 Task: Create new invoice with Date Opened :15-Apr-23, Select Customer: The Bouqs Co., Terms: Payment Term 1. Make invoice entry for item-1 with Date: 15-Apr-23, Description: Happy Birthday Letter Birthday Candles 2.5 Gold (13 ct), Action: Material, Income Account: Income:Sales, Quantity: 1, Unit Price: 9.5, Discount %: 6. Make entry for item-2 with Date: 15-Apr-23, Description: 7-Select Grade A Large Eggs (12 ct), Action: Material, Income Account: Income:Sales, Quantity: 1, Unit Price: 8.6, Discount %: 9. Make entry for item-3 with Date: 15-Apr-23, Description: Mountain Dew Soda Can (12 oz x 12 ct)_x000D_
, Action: Material, Income Account: Income:Sales, Quantity: 1, Unit Price: 9.6, Discount %: 11. Write Notes: 'Looking forward to serving you again.'. Post Invoice with Post Date: 15-Apr-23, Post to Accounts: Assets:Accounts Receivable. Pay / Process Payment with Transaction Date: 15-May-23, Amount: 25.3, Transfer Account: Checking Account. Print Invoice, display notes by going to Option, then go to Display Tab and check 'Invoice Notes'.
Action: Mouse moved to (165, 49)
Screenshot: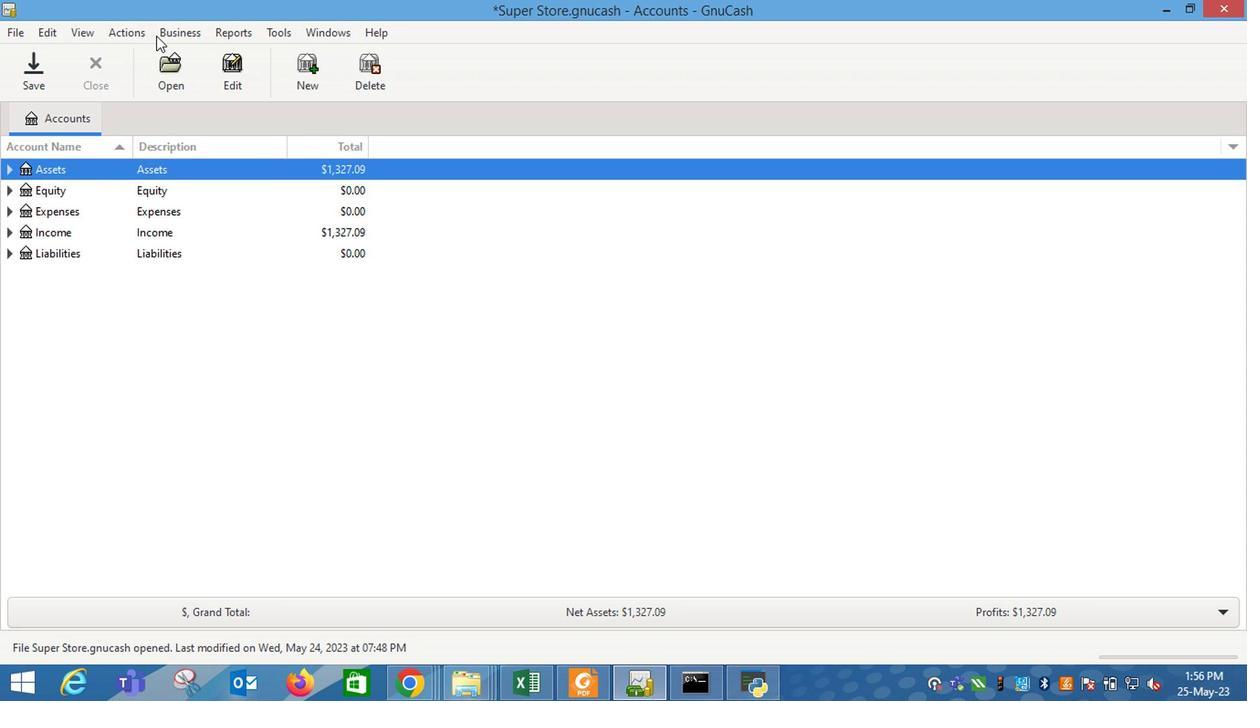 
Action: Mouse pressed left at (165, 49)
Screenshot: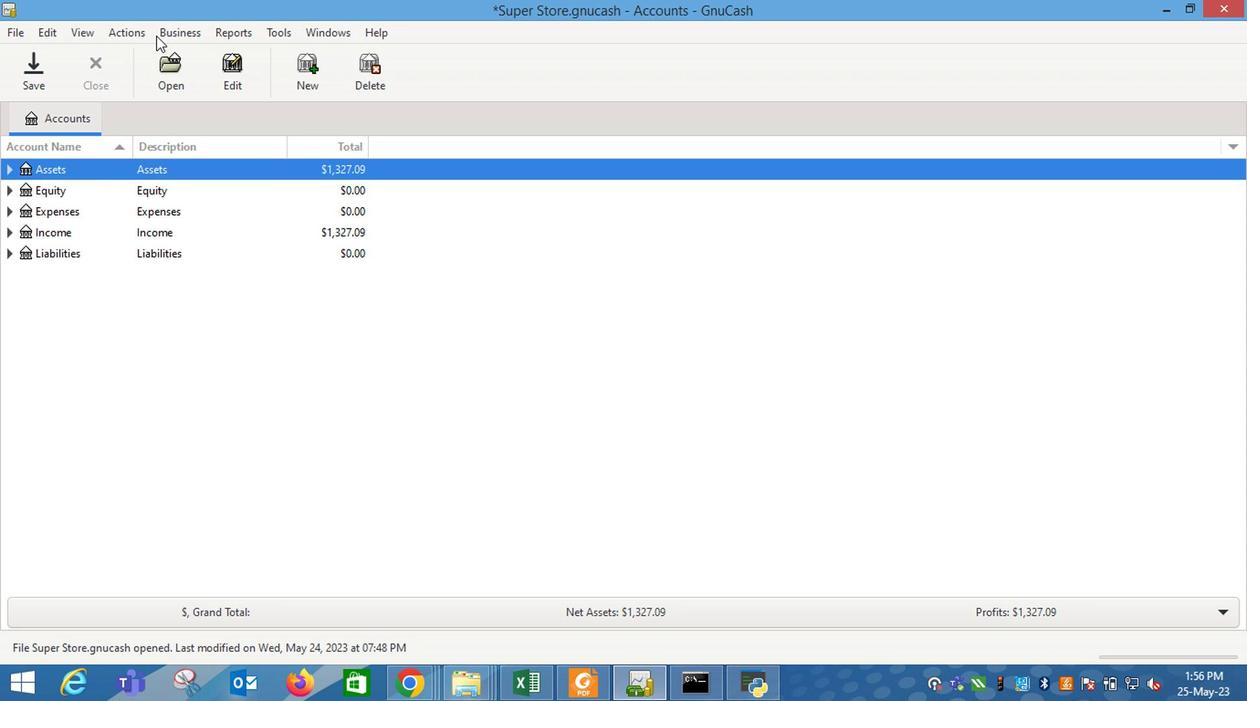 
Action: Mouse moved to (392, 139)
Screenshot: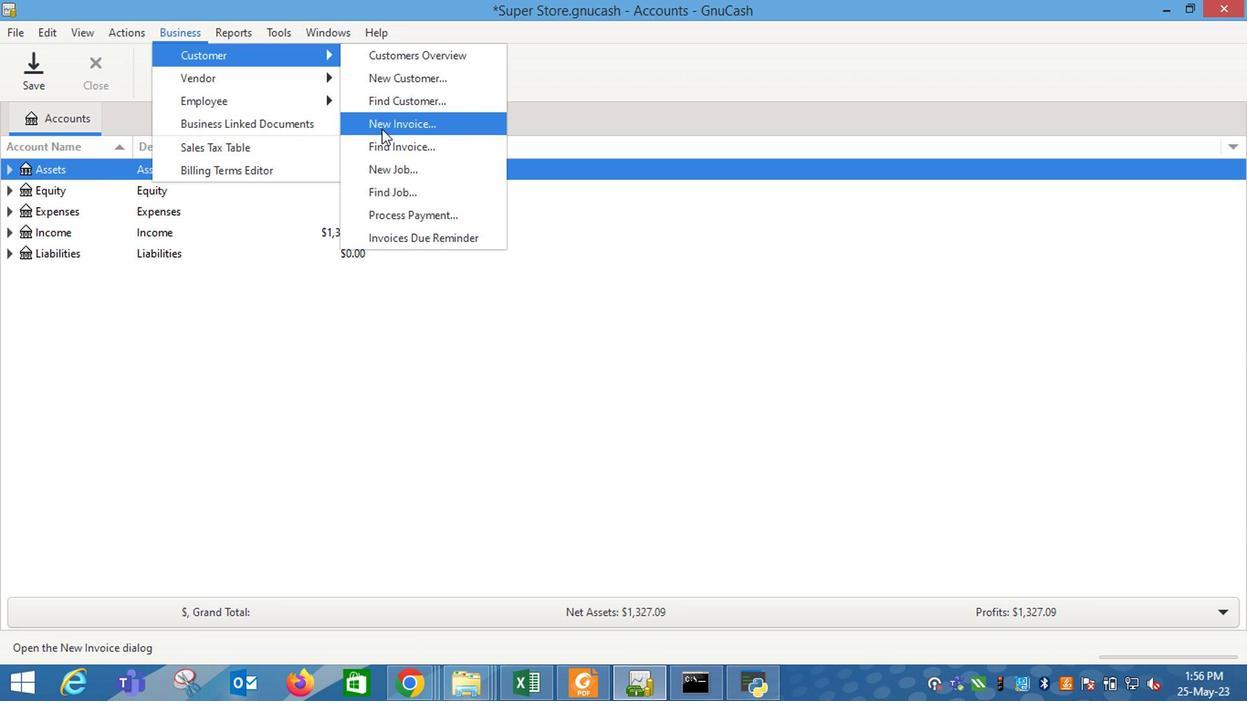 
Action: Mouse pressed left at (392, 139)
Screenshot: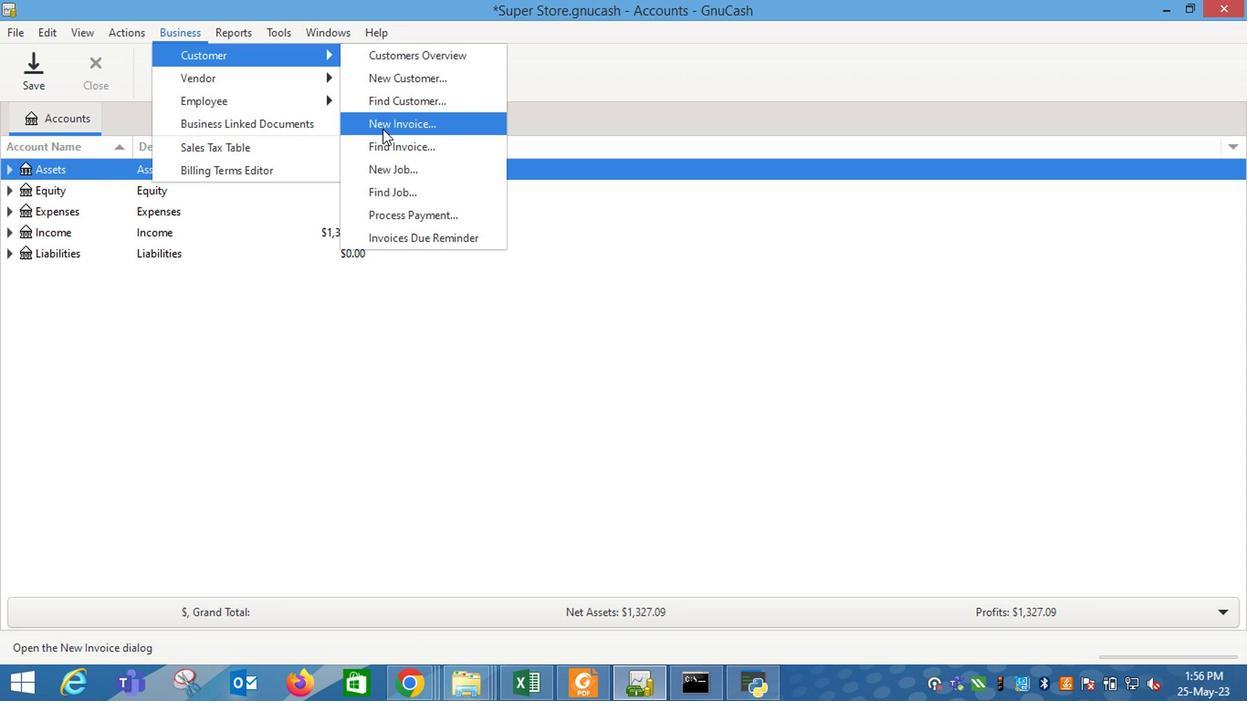 
Action: Mouse moved to (768, 267)
Screenshot: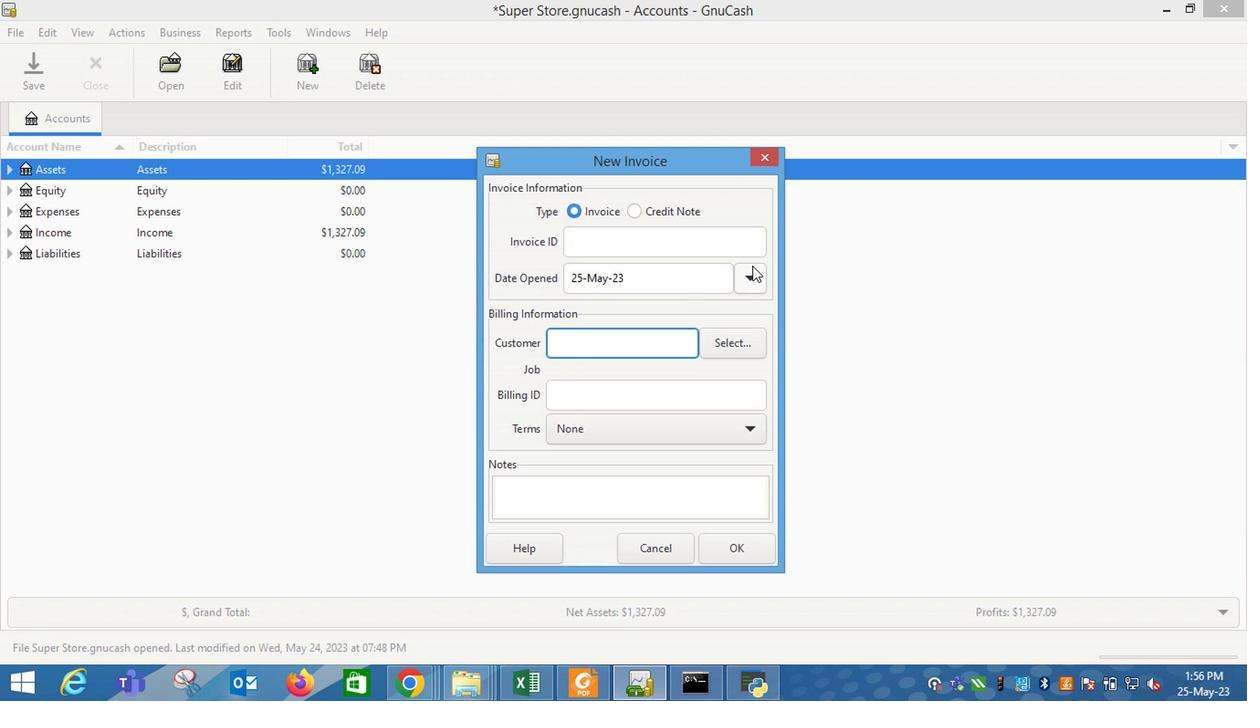 
Action: Mouse pressed left at (768, 267)
Screenshot: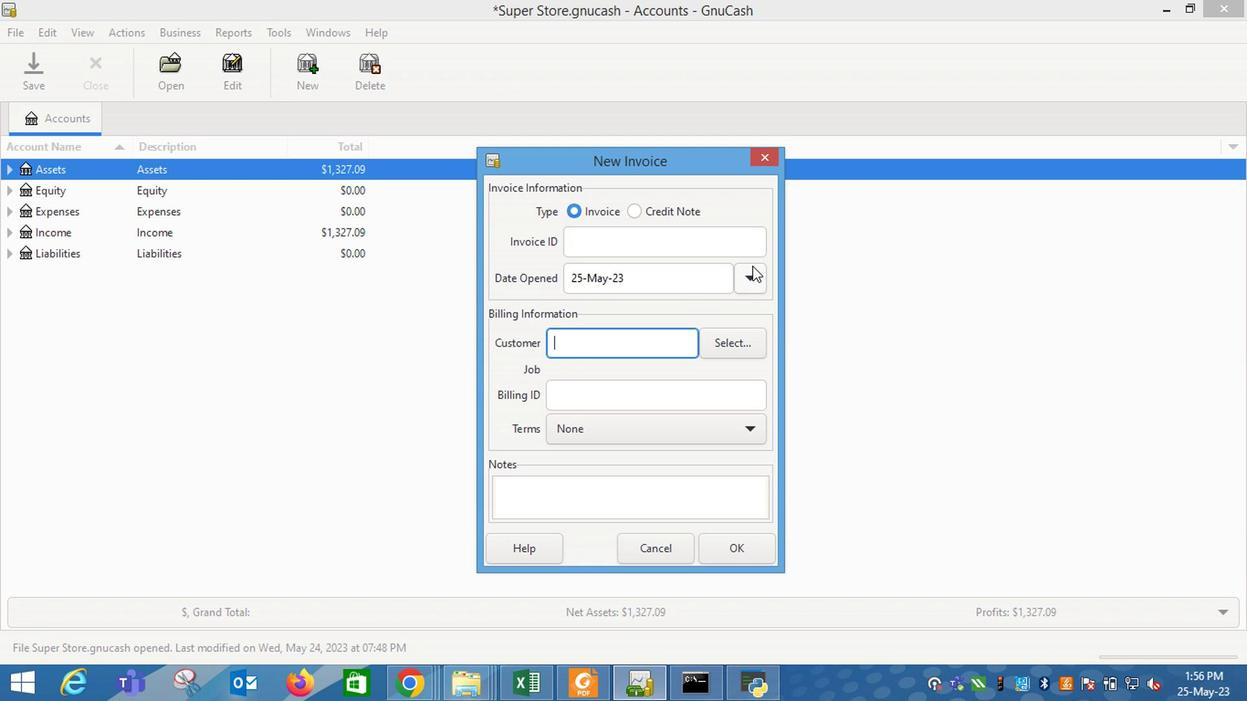 
Action: Mouse moved to (617, 303)
Screenshot: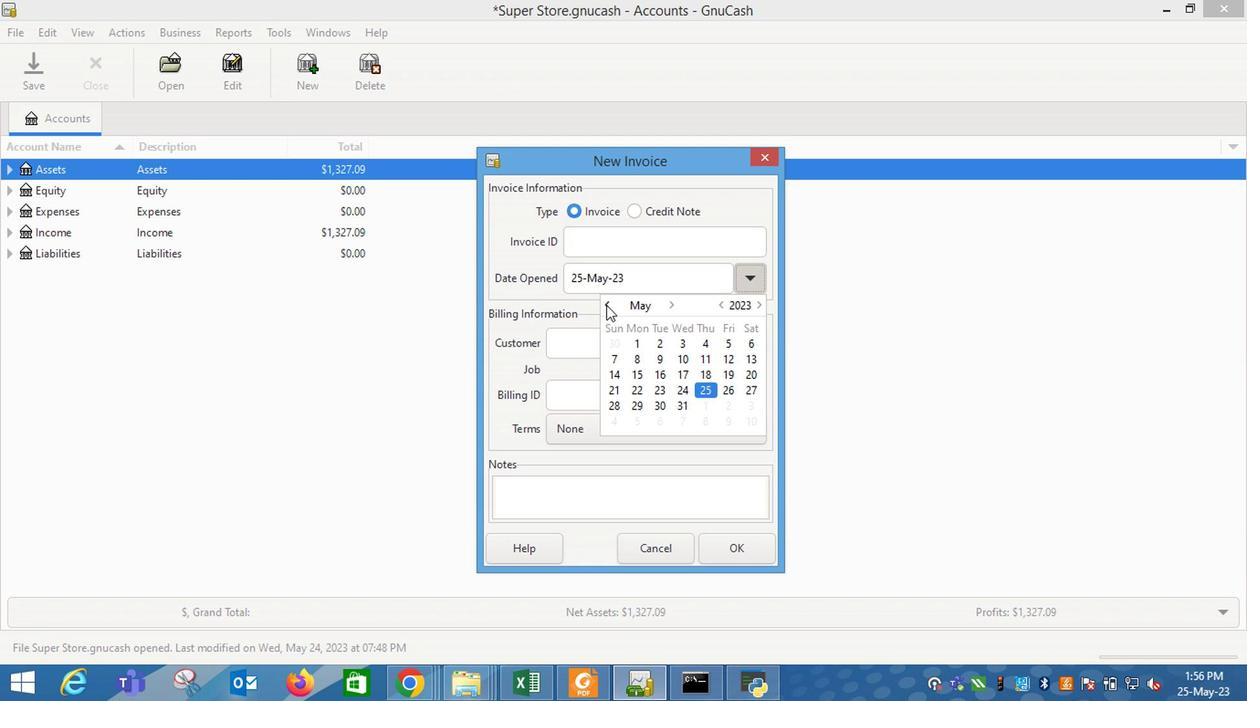 
Action: Mouse pressed left at (617, 303)
Screenshot: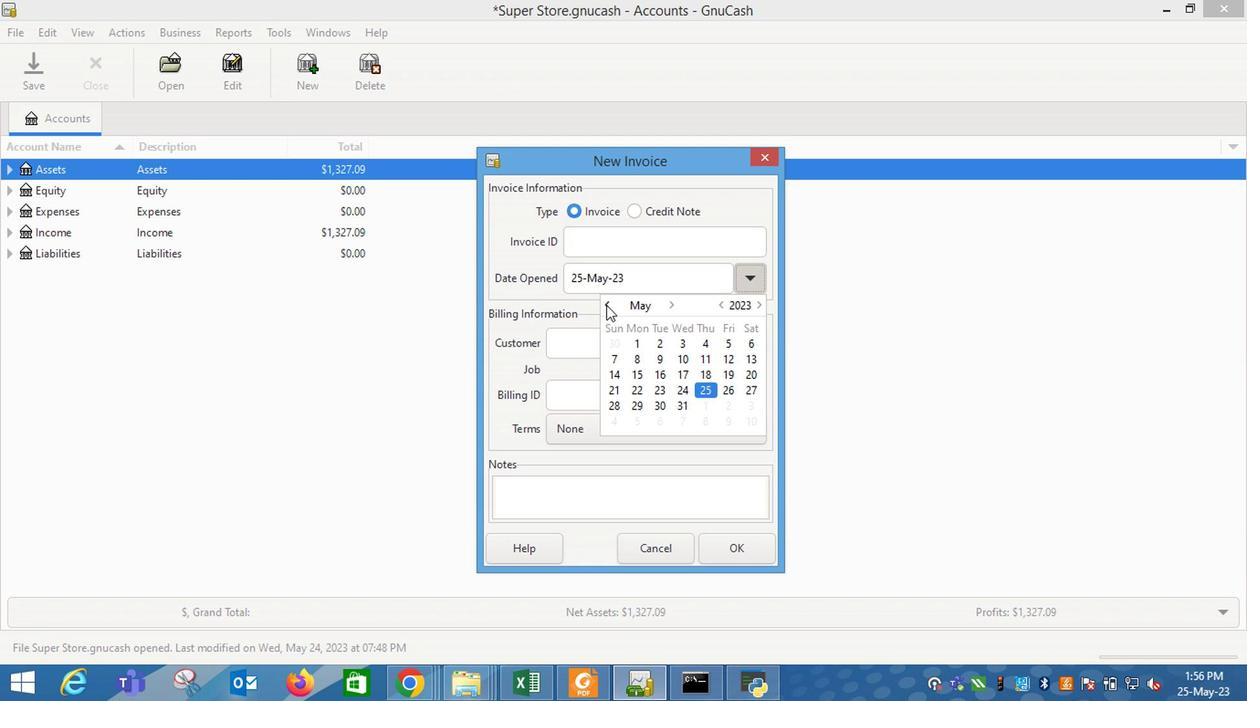 
Action: Mouse moved to (765, 365)
Screenshot: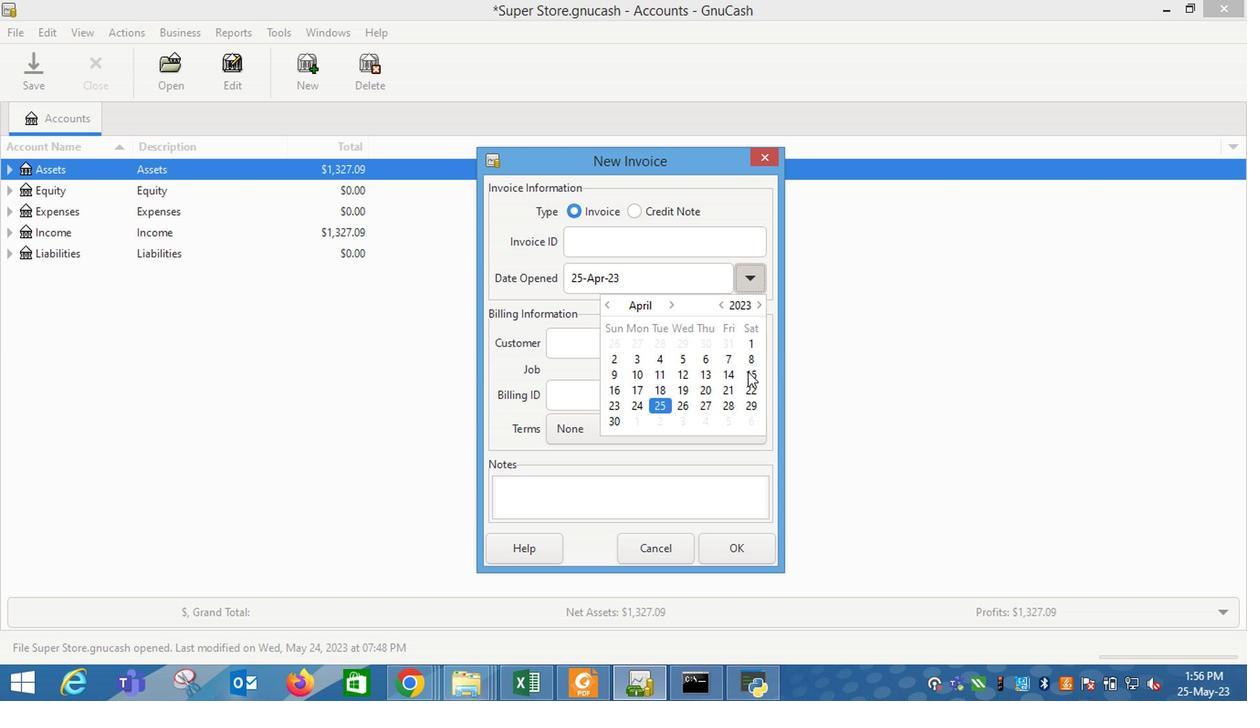 
Action: Mouse pressed left at (765, 365)
Screenshot: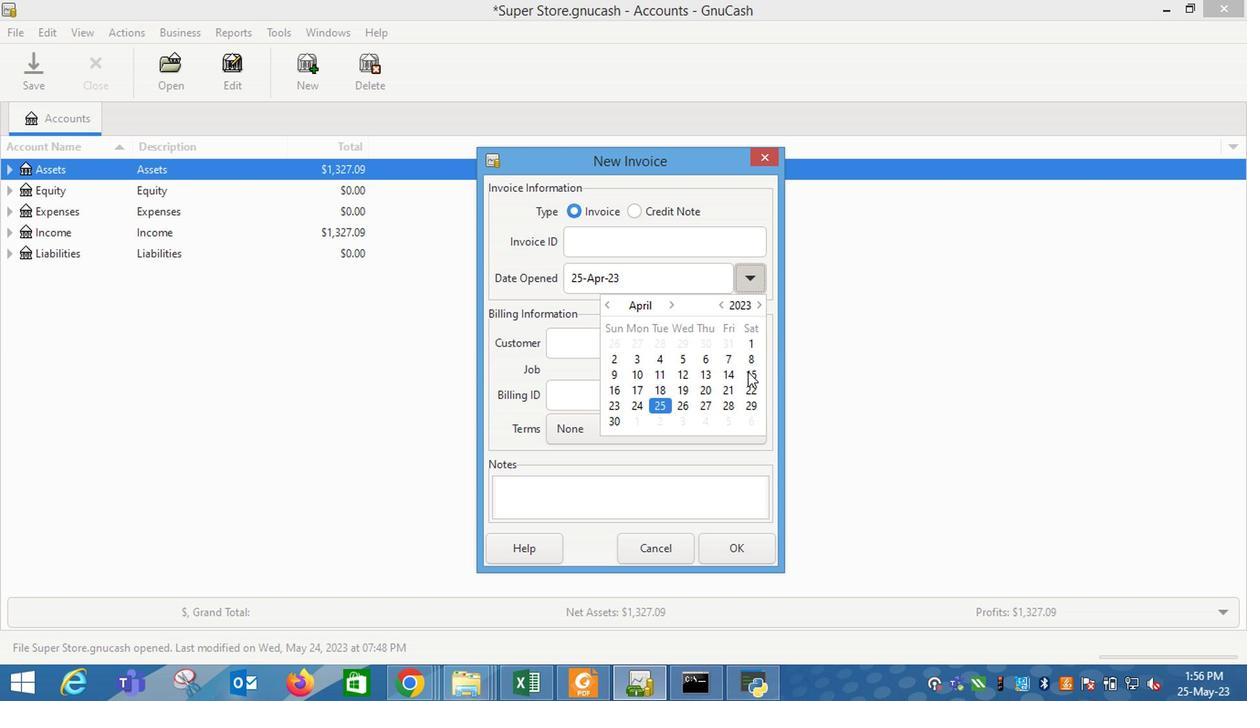 
Action: Mouse moved to (602, 371)
Screenshot: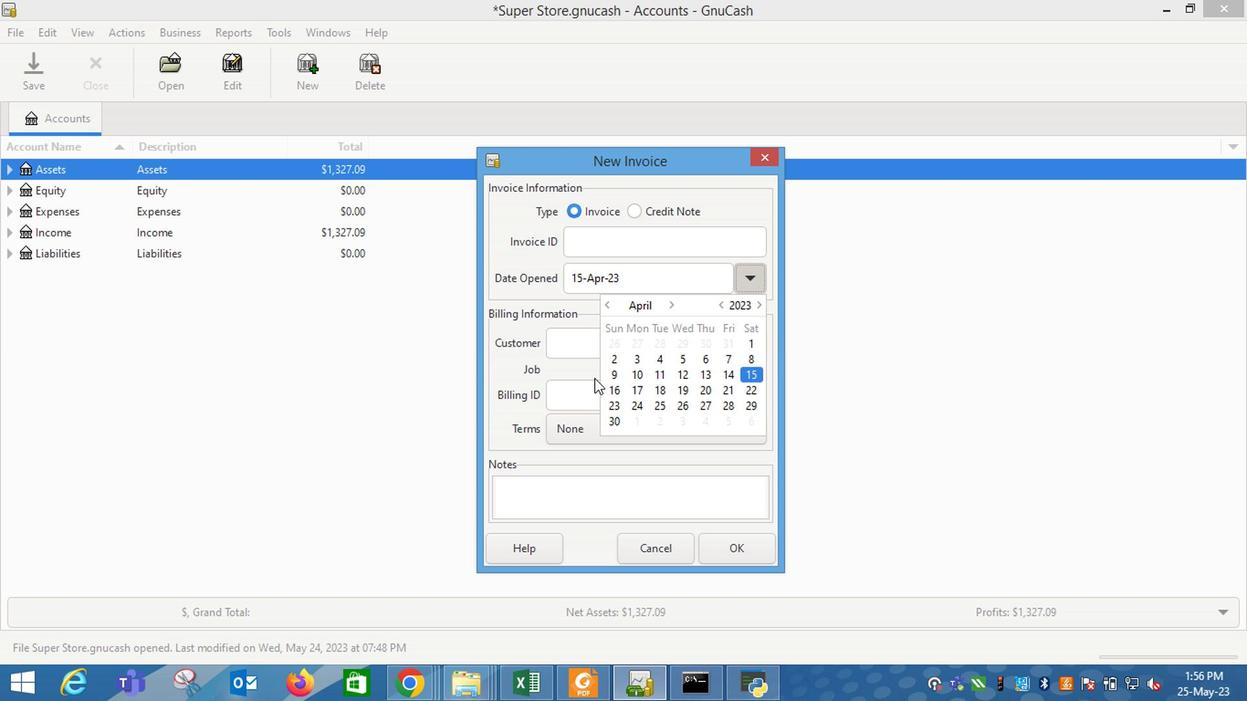 
Action: Mouse pressed left at (602, 371)
Screenshot: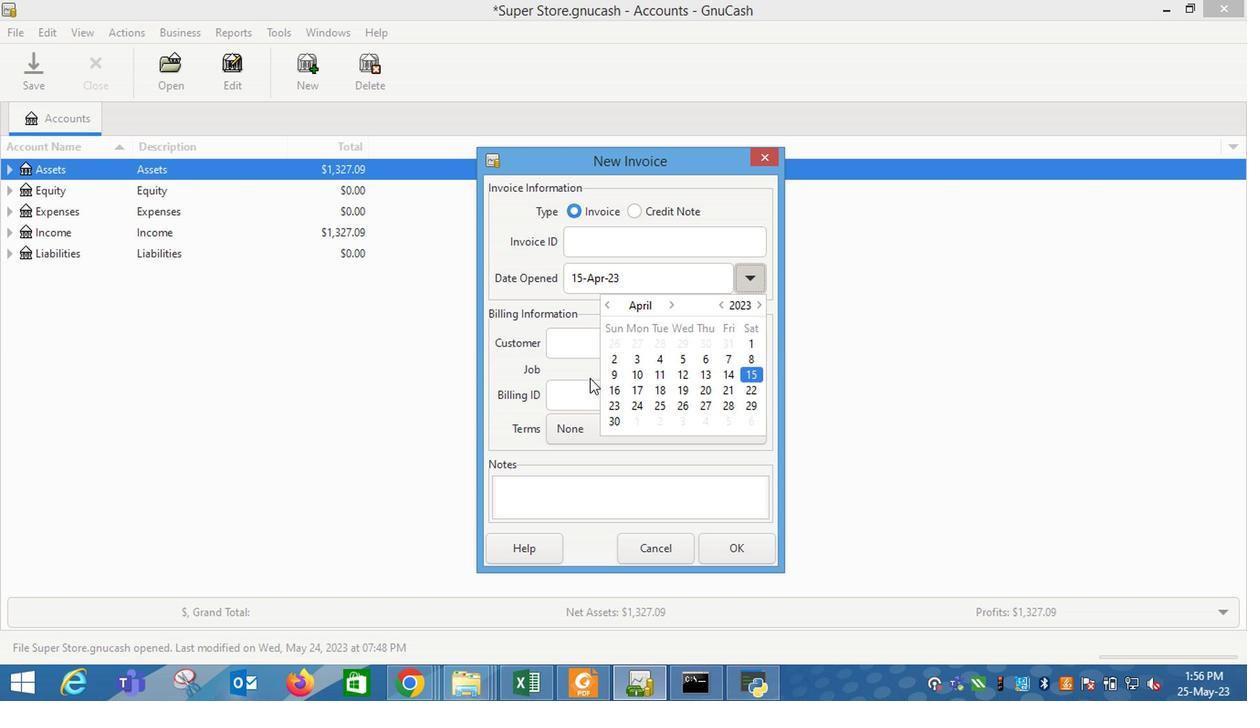 
Action: Mouse moved to (587, 343)
Screenshot: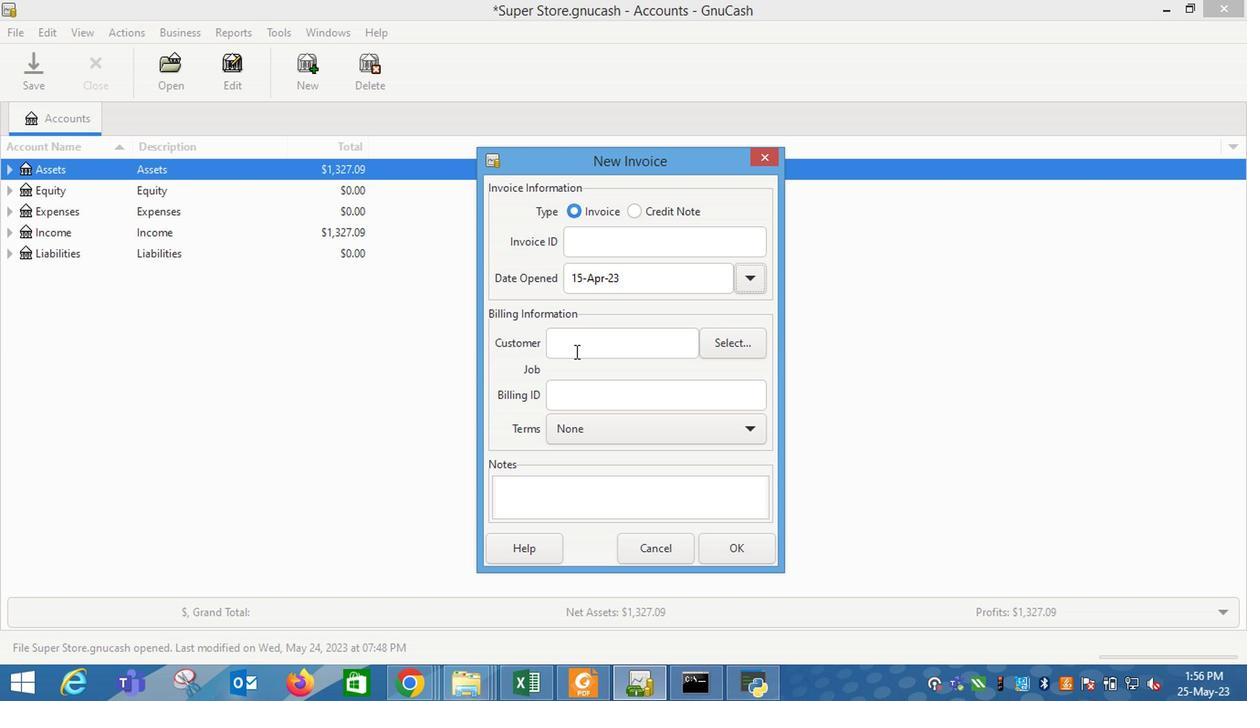 
Action: Mouse pressed left at (587, 343)
Screenshot: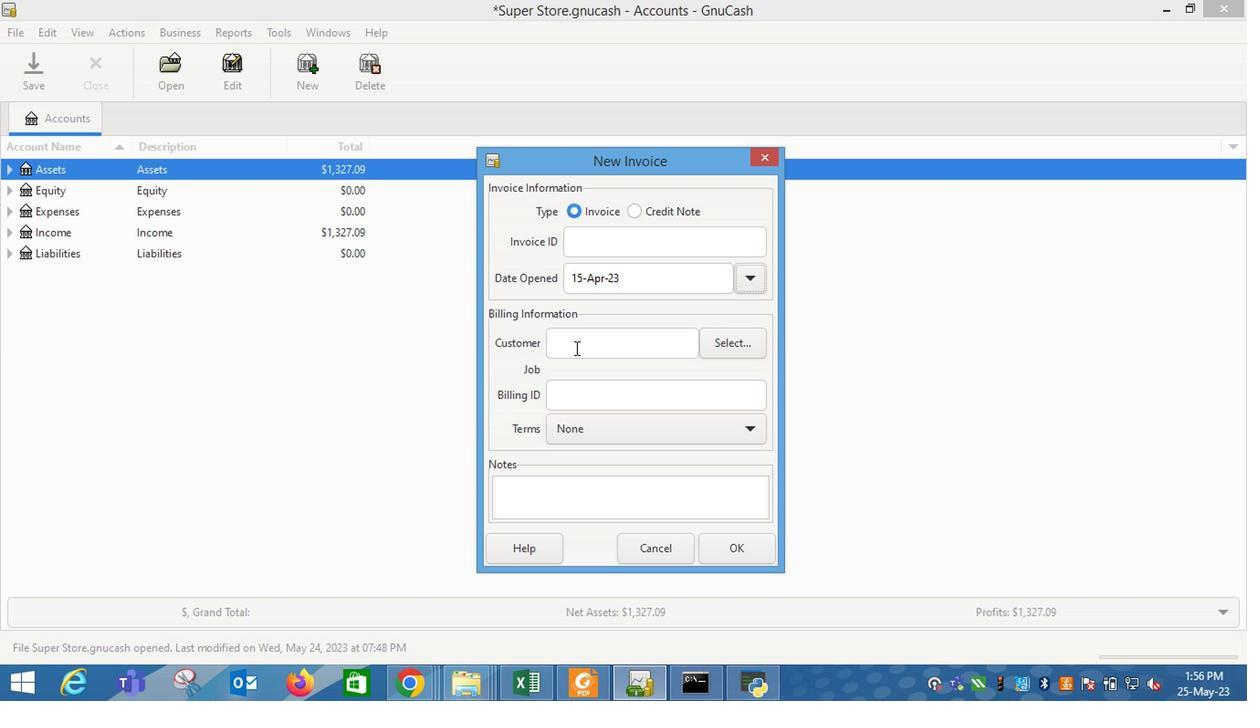 
Action: Key pressed the<Key.space>bou
Screenshot: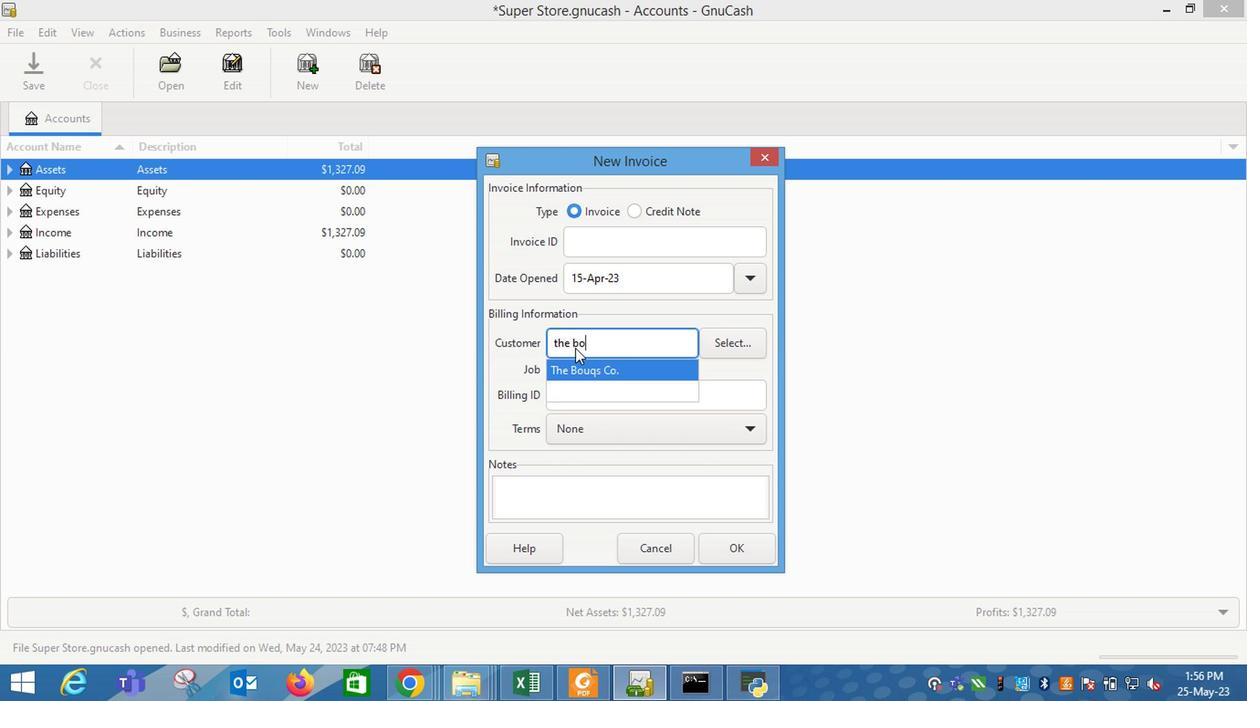 
Action: Mouse moved to (604, 358)
Screenshot: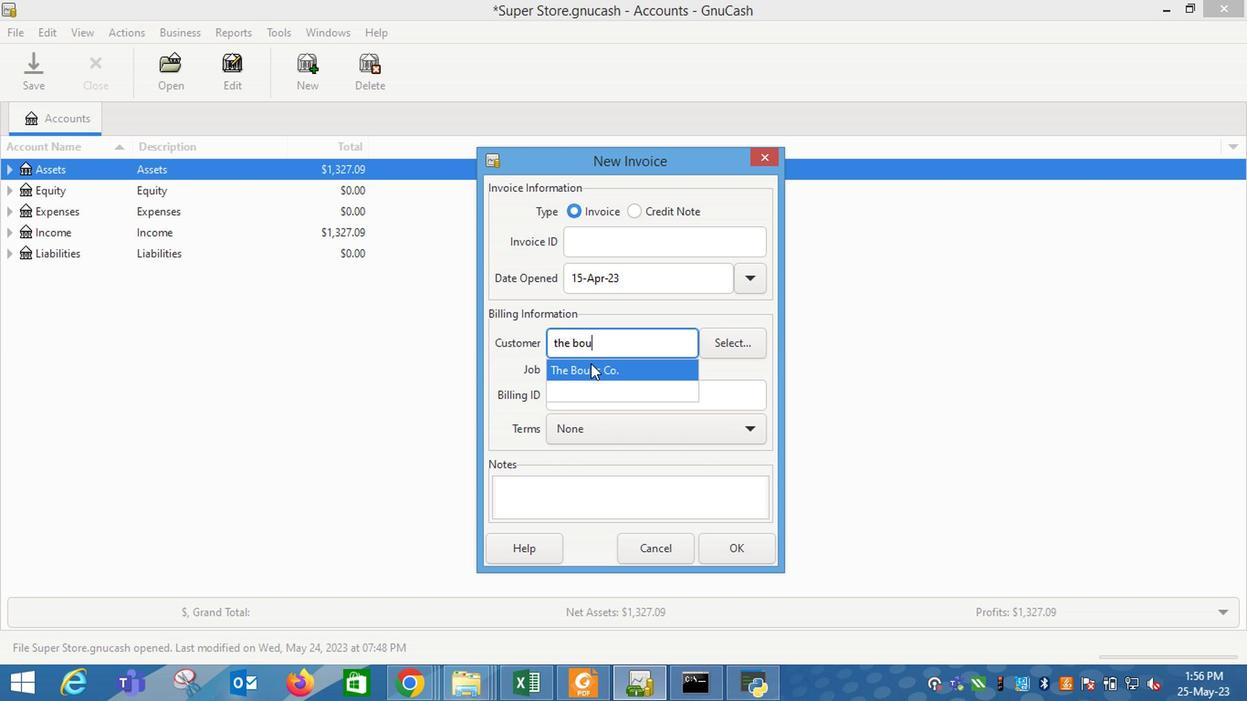 
Action: Mouse pressed left at (604, 358)
Screenshot: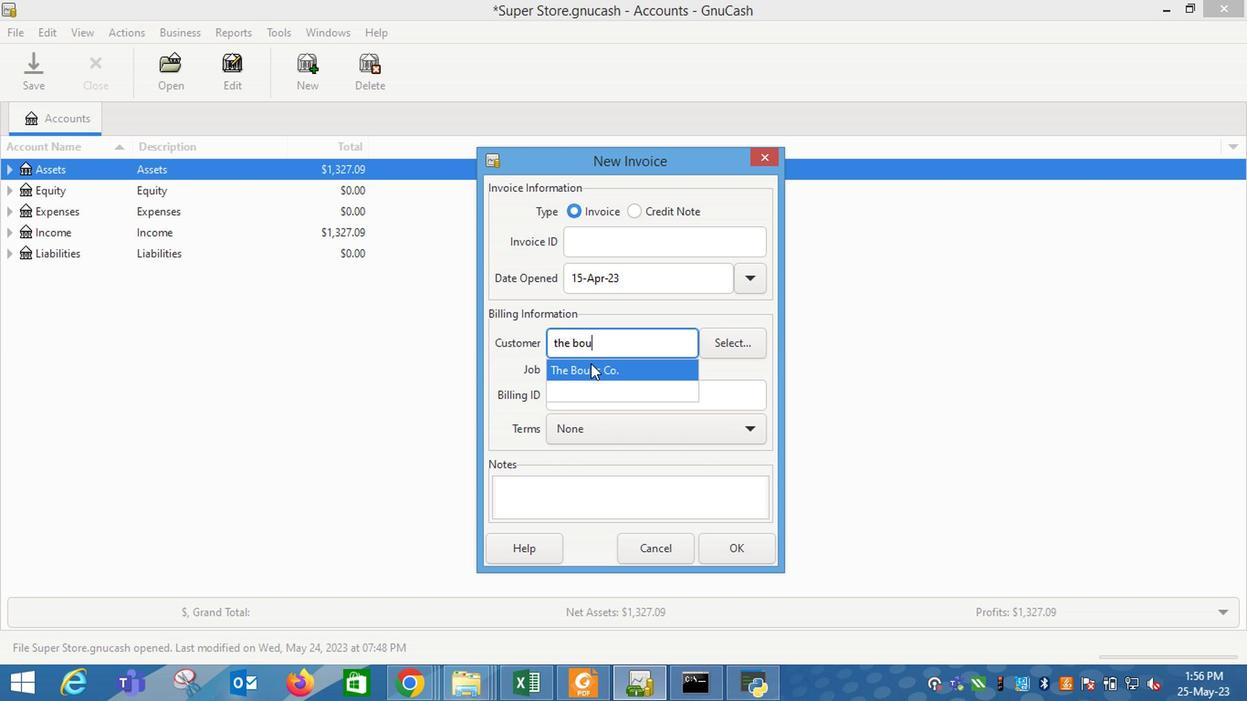 
Action: Mouse moved to (685, 436)
Screenshot: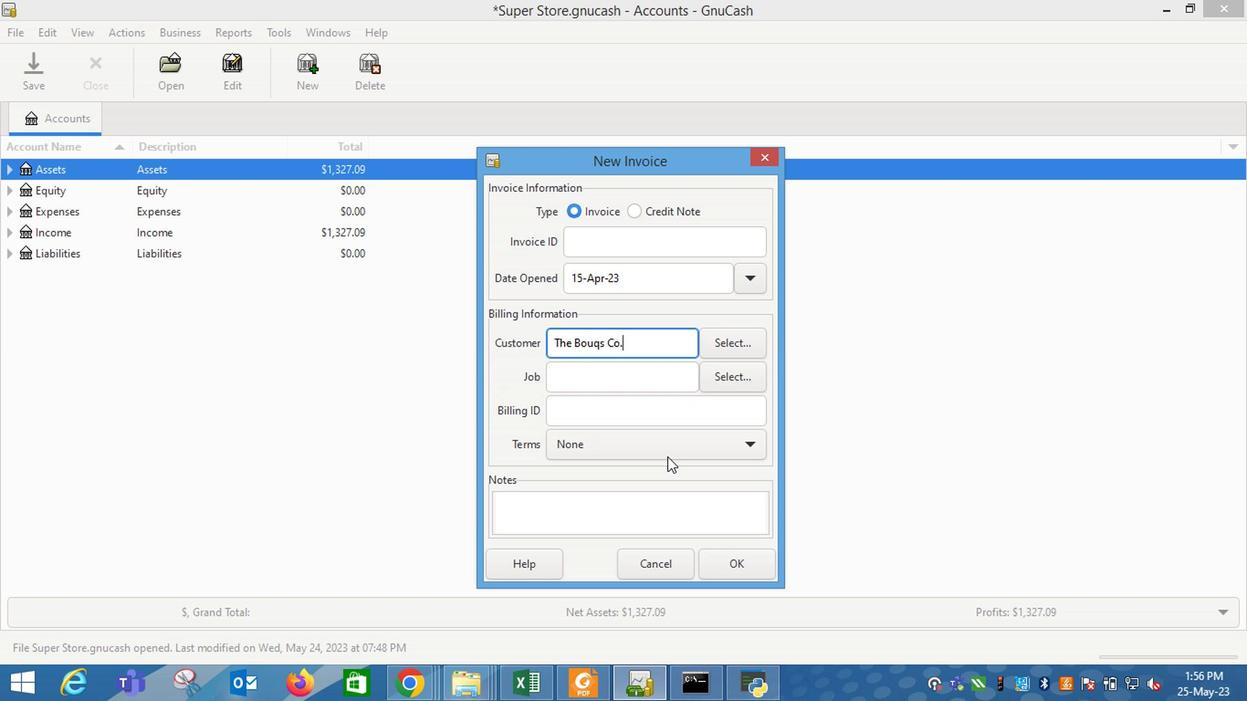 
Action: Mouse pressed left at (685, 436)
Screenshot: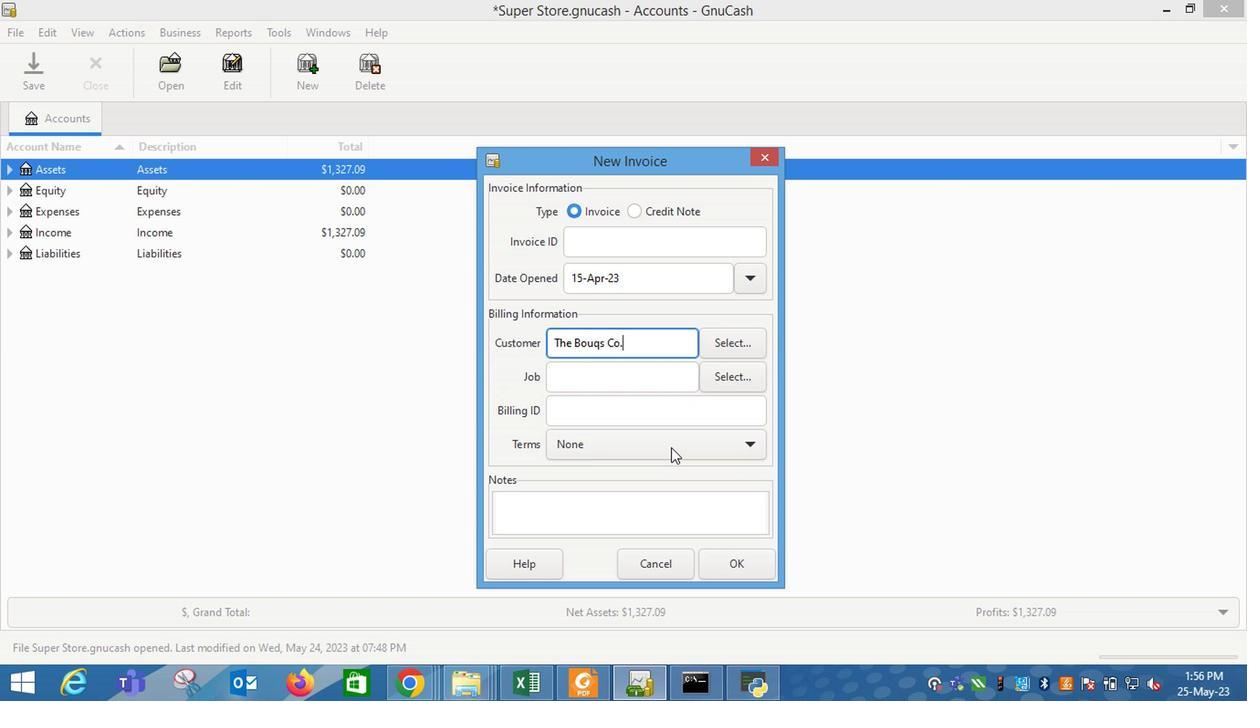 
Action: Mouse moved to (652, 455)
Screenshot: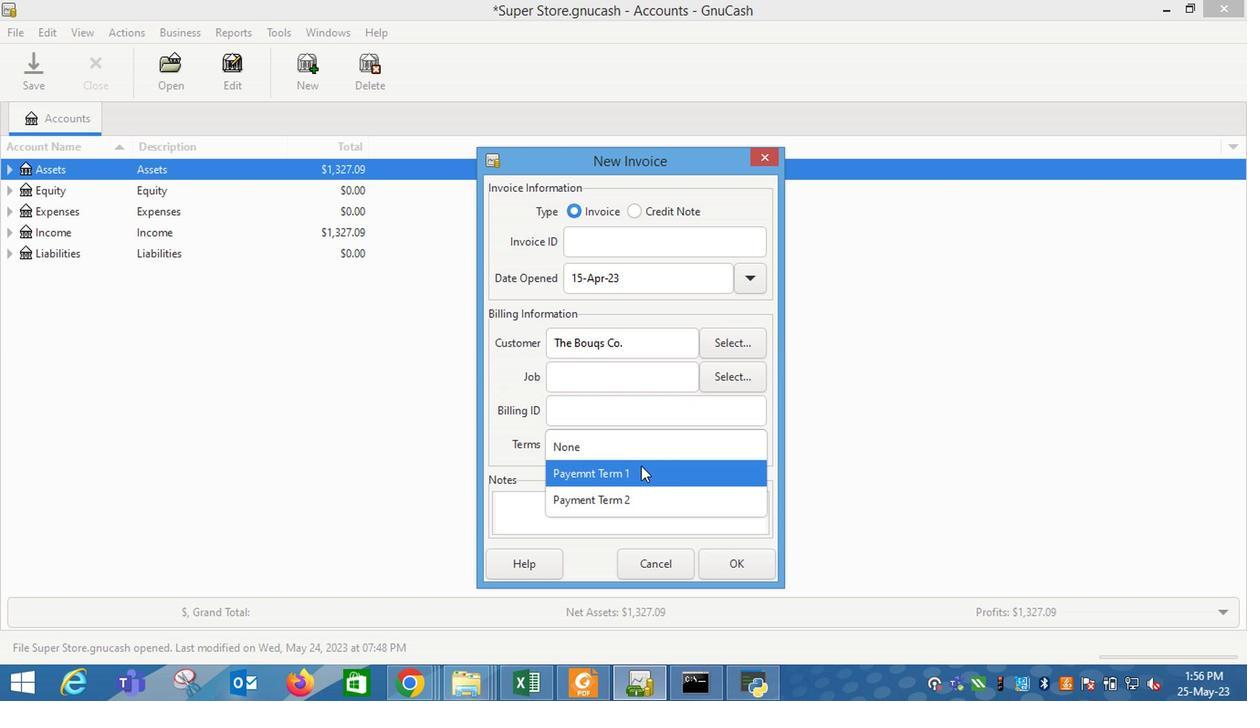
Action: Mouse pressed left at (652, 455)
Screenshot: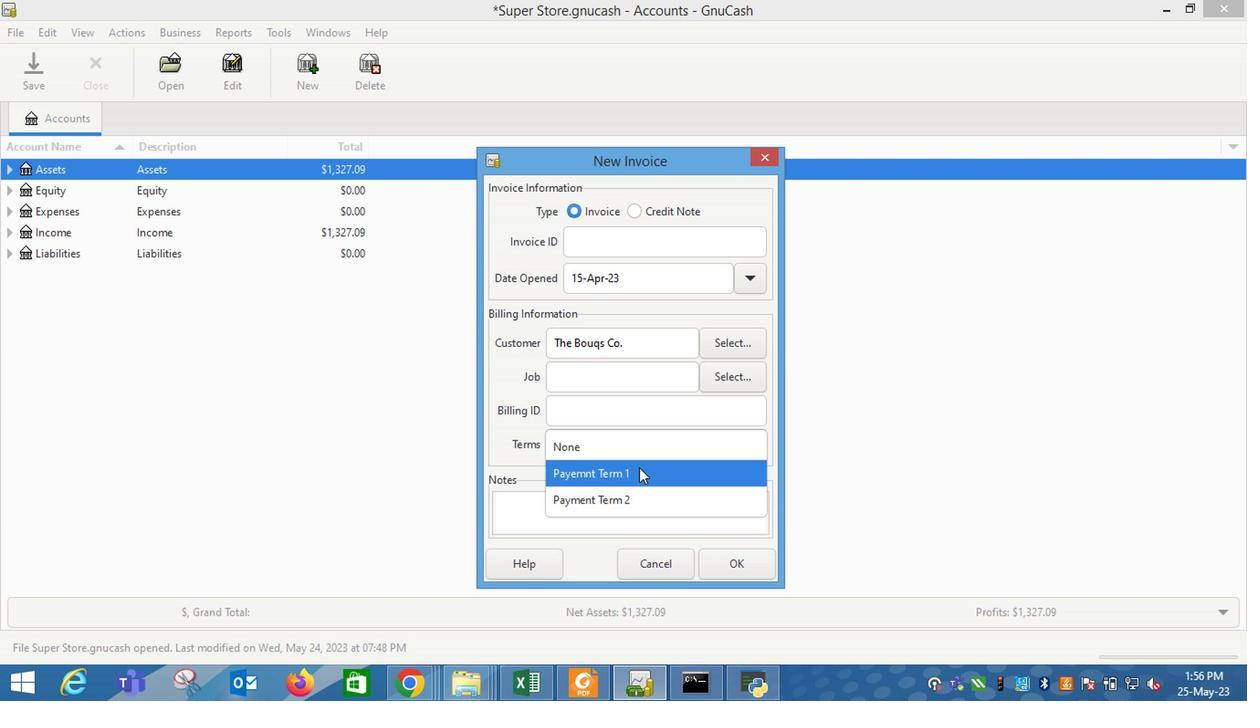 
Action: Mouse moved to (754, 541)
Screenshot: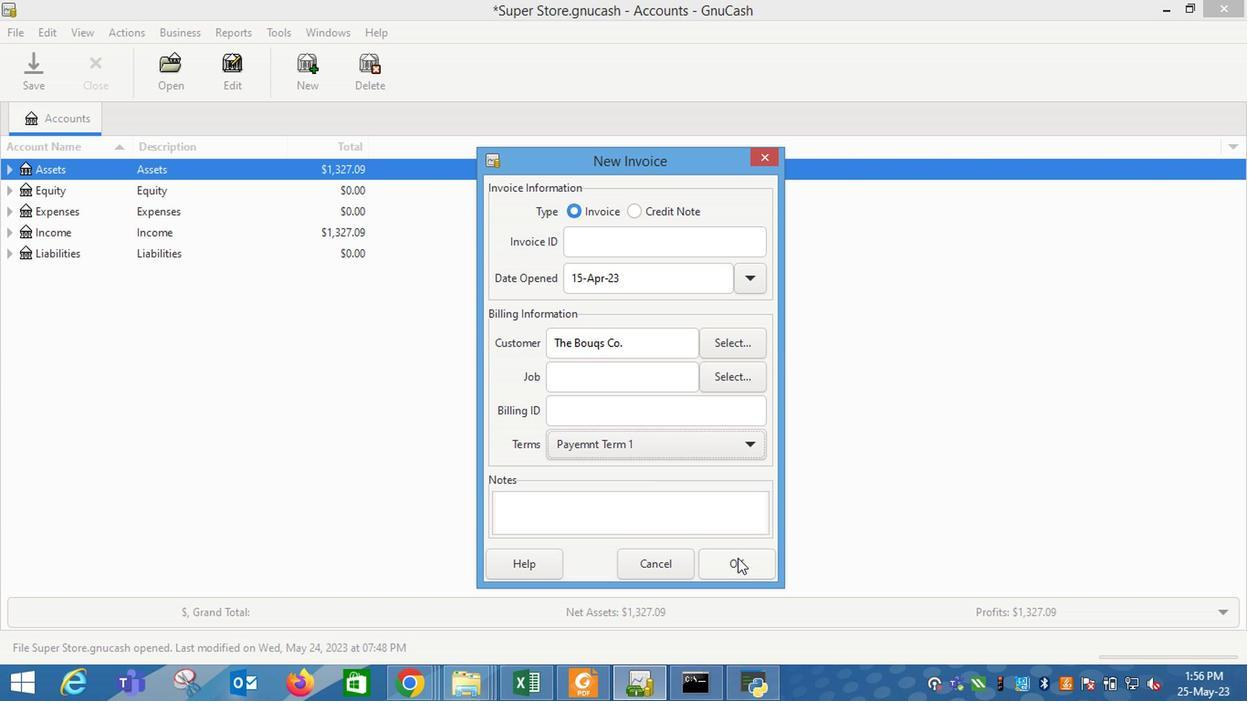 
Action: Mouse pressed left at (754, 541)
Screenshot: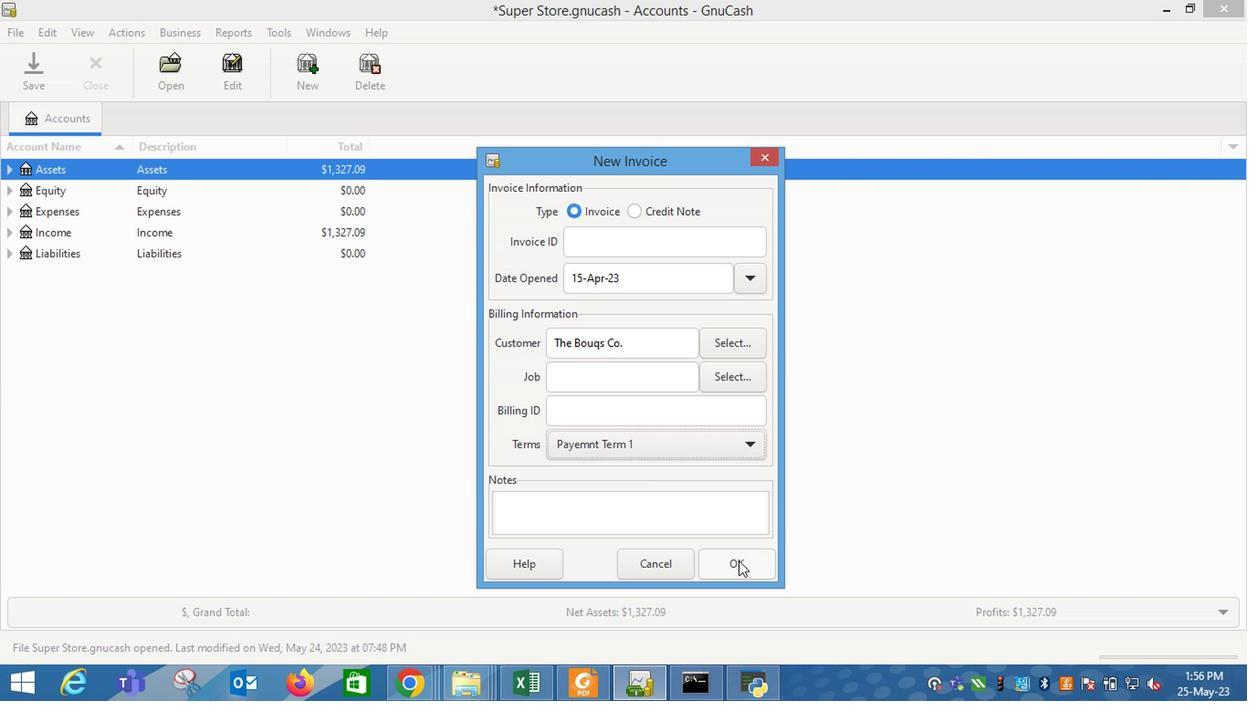
Action: Mouse moved to (87, 349)
Screenshot: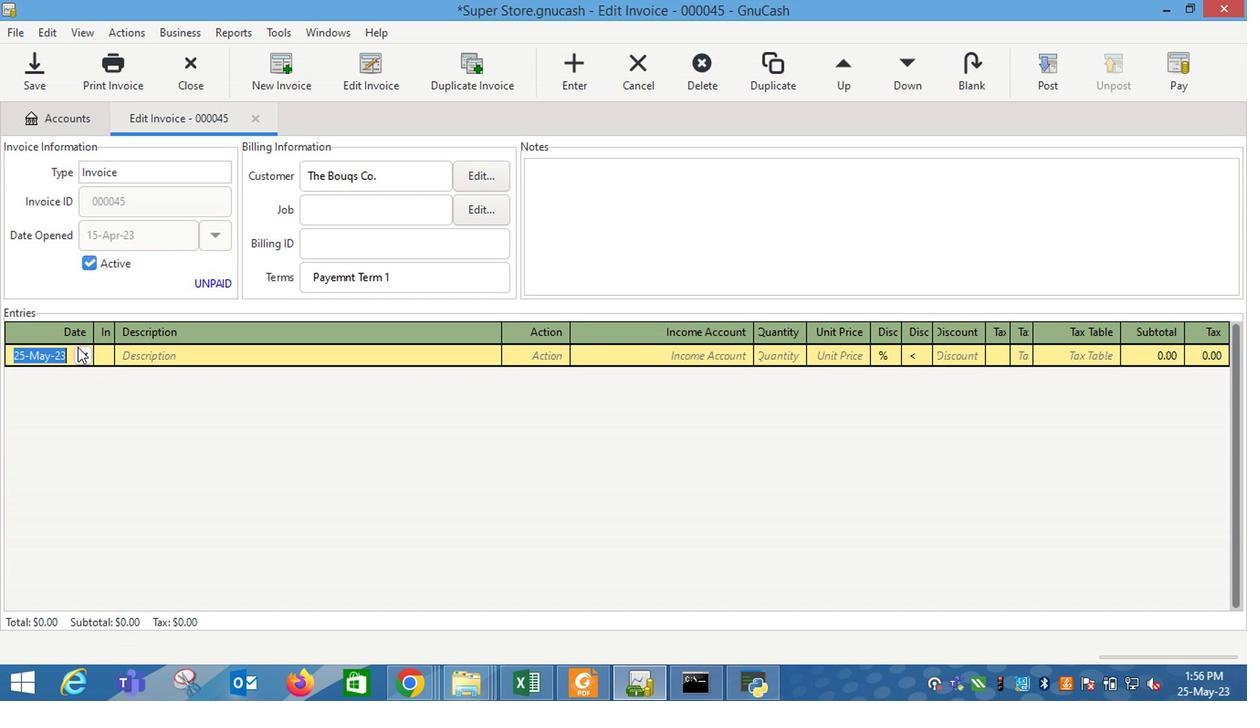 
Action: Mouse pressed left at (87, 349)
Screenshot: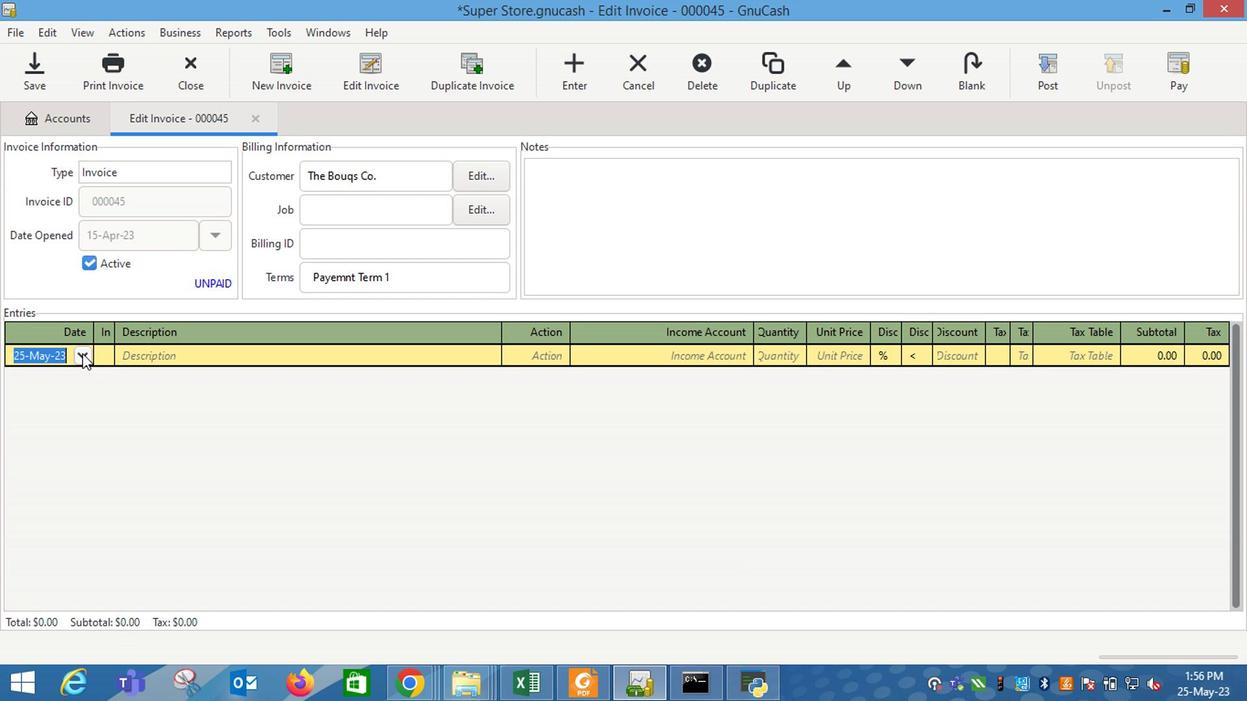 
Action: Mouse moved to (18, 377)
Screenshot: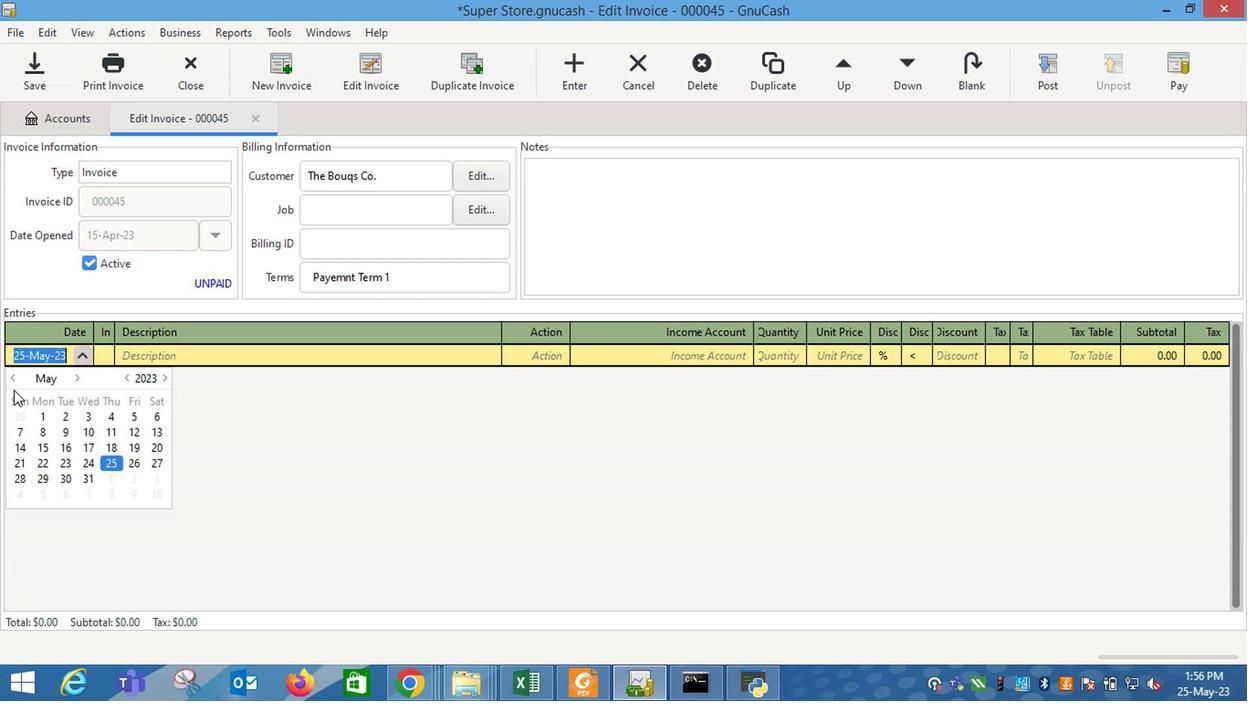 
Action: Mouse pressed left at (18, 377)
Screenshot: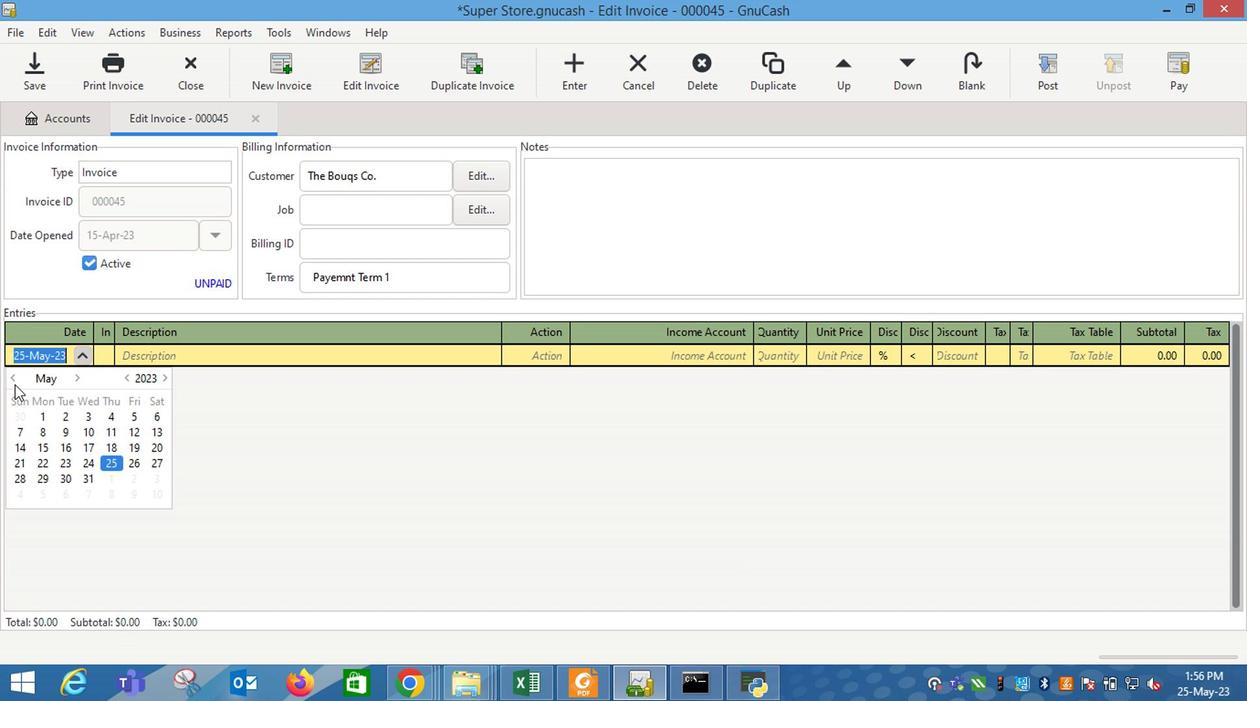 
Action: Mouse moved to (161, 432)
Screenshot: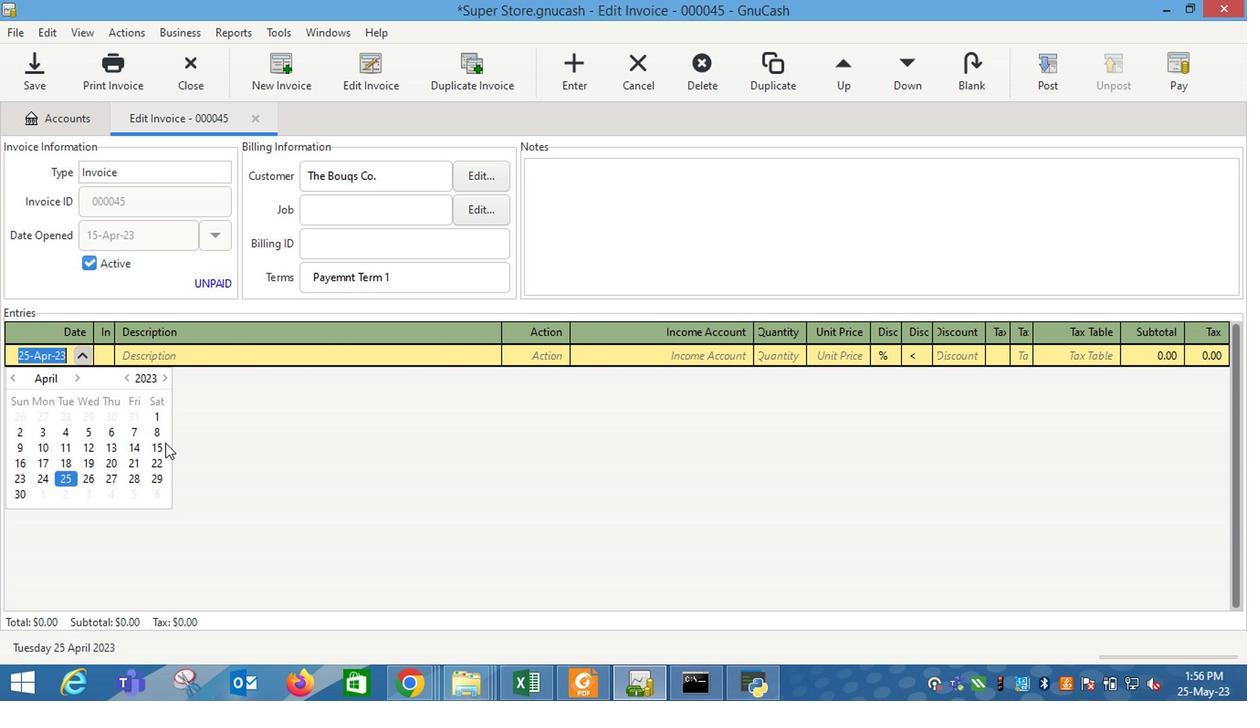 
Action: Mouse pressed left at (161, 432)
Screenshot: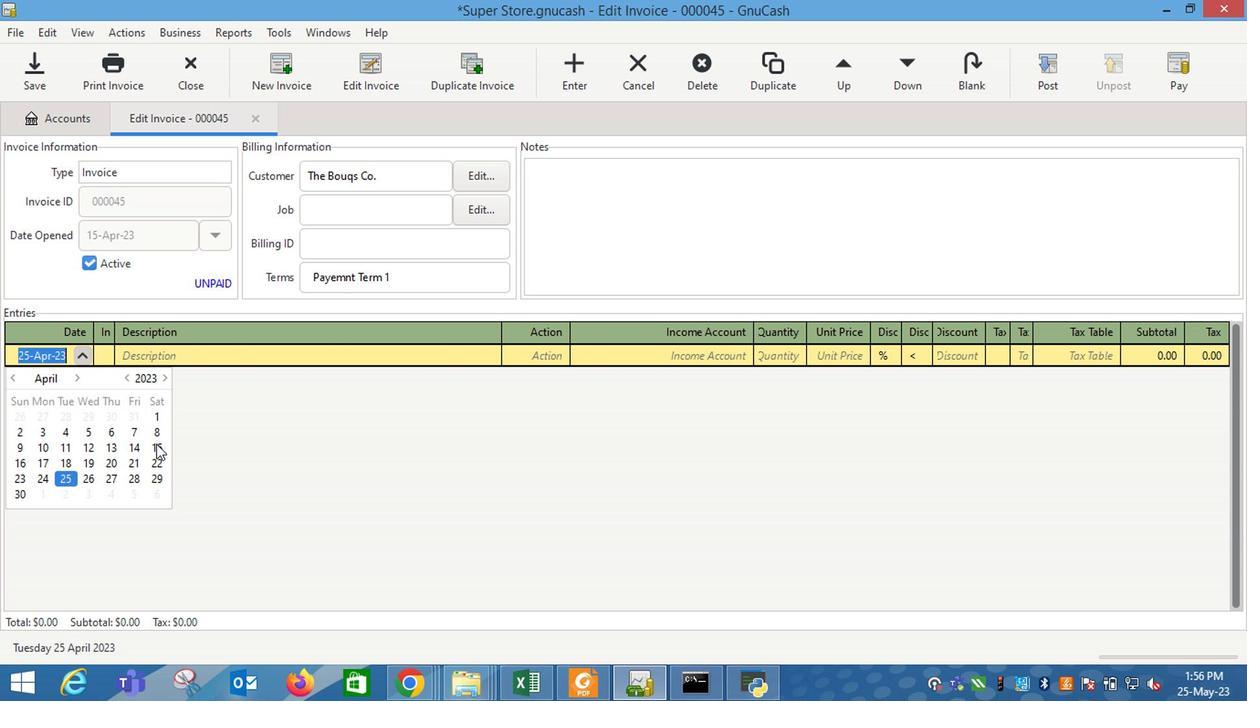 
Action: Mouse moved to (243, 352)
Screenshot: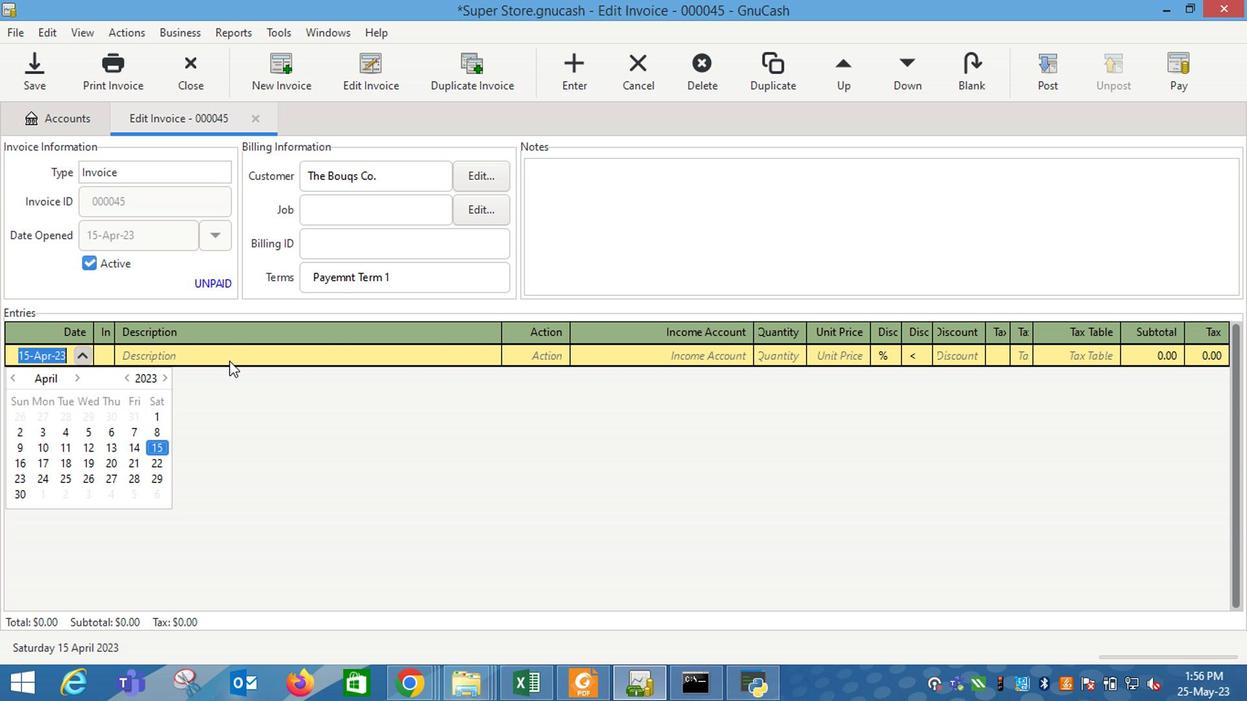 
Action: Mouse pressed left at (243, 352)
Screenshot: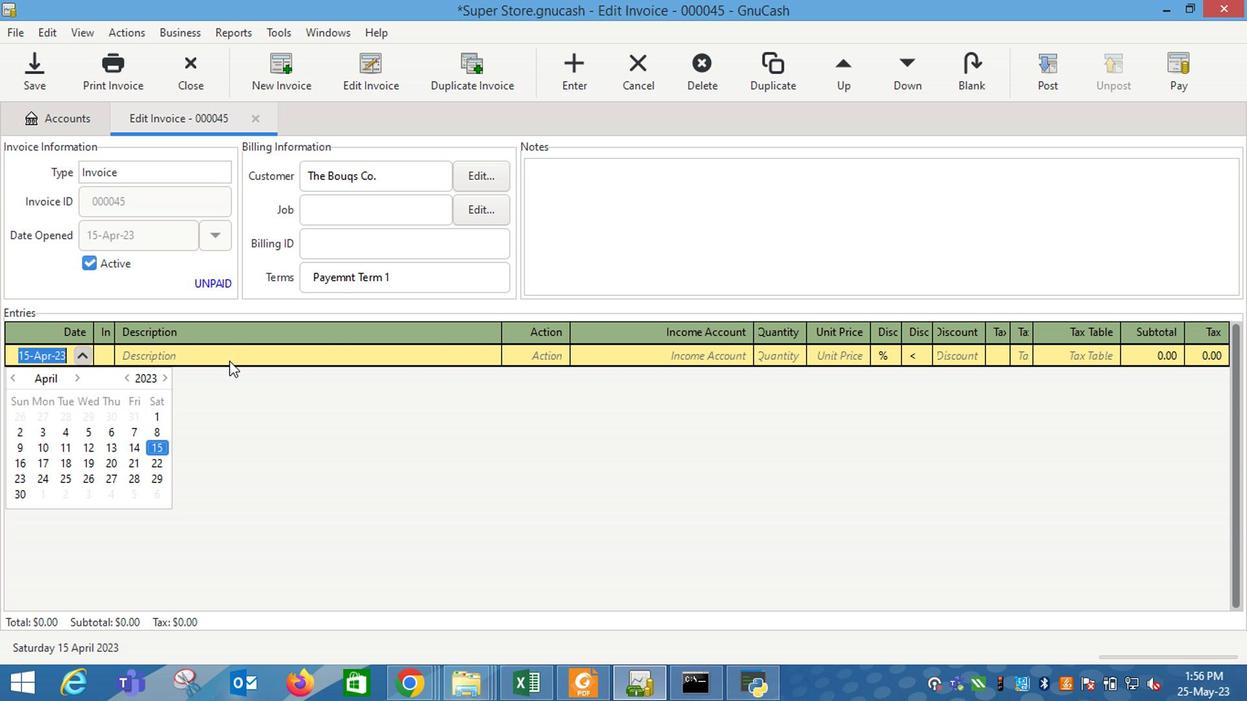 
Action: Key pressed <Key.shift_r>Happy<Key.space><Key.shift_r>Birthdy<Key.backspace>ay<Key.space><Key.shift_r>Letter<Key.space><Key.shift_r>Birthday<Key.space><Key.shift_r>Candles<Key.space>2.5<Key.space><Key.shift_r>Gold<Key.space><Key.shift_r>(13<Key.space>ct<Key.shift_r>)
Screenshot: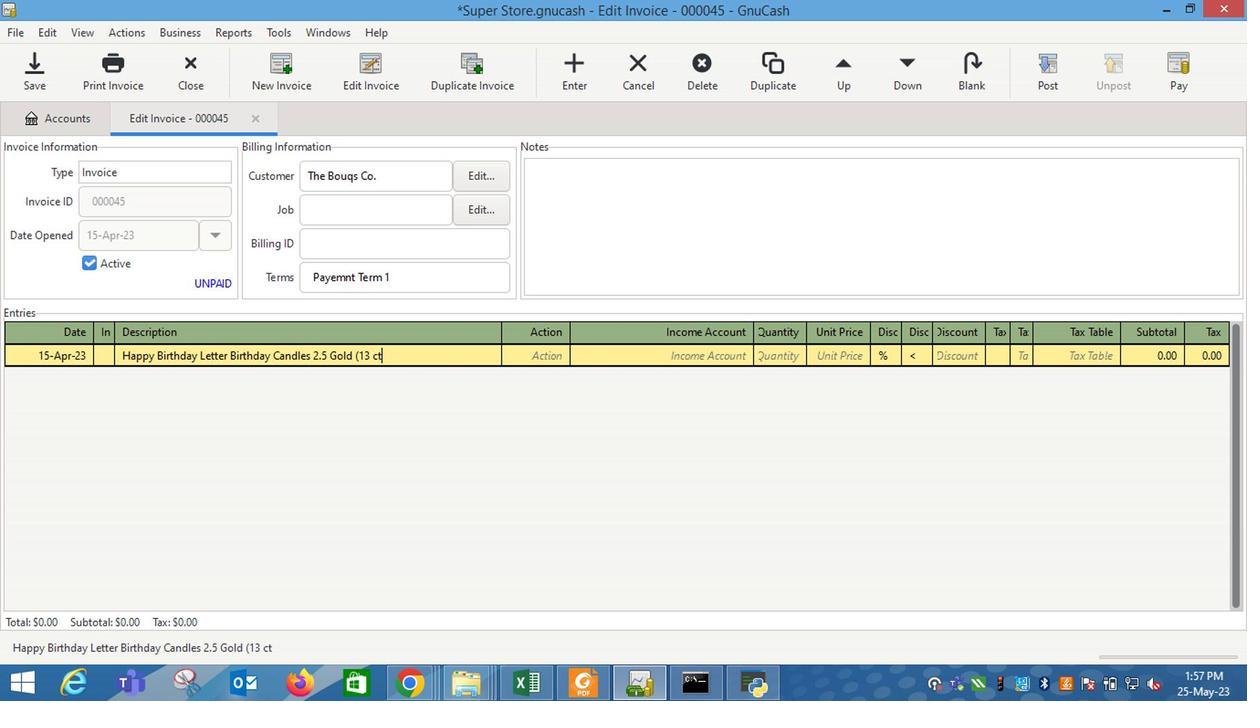 
Action: Mouse moved to (566, 358)
Screenshot: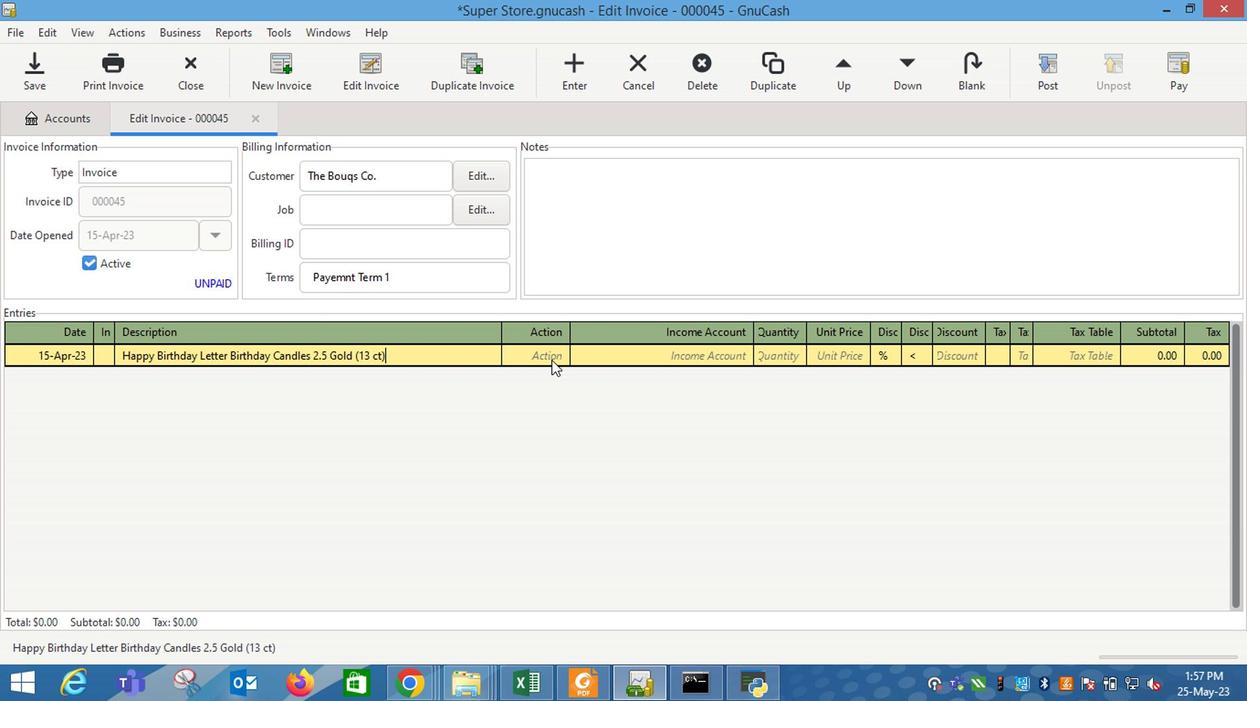 
Action: Mouse pressed left at (566, 358)
Screenshot: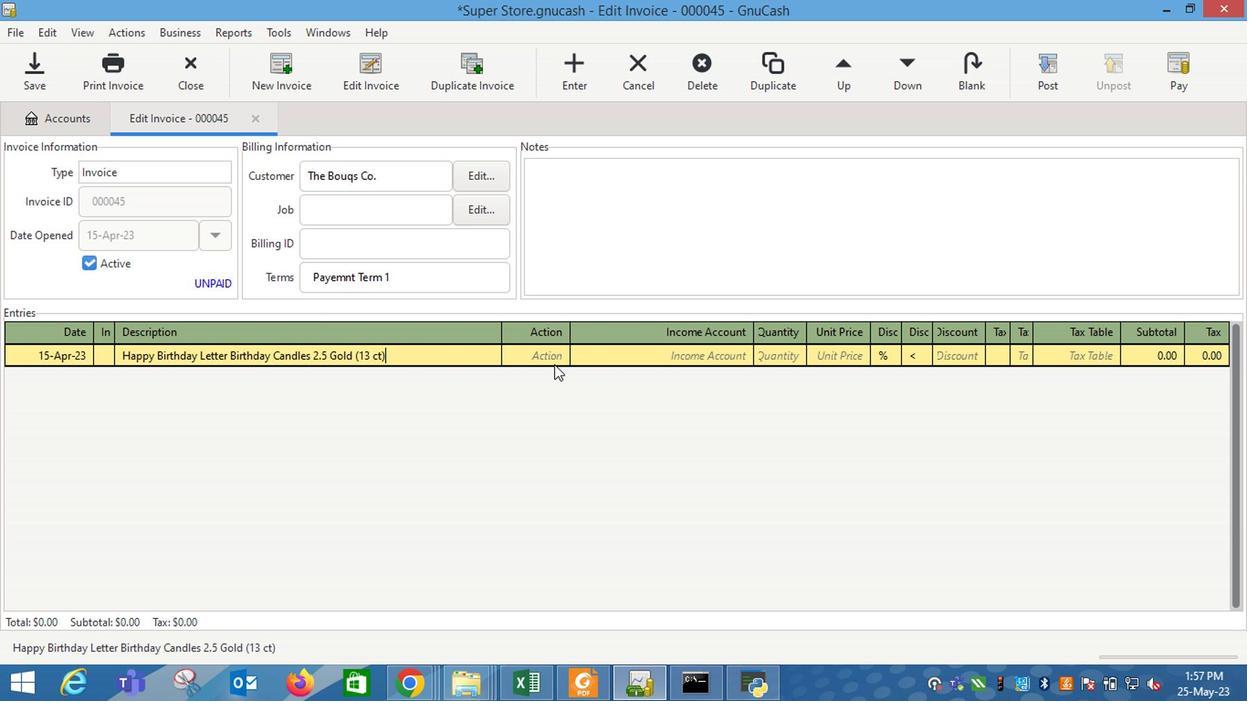 
Action: Mouse moved to (574, 357)
Screenshot: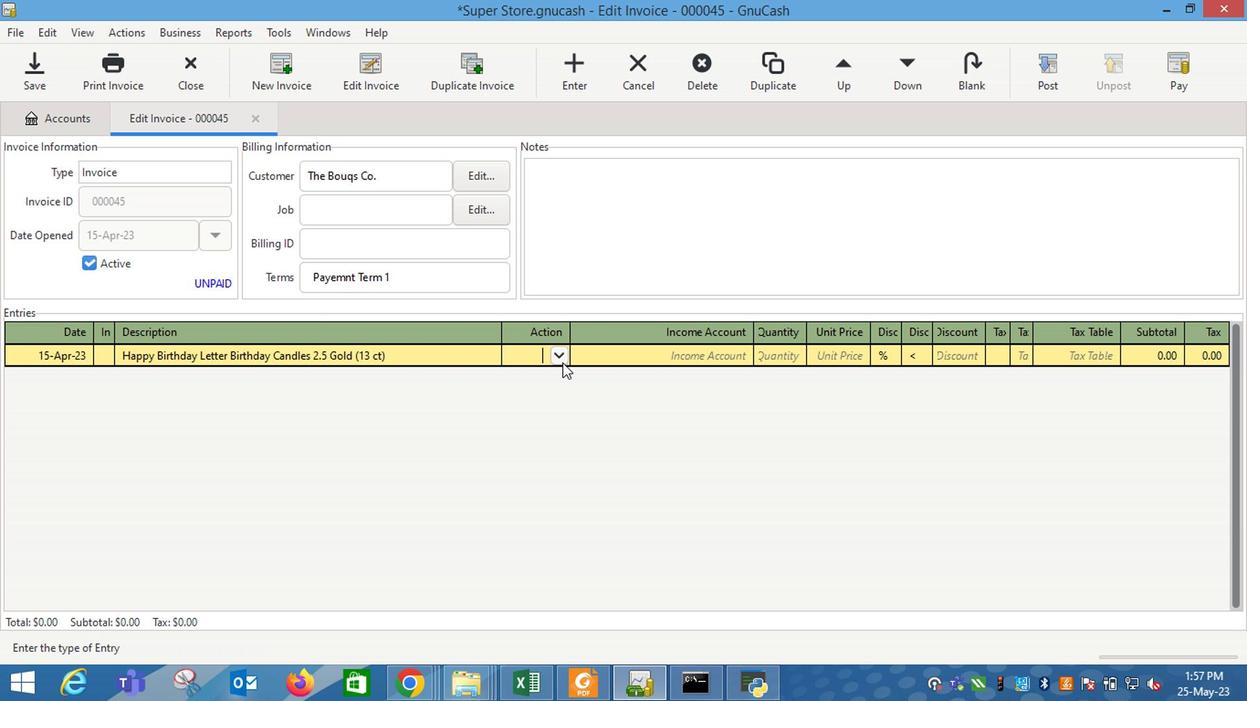 
Action: Mouse pressed left at (574, 357)
Screenshot: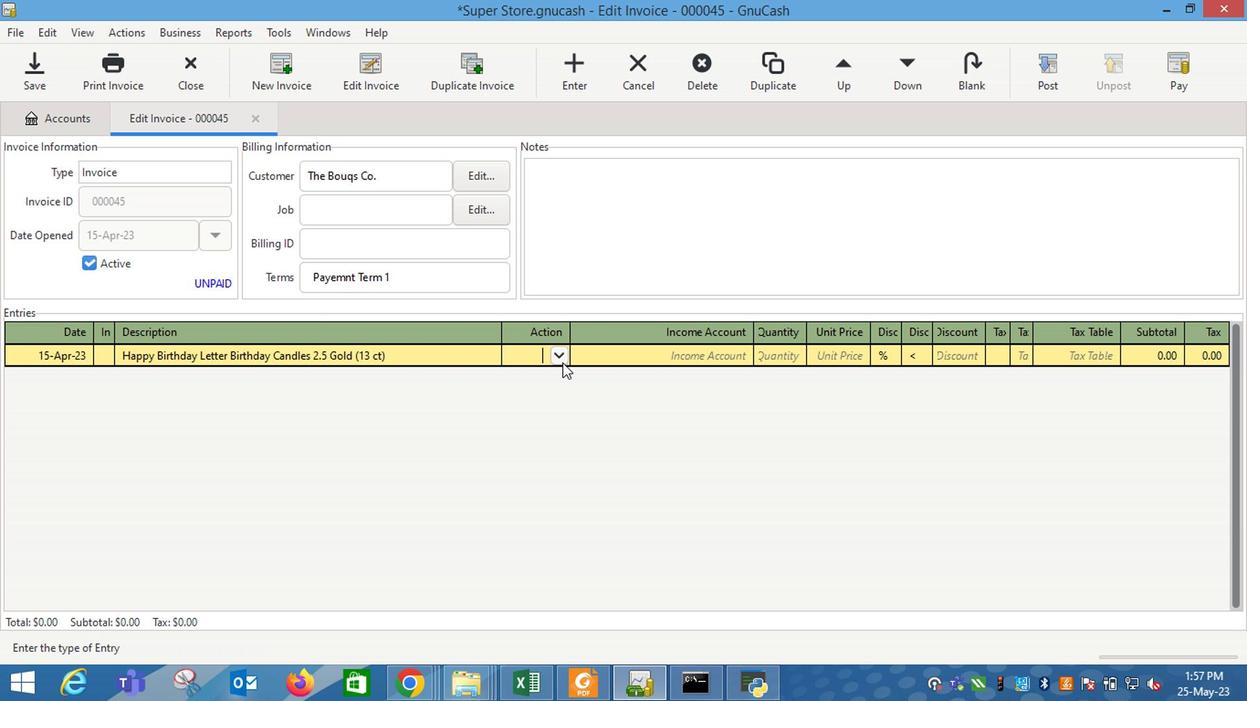 
Action: Mouse moved to (558, 404)
Screenshot: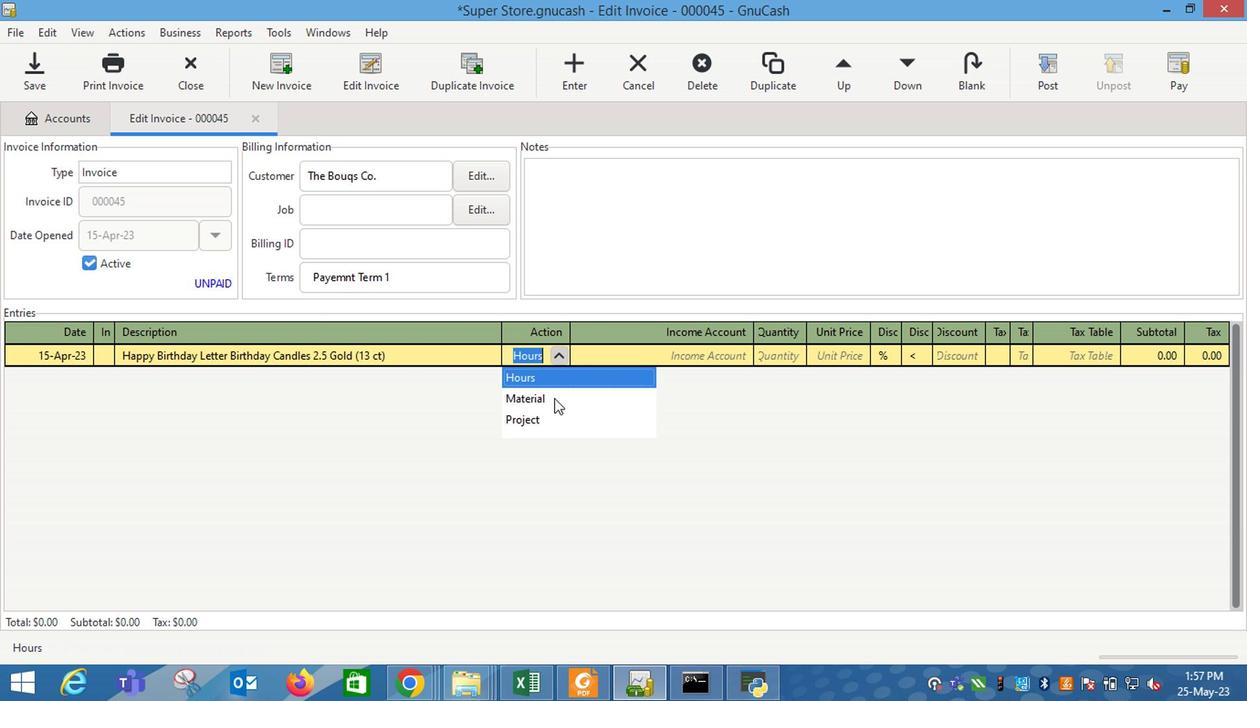 
Action: Mouse pressed left at (558, 404)
Screenshot: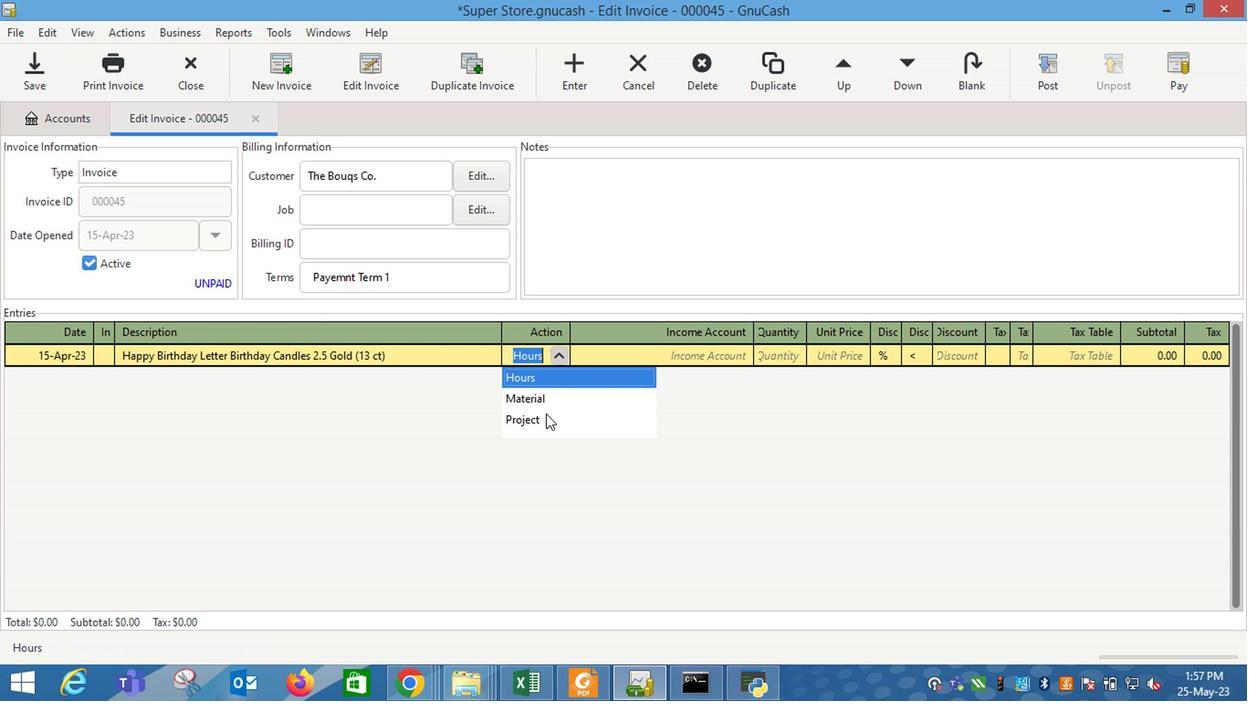 
Action: Mouse moved to (578, 349)
Screenshot: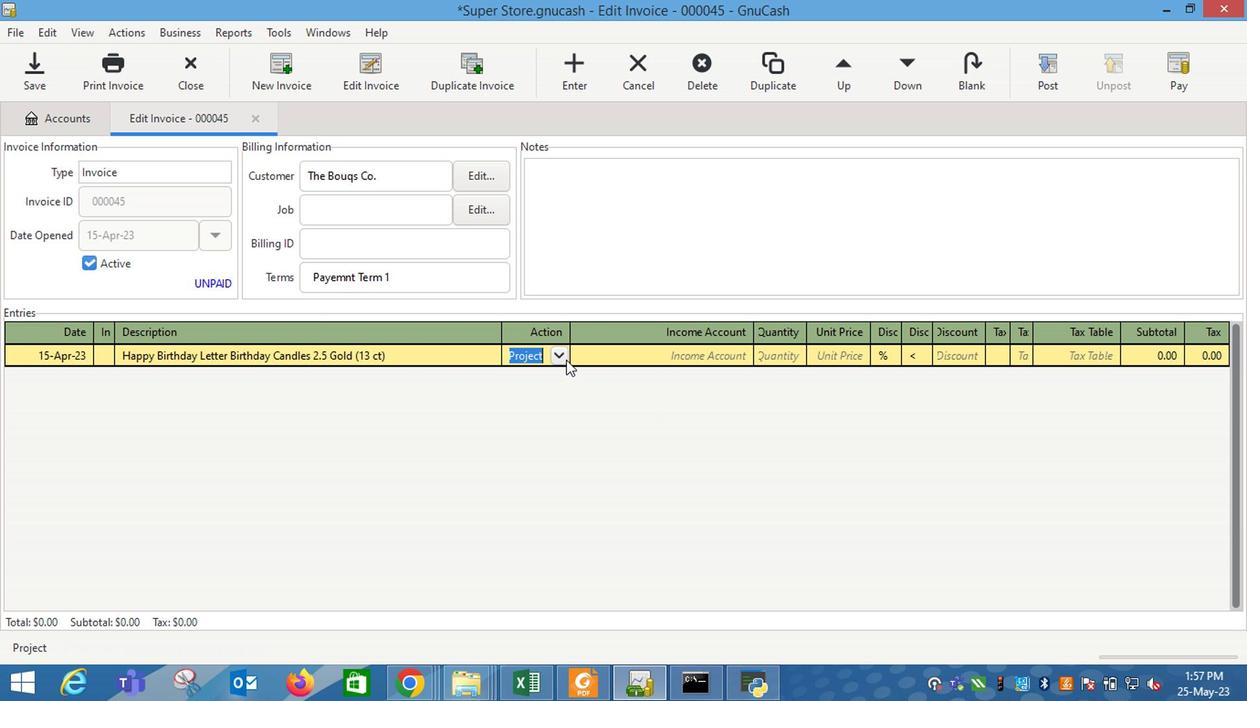 
Action: Mouse pressed left at (578, 349)
Screenshot: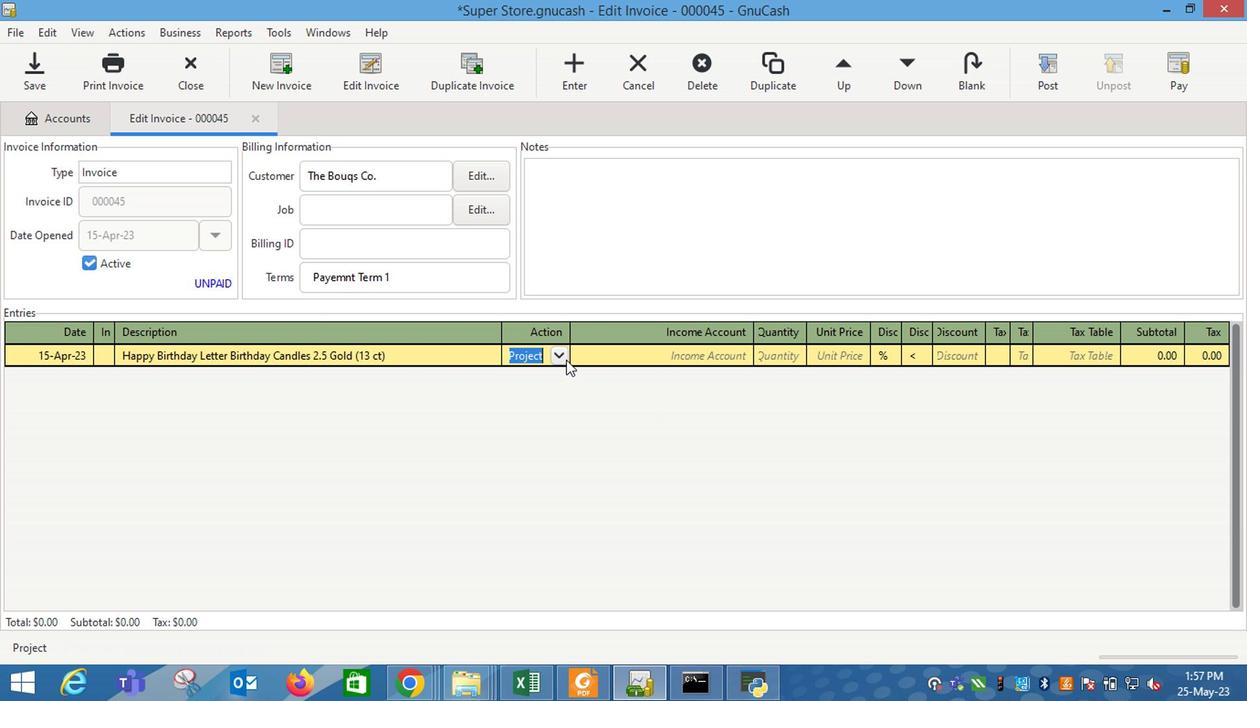 
Action: Mouse moved to (556, 392)
Screenshot: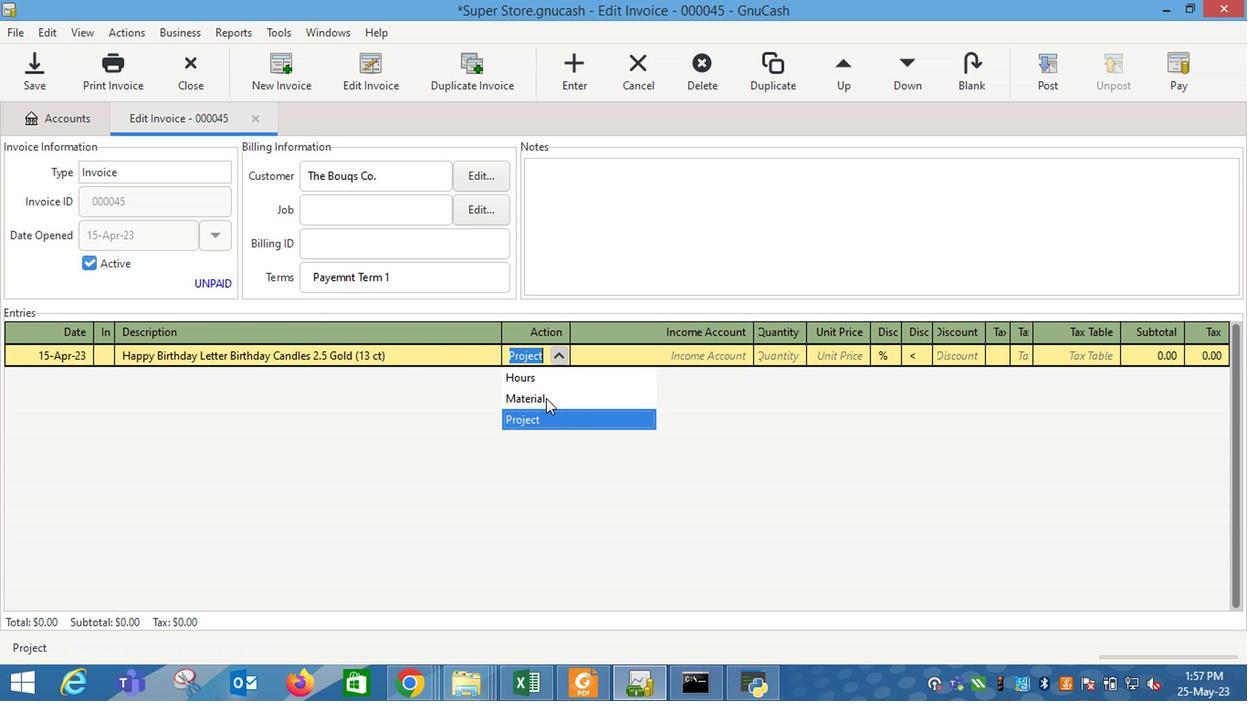 
Action: Mouse pressed left at (556, 392)
Screenshot: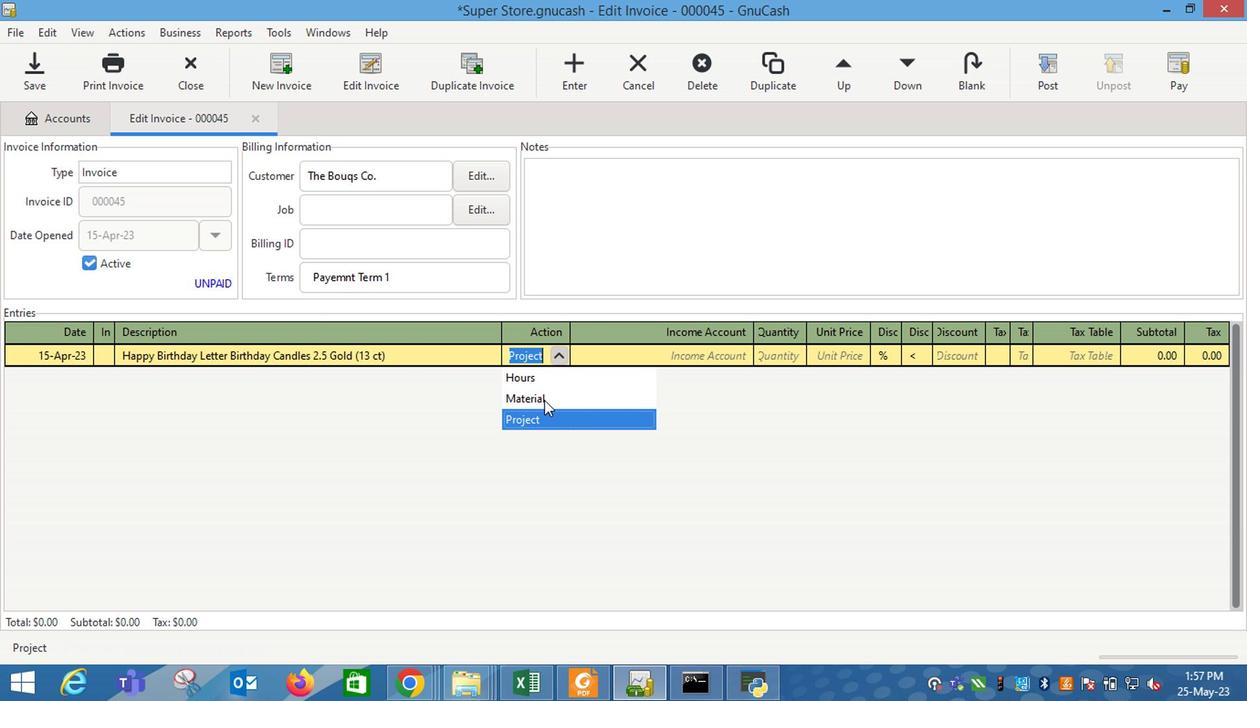 
Action: Mouse moved to (717, 352)
Screenshot: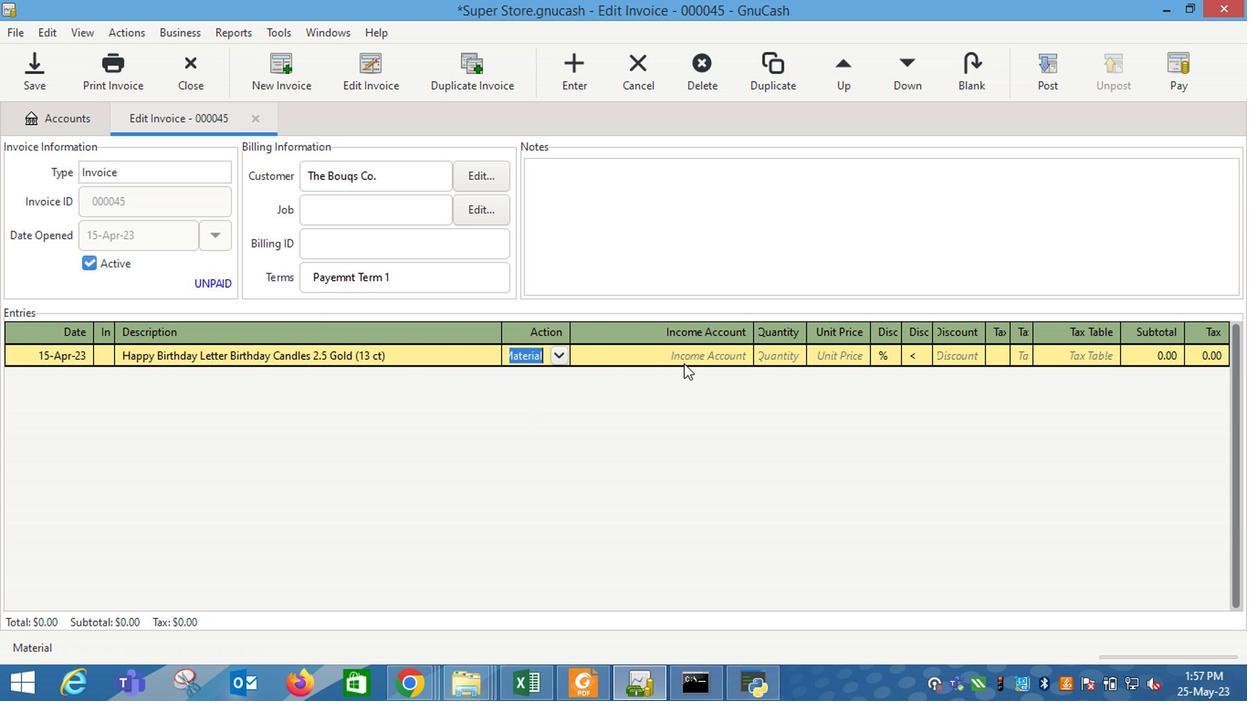 
Action: Mouse pressed left at (717, 352)
Screenshot: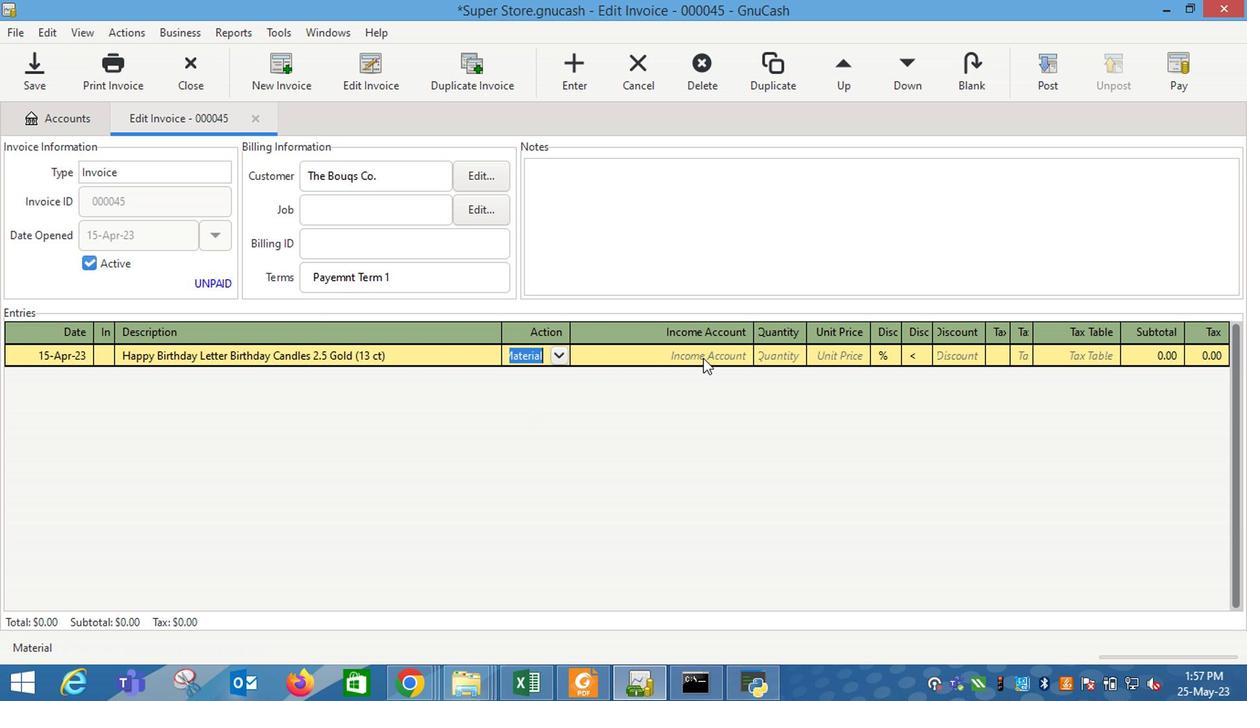 
Action: Mouse moved to (756, 352)
Screenshot: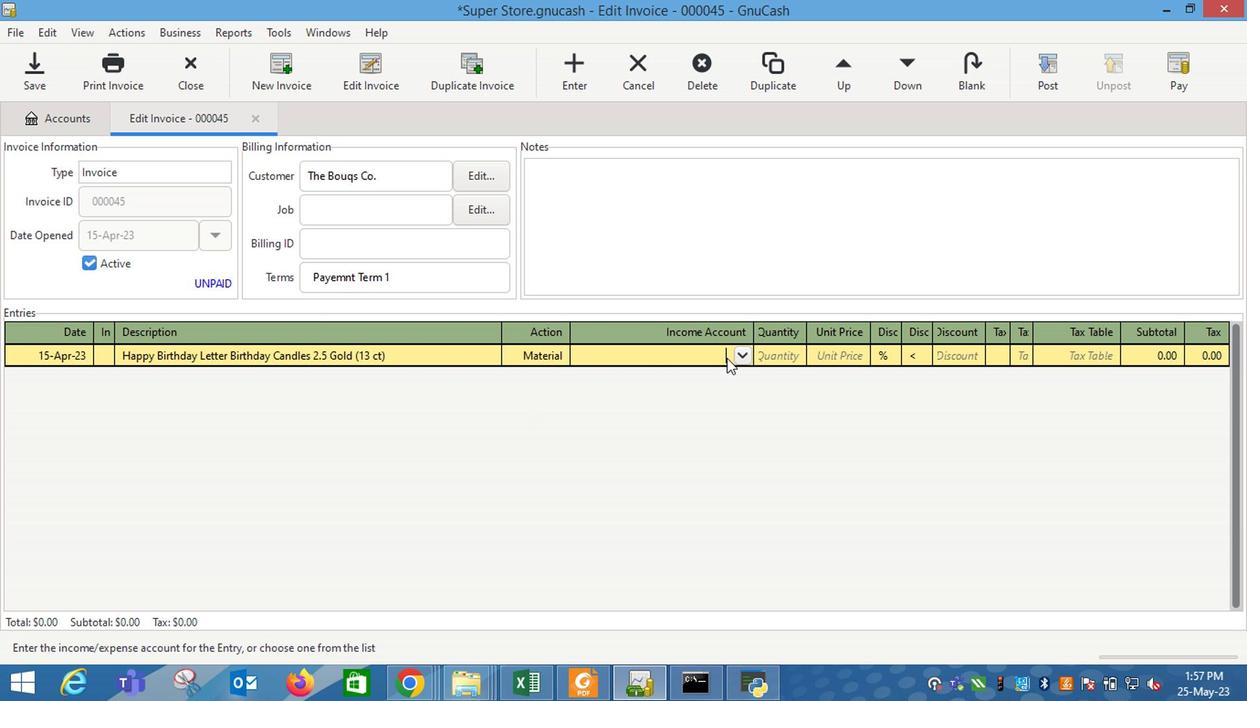 
Action: Mouse pressed left at (756, 352)
Screenshot: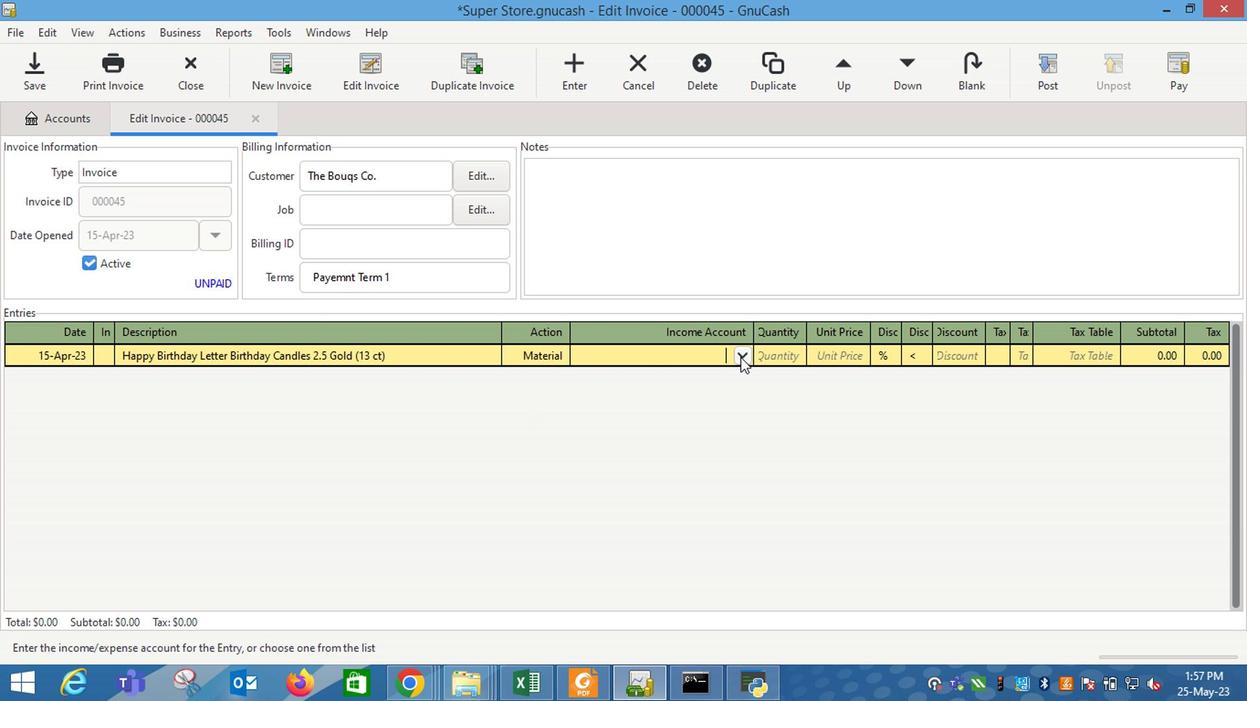 
Action: Mouse moved to (672, 432)
Screenshot: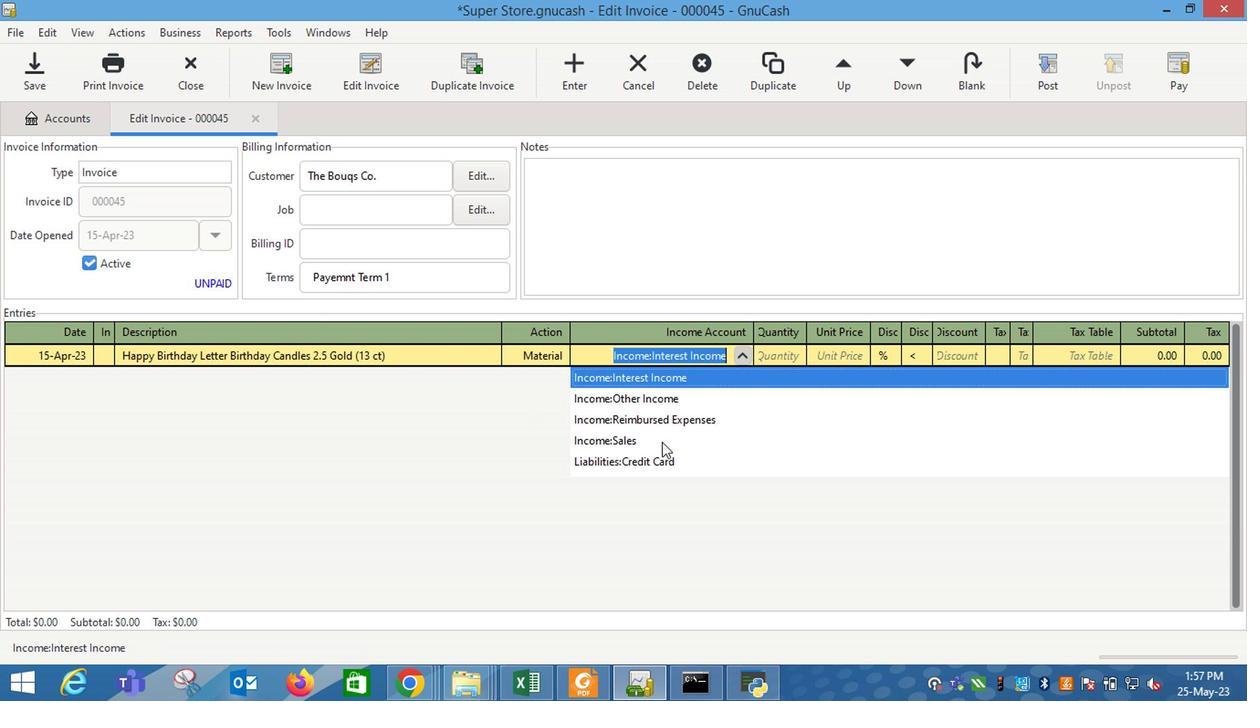 
Action: Mouse pressed left at (672, 432)
Screenshot: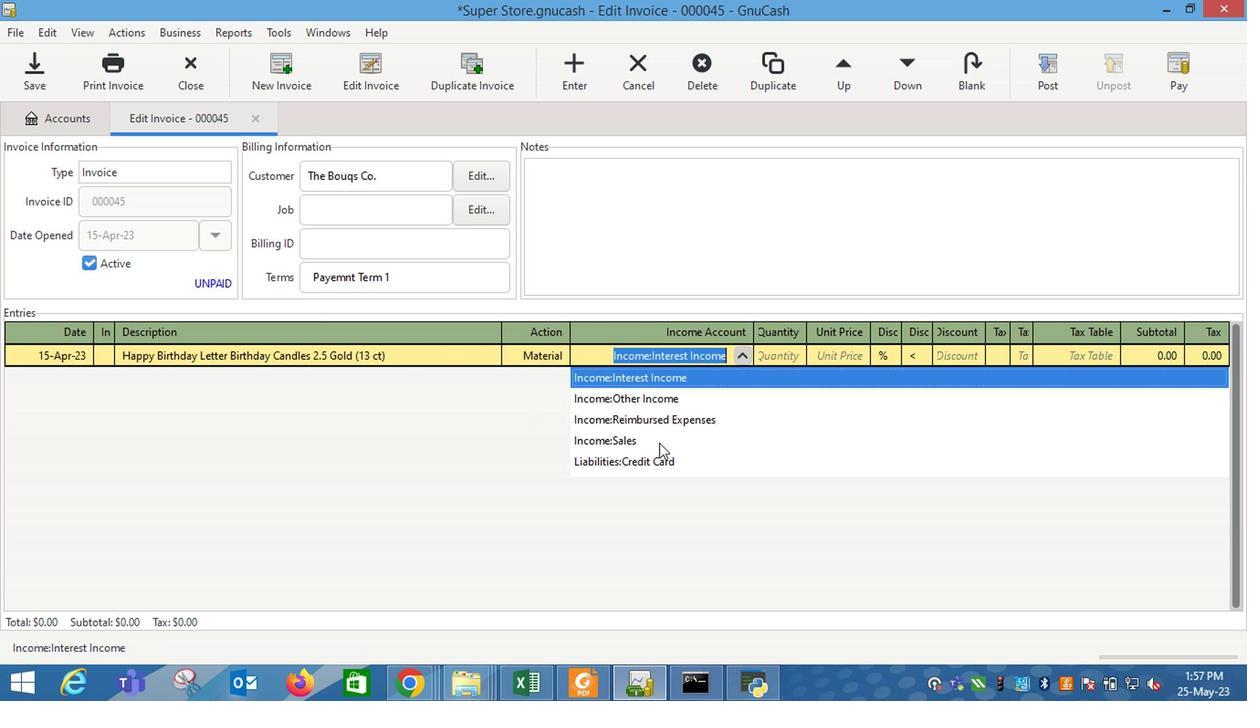 
Action: Mouse moved to (794, 354)
Screenshot: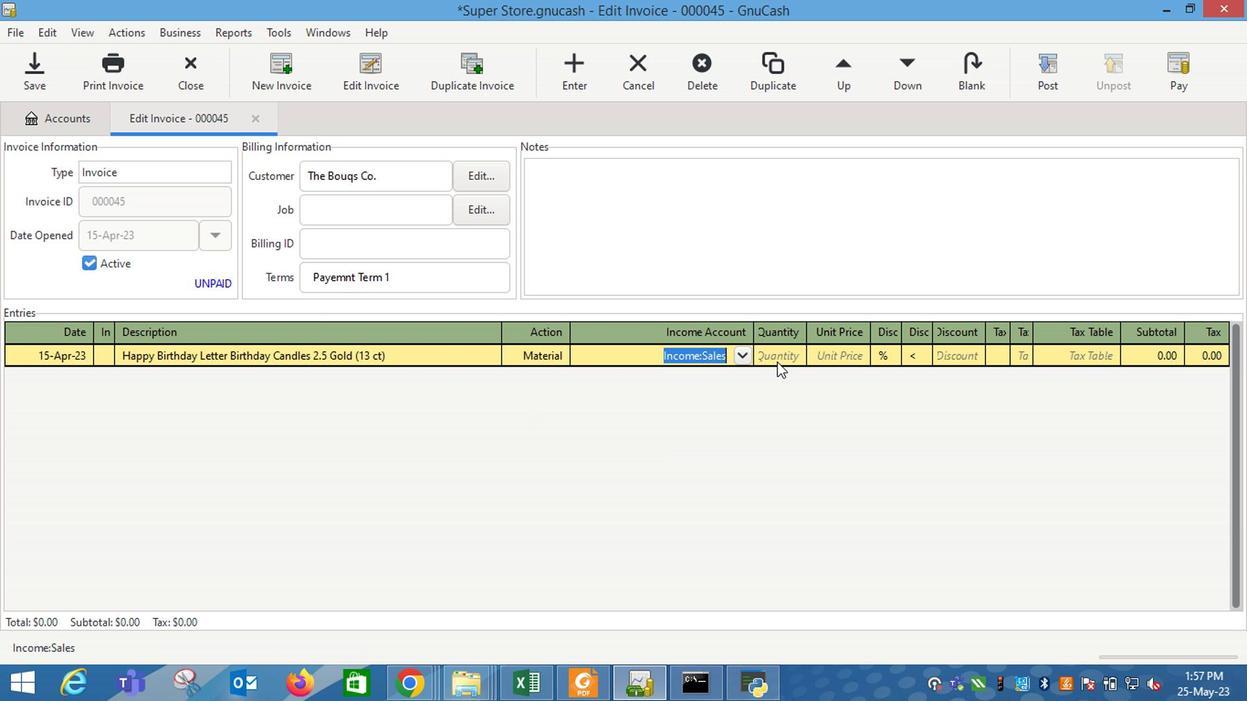 
Action: Mouse pressed left at (794, 354)
Screenshot: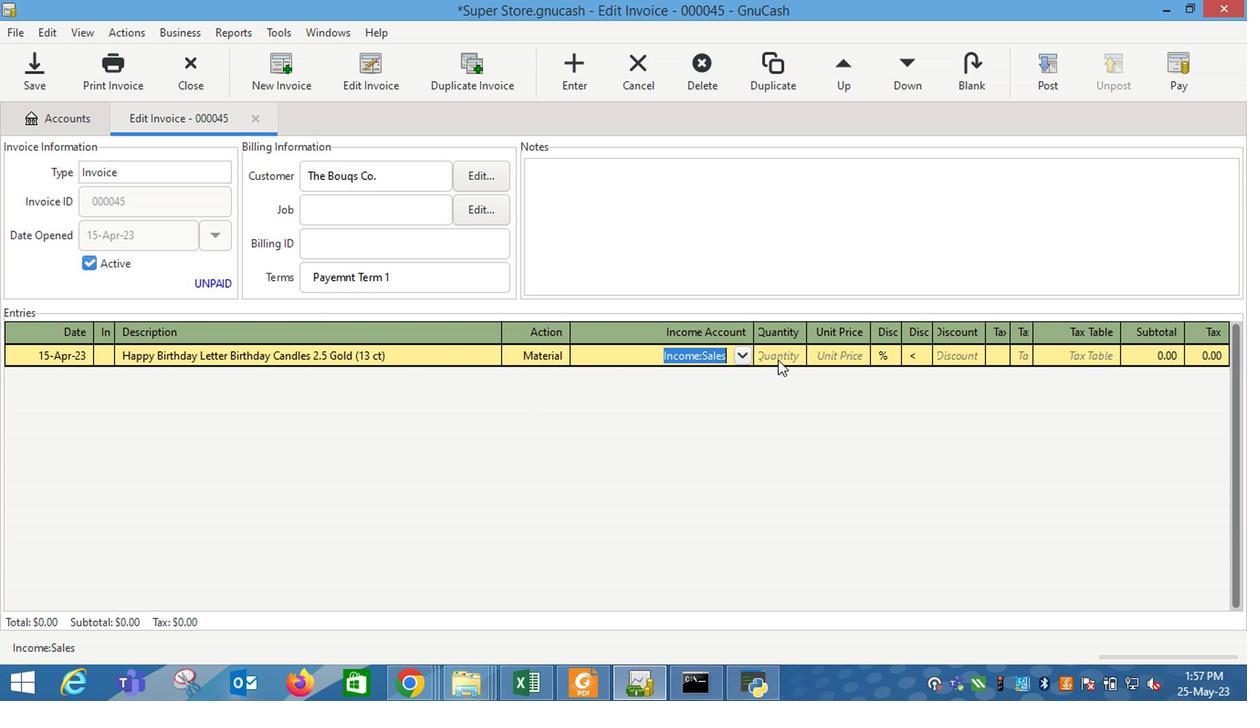 
Action: Key pressed 1
Screenshot: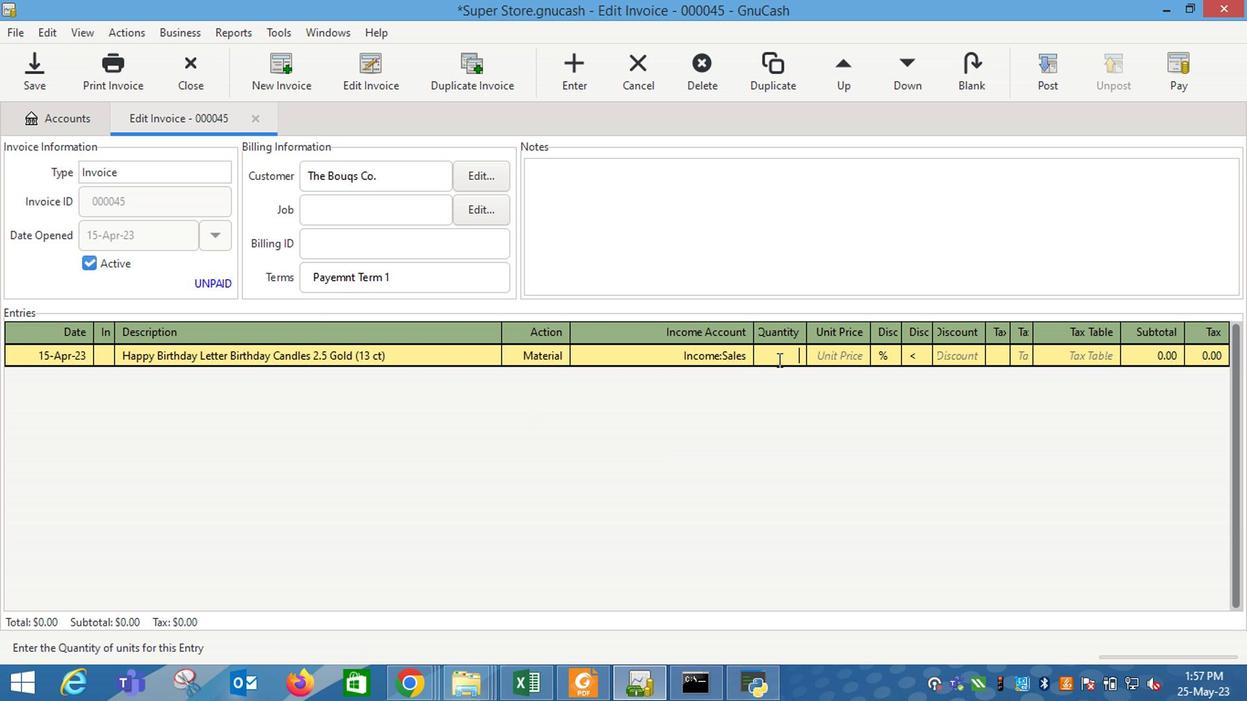 
Action: Mouse moved to (853, 356)
Screenshot: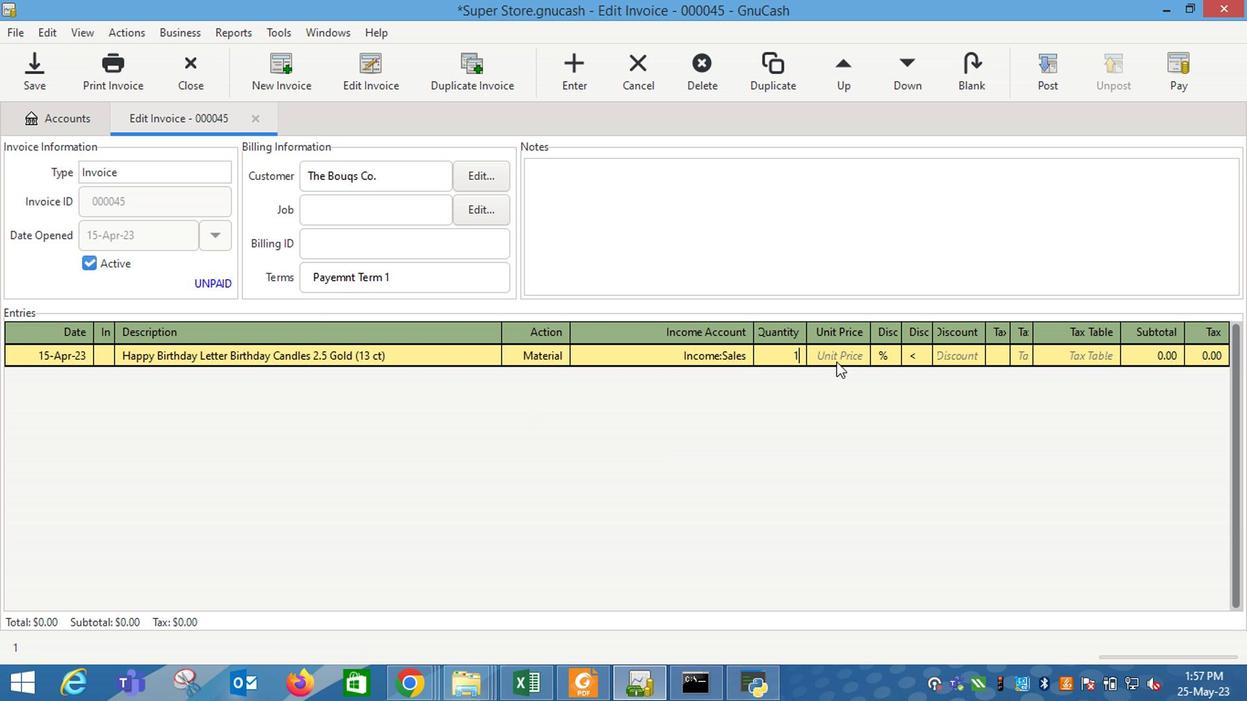 
Action: Mouse pressed left at (853, 356)
Screenshot: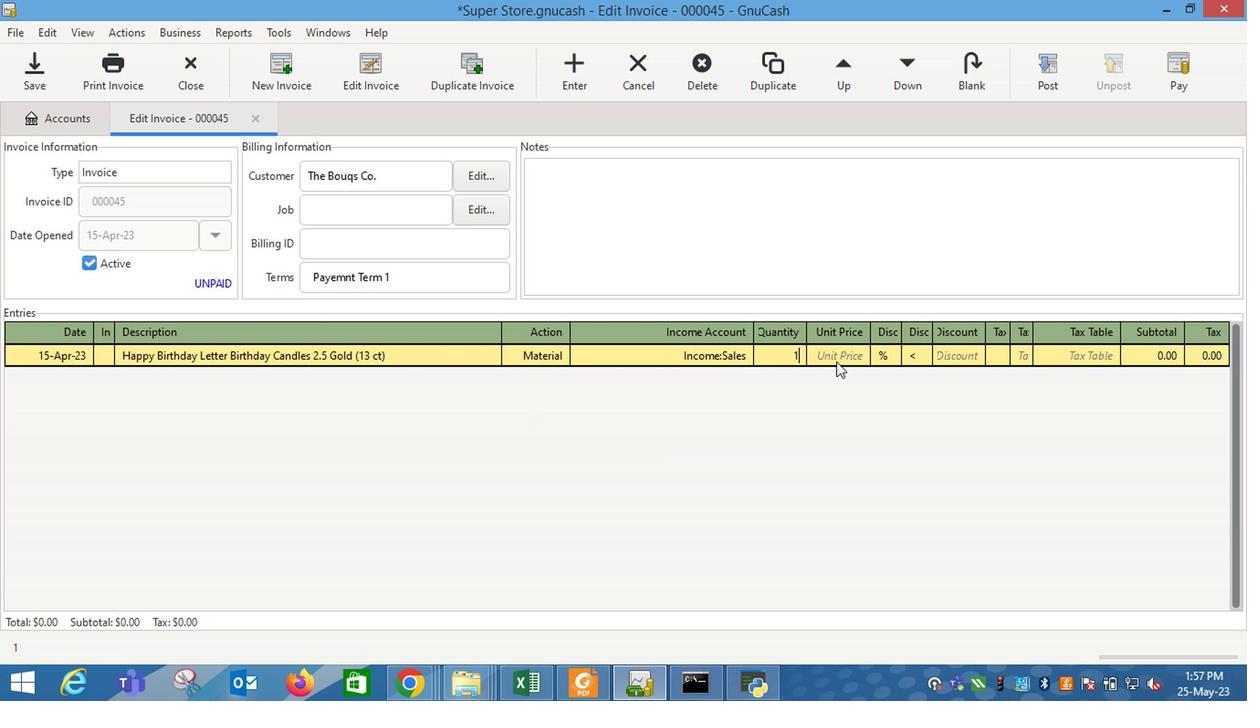 
Action: Key pressed 9.5
Screenshot: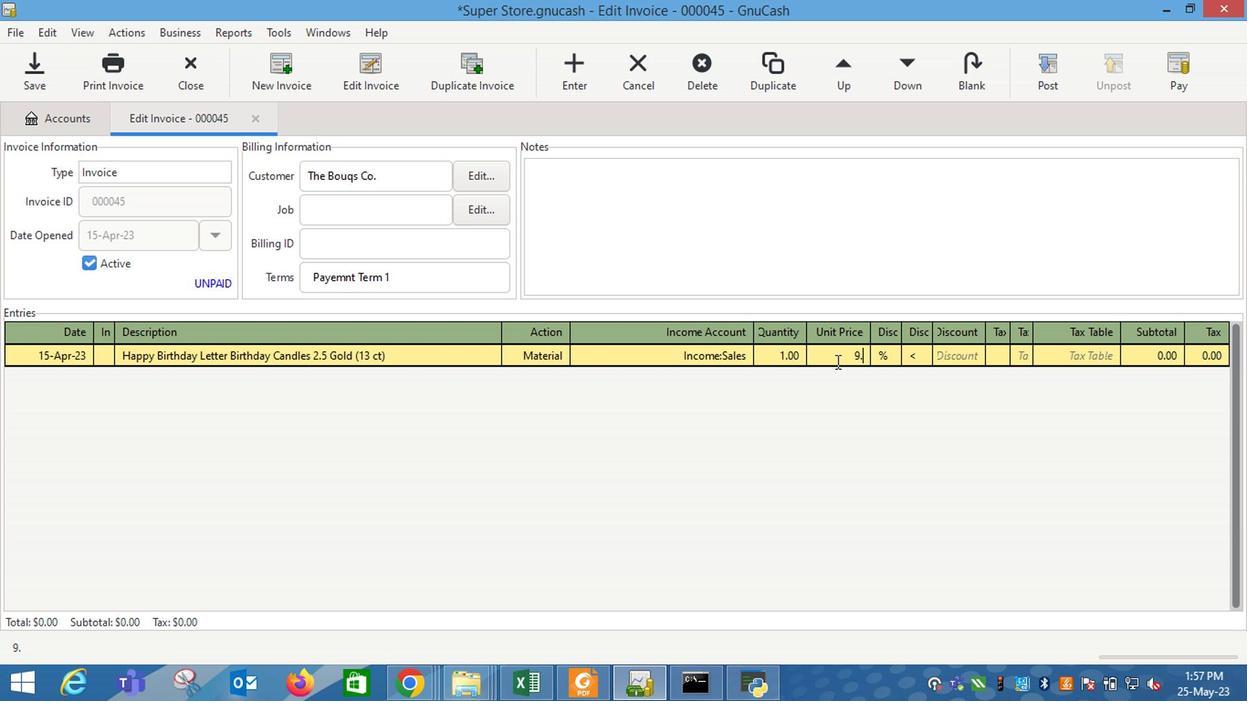 
Action: Mouse moved to (945, 355)
Screenshot: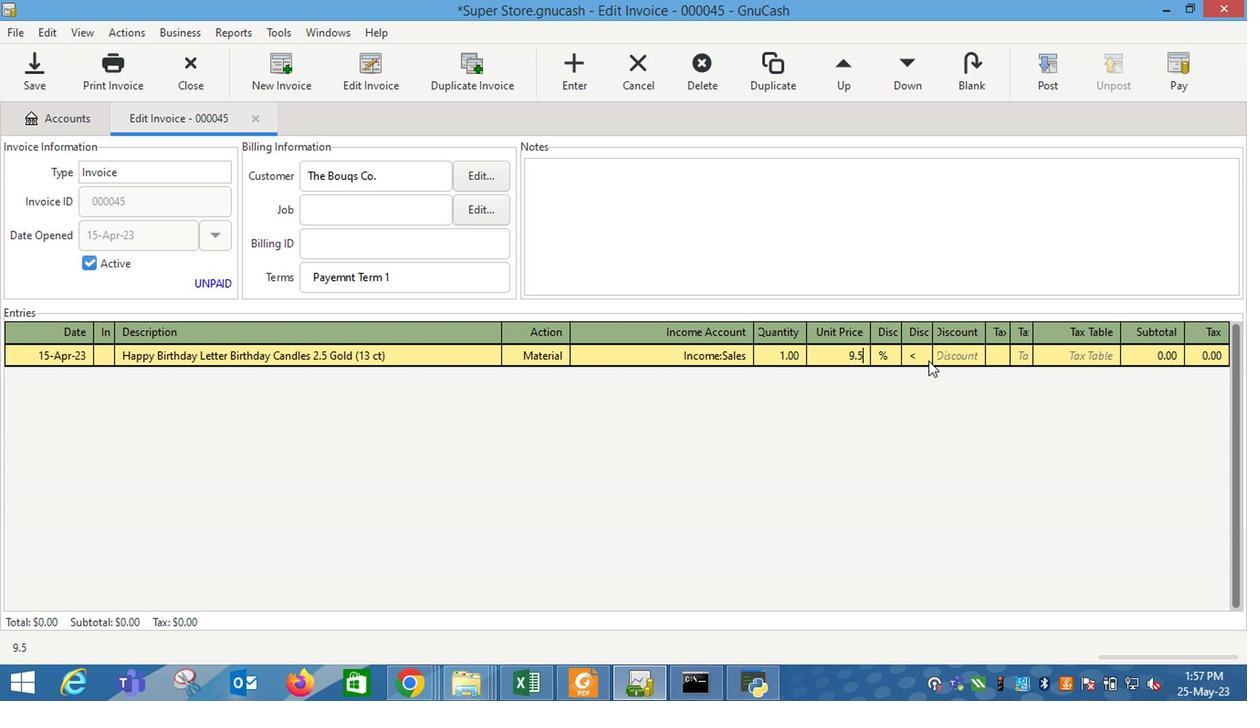 
Action: Mouse pressed left at (945, 355)
Screenshot: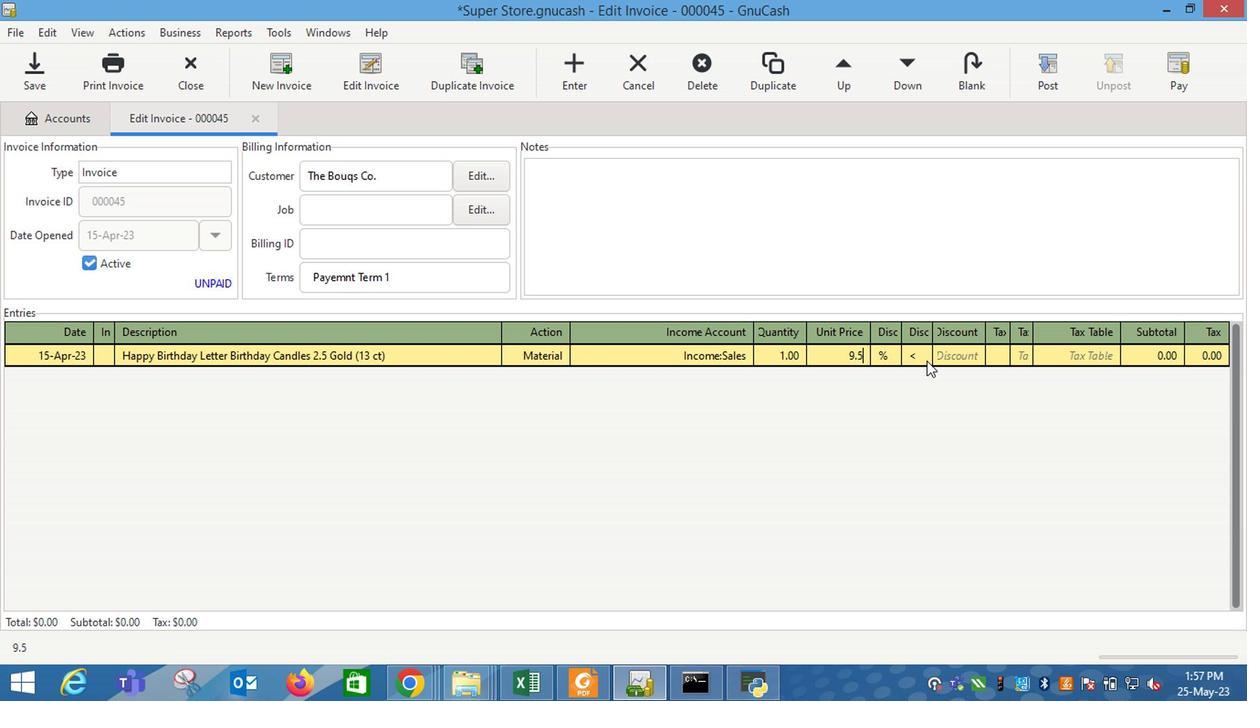 
Action: Mouse moved to (974, 352)
Screenshot: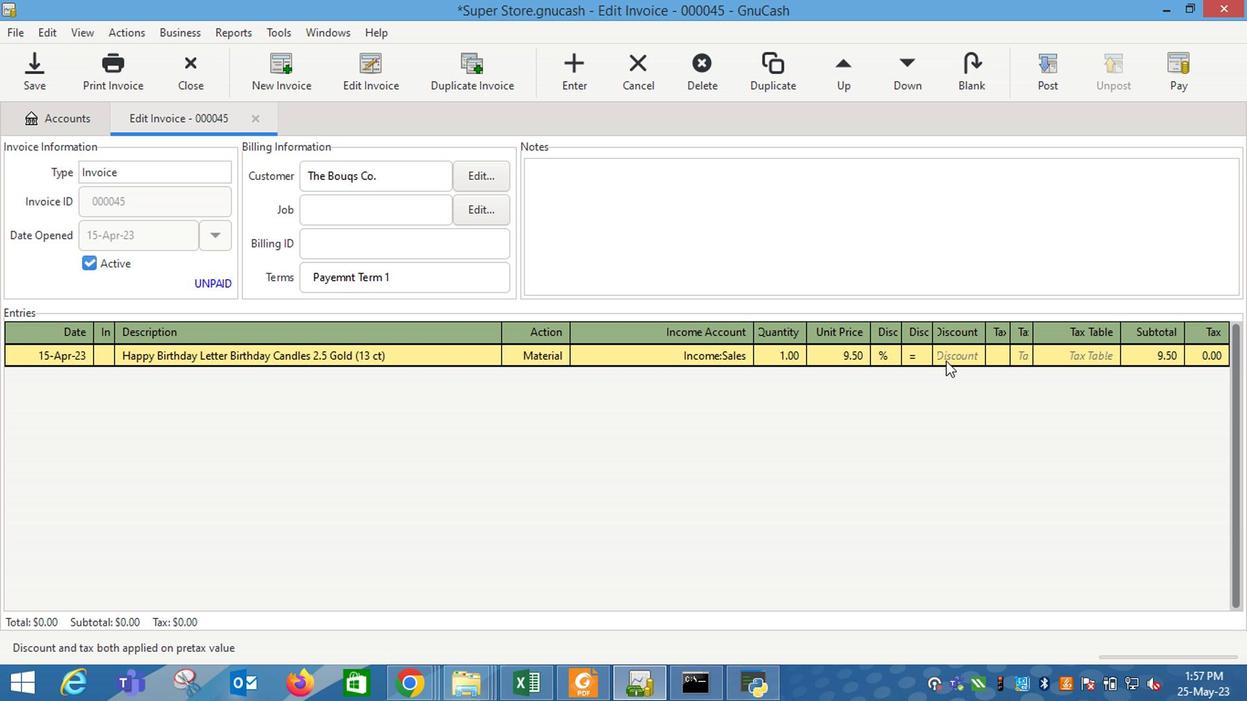 
Action: Mouse pressed left at (974, 352)
Screenshot: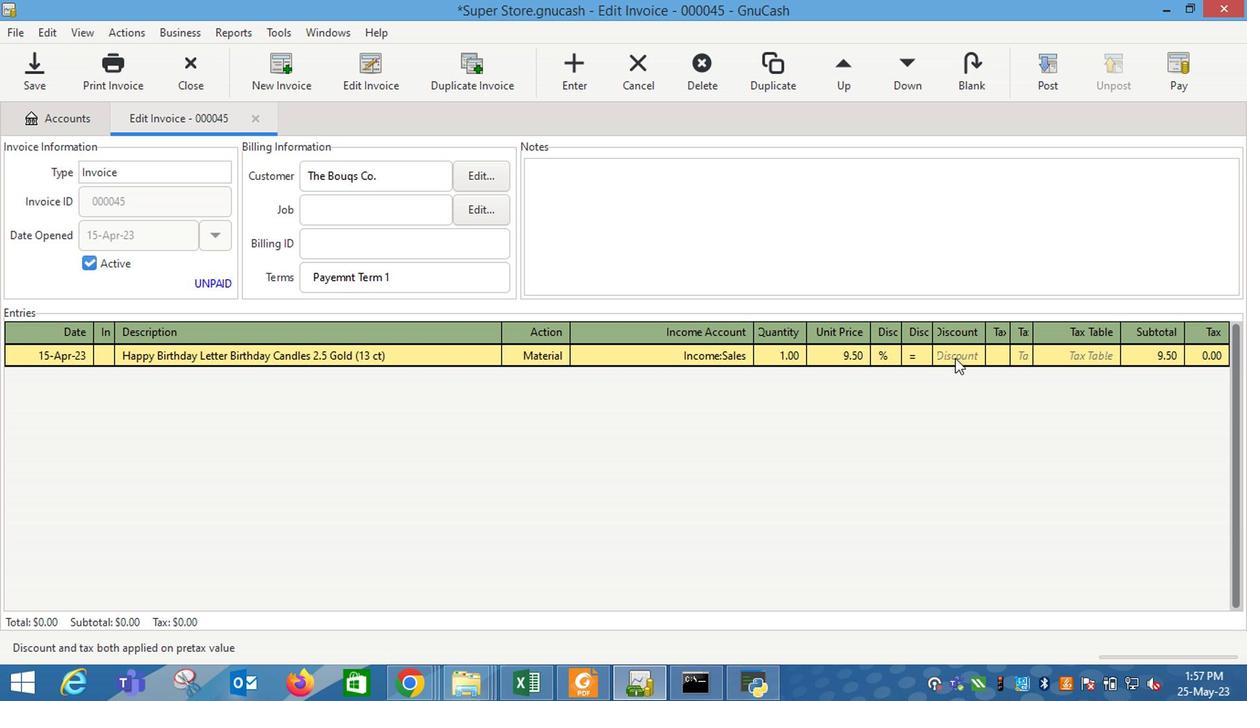 
Action: Key pressed 6<Key.enter>
Screenshot: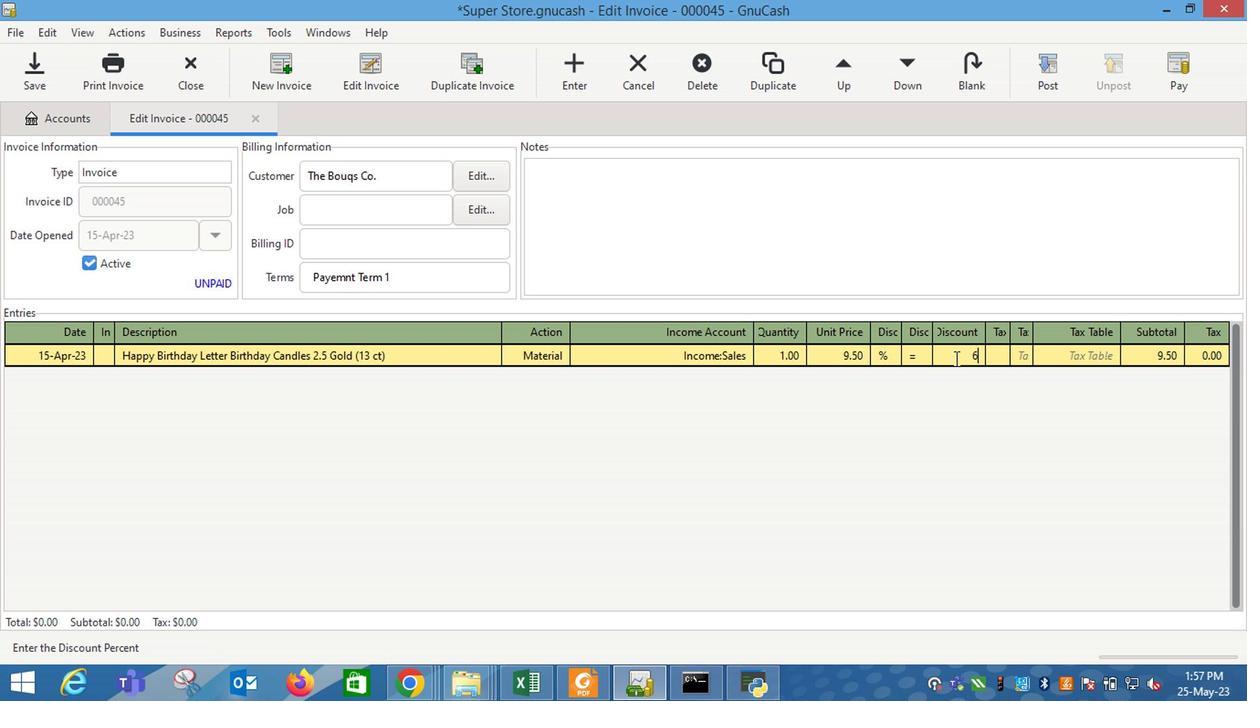 
Action: Mouse moved to (178, 363)
Screenshot: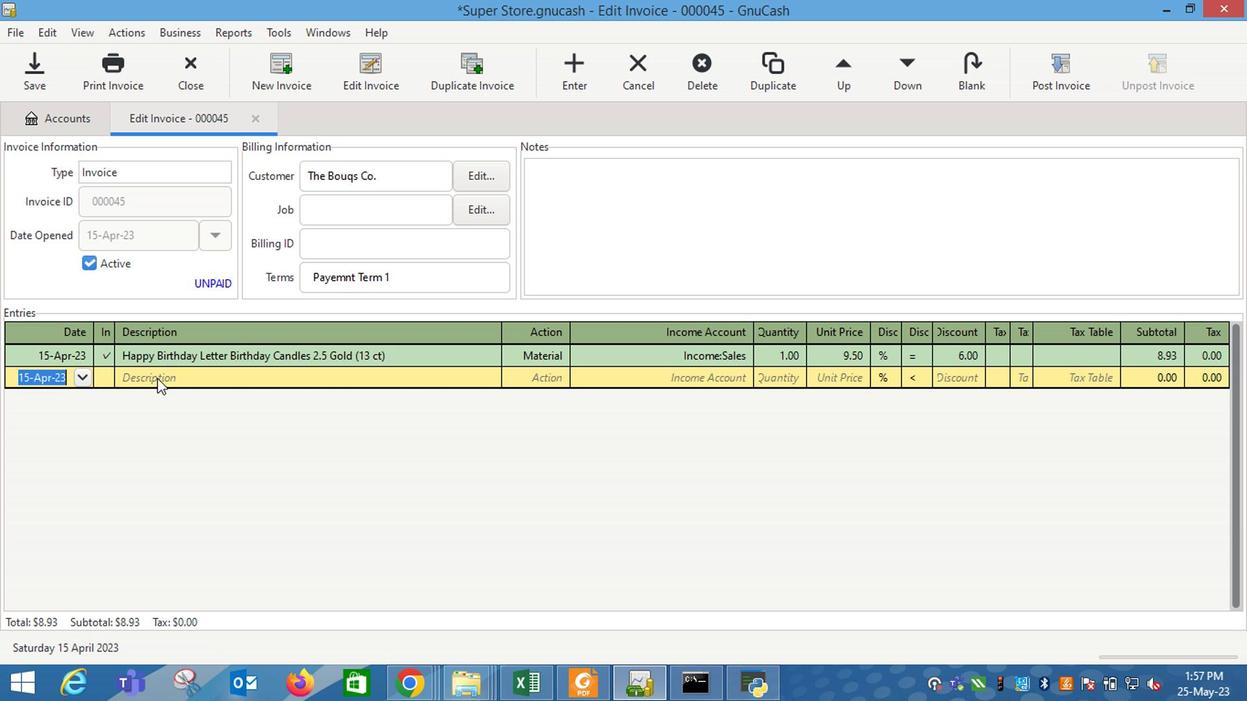 
Action: Mouse pressed left at (178, 363)
Screenshot: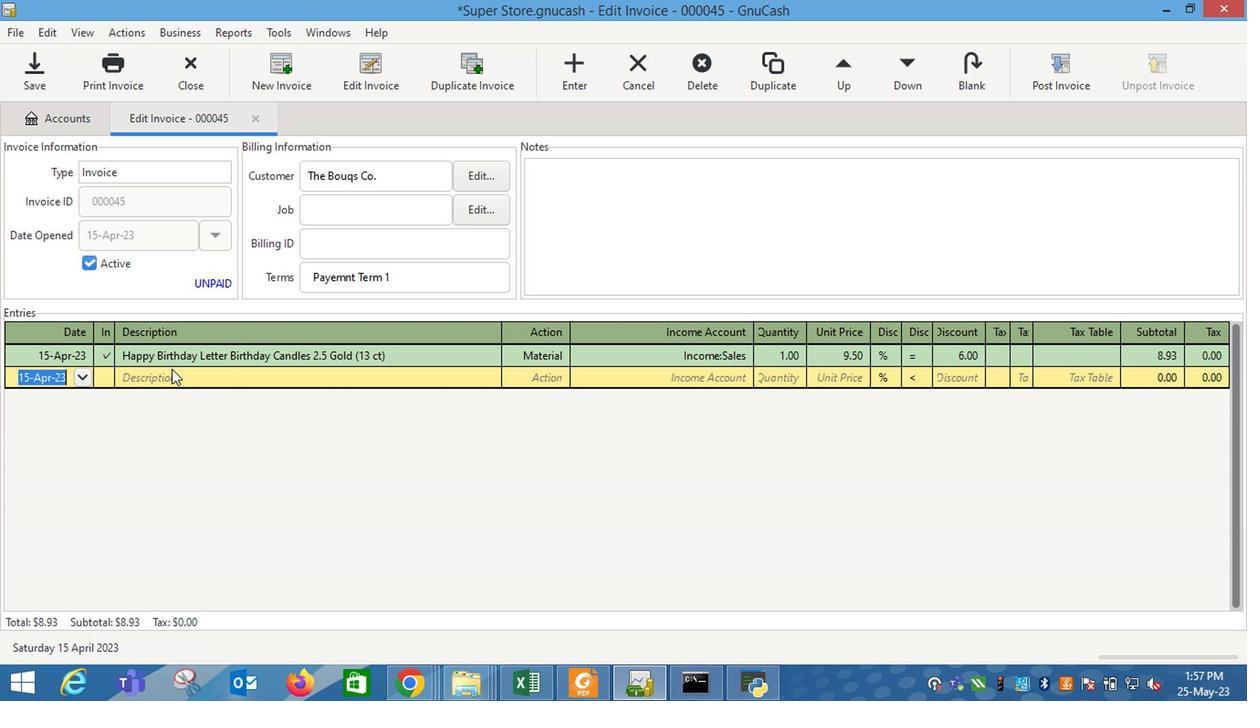 
Action: Mouse moved to (340, 439)
Screenshot: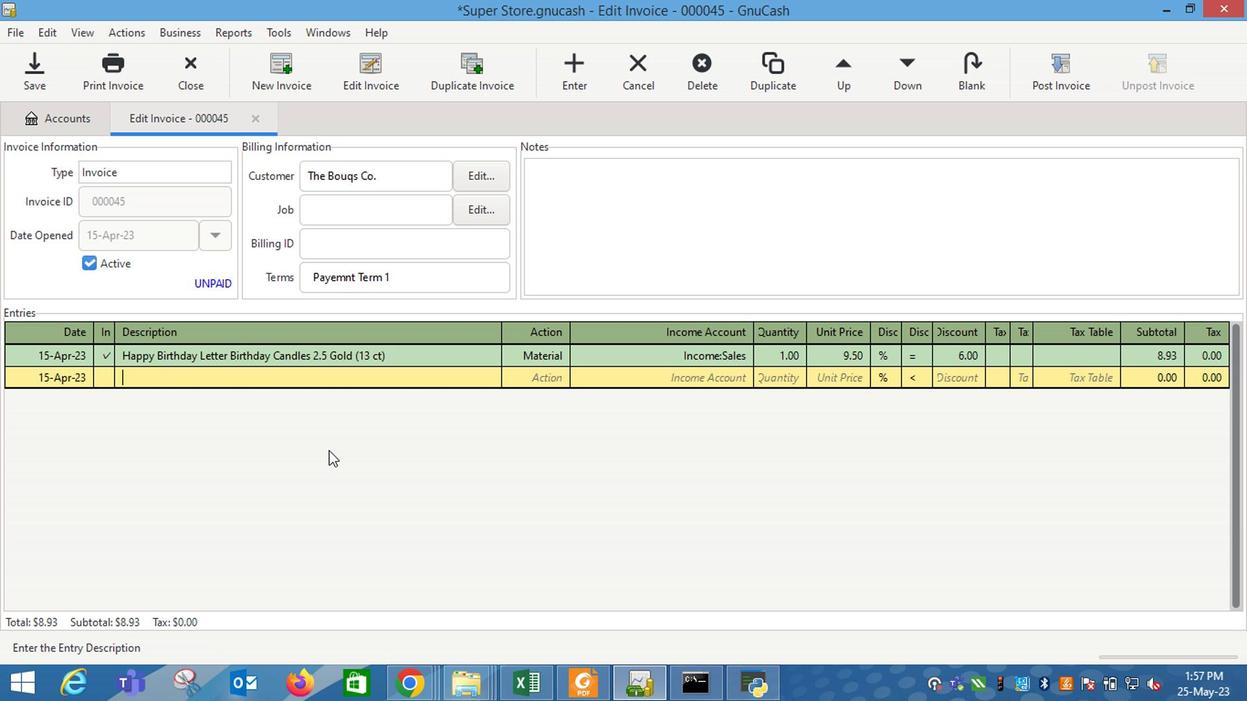 
Action: Key pressed 7<Key.shift_r>Select<Key.backspace><Key.backspace><Key.backspace><Key.backspace><Key.backspace><Key.backspace>-<Key.shift_r>Select<Key.space><Key.shift_r><Key.shift_r>Grade<Key.space><Key.shift_r>A<Key.space><Key.shift_r>Large<Key.space><Key.shift_r>Eggs<Key.space><Key.shift_r>(12<Key.space>ct<Key.shift_r>)<Key.tab>
Screenshot: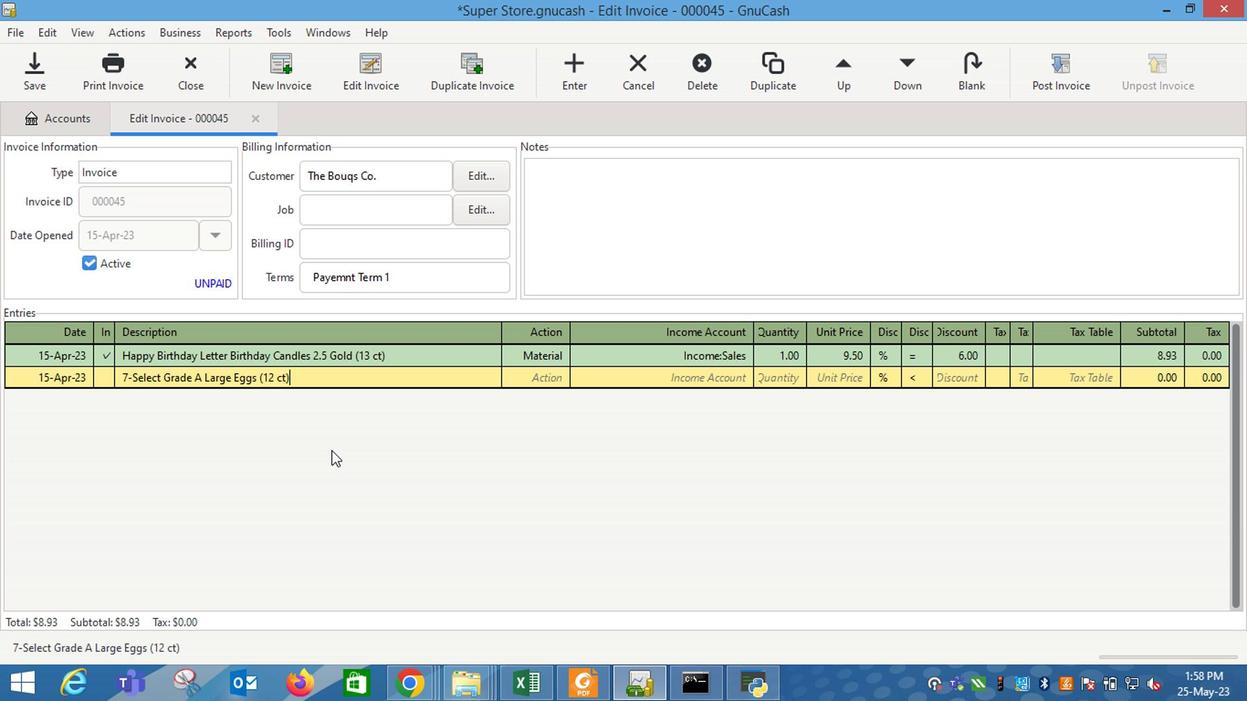 
Action: Mouse moved to (563, 368)
Screenshot: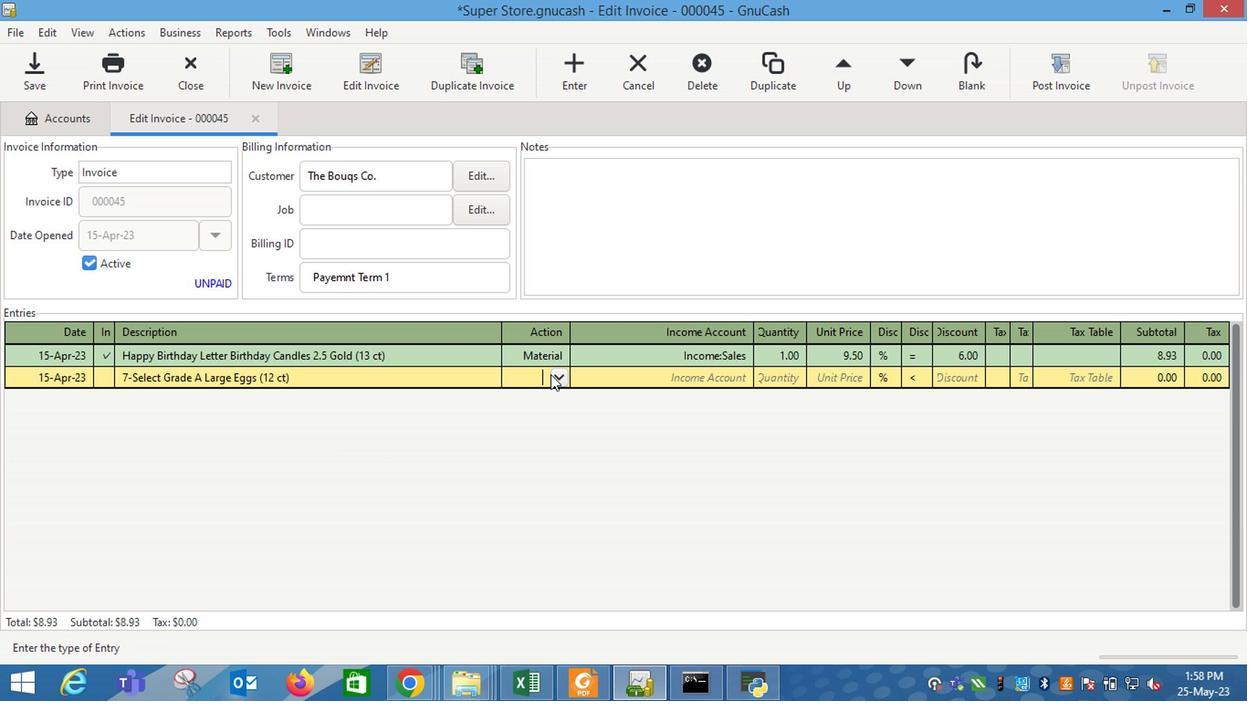 
Action: Mouse pressed left at (563, 368)
Screenshot: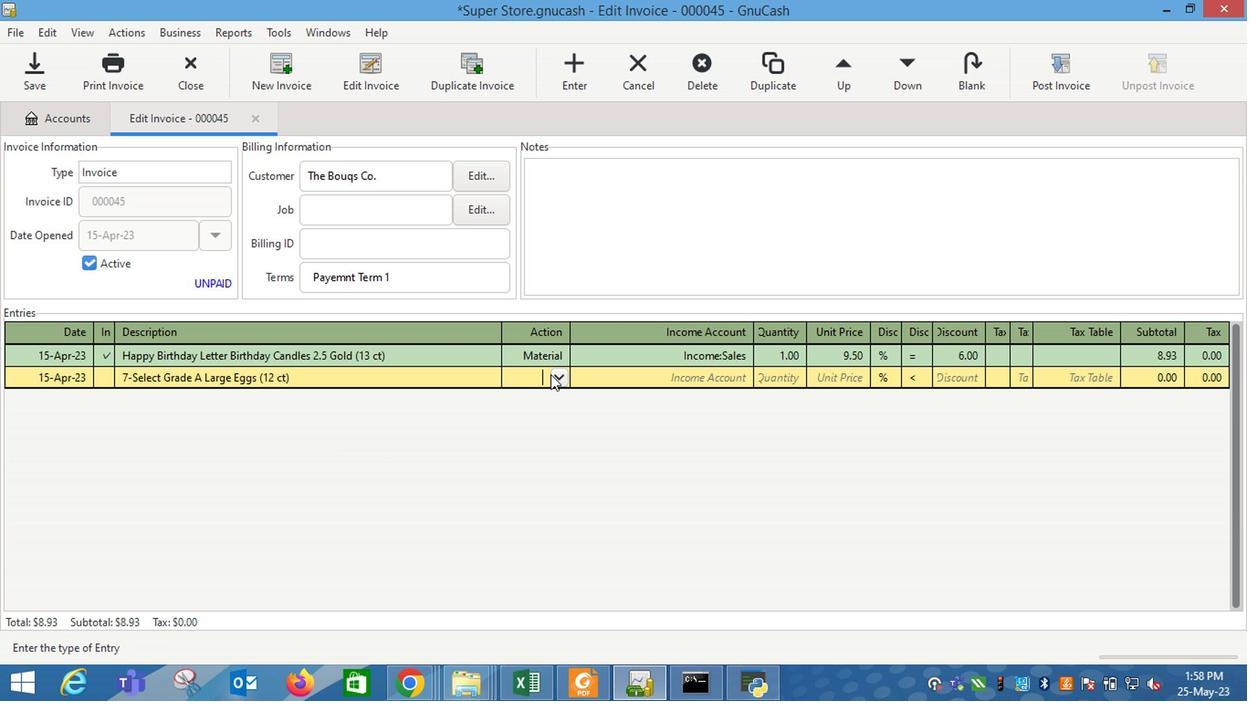 
Action: Mouse moved to (540, 410)
Screenshot: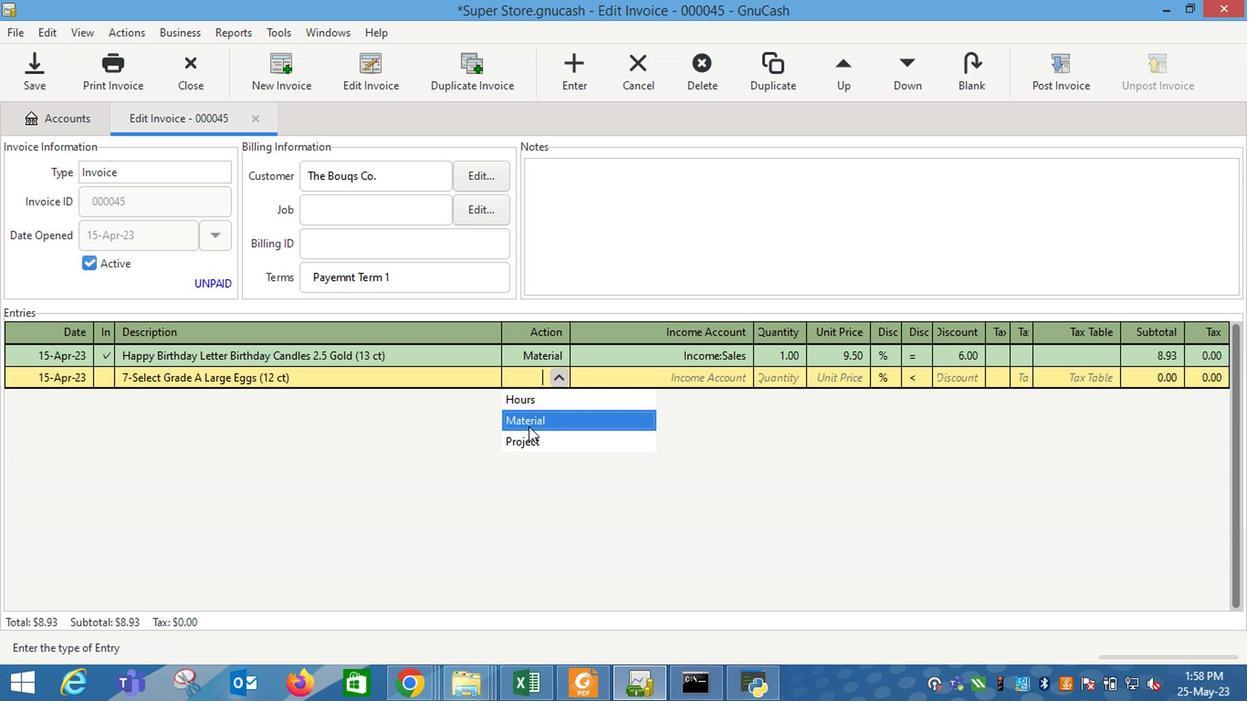 
Action: Mouse pressed left at (540, 410)
Screenshot: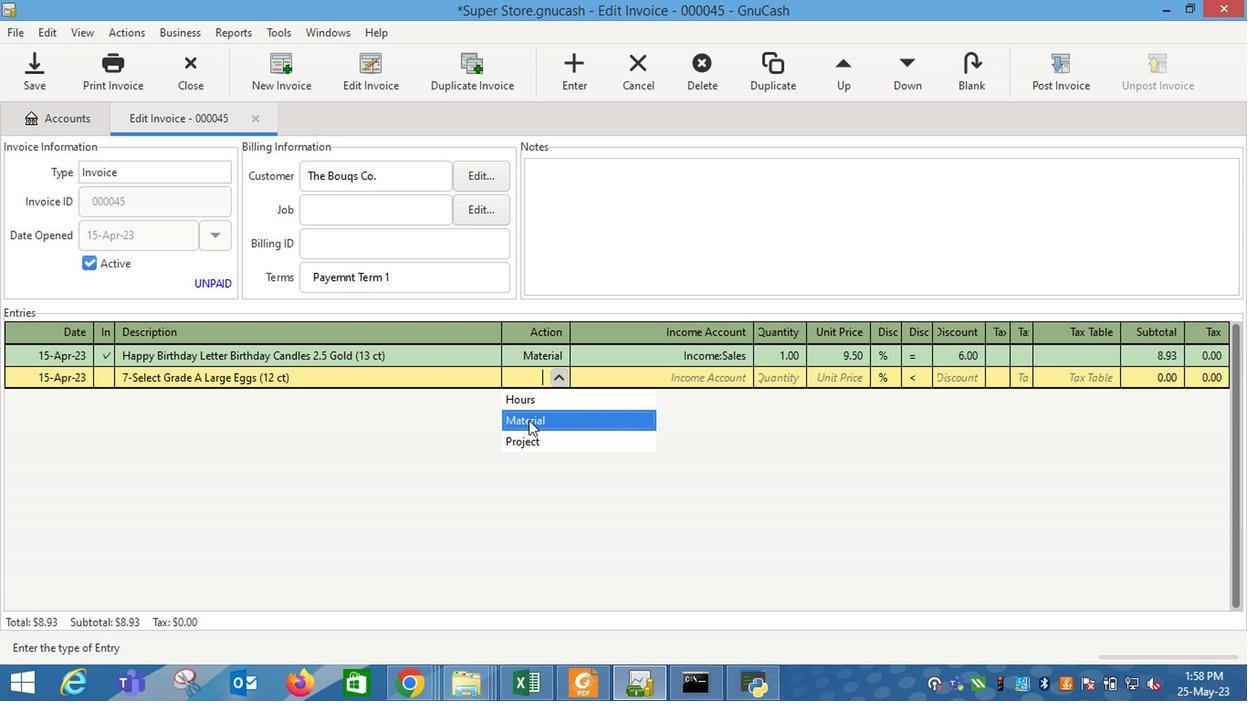 
Action: Mouse moved to (665, 379)
Screenshot: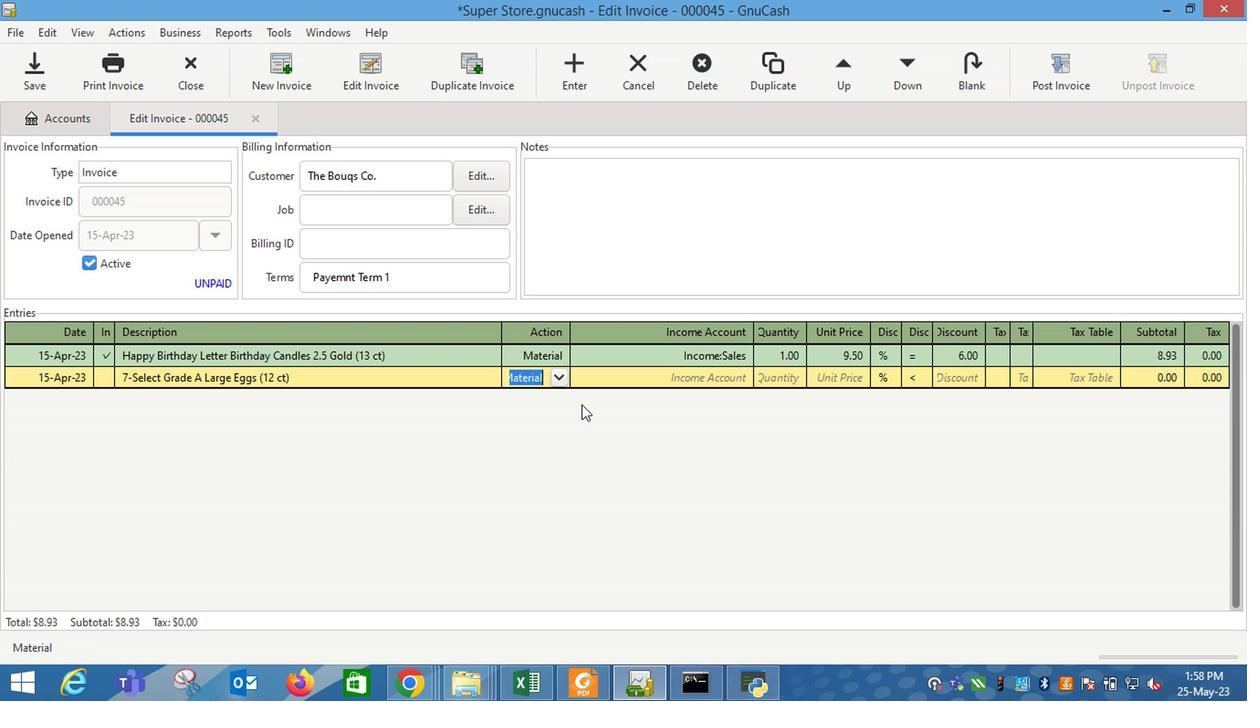 
Action: Key pressed <Key.tab>
Screenshot: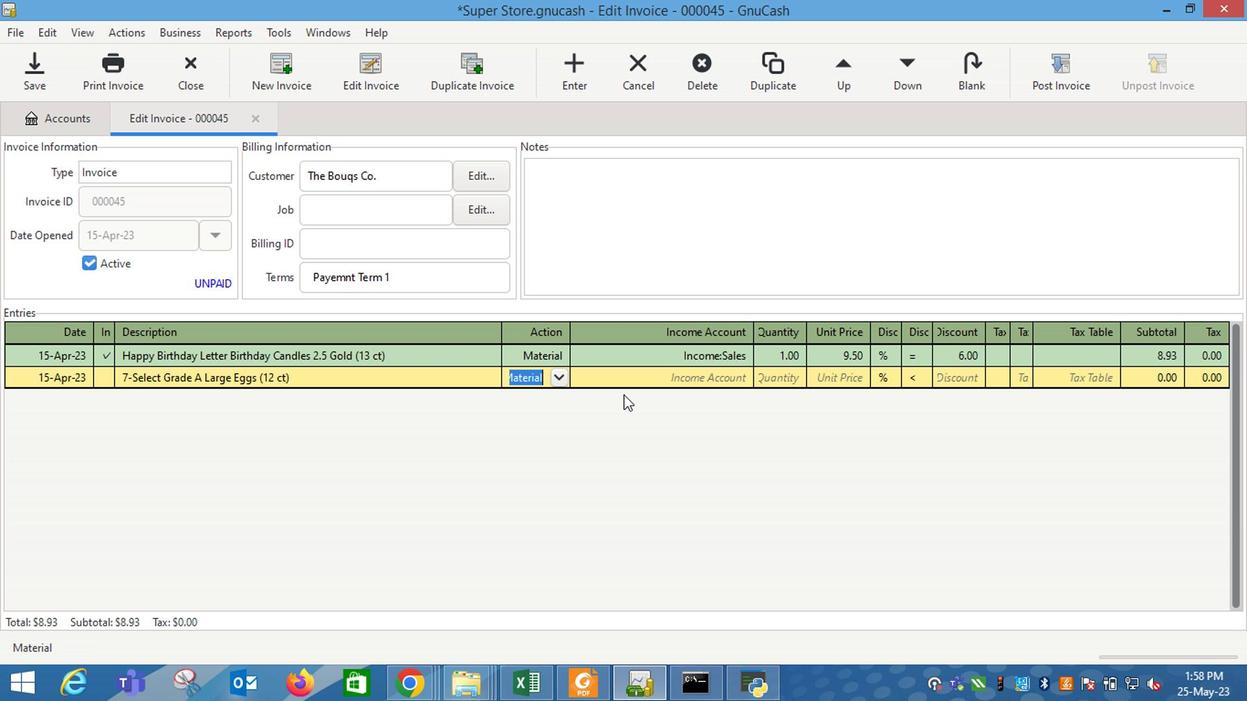 
Action: Mouse moved to (756, 369)
Screenshot: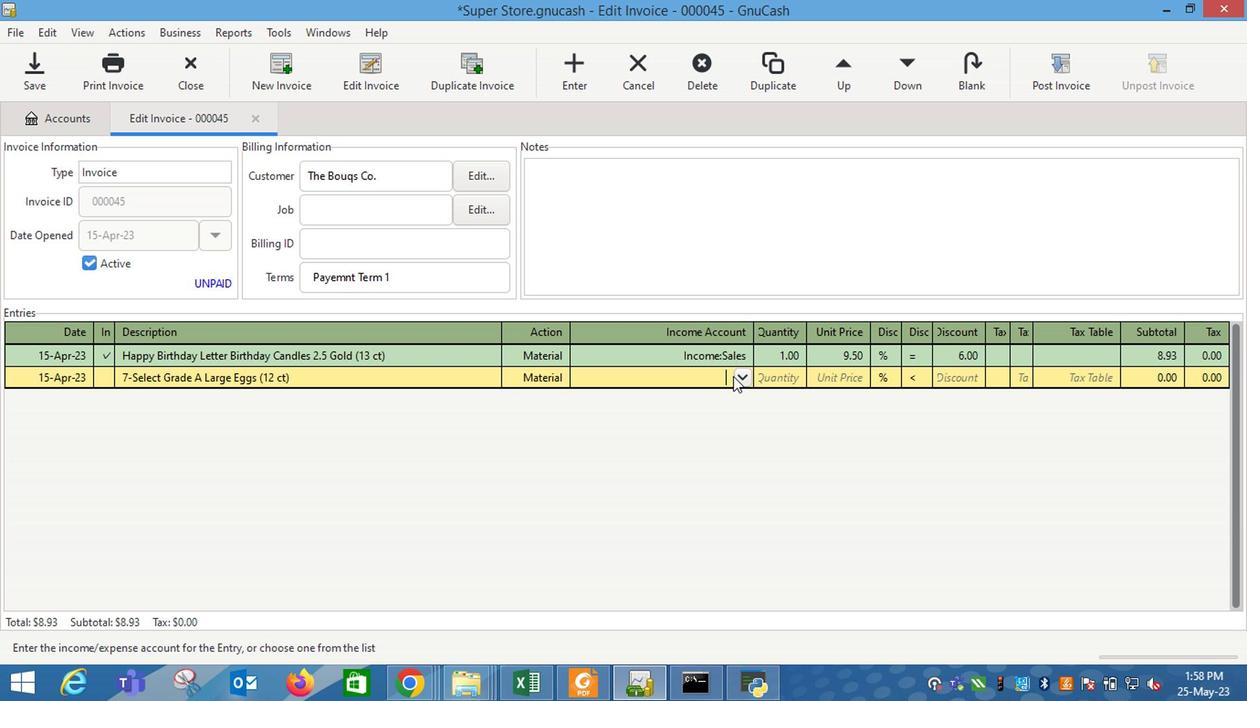
Action: Mouse pressed left at (756, 369)
Screenshot: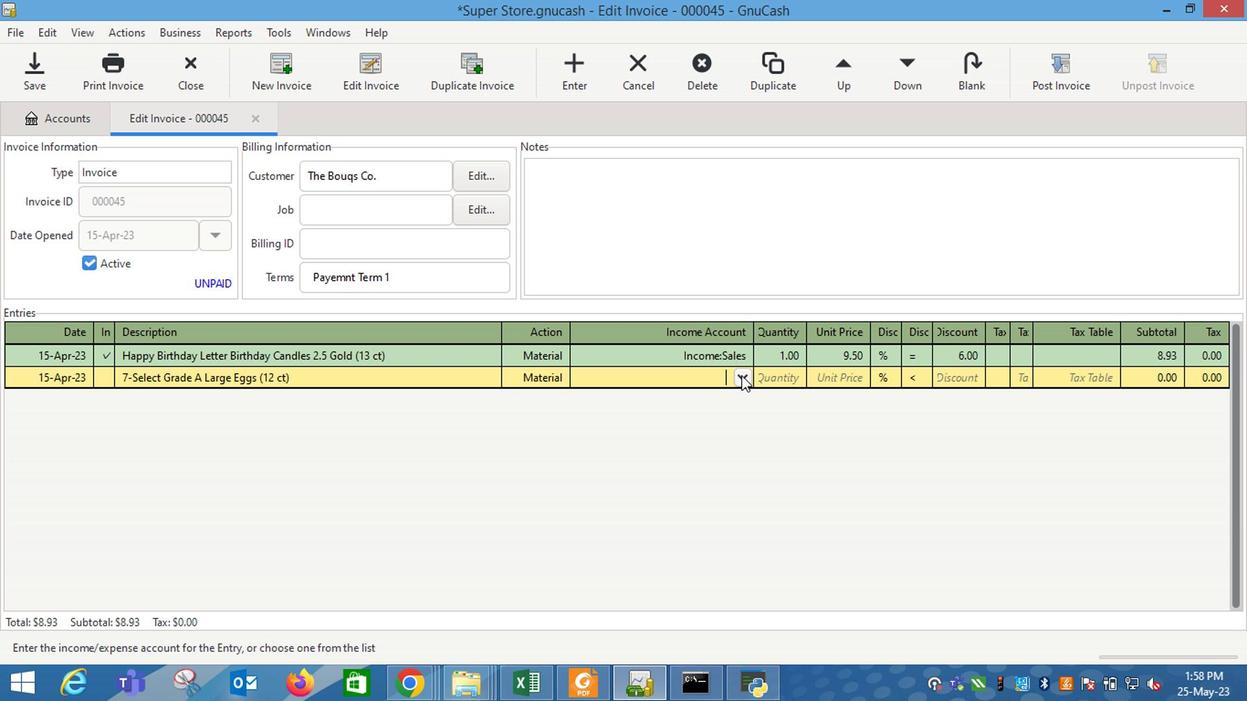 
Action: Mouse moved to (654, 448)
Screenshot: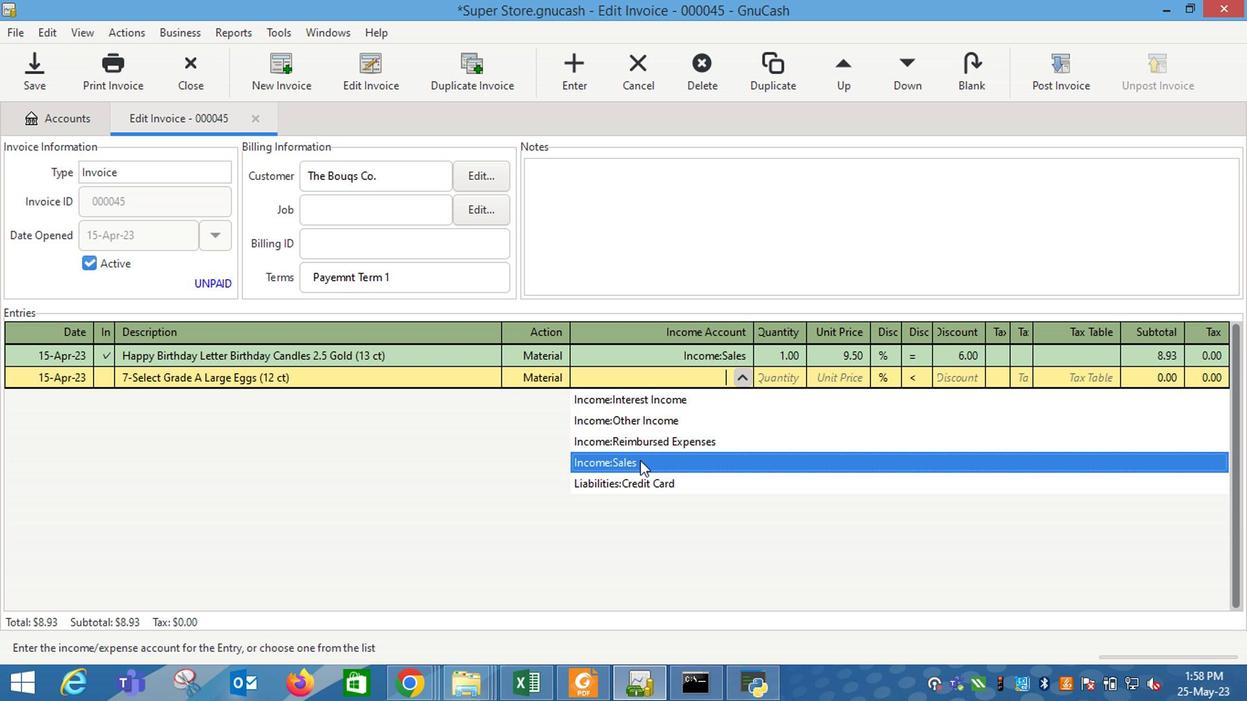 
Action: Mouse pressed left at (654, 448)
Screenshot: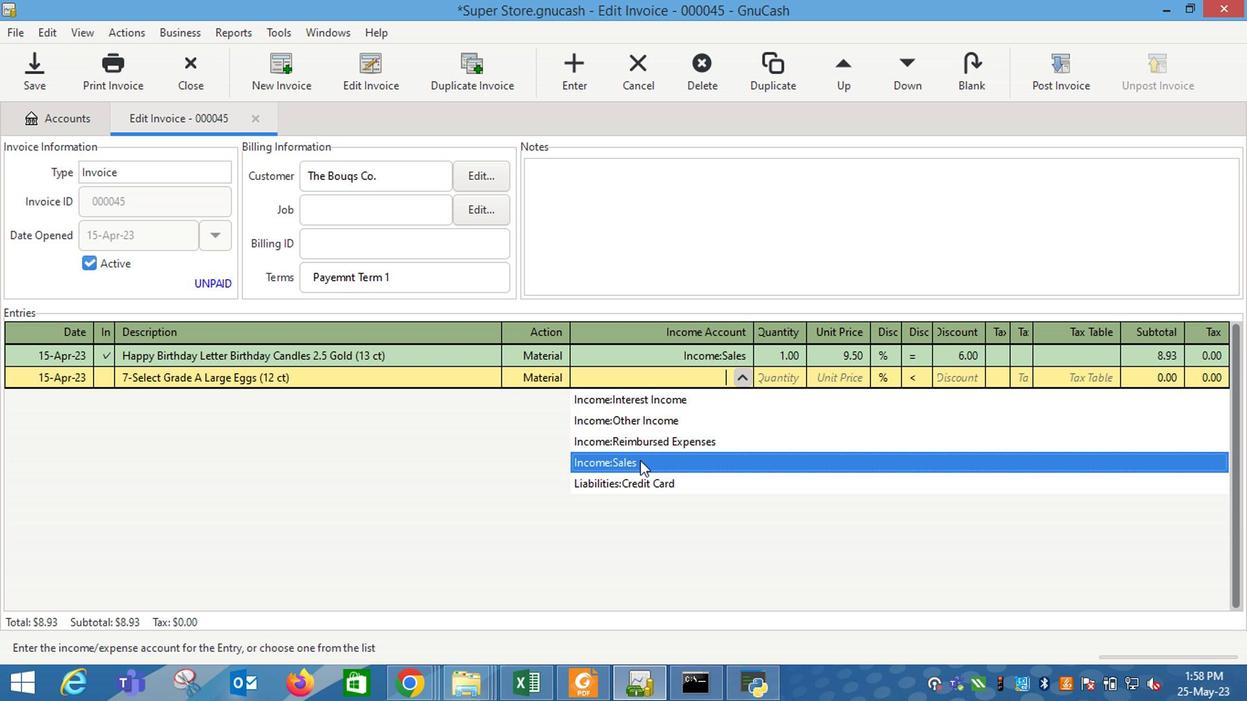 
Action: Mouse moved to (747, 406)
Screenshot: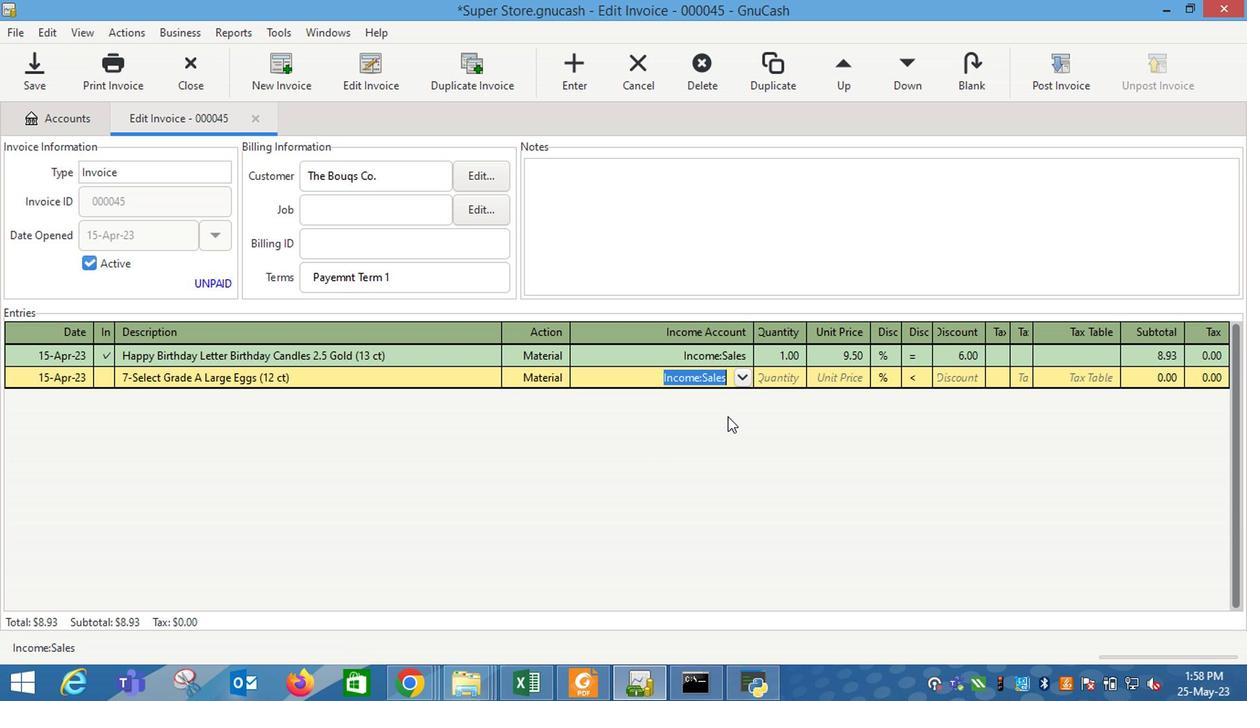
Action: Key pressed <Key.tab>
Screenshot: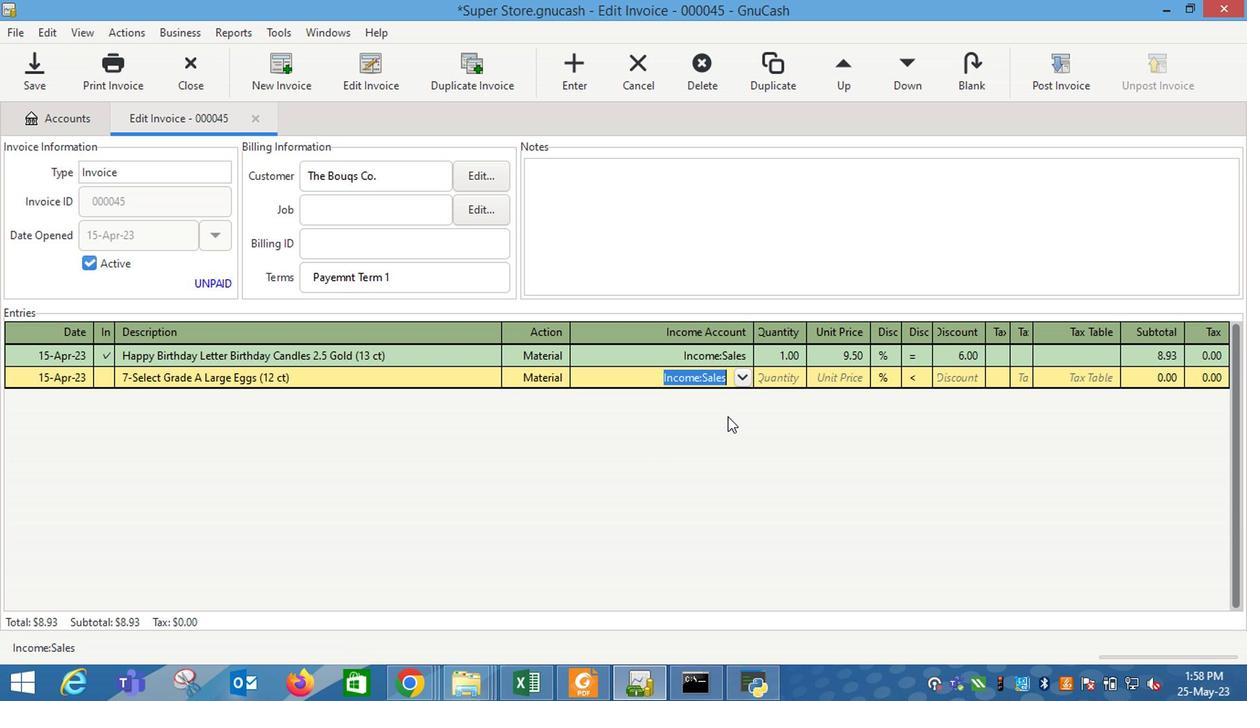 
Action: Mouse moved to (741, 404)
Screenshot: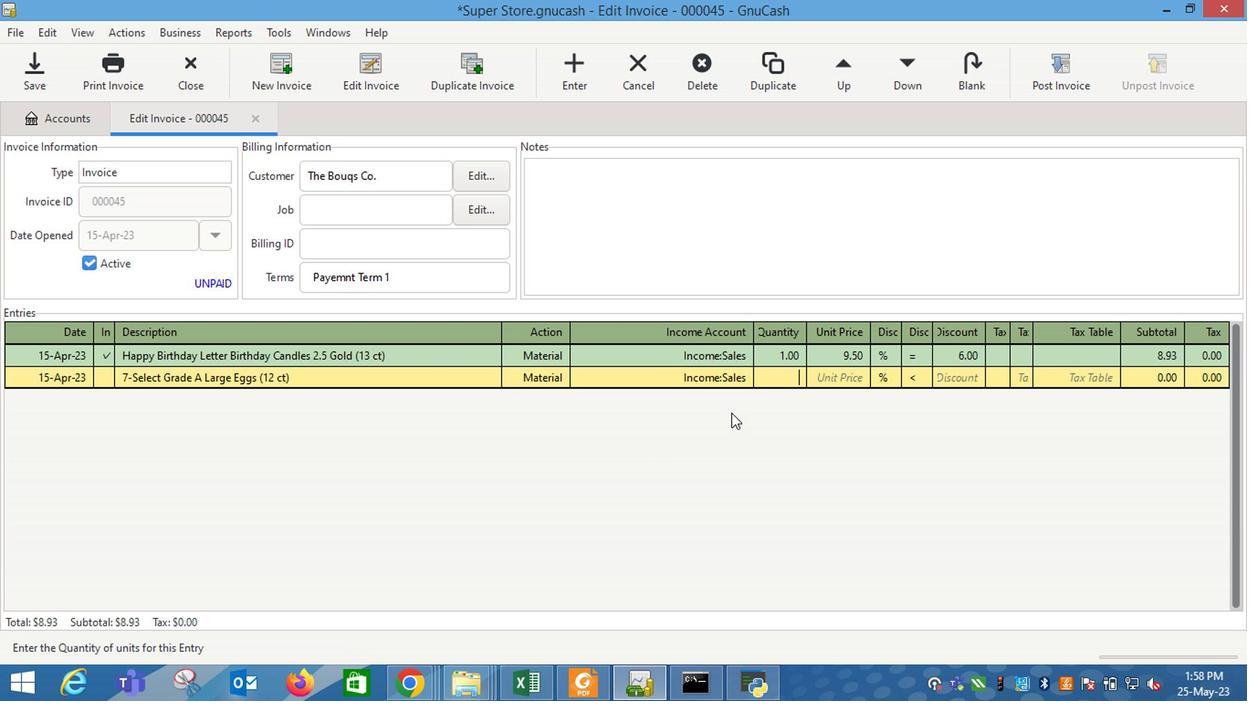 
Action: Key pressed 1<Key.tab>8.6
Screenshot: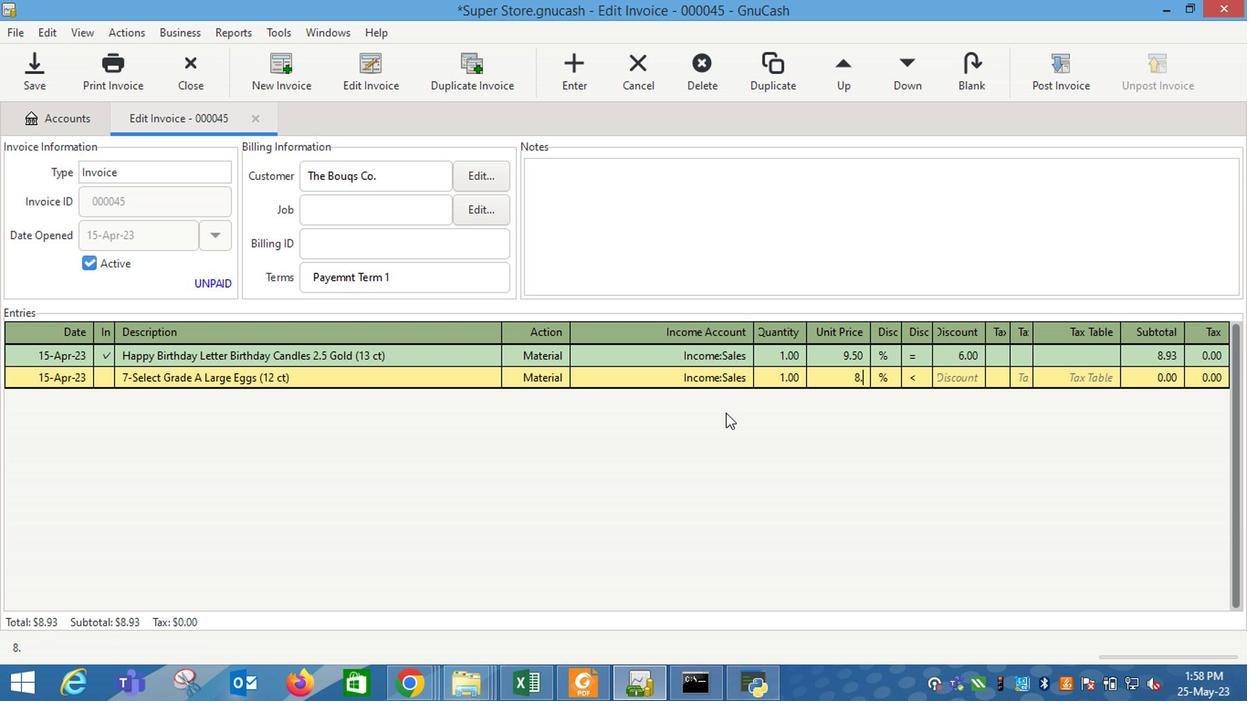 
Action: Mouse moved to (913, 376)
Screenshot: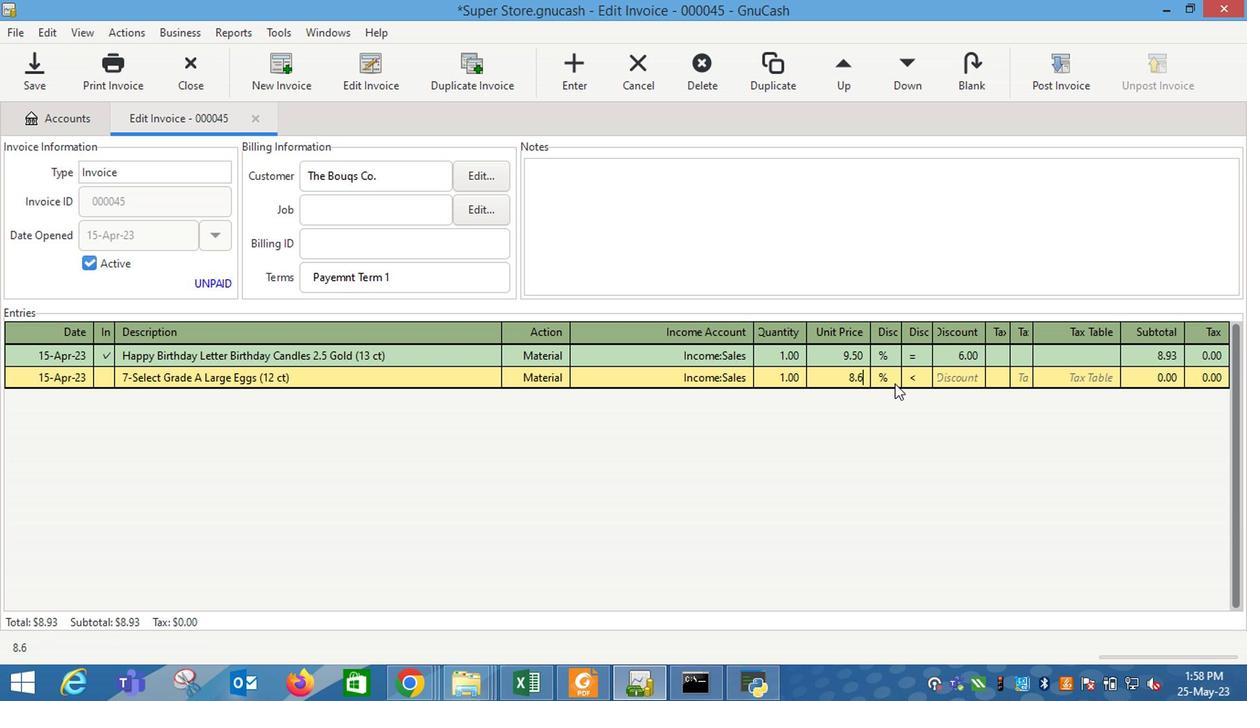 
Action: Key pressed <Key.tab>
Screenshot: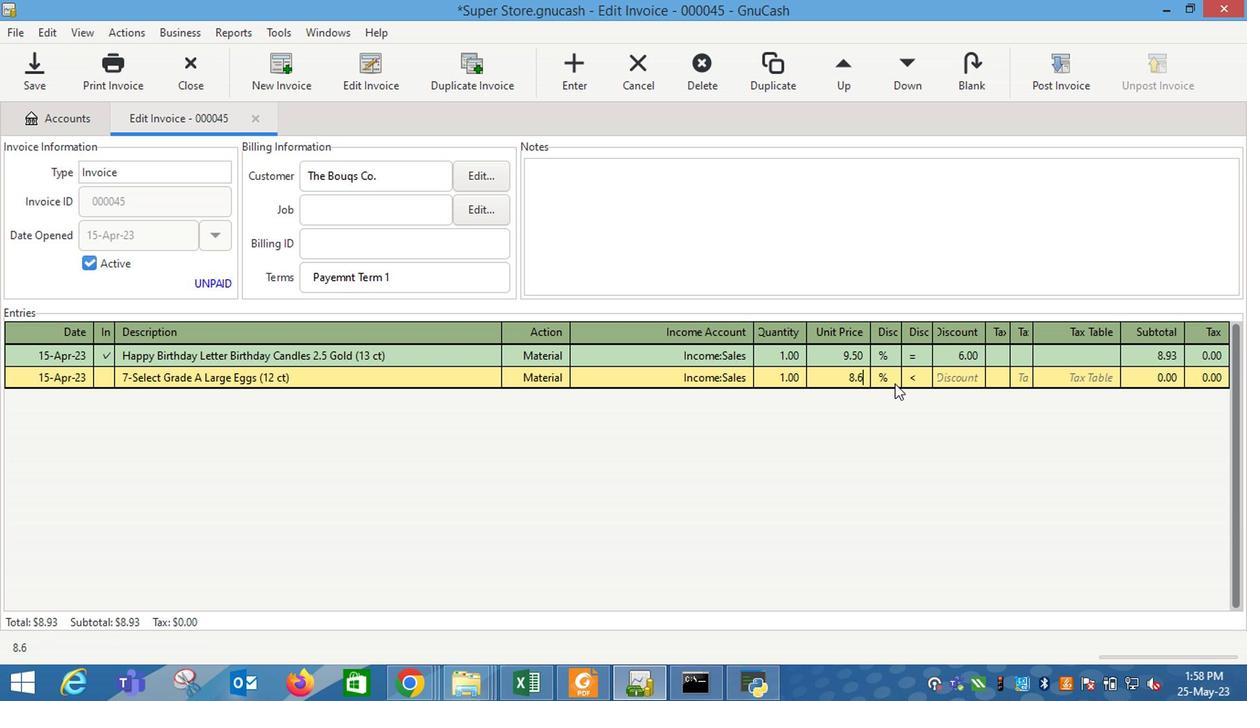 
Action: Mouse moved to (932, 370)
Screenshot: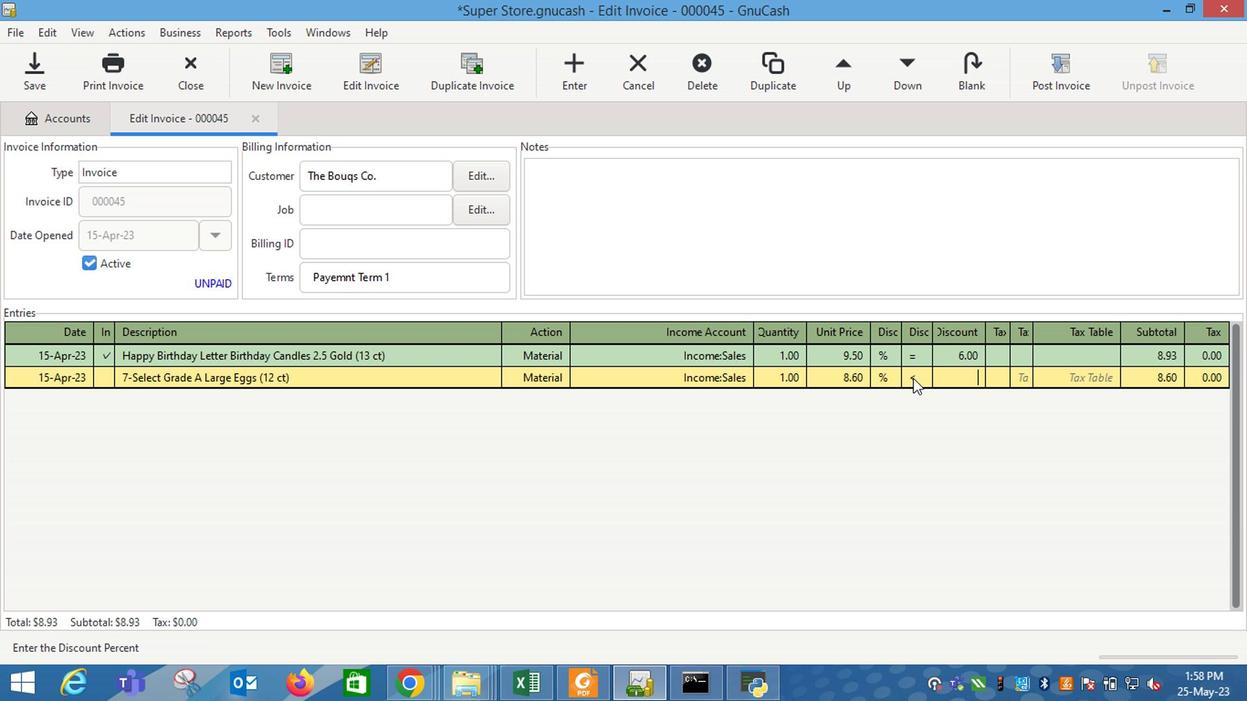 
Action: Mouse pressed left at (932, 370)
Screenshot: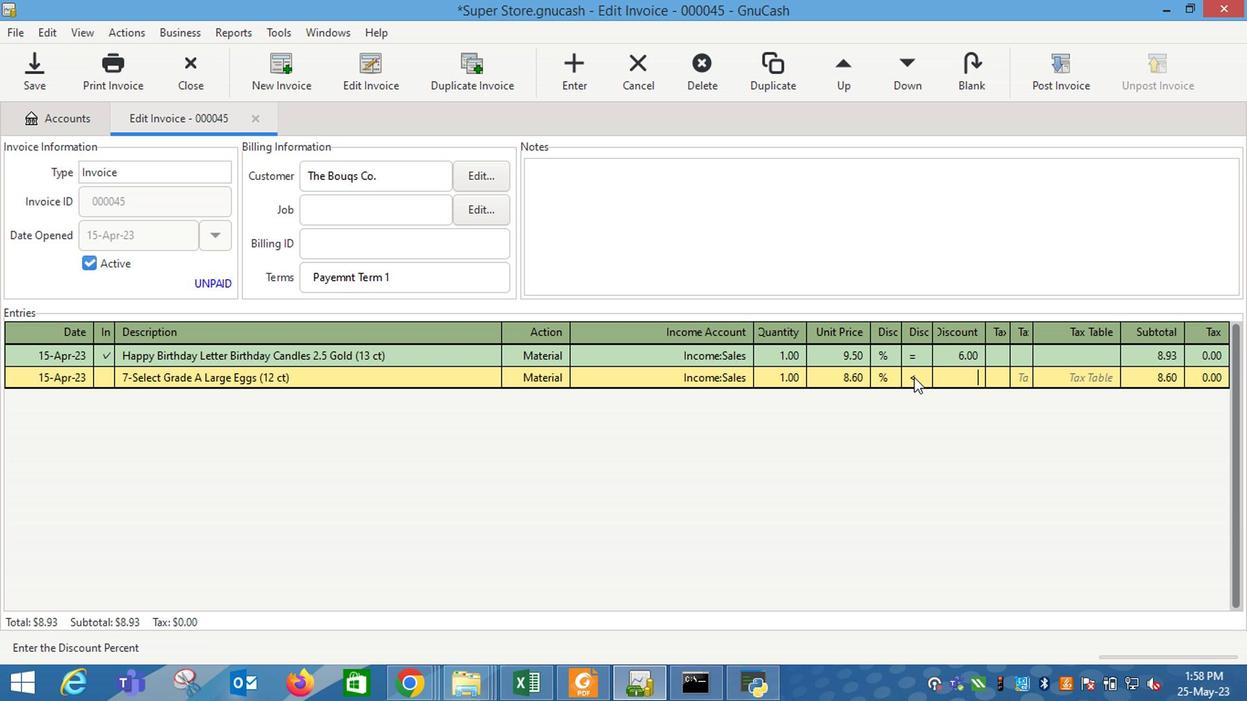 
Action: Mouse moved to (973, 370)
Screenshot: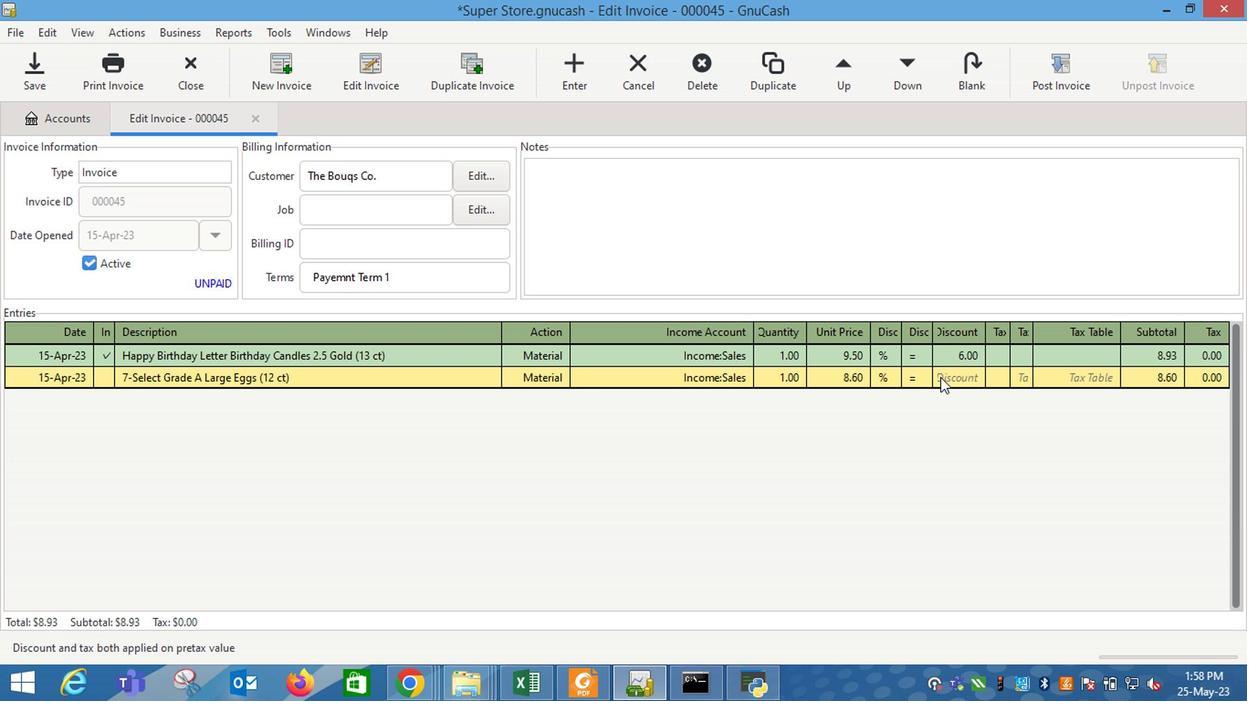 
Action: Mouse pressed left at (973, 370)
Screenshot: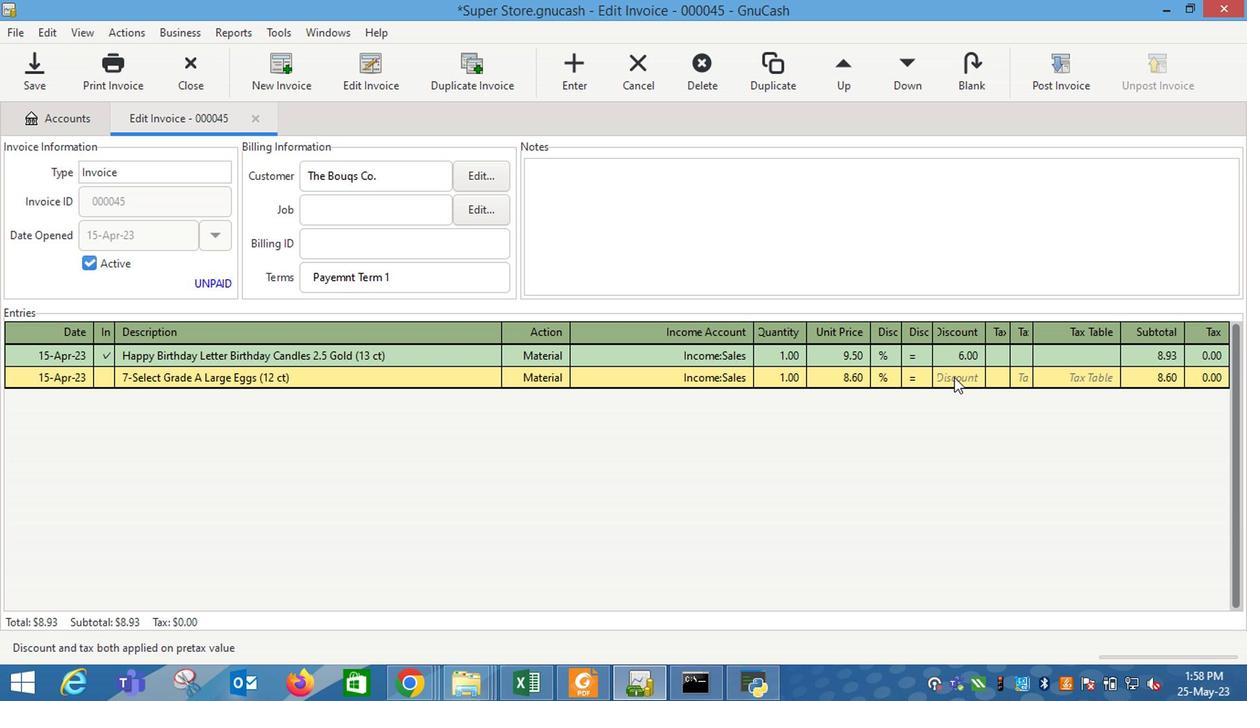 
Action: Mouse moved to (849, 406)
Screenshot: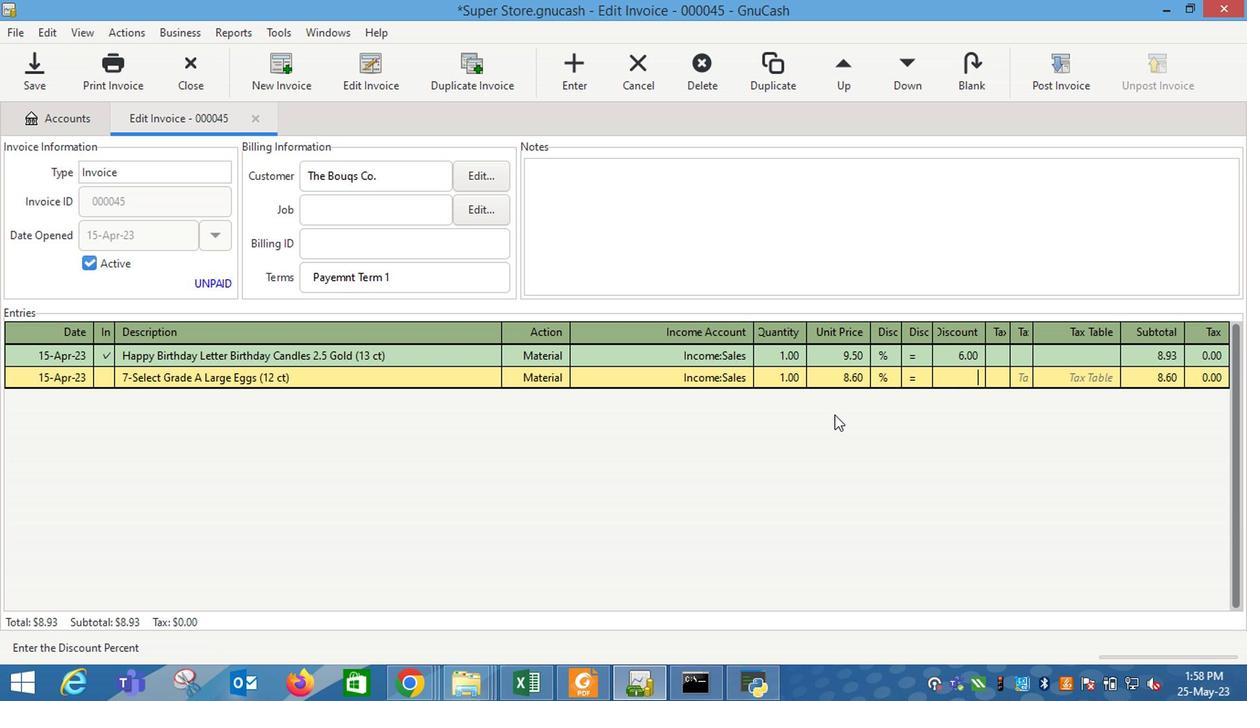 
Action: Key pressed 9<Key.enter>
Screenshot: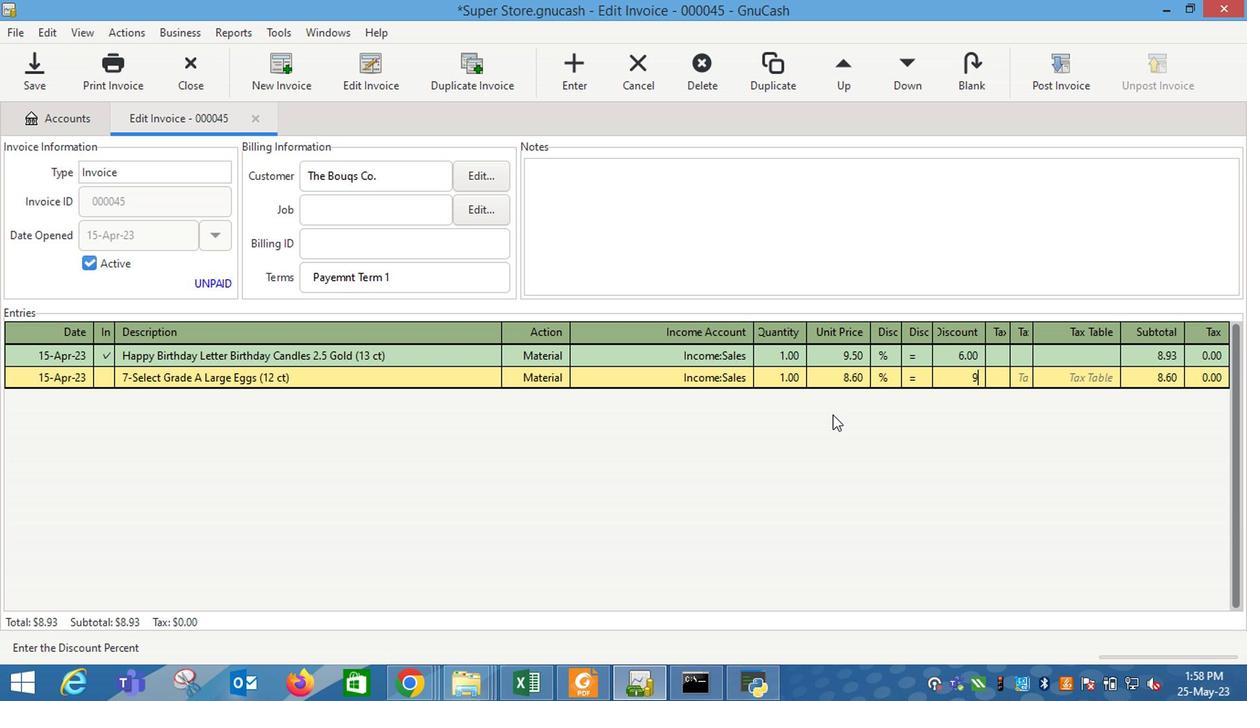 
Action: Mouse moved to (143, 392)
Screenshot: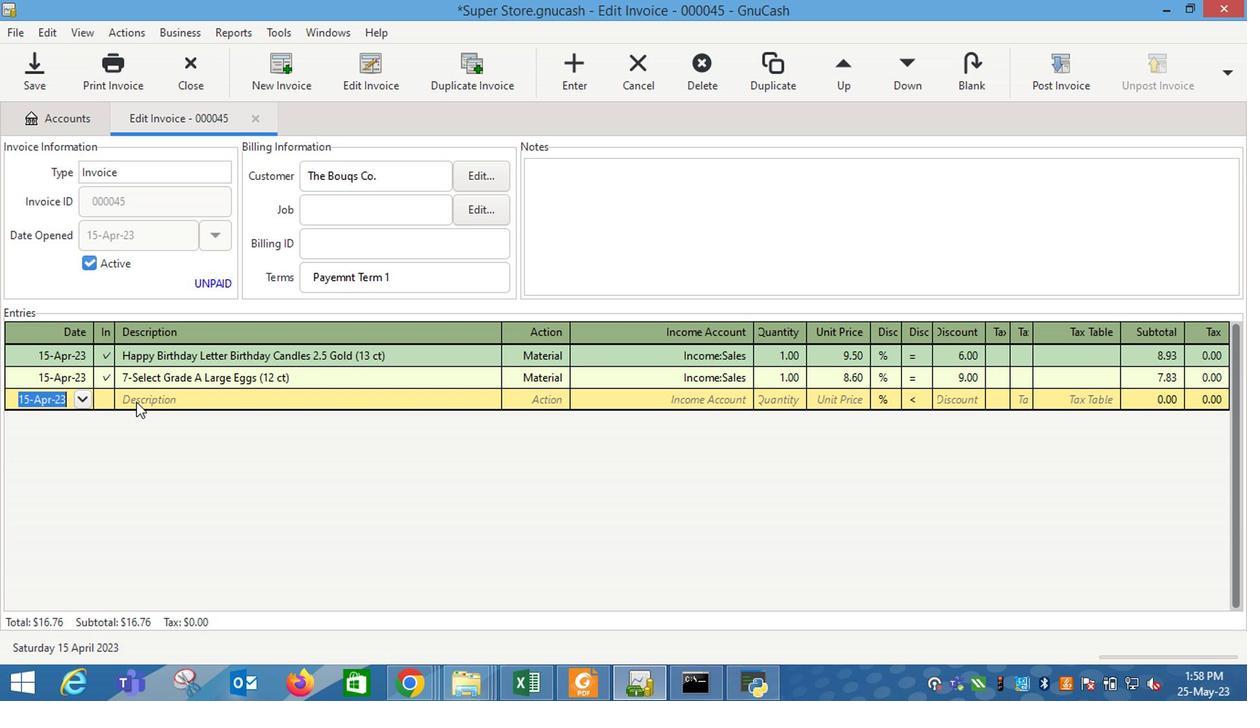 
Action: Mouse pressed left at (143, 392)
Screenshot: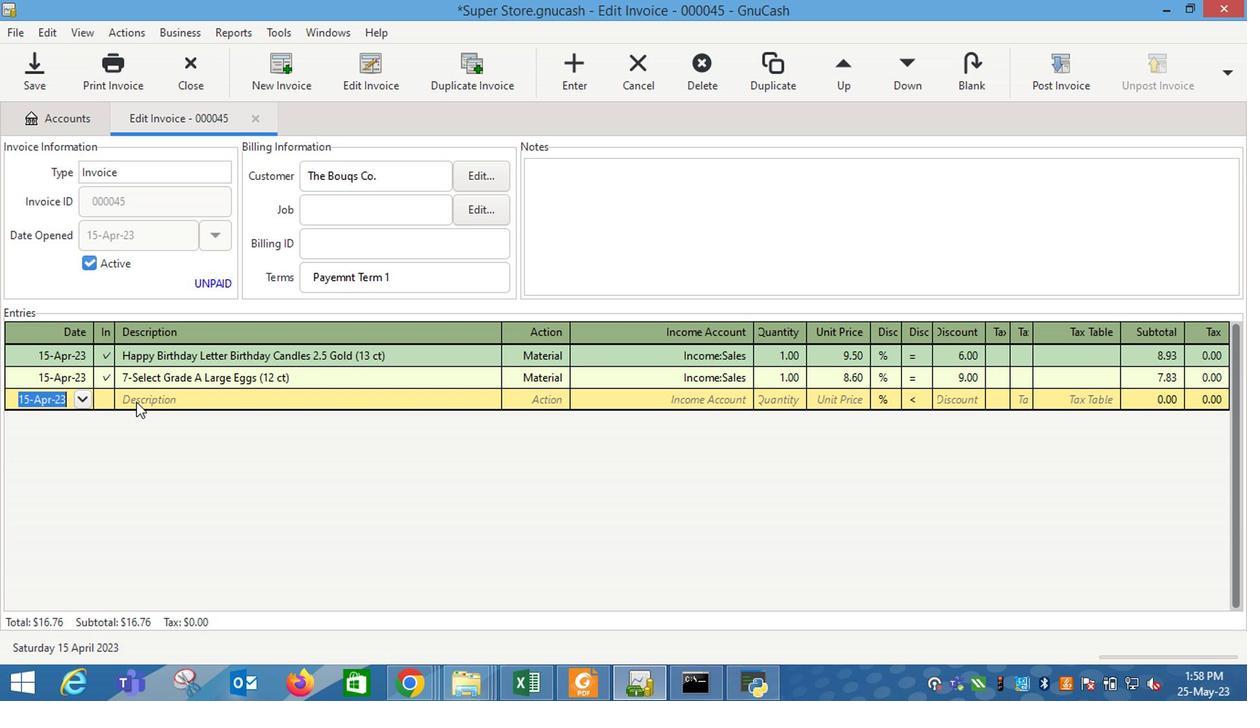 
Action: Mouse moved to (143, 391)
Screenshot: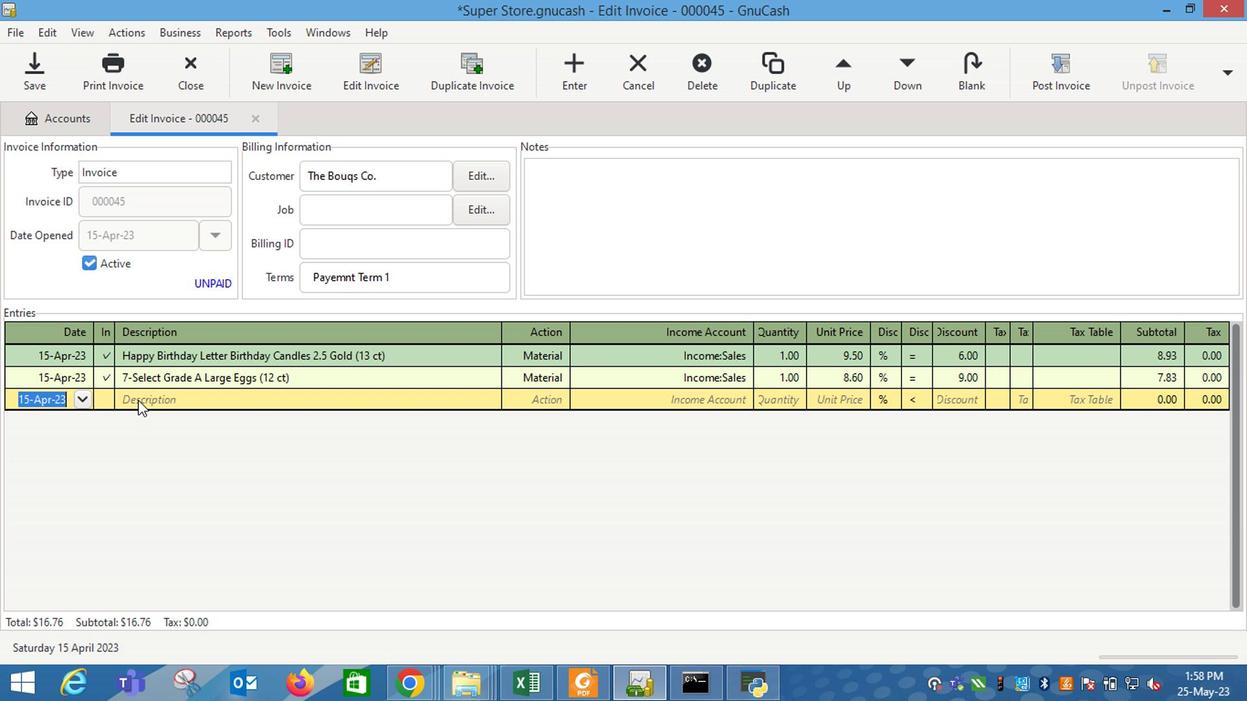 
Action: Key pressed <Key.shift_r>Mount
Screenshot: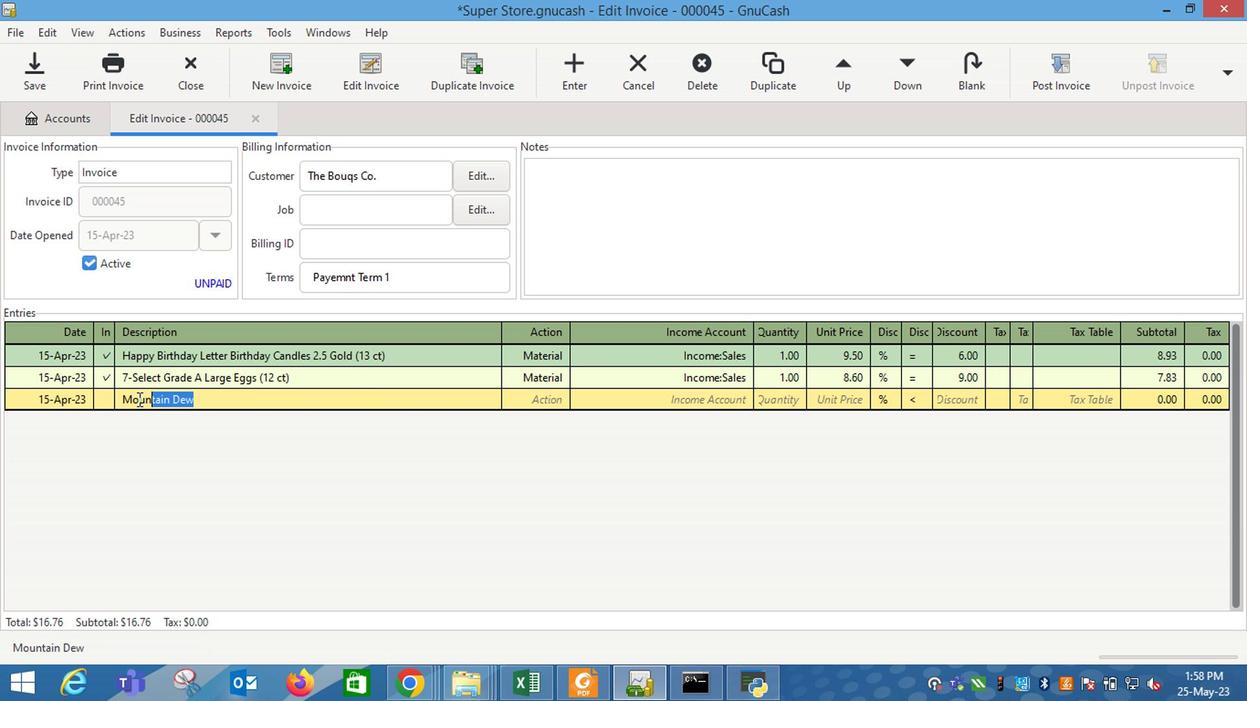 
Action: Mouse moved to (145, 395)
Screenshot: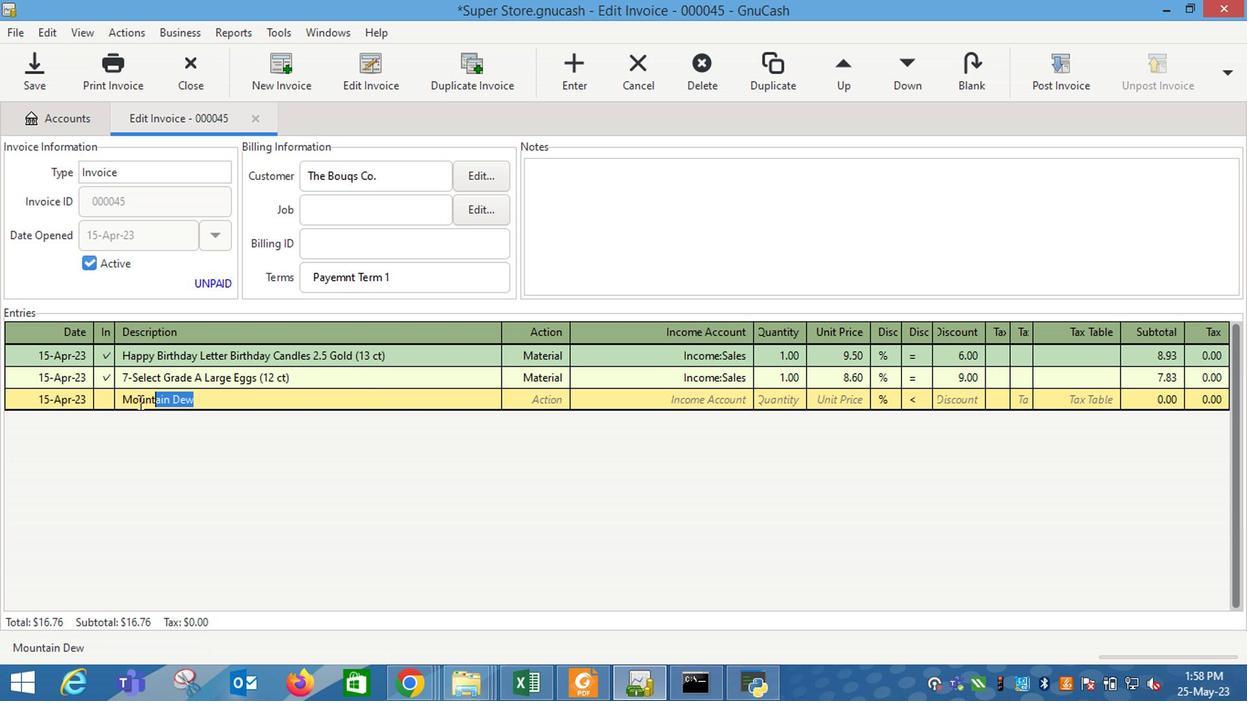 
Action: Key pressed ai
Screenshot: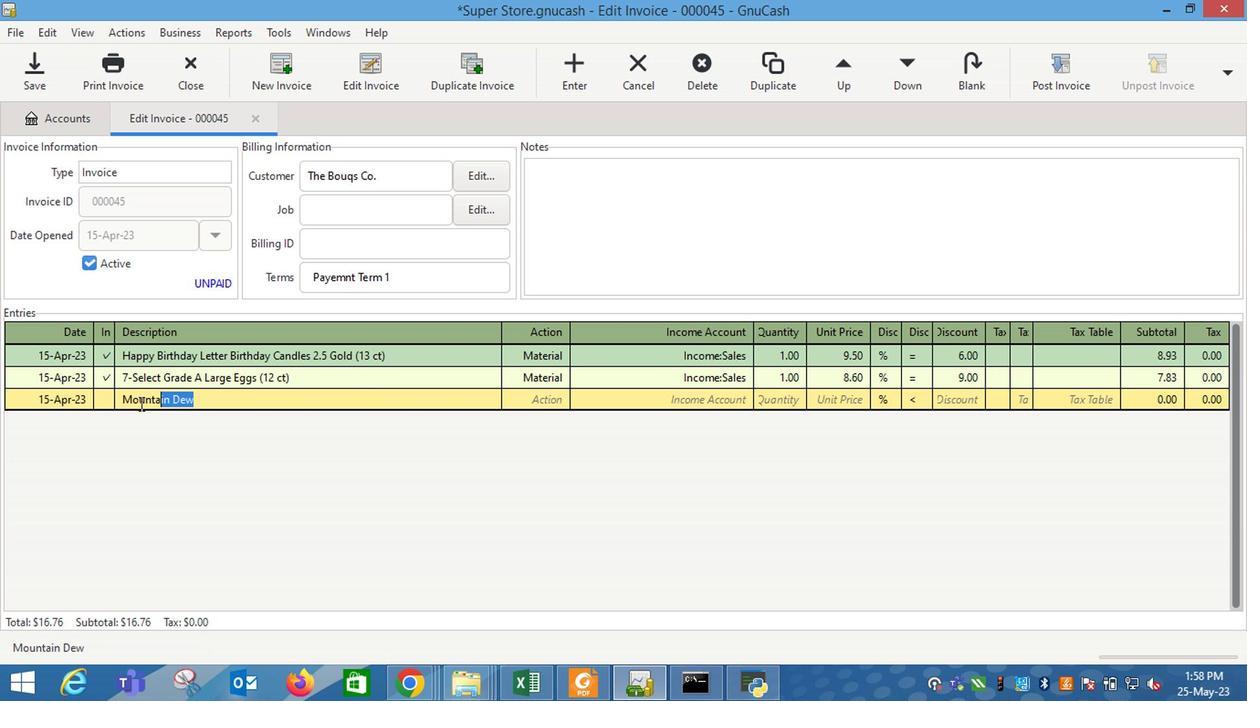 
Action: Mouse moved to (142, 391)
Screenshot: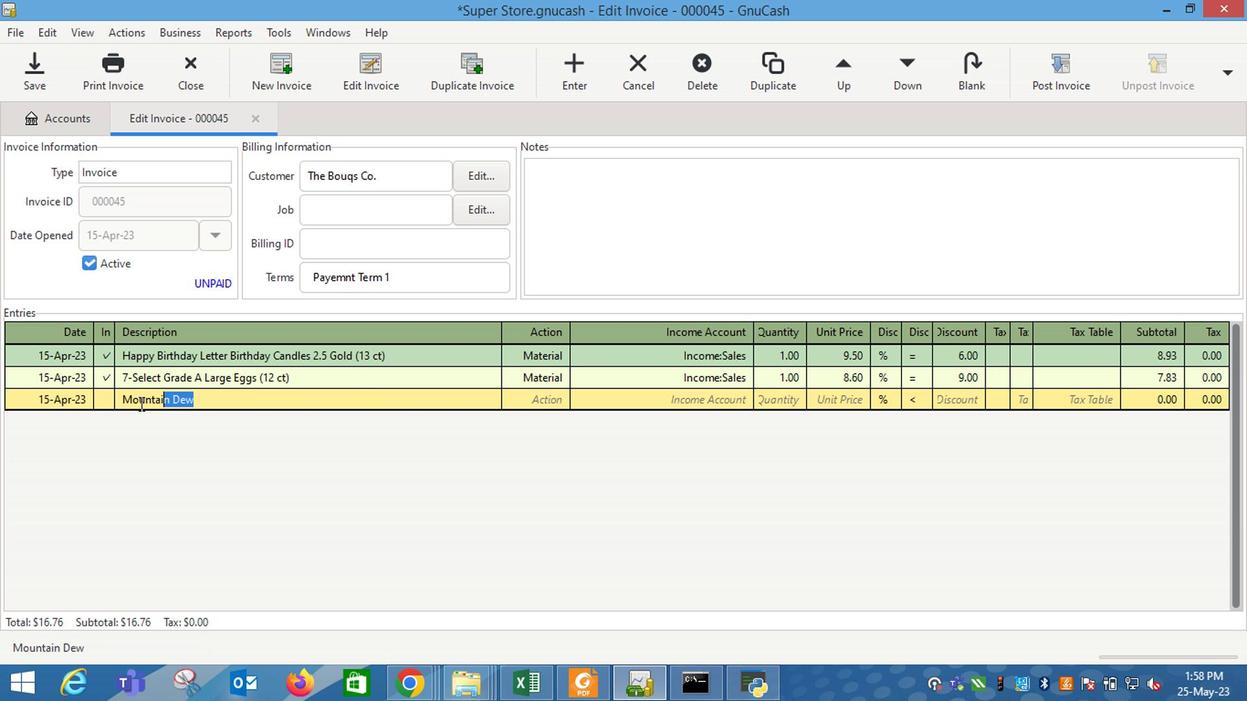
Action: Key pressed n
Screenshot: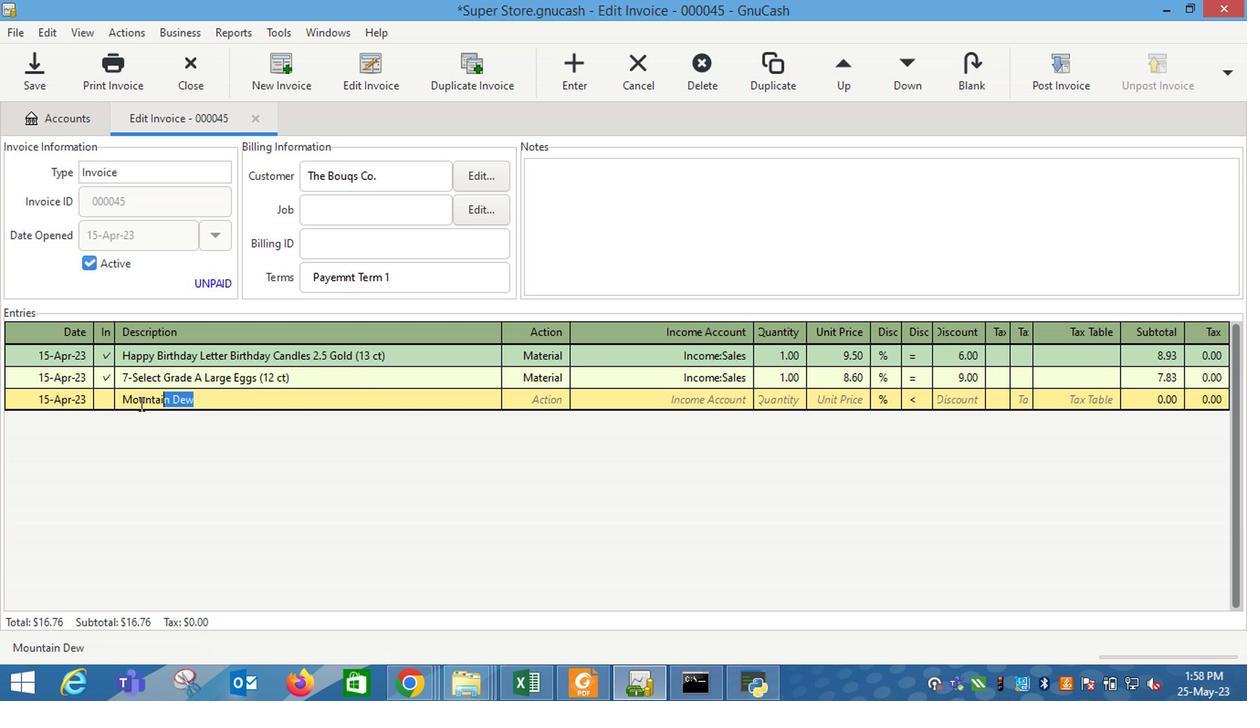 
Action: Mouse moved to (143, 392)
Screenshot: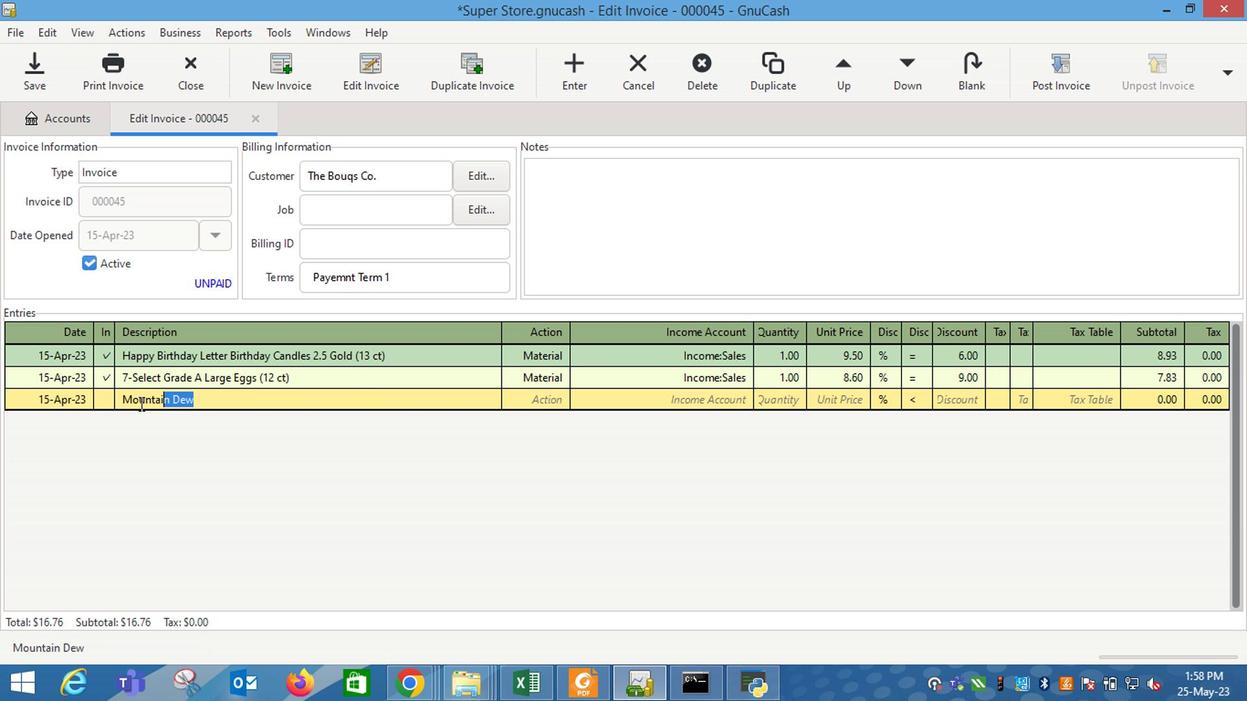 
Action: Key pressed <Key.space><Key.shift_r>Dew<Key.space><Key.shift_r>Soda<Key.space><Key.shift_r>Ca
Screenshot: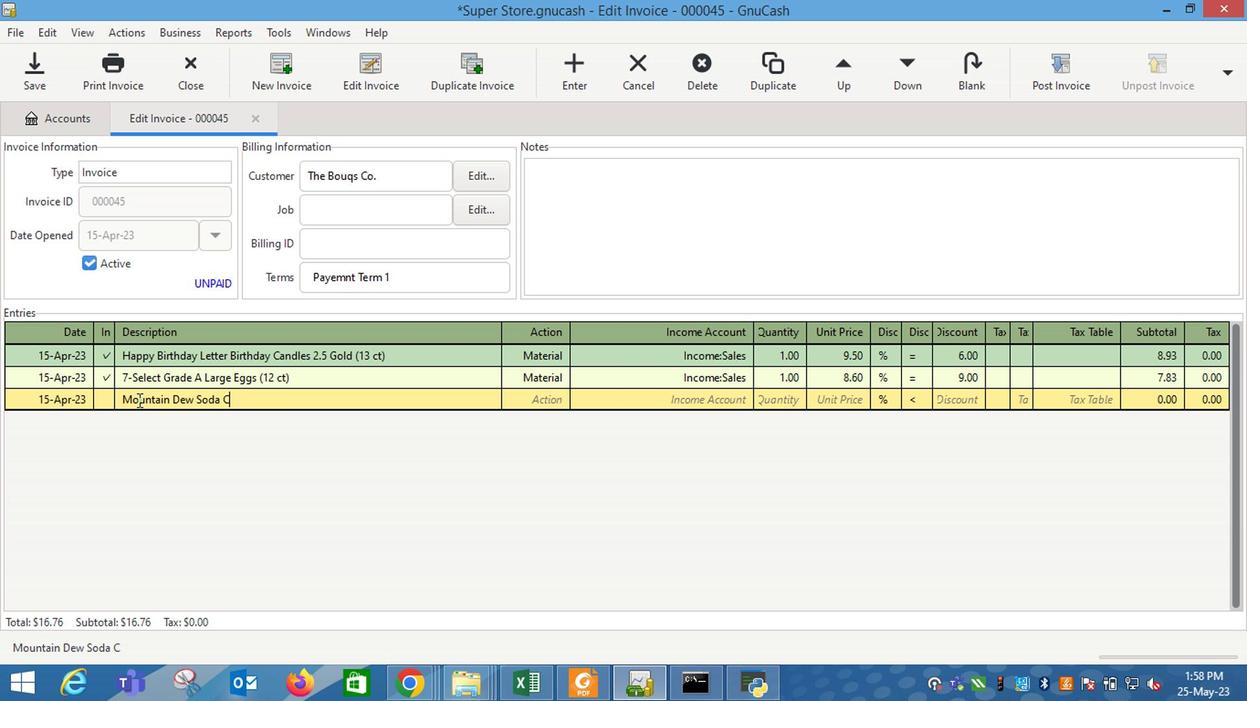 
Action: Mouse moved to (143, 393)
Screenshot: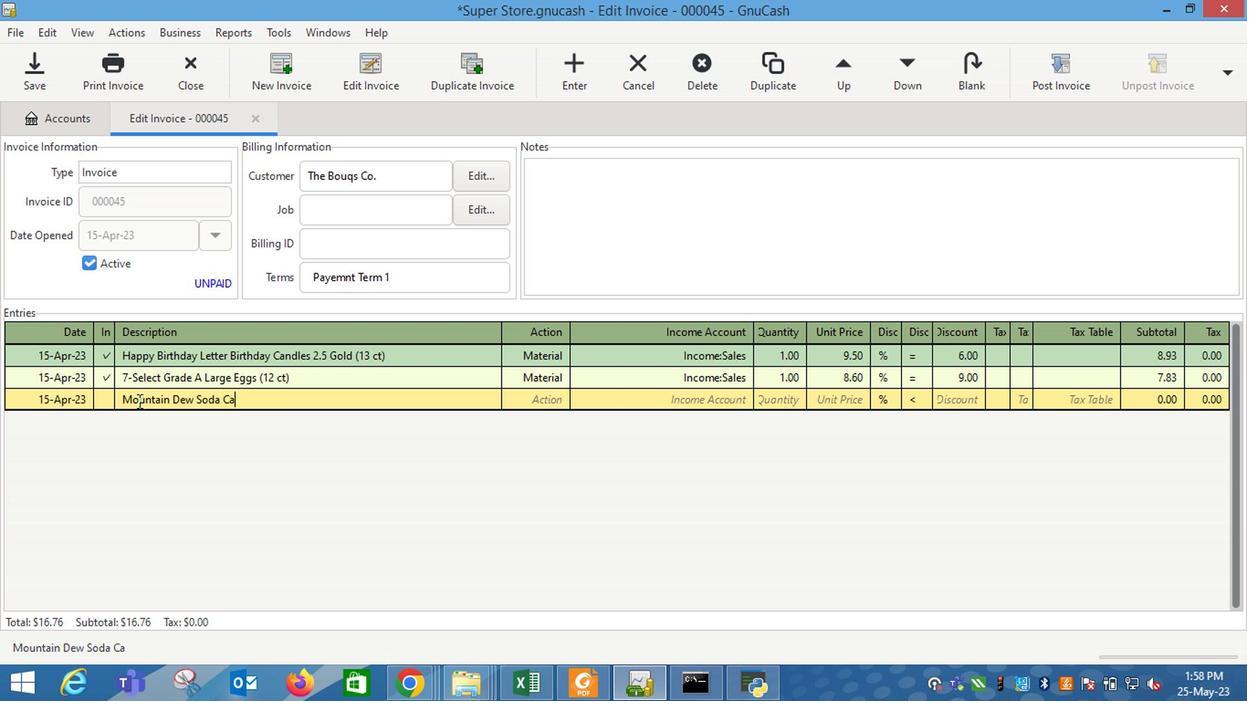 
Action: Key pressed n
Screenshot: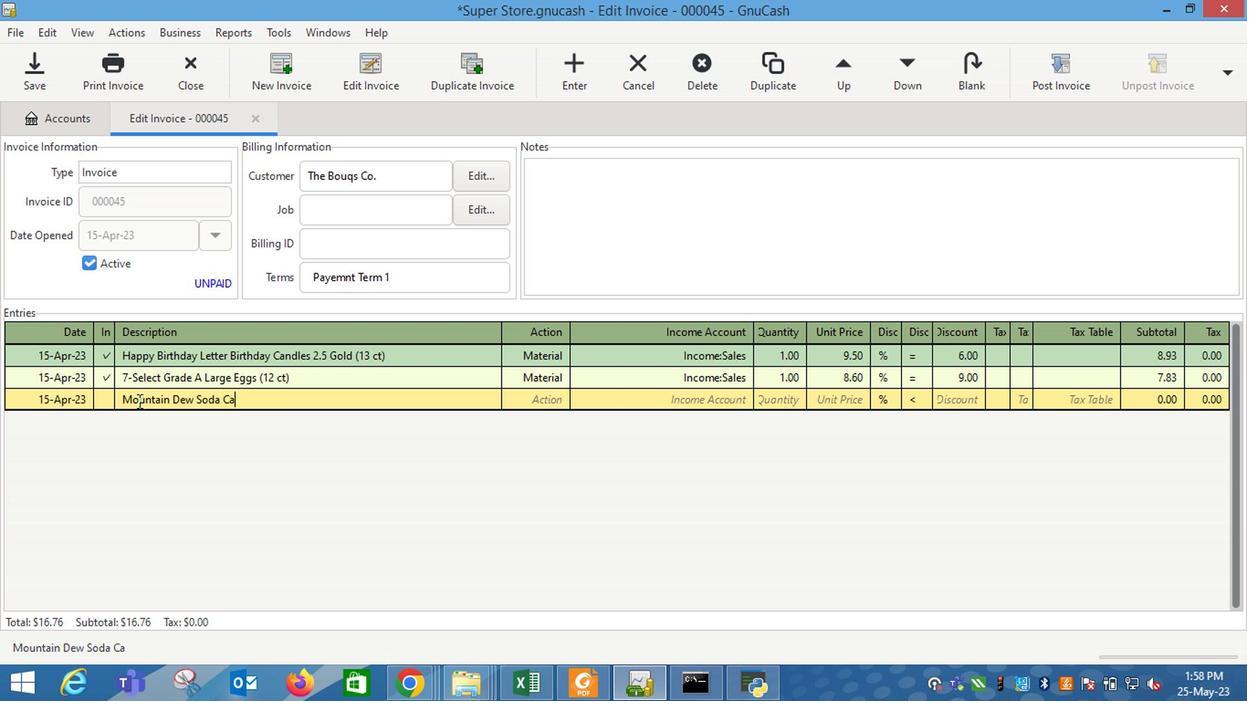 
Action: Mouse moved to (146, 396)
Screenshot: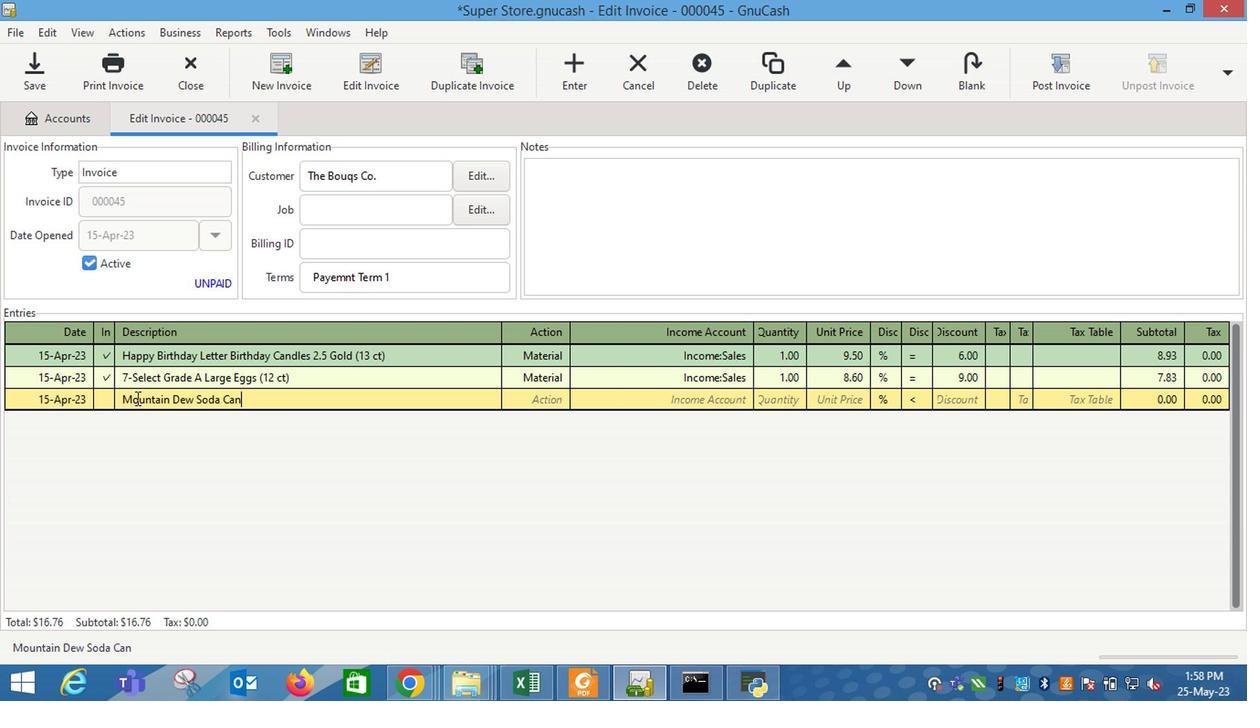 
Action: Key pressed <Key.space><Key.shift_r>(12<Key.space><Key.shift_r>oz<Key.space>x<Key.space>12<Key.space>
Screenshot: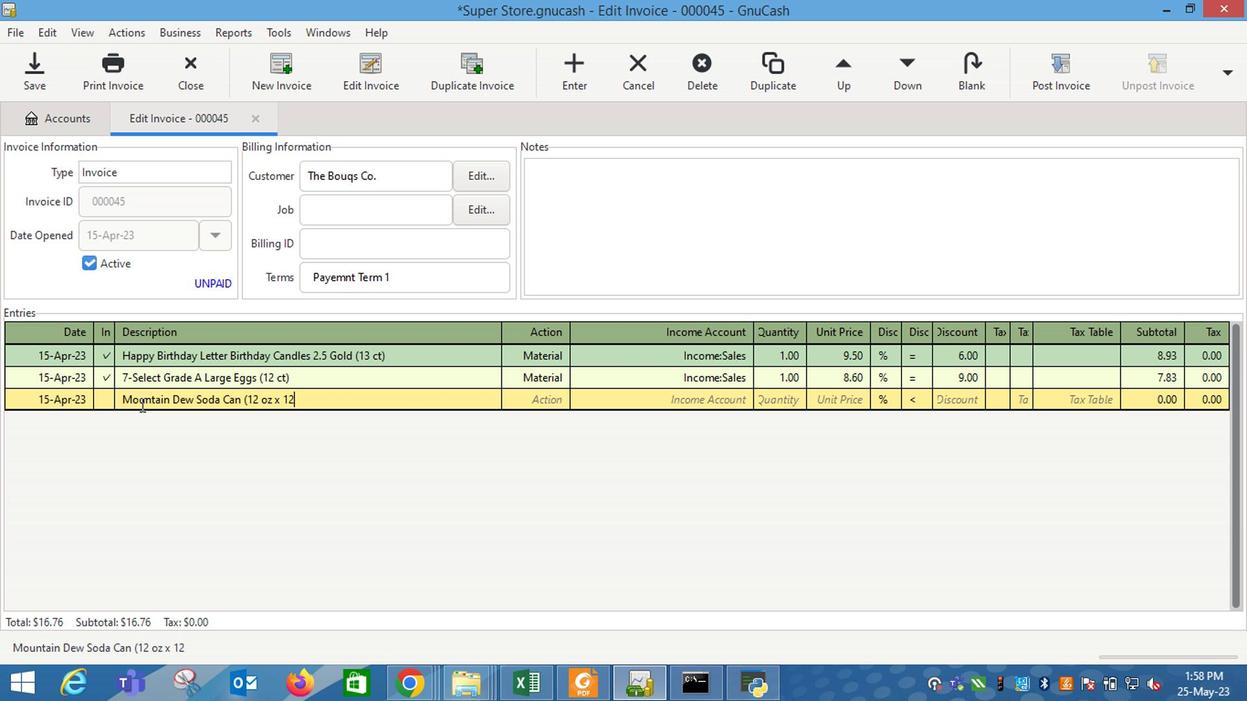 
Action: Mouse pressed left at (146, 396)
Screenshot: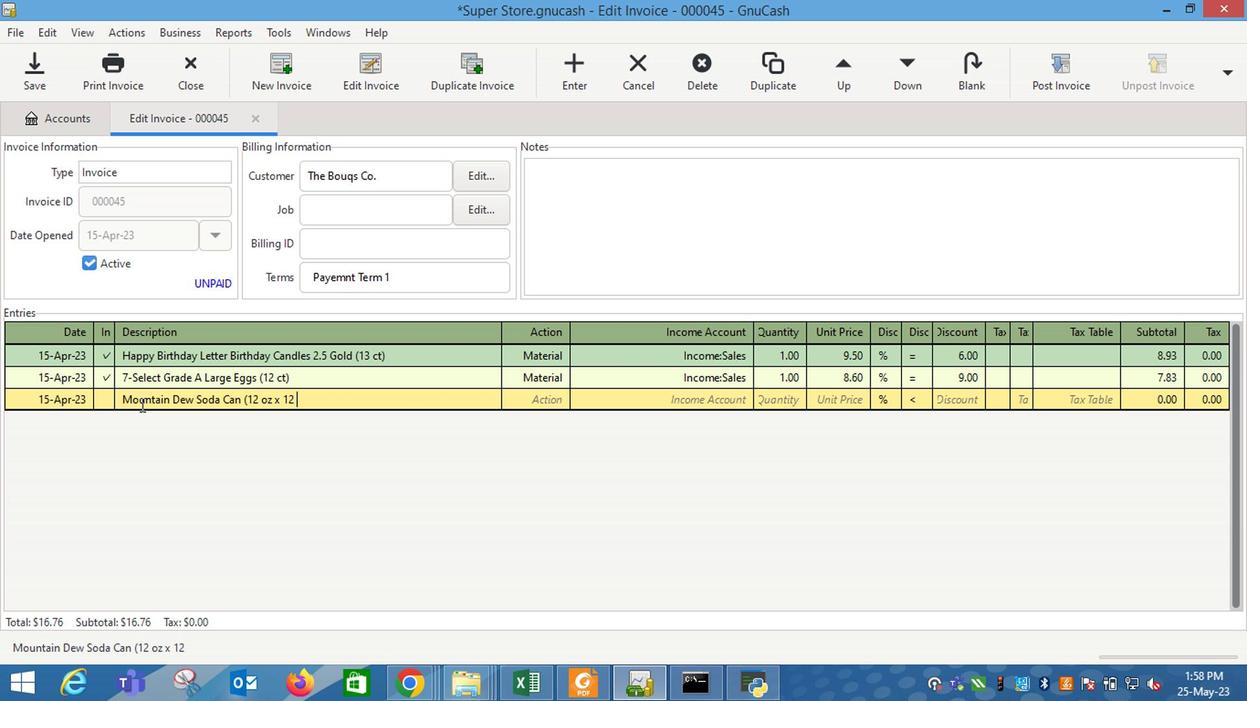 
Action: Key pressed ct<Key.shift_r>)<Key.tab>
Screenshot: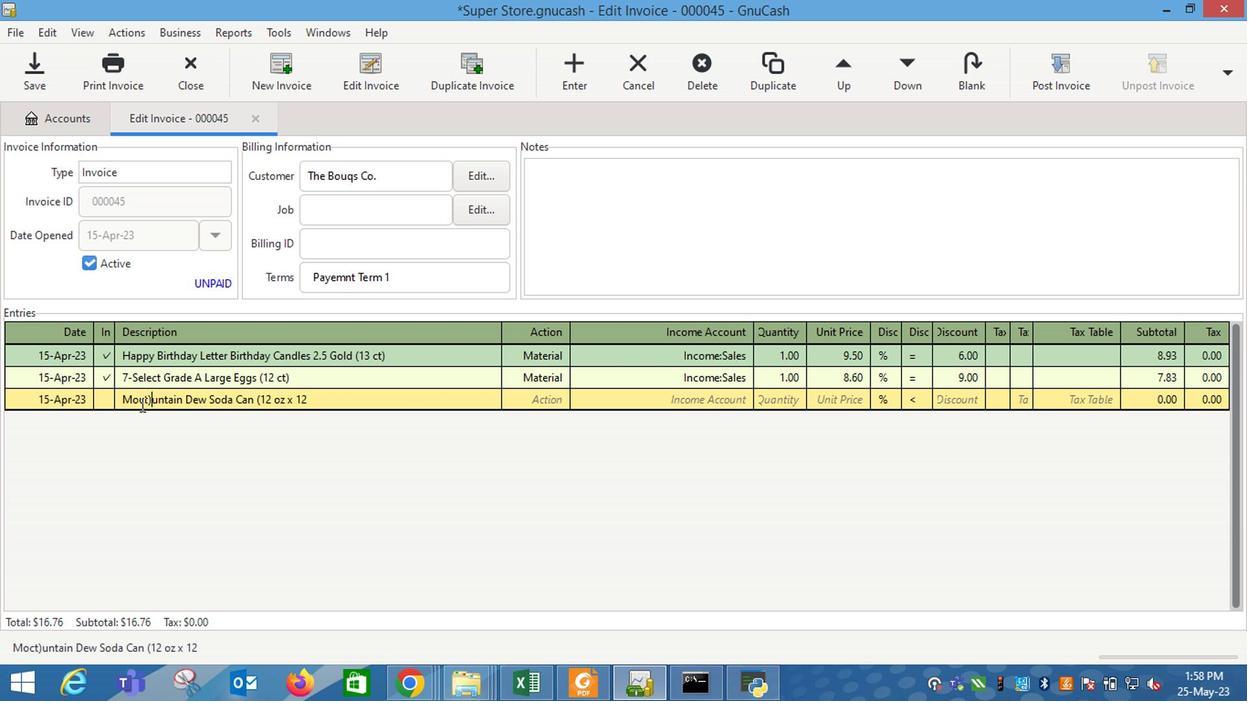 
Action: Mouse moved to (352, 392)
Screenshot: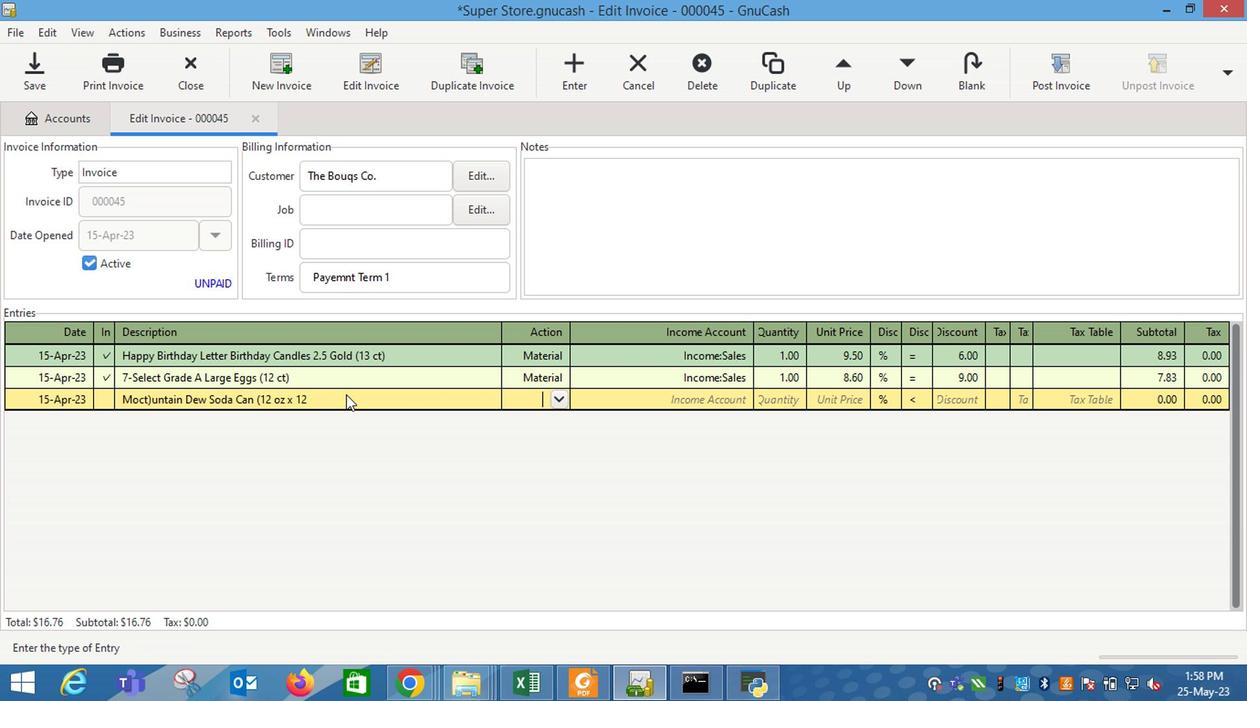 
Action: Mouse pressed left at (352, 392)
Screenshot: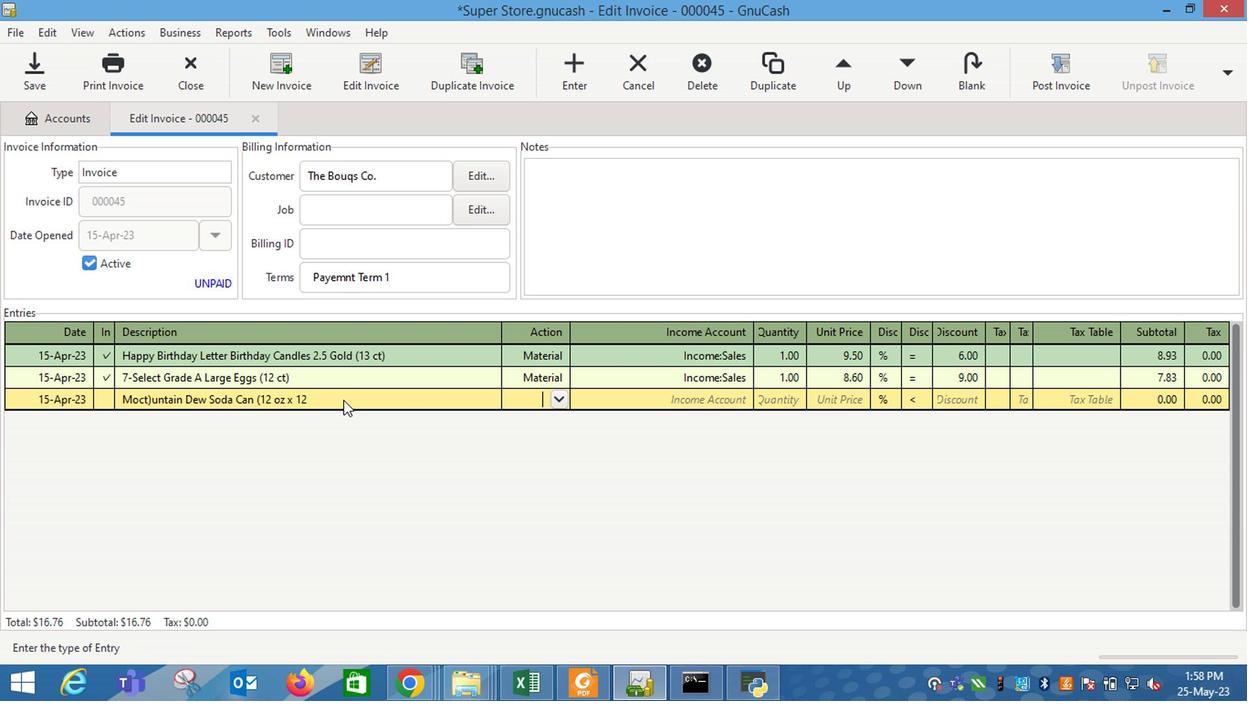 
Action: Mouse moved to (352, 393)
Screenshot: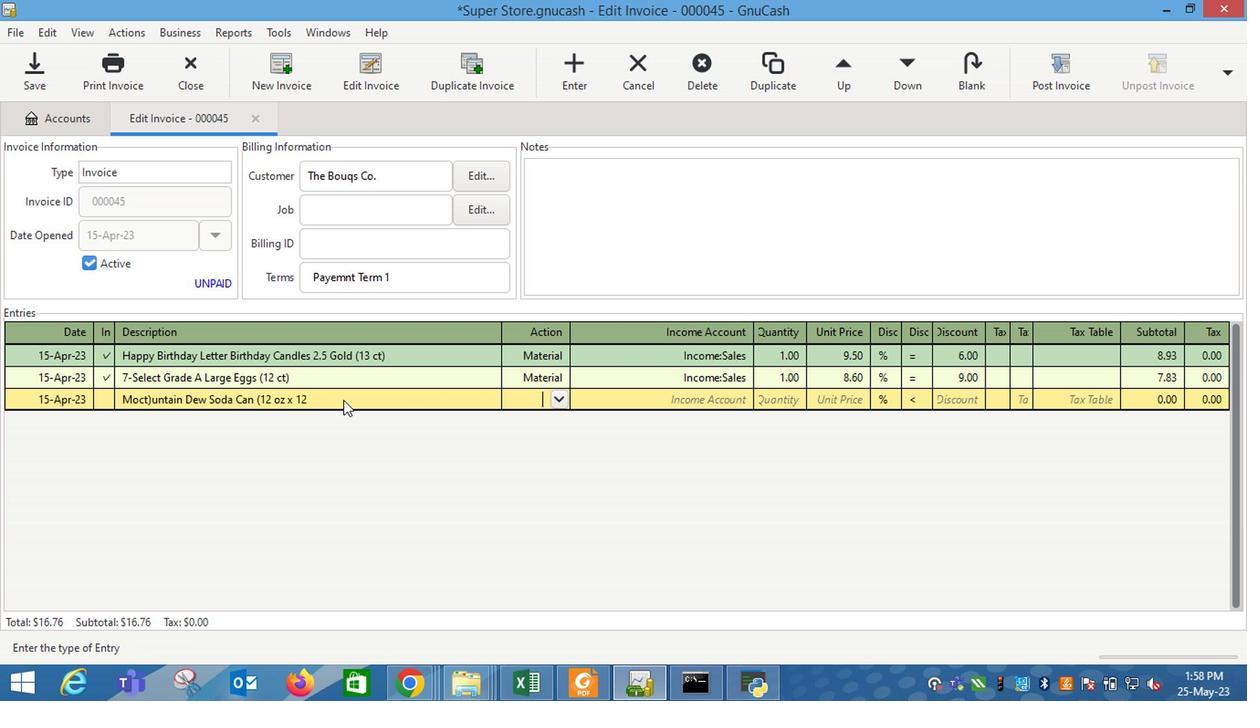 
Action: Key pressed <Key.shift_r>ct<Key.shift_r>)
Screenshot: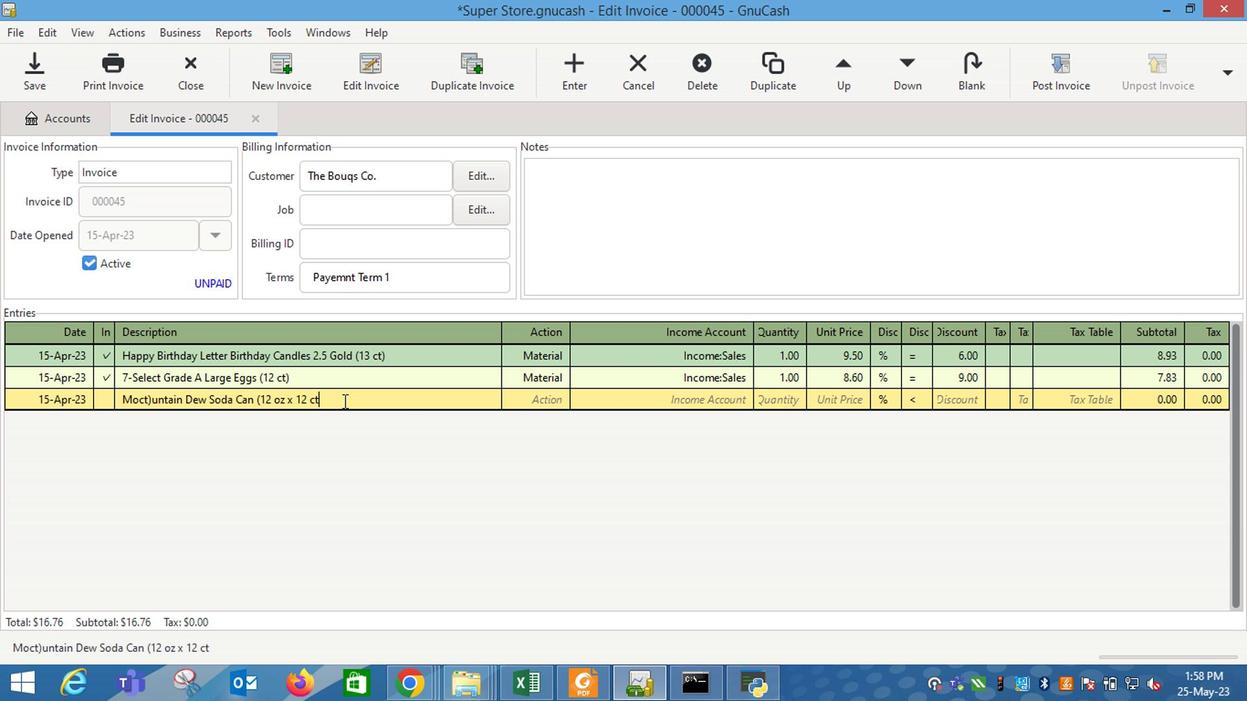 
Action: Mouse moved to (558, 387)
Screenshot: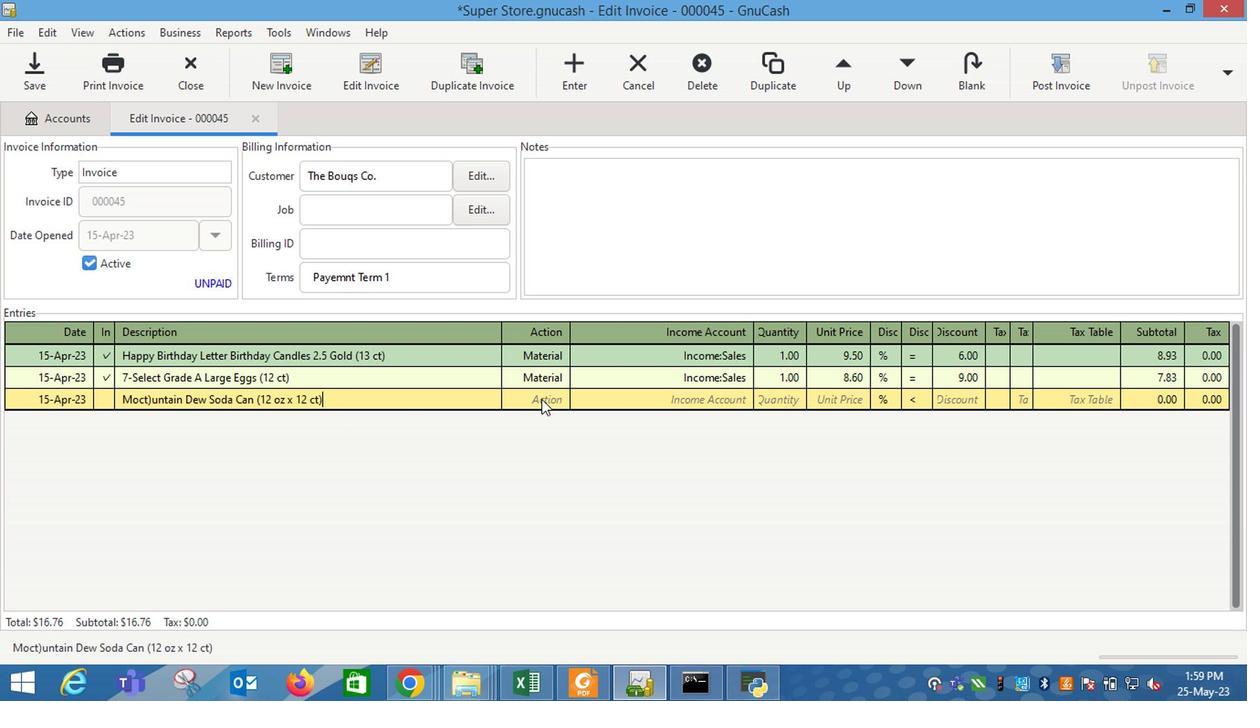 
Action: Mouse pressed left at (558, 387)
Screenshot: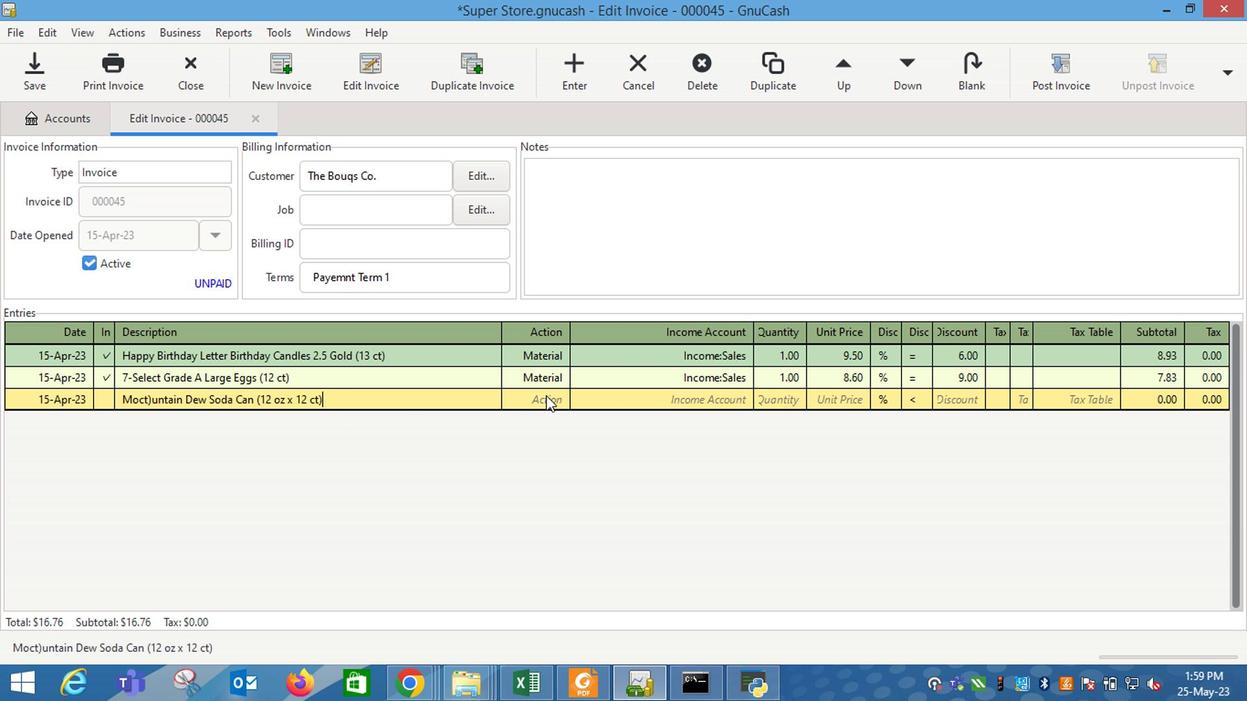 
Action: Mouse moved to (571, 387)
Screenshot: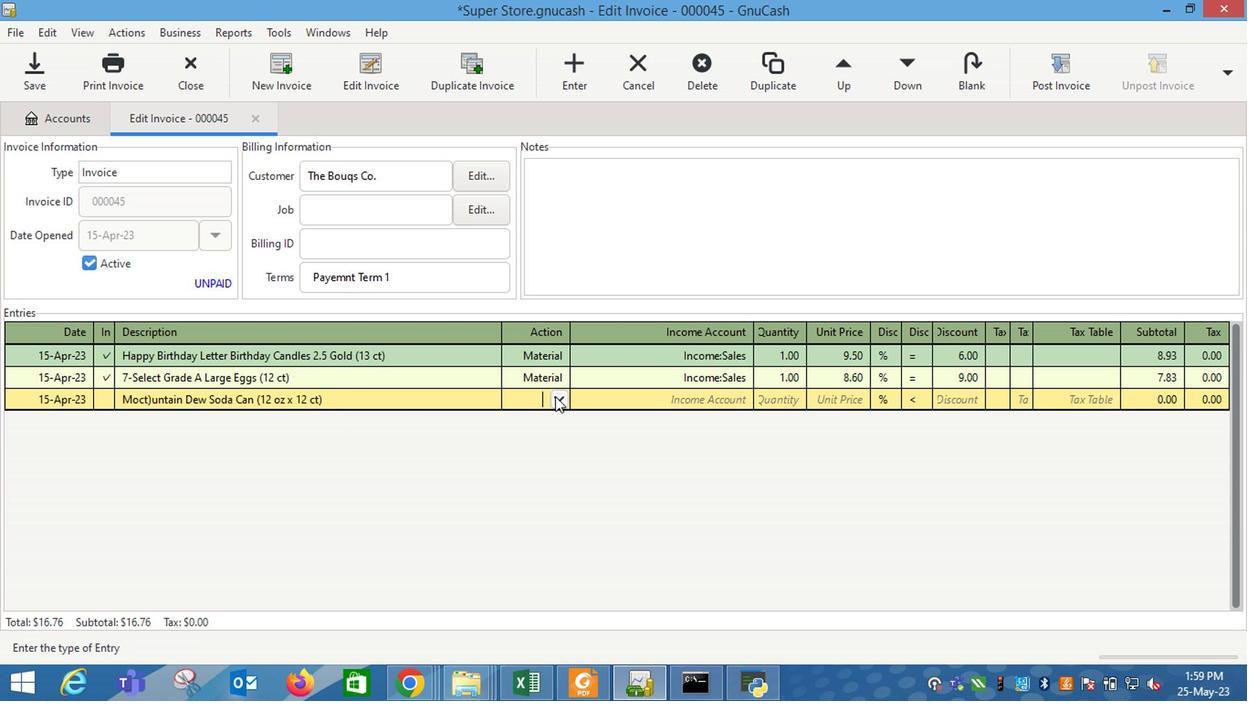 
Action: Mouse pressed left at (571, 387)
Screenshot: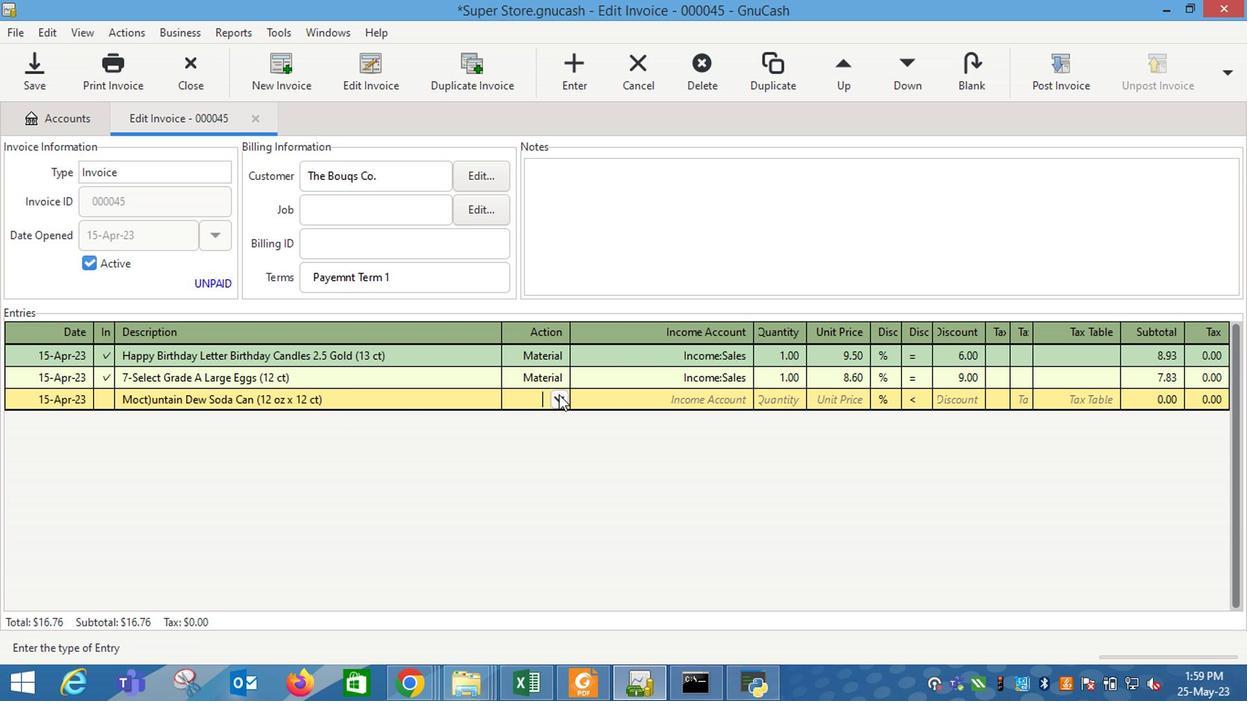 
Action: Mouse moved to (541, 432)
Screenshot: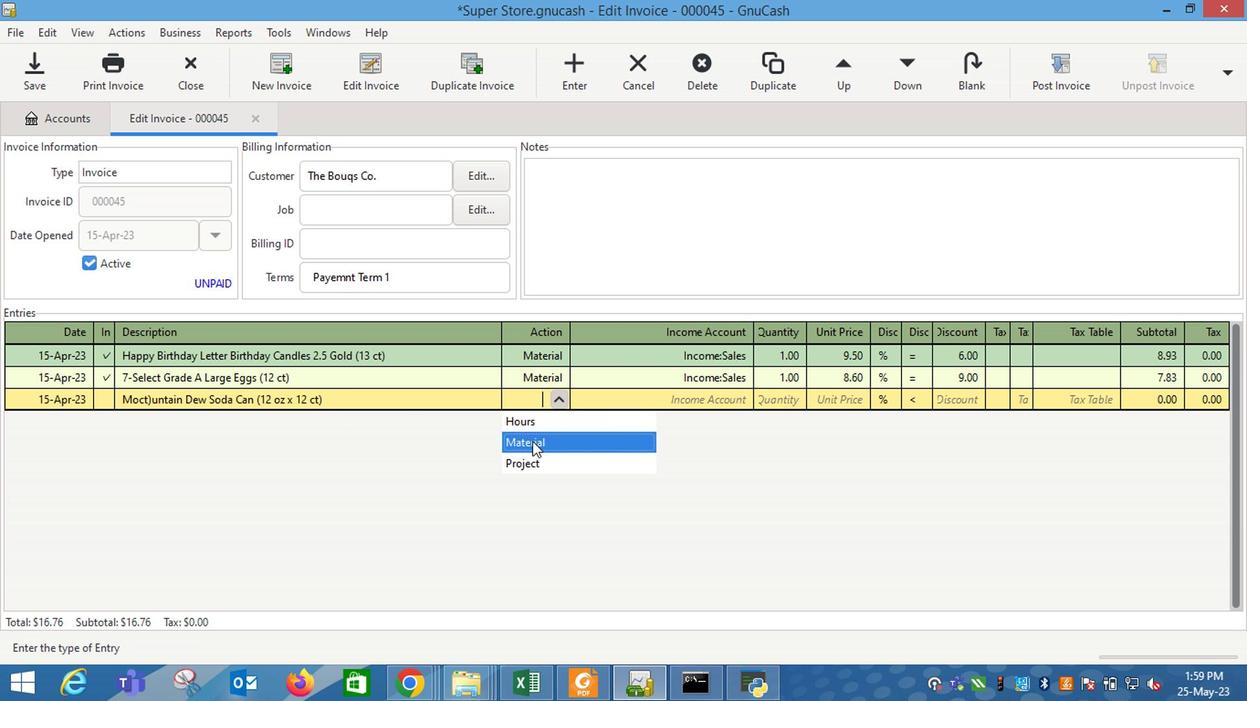 
Action: Mouse pressed left at (541, 432)
Screenshot: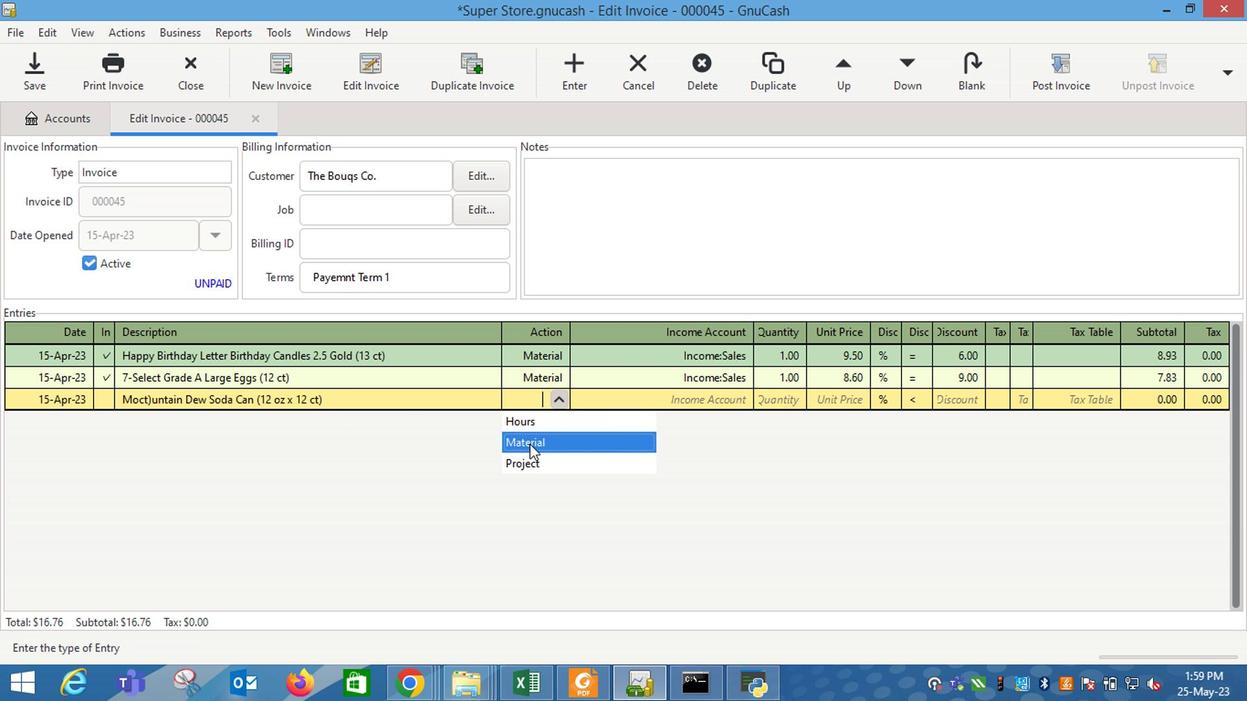 
Action: Mouse moved to (565, 429)
Screenshot: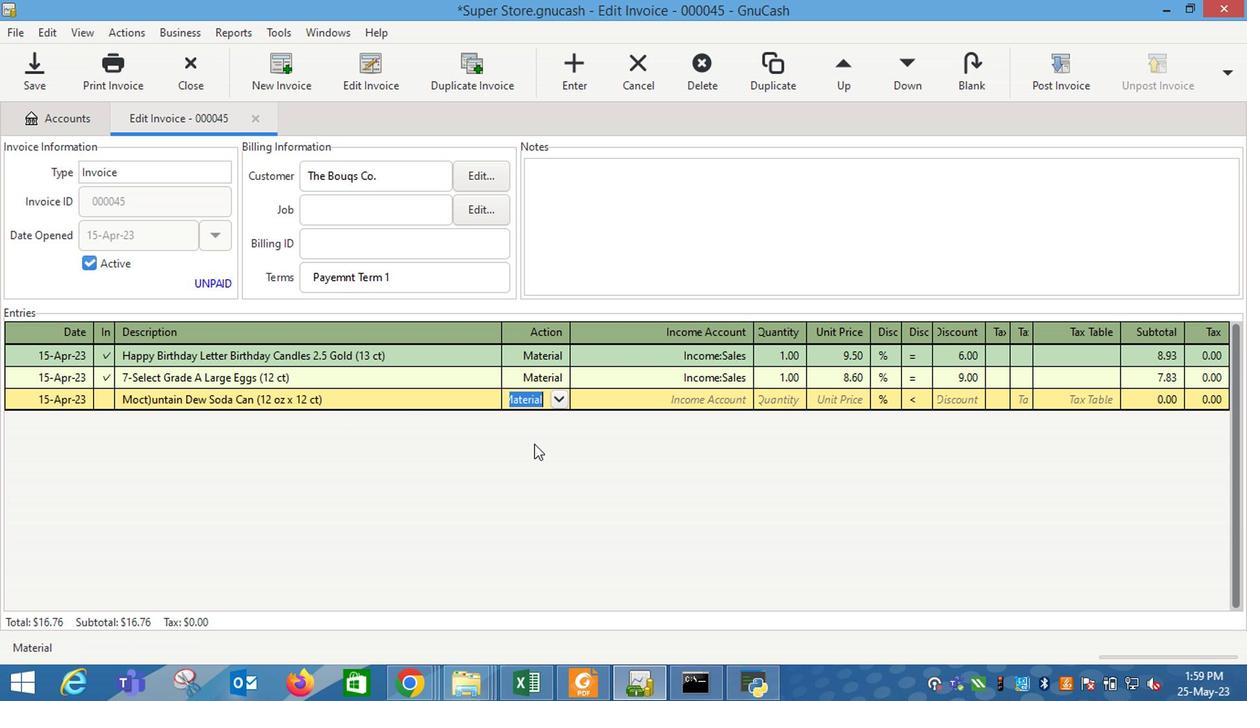 
Action: Key pressed <Key.tab>
Screenshot: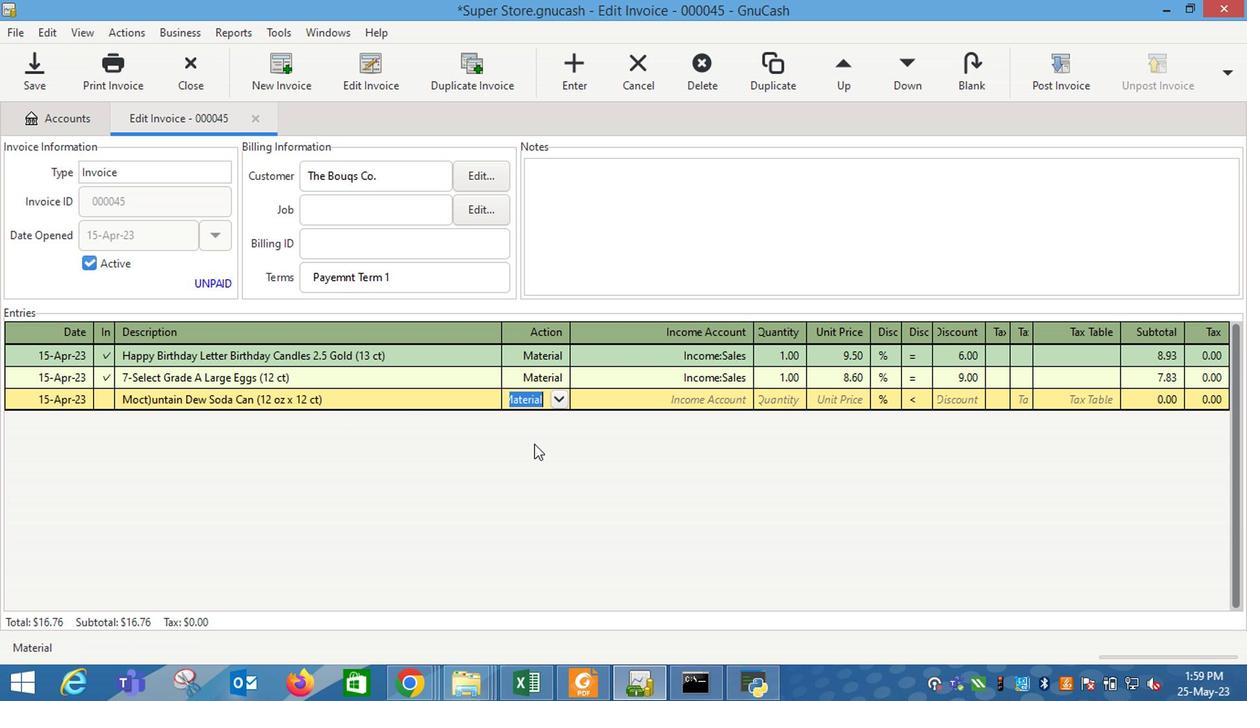 
Action: Mouse moved to (758, 398)
Screenshot: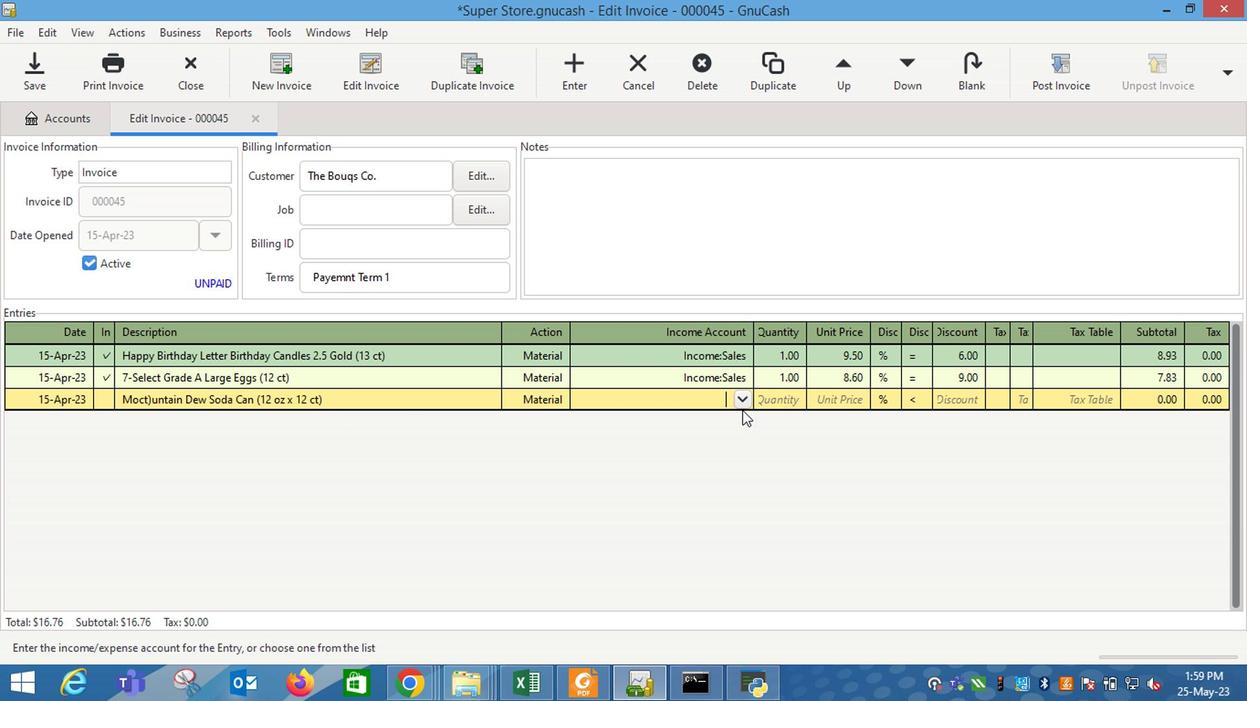 
Action: Mouse pressed left at (758, 398)
Screenshot: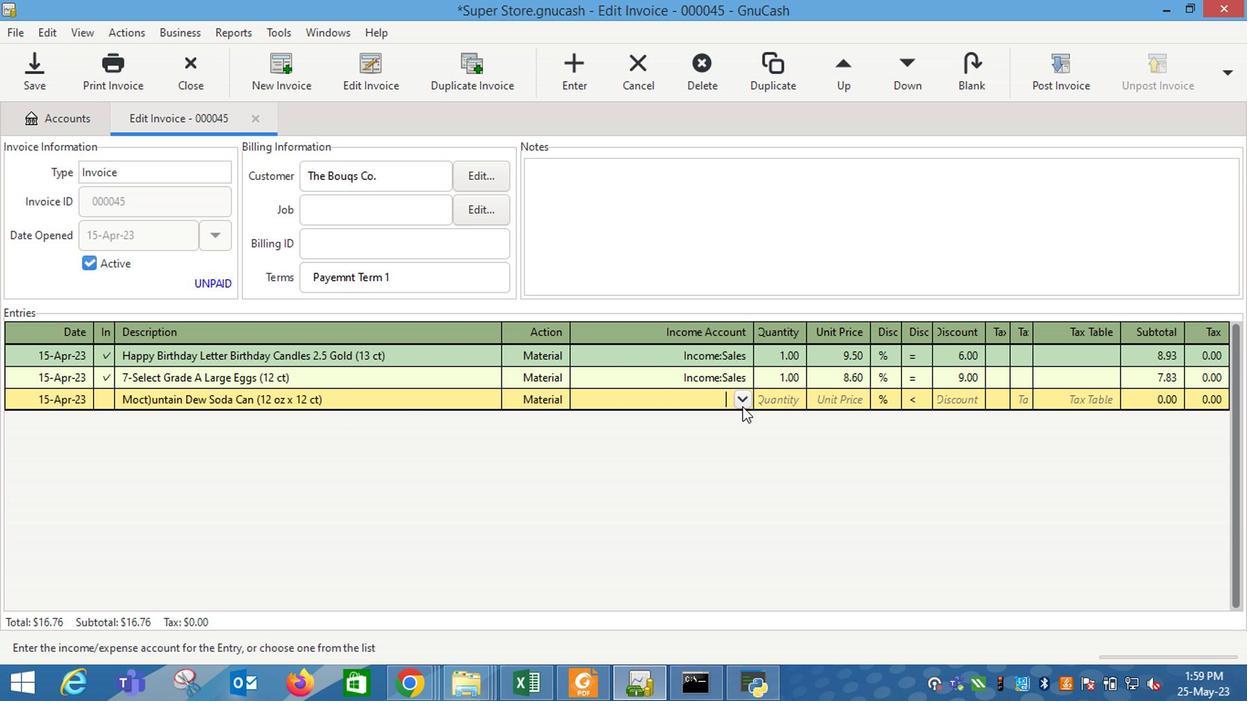 
Action: Mouse moved to (678, 469)
Screenshot: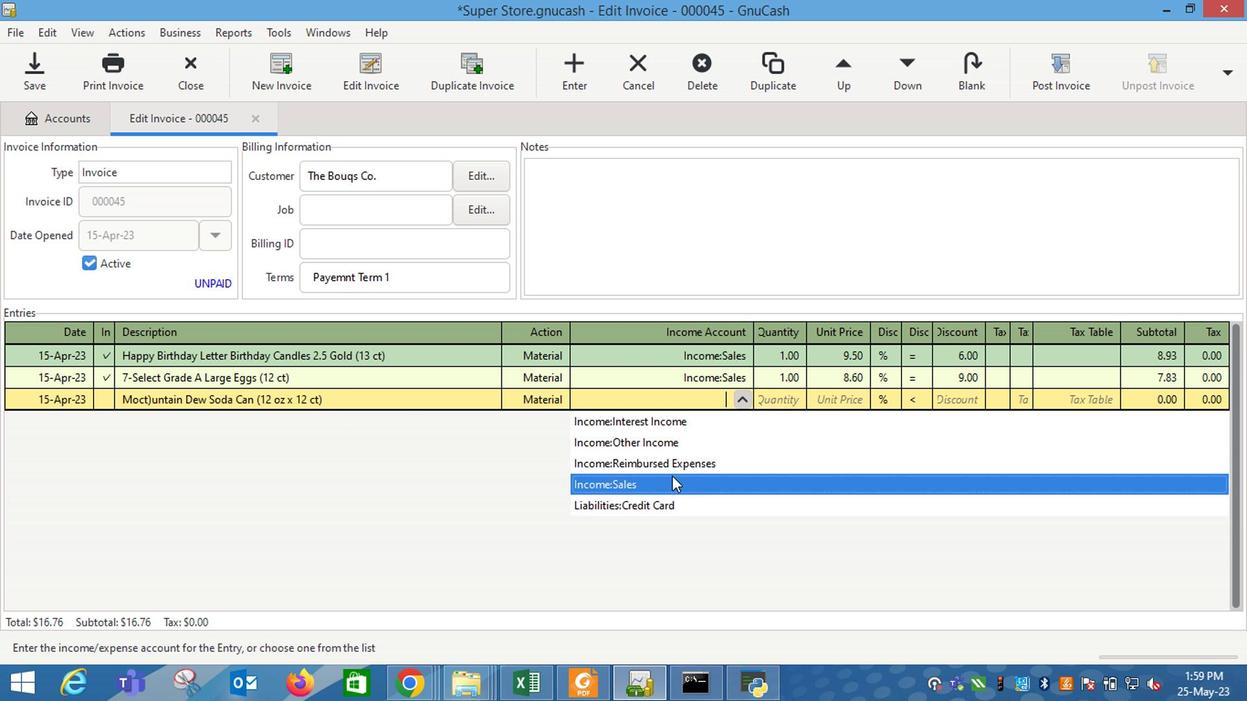 
Action: Mouse pressed left at (678, 469)
Screenshot: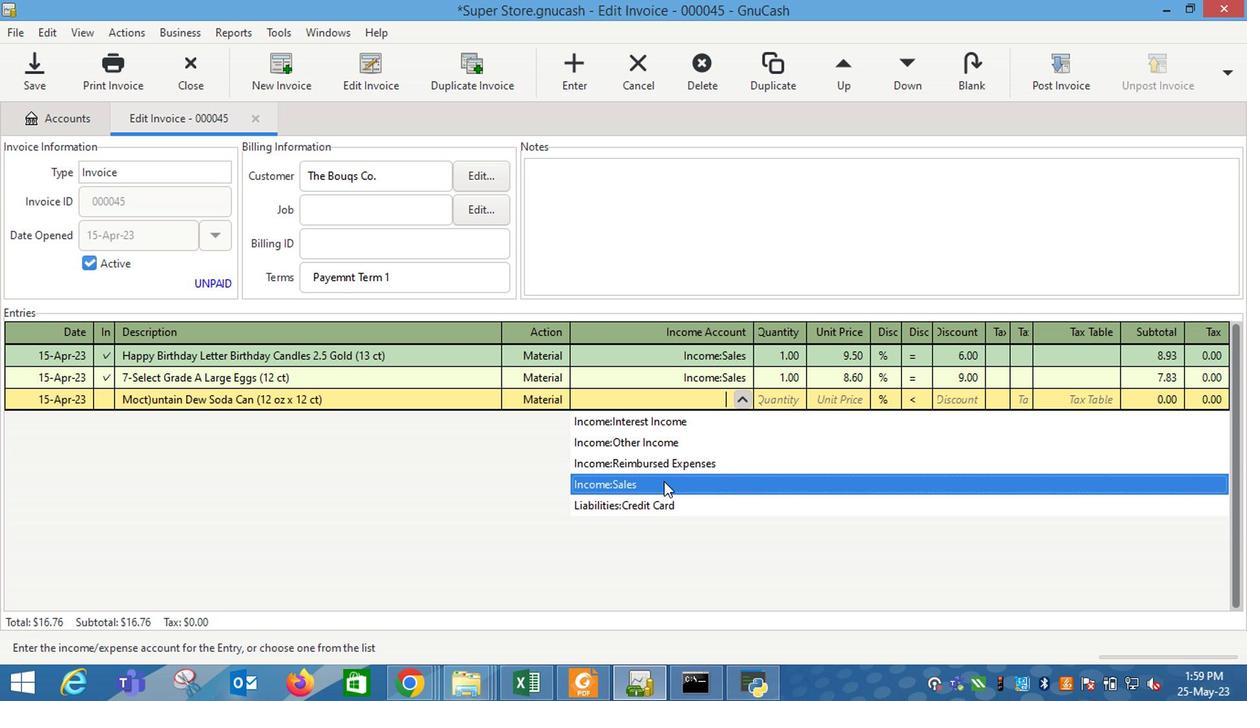 
Action: Key pressed <Key.tab>
Screenshot: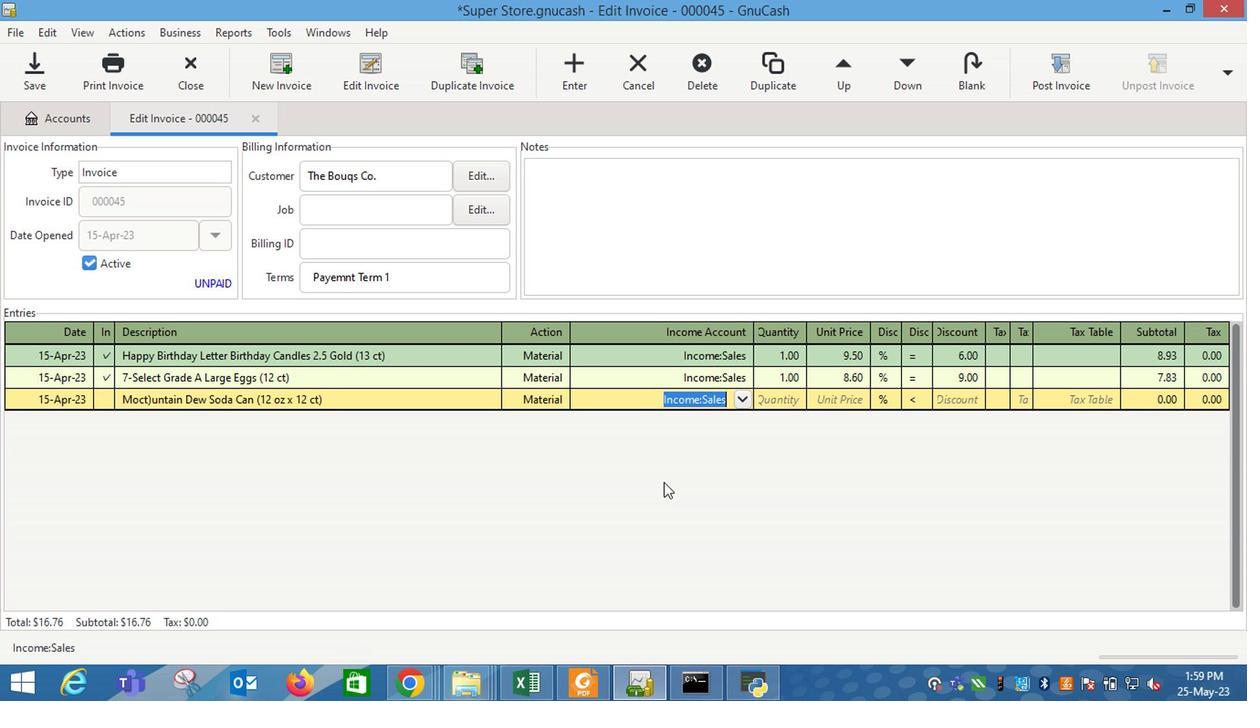 
Action: Mouse moved to (572, 439)
Screenshot: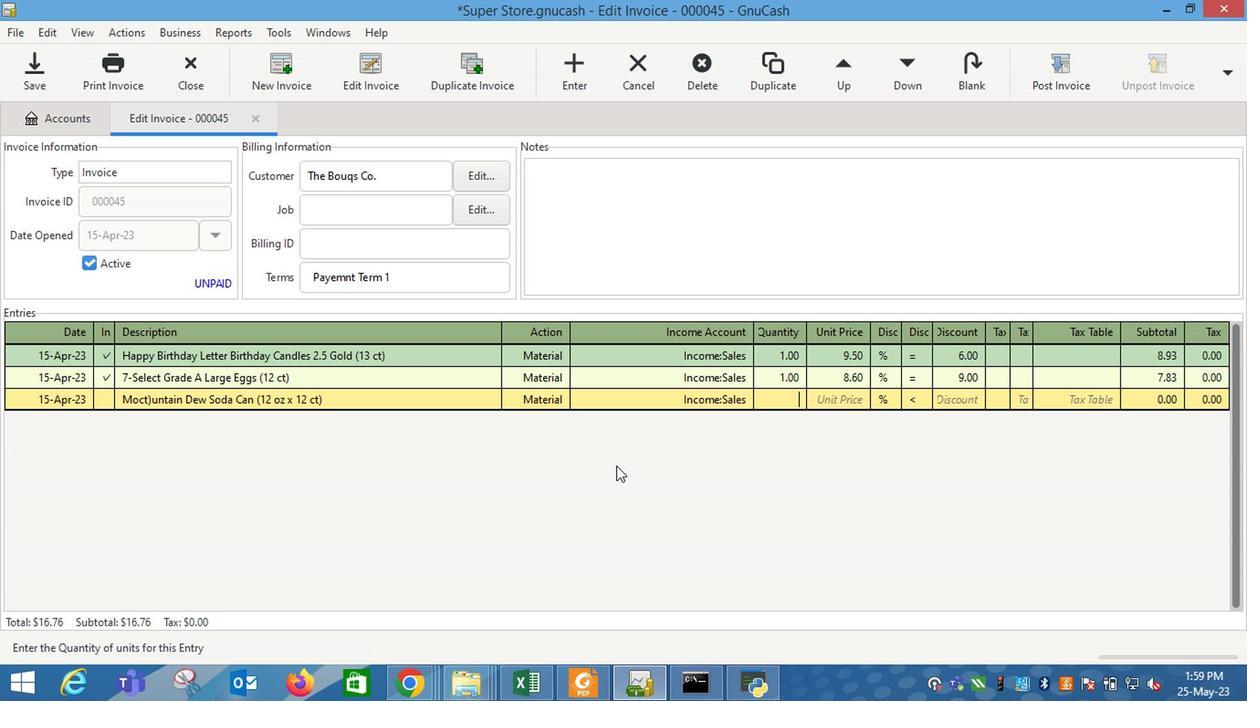
Action: Key pressed 1<Key.tab>9.6
Screenshot: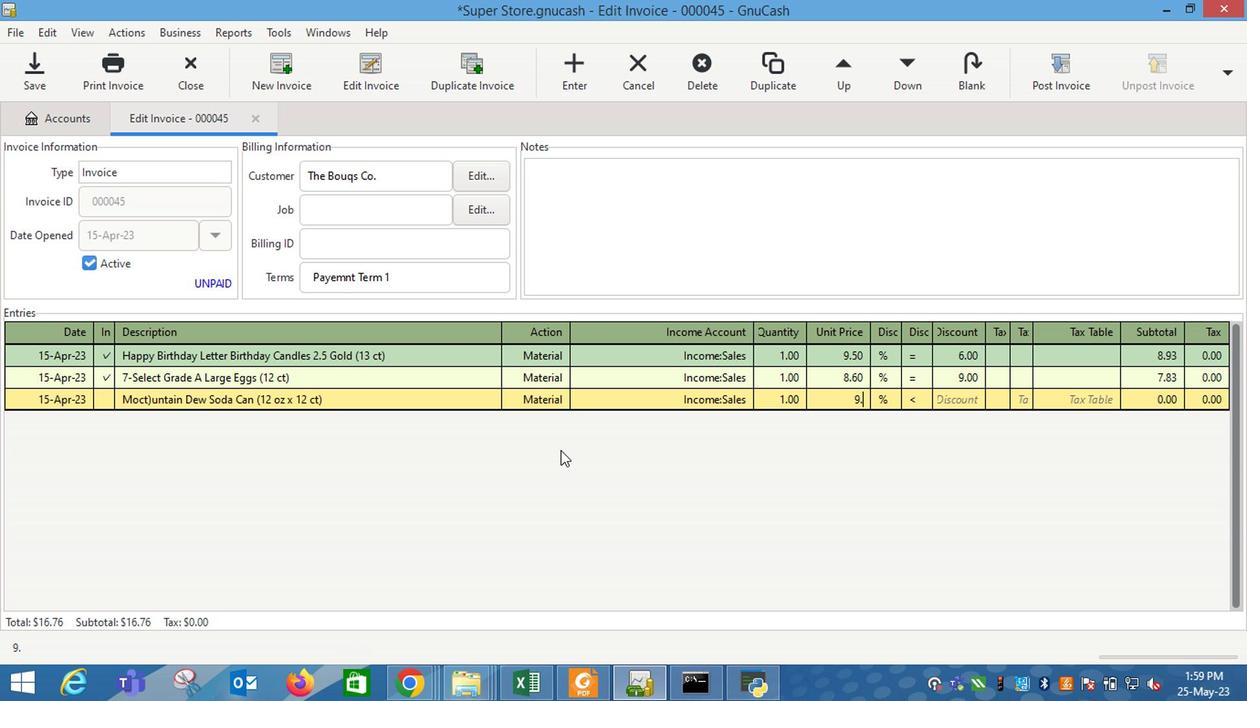 
Action: Mouse moved to (695, 443)
Screenshot: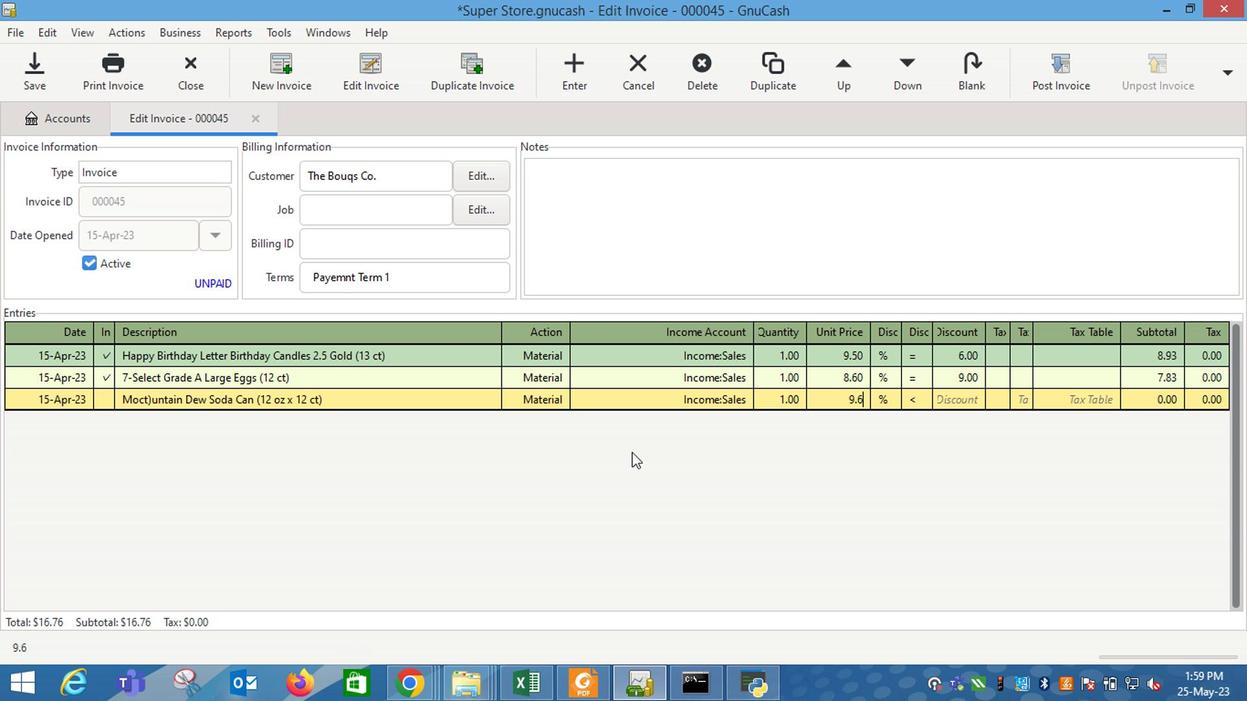 
Action: Key pressed <Key.tab>
Screenshot: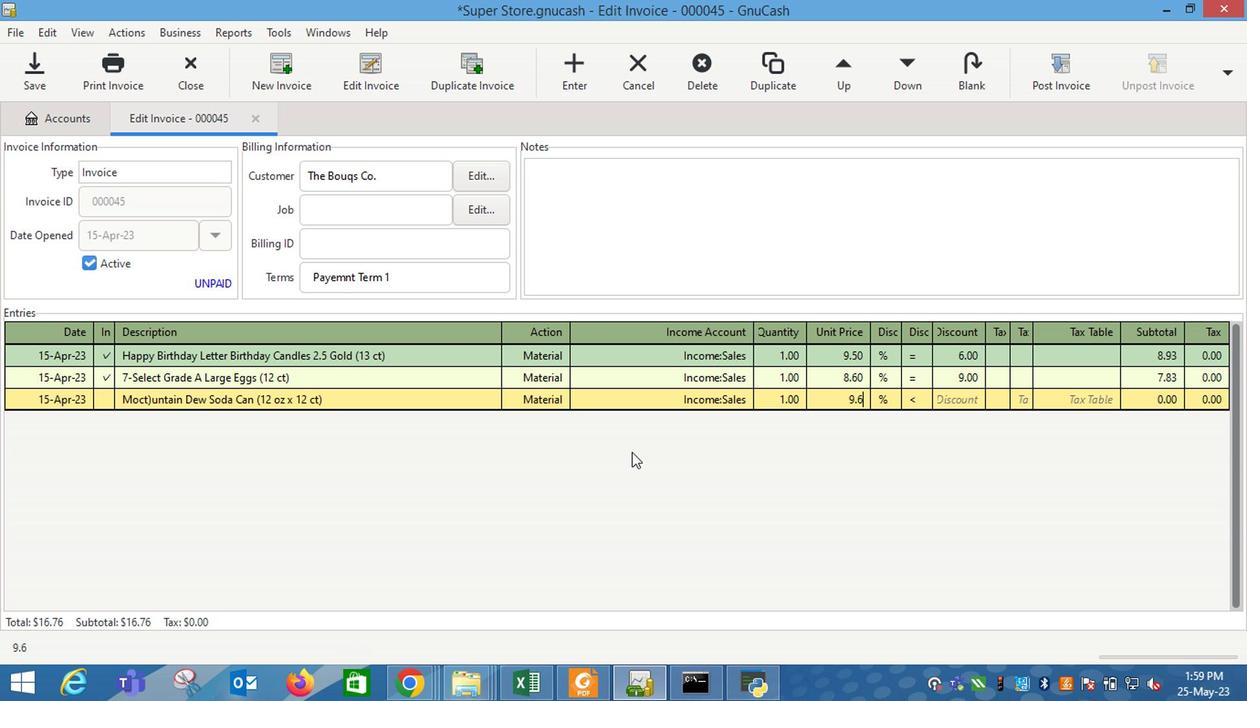 
Action: Mouse moved to (937, 387)
Screenshot: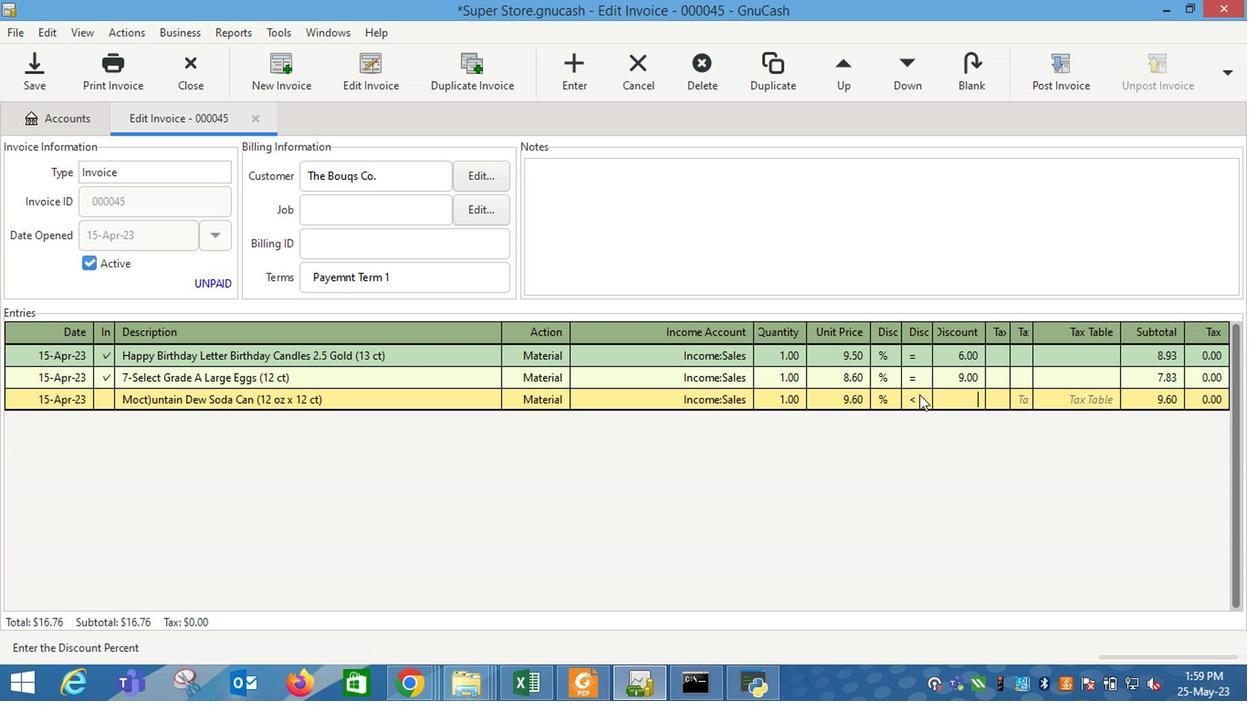 
Action: Mouse pressed left at (937, 387)
Screenshot: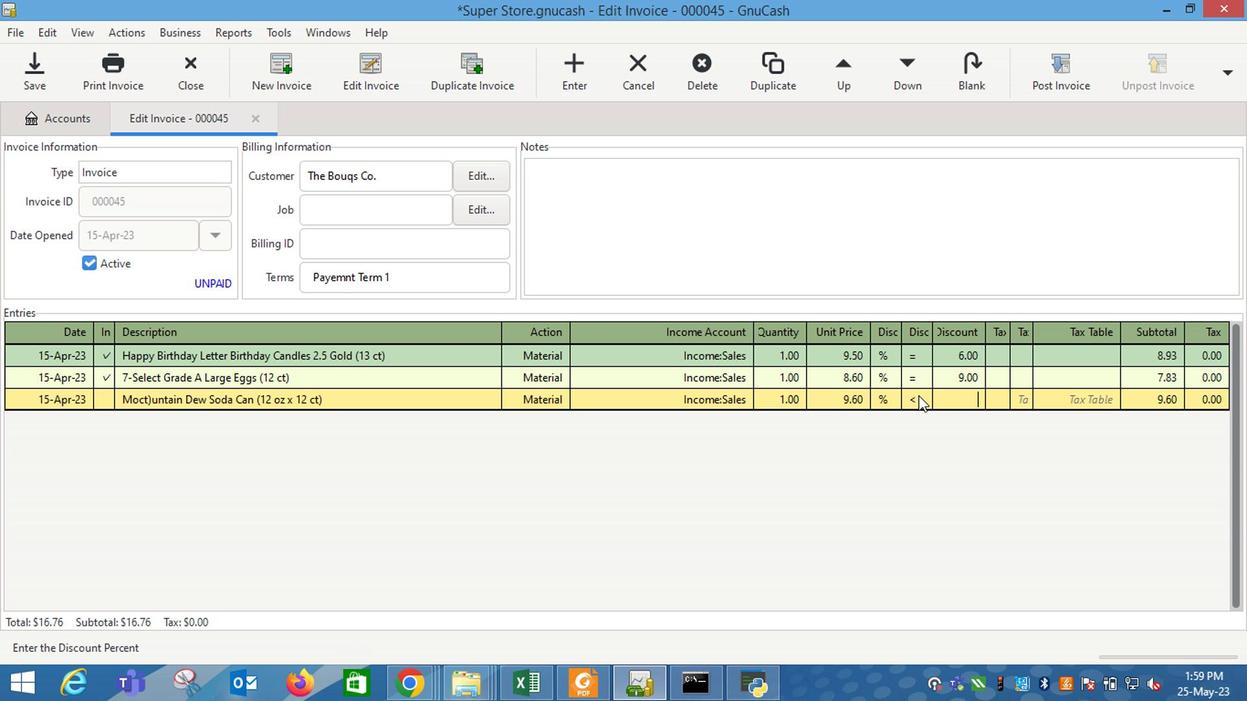 
Action: Mouse moved to (980, 381)
Screenshot: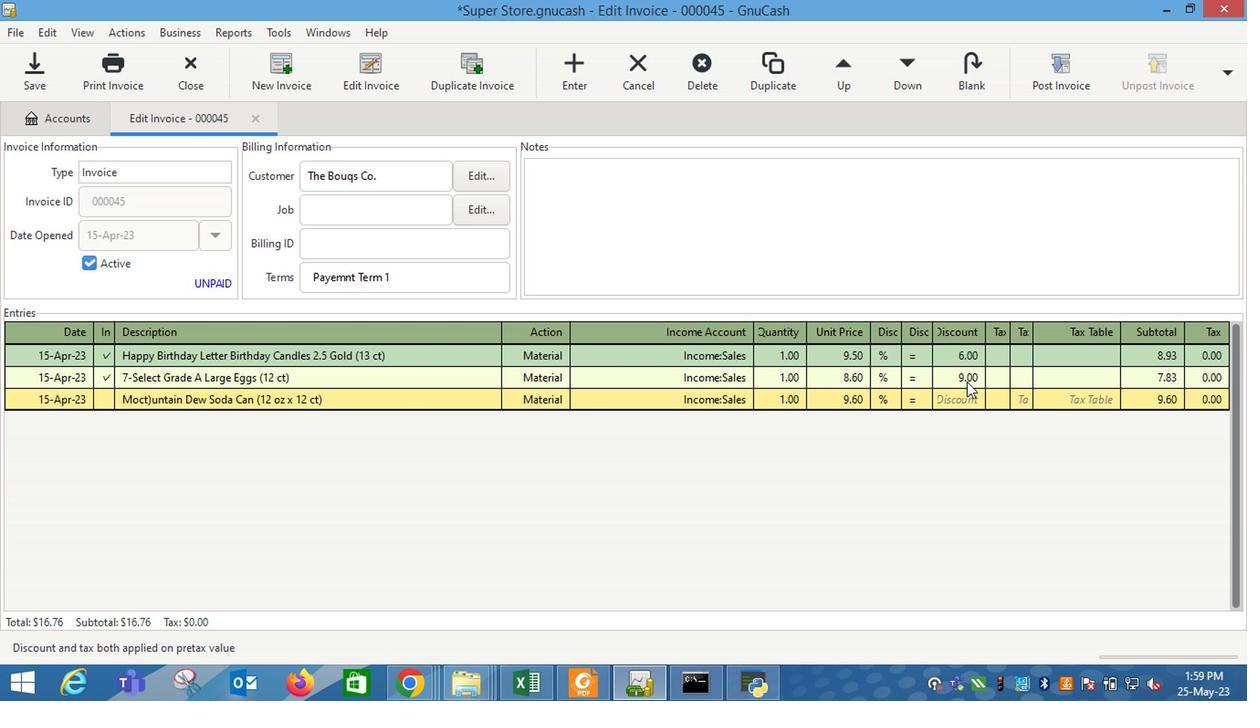 
Action: Key pressed <Key.tab>
Screenshot: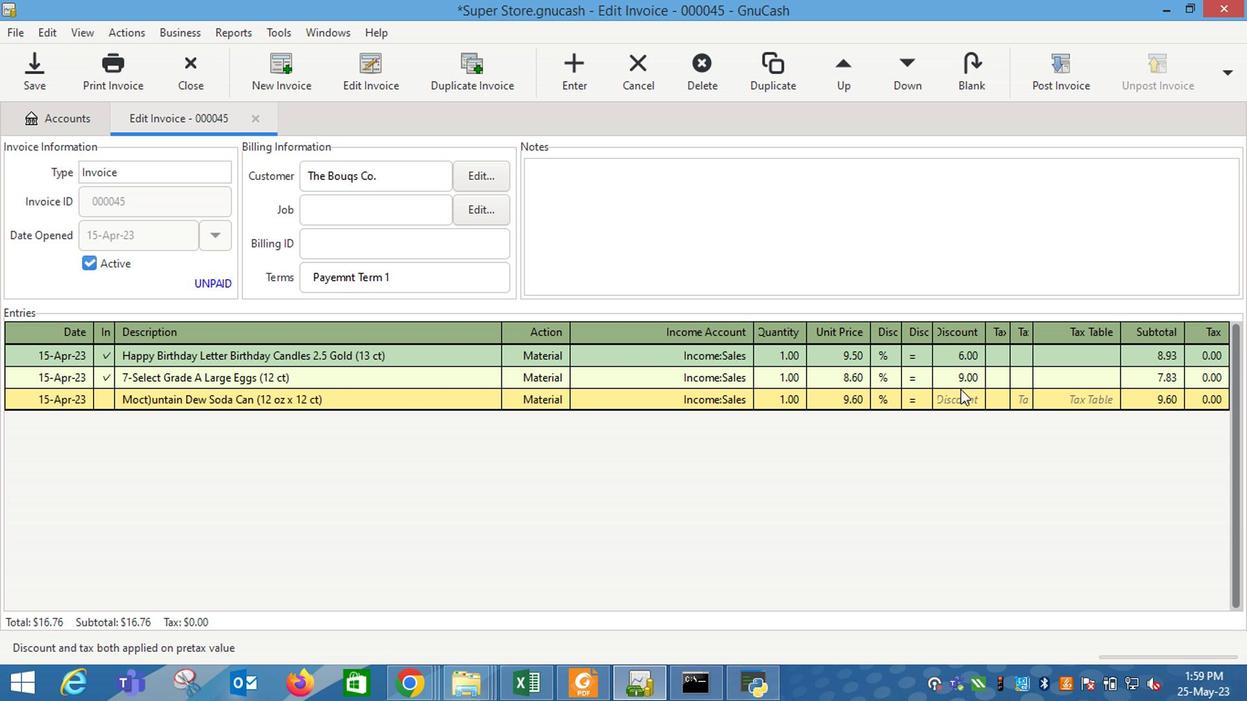 
Action: Mouse moved to (969, 393)
Screenshot: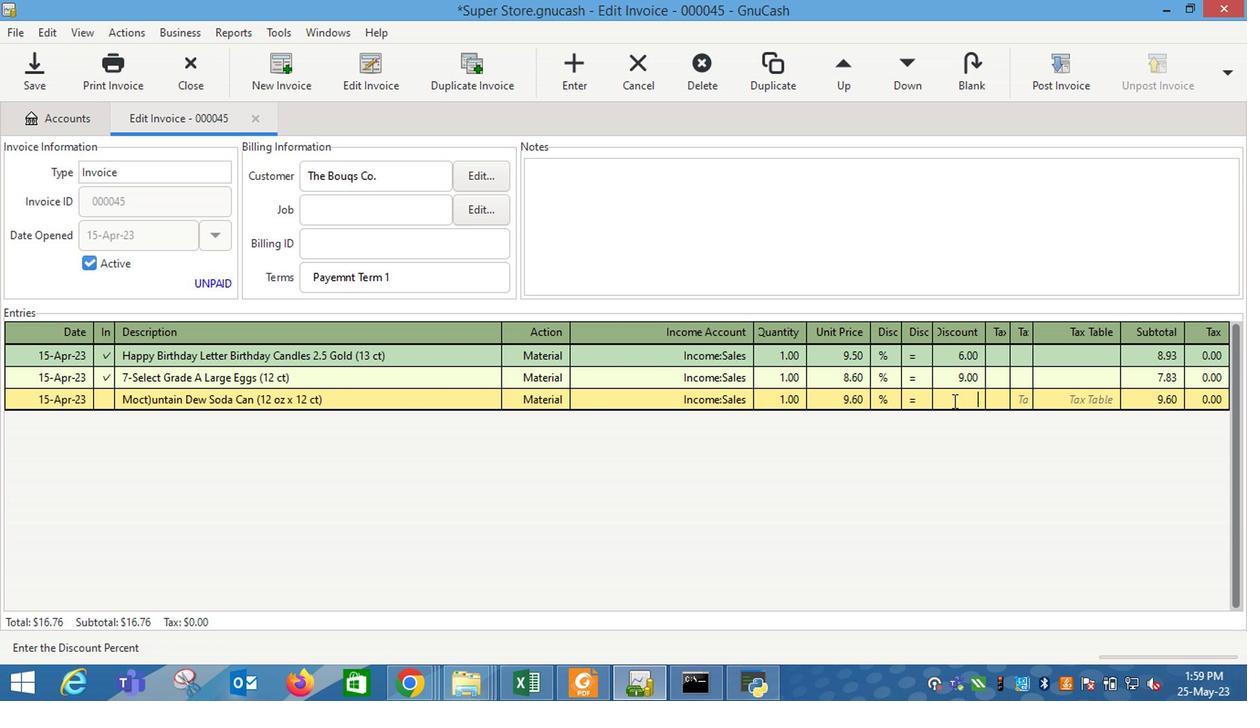 
Action: Key pressed 11
Screenshot: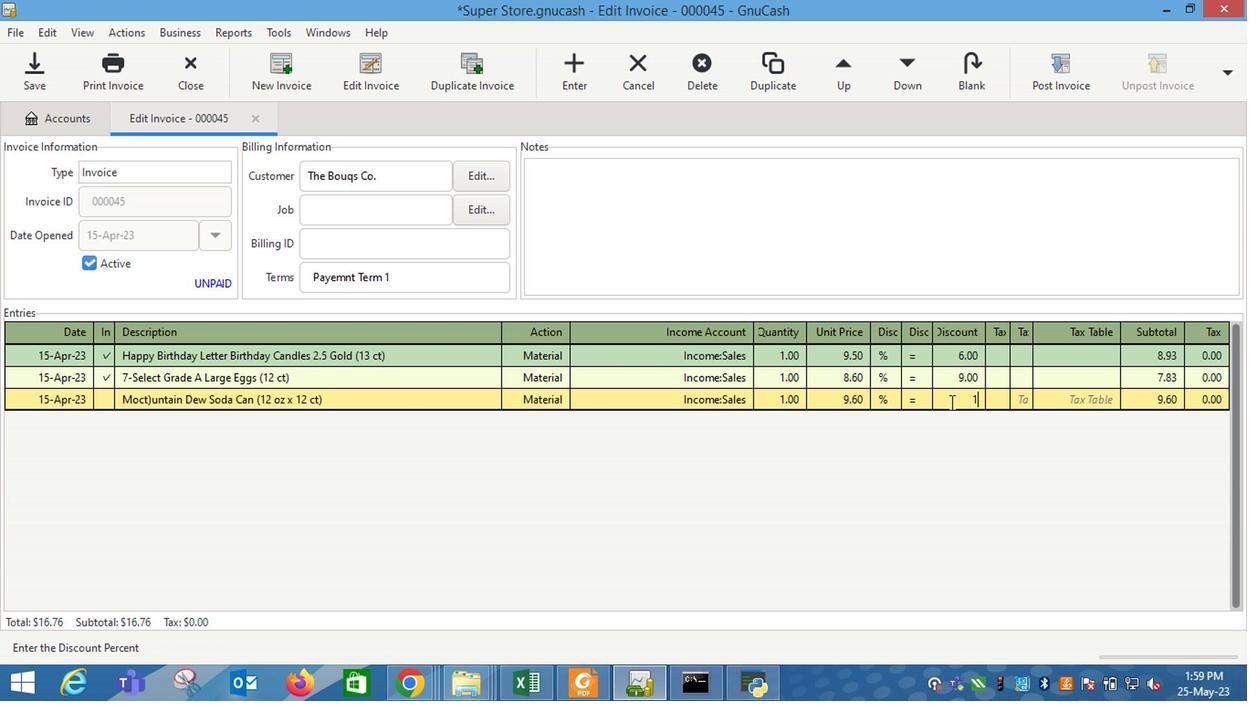 
Action: Mouse moved to (969, 393)
Screenshot: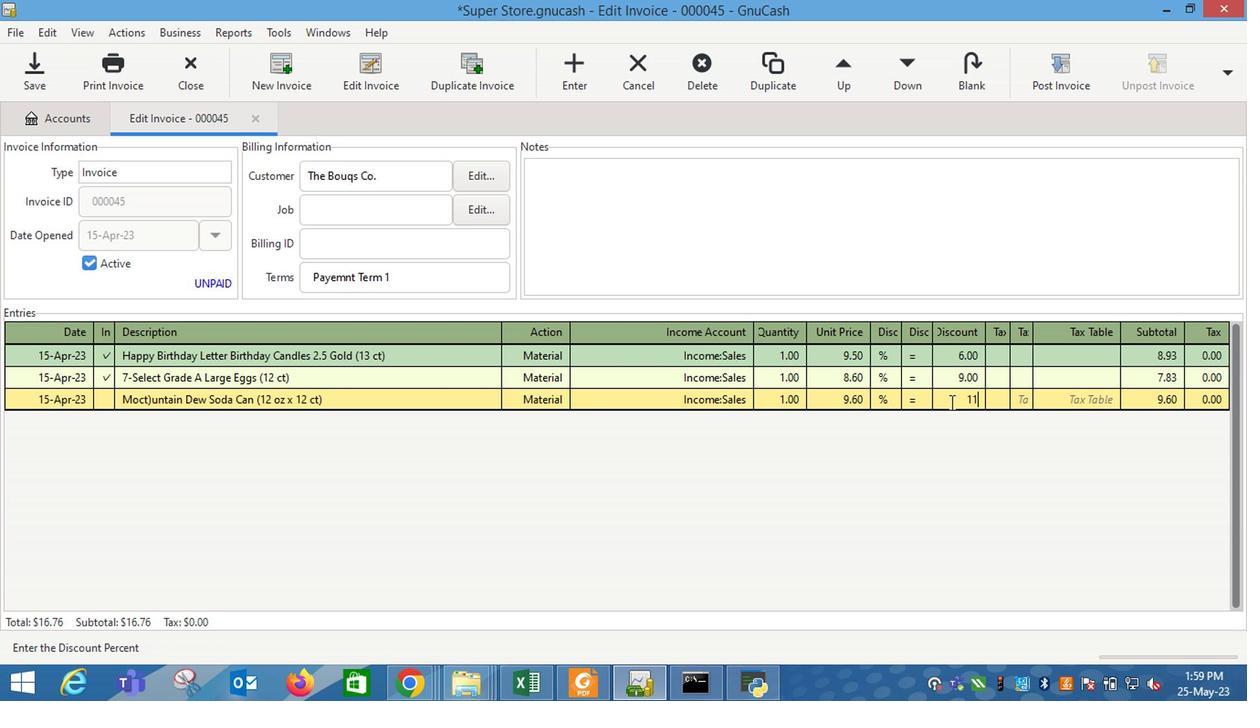 
Action: Key pressed <Key.enter>
Screenshot: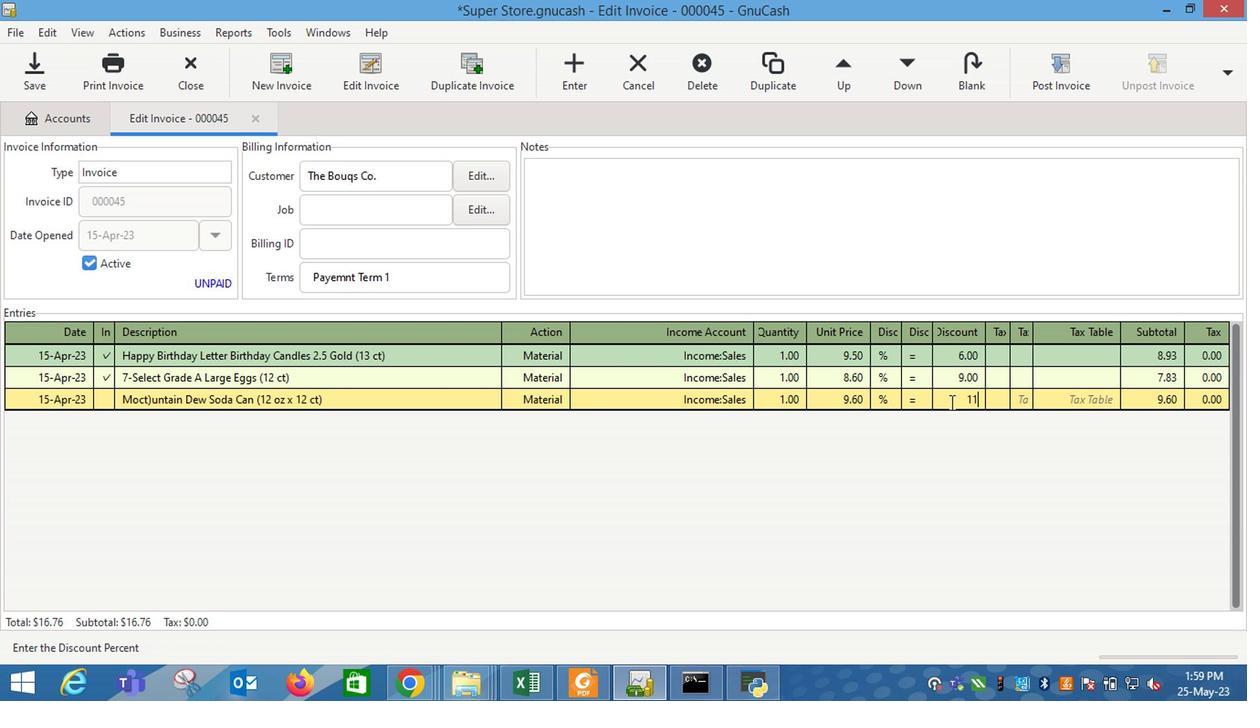 
Action: Mouse moved to (937, 246)
Screenshot: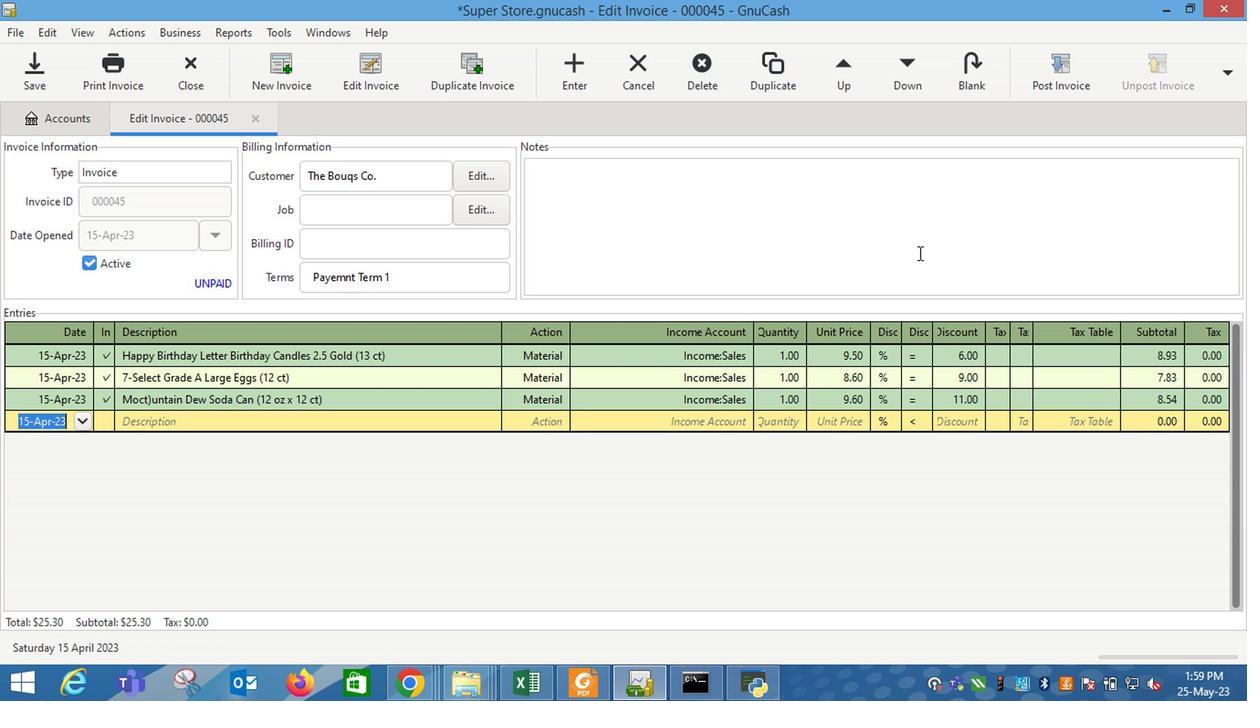 
Action: Mouse pressed left at (937, 246)
Screenshot: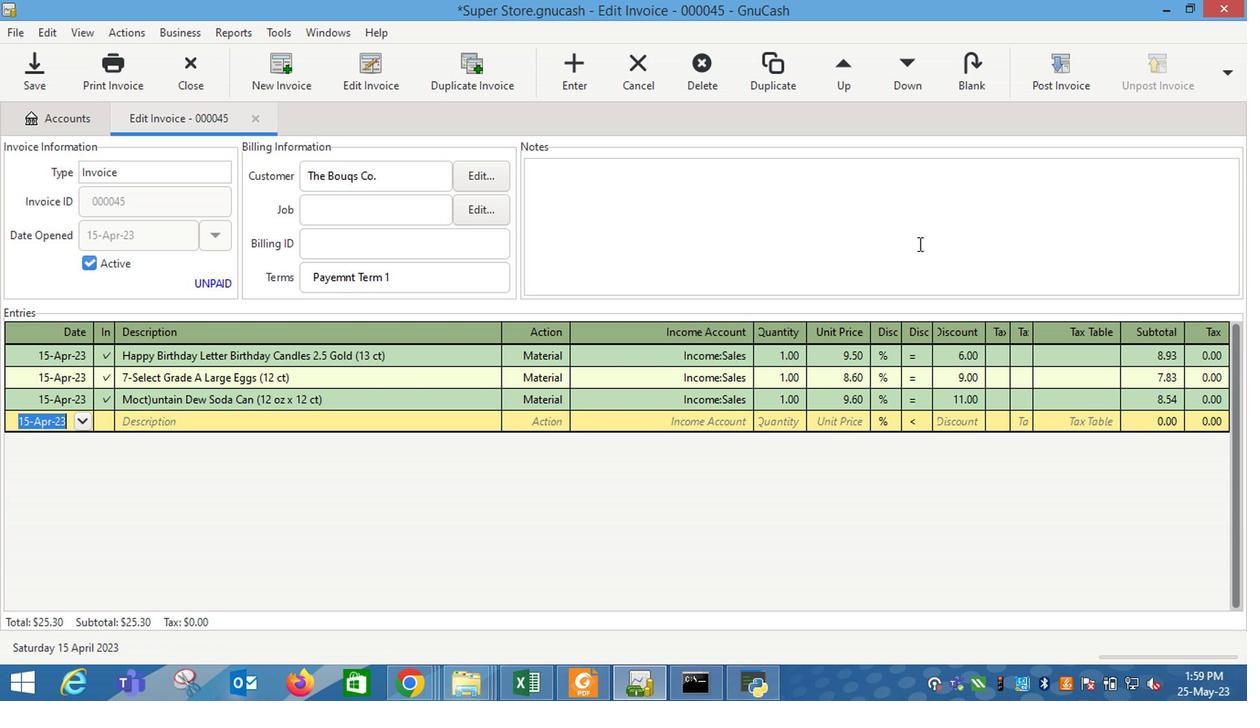 
Action: Mouse moved to (917, 253)
Screenshot: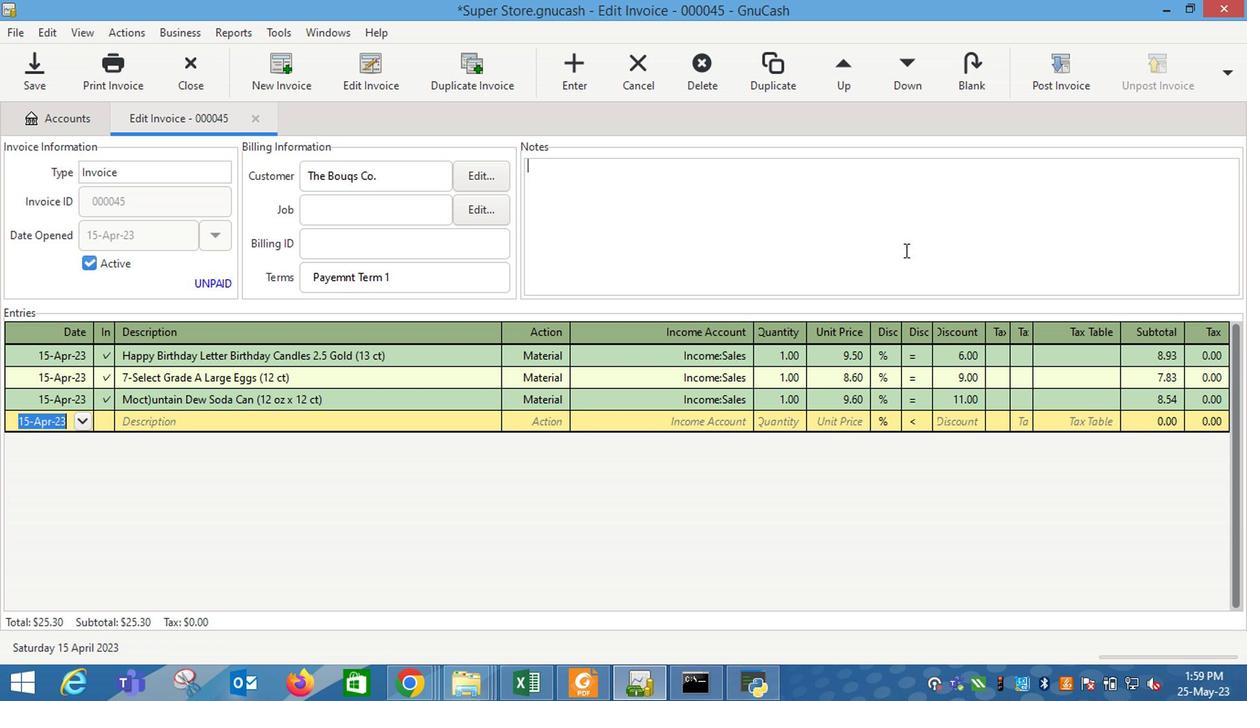 
Action: Key pressed <Key.shift_r>Looking<Key.space>forward<Key.space>to<Key.space>serving<Key.space>you<Key.space>again.
Screenshot: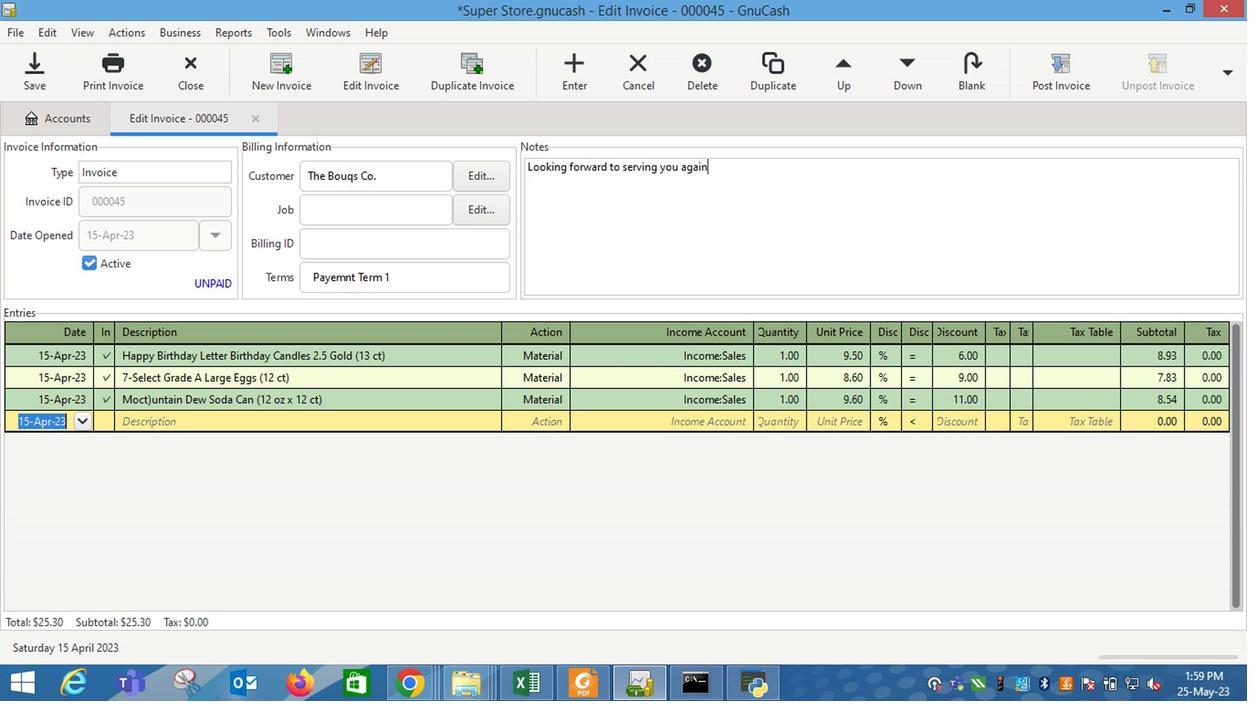 
Action: Mouse moved to (1071, 87)
Screenshot: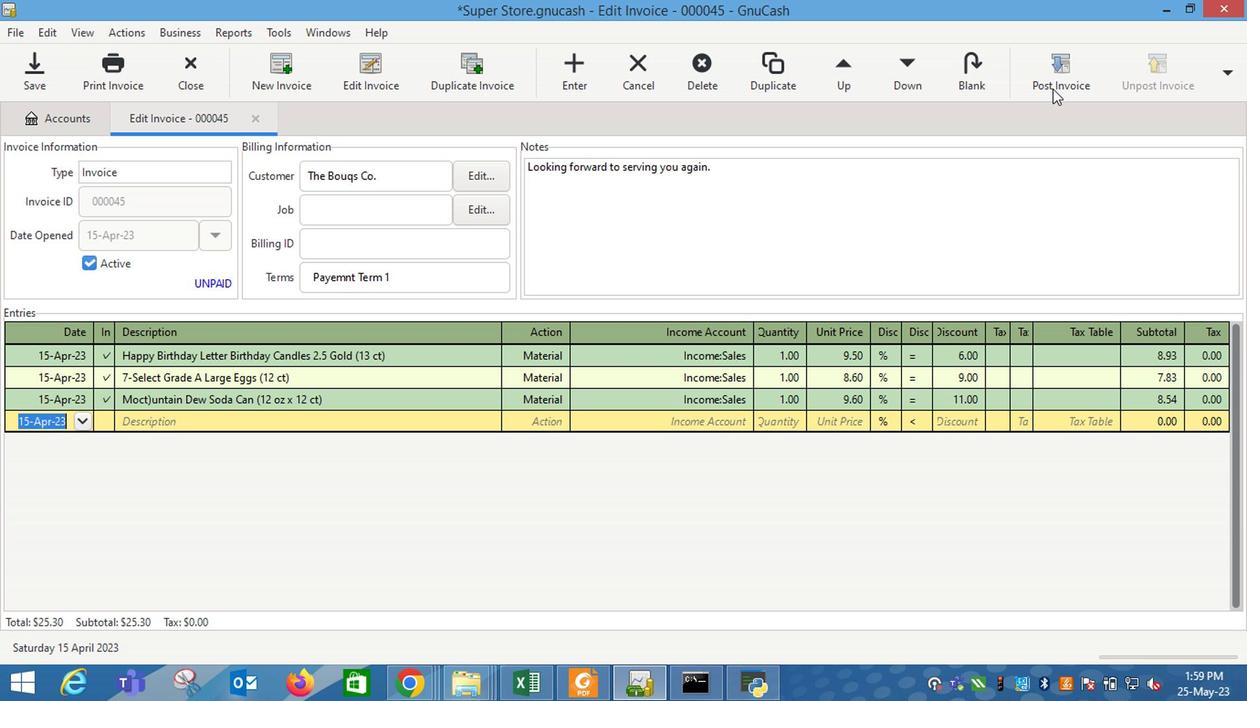 
Action: Mouse pressed left at (1071, 87)
Screenshot: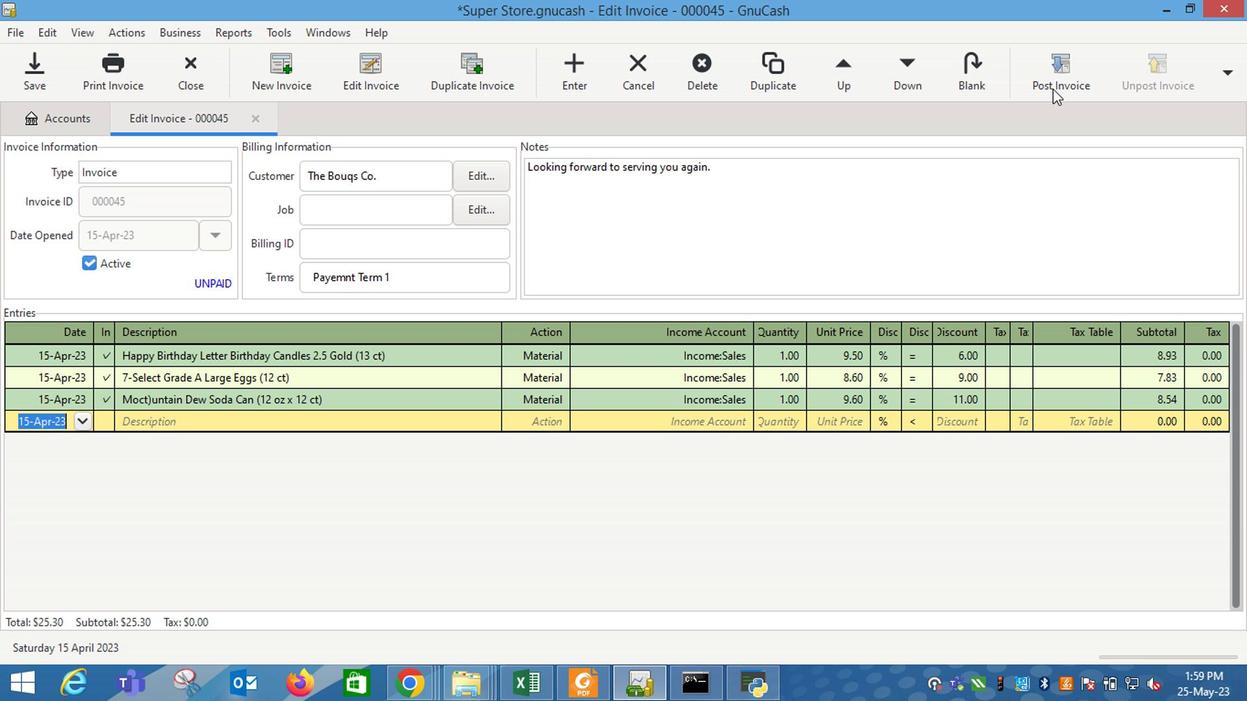 
Action: Mouse moved to (801, 303)
Screenshot: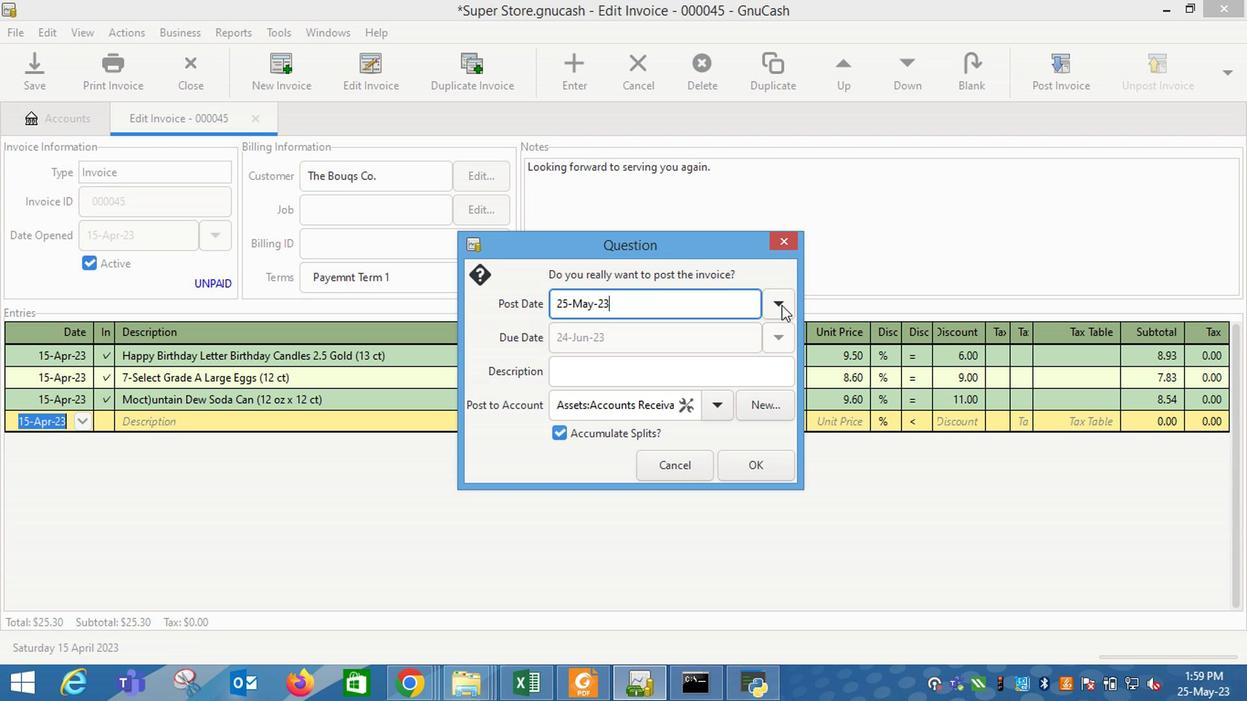 
Action: Mouse pressed left at (801, 303)
Screenshot: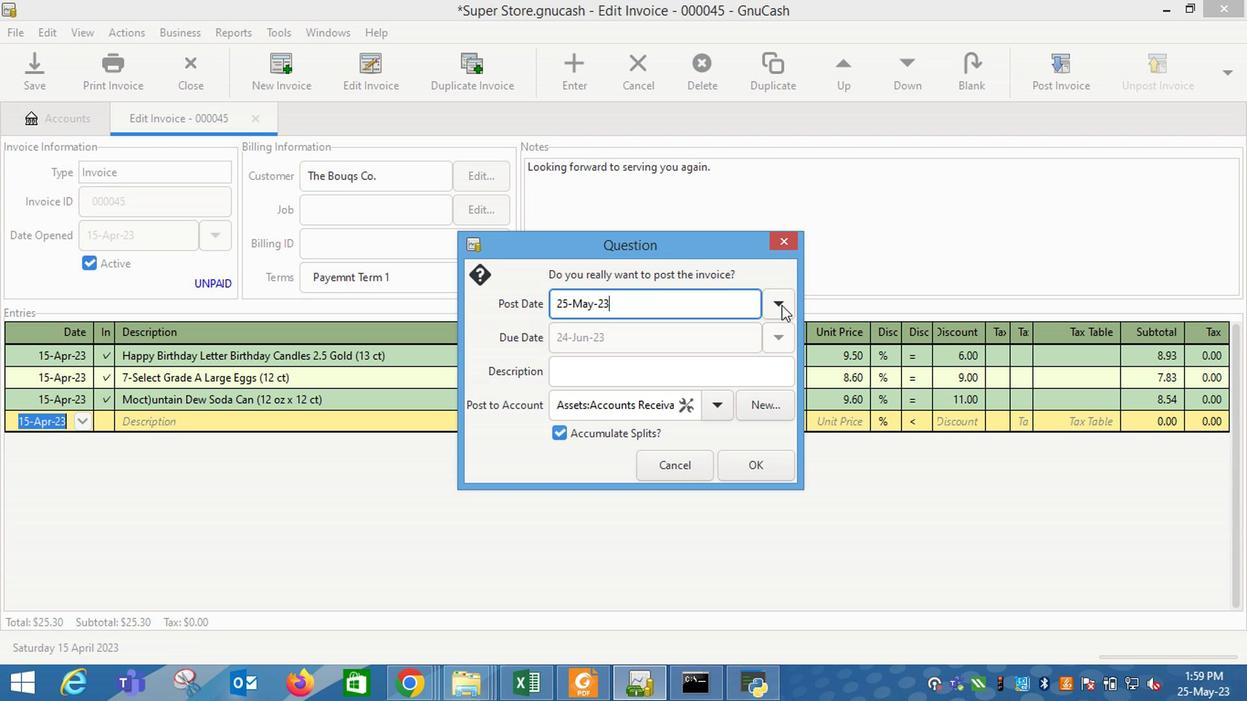 
Action: Mouse moved to (649, 327)
Screenshot: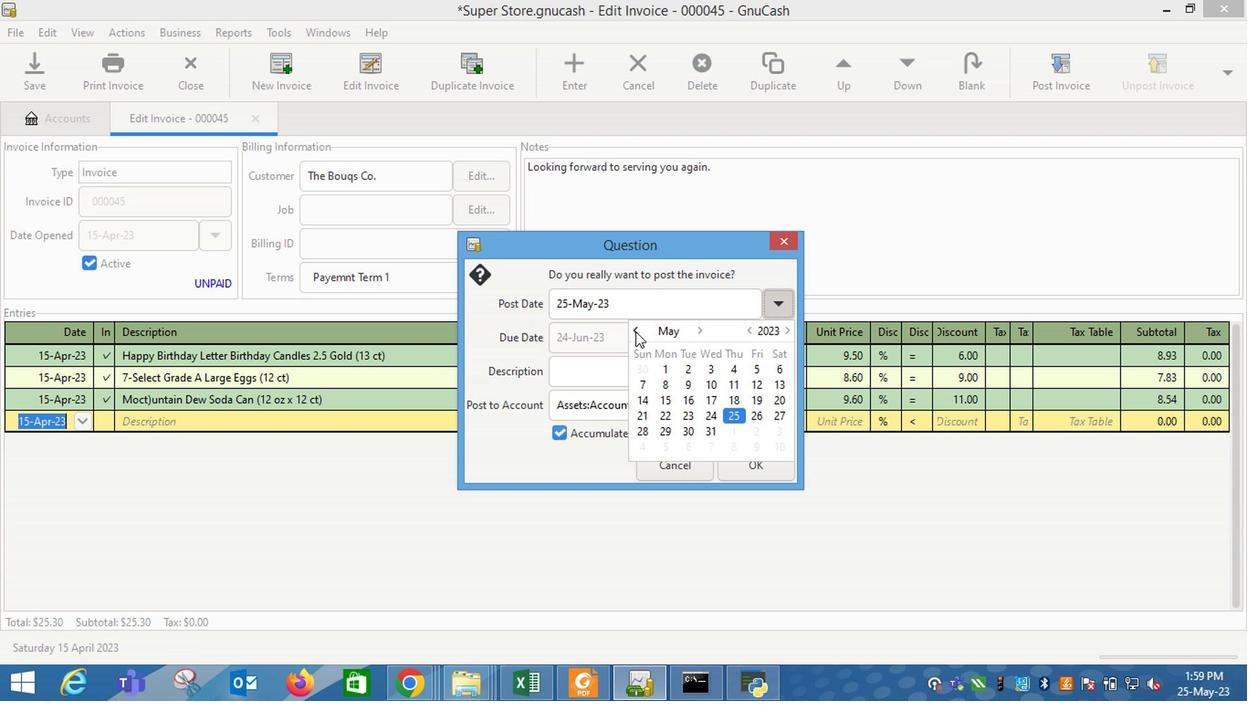 
Action: Mouse pressed left at (649, 327)
Screenshot: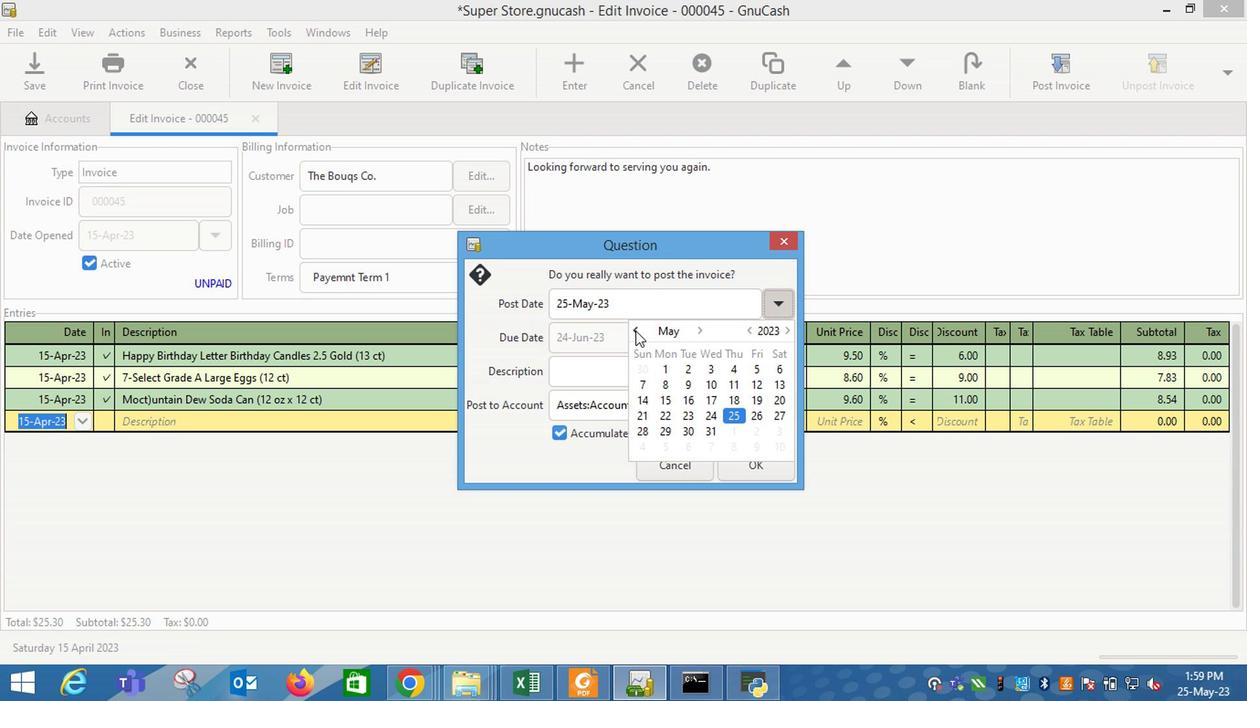 
Action: Mouse moved to (792, 389)
Screenshot: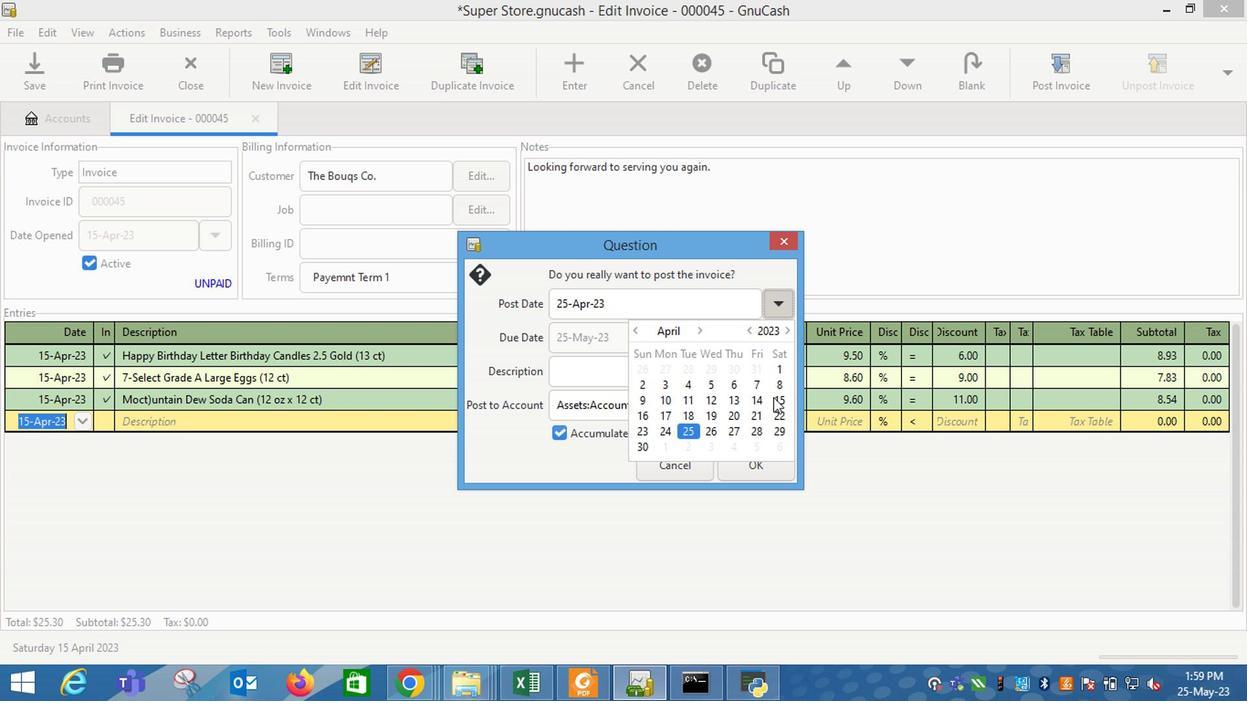 
Action: Mouse pressed left at (792, 389)
Screenshot: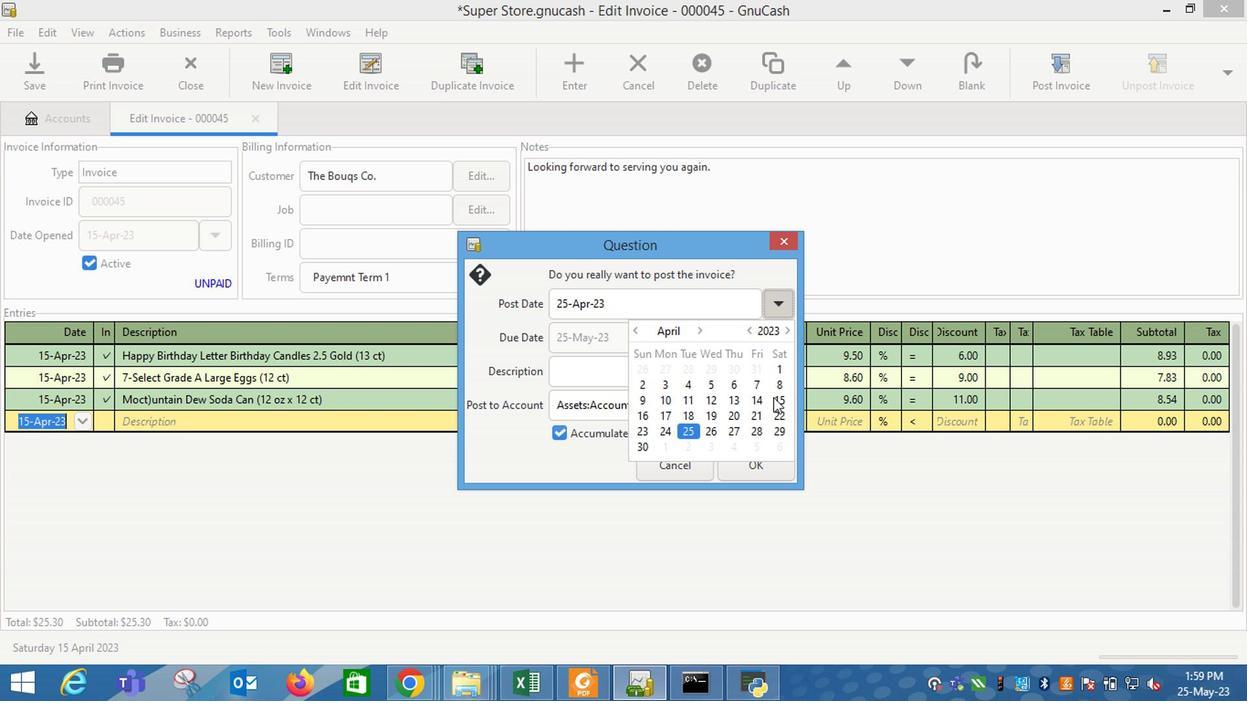 
Action: Mouse moved to (626, 368)
Screenshot: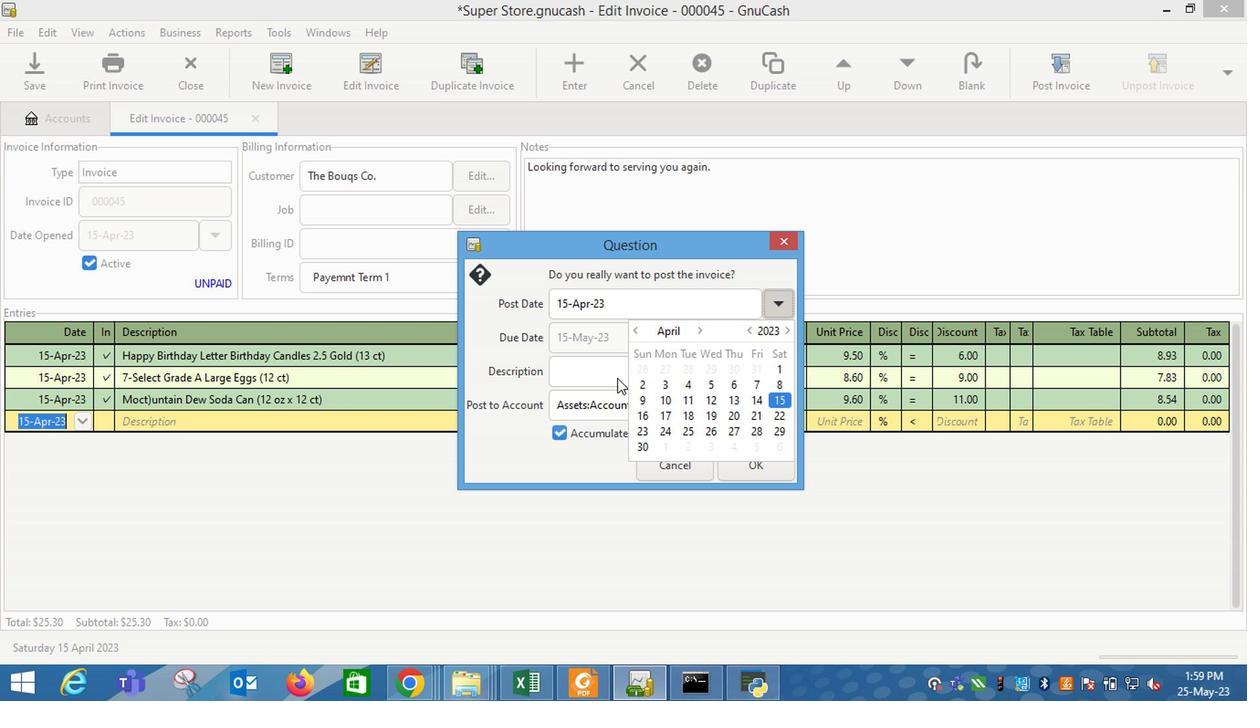 
Action: Mouse pressed left at (626, 368)
Screenshot: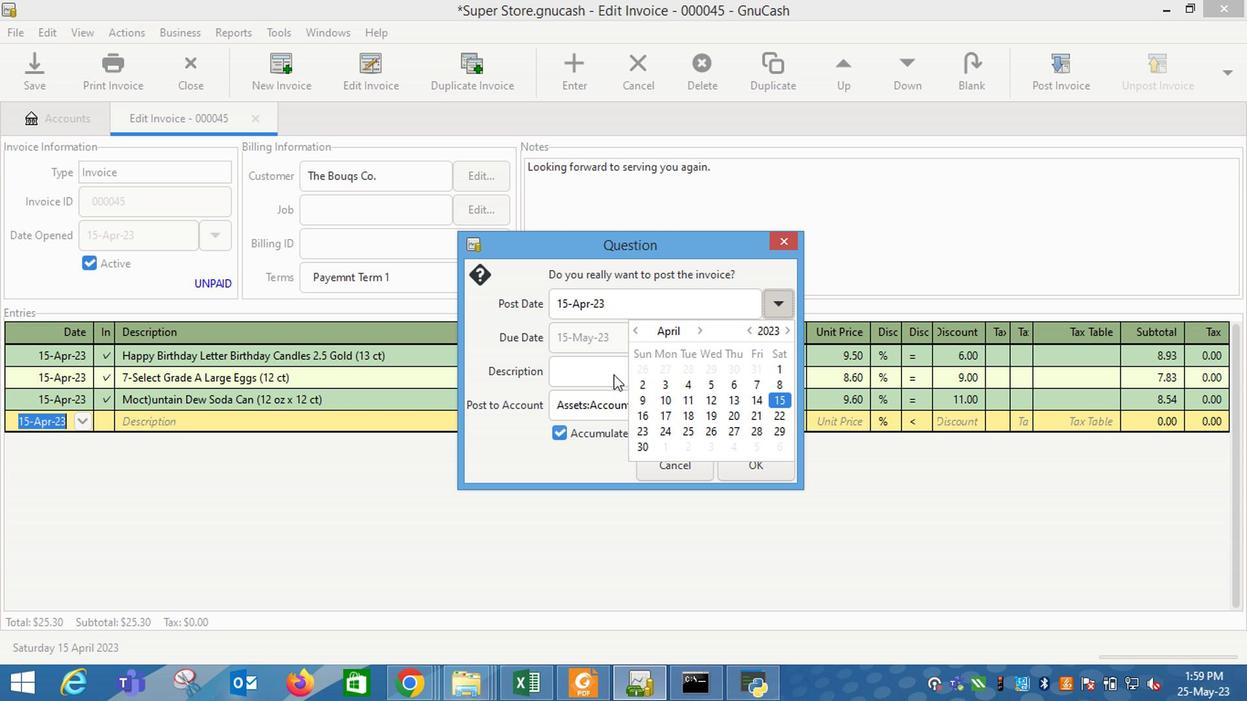 
Action: Mouse moved to (782, 458)
Screenshot: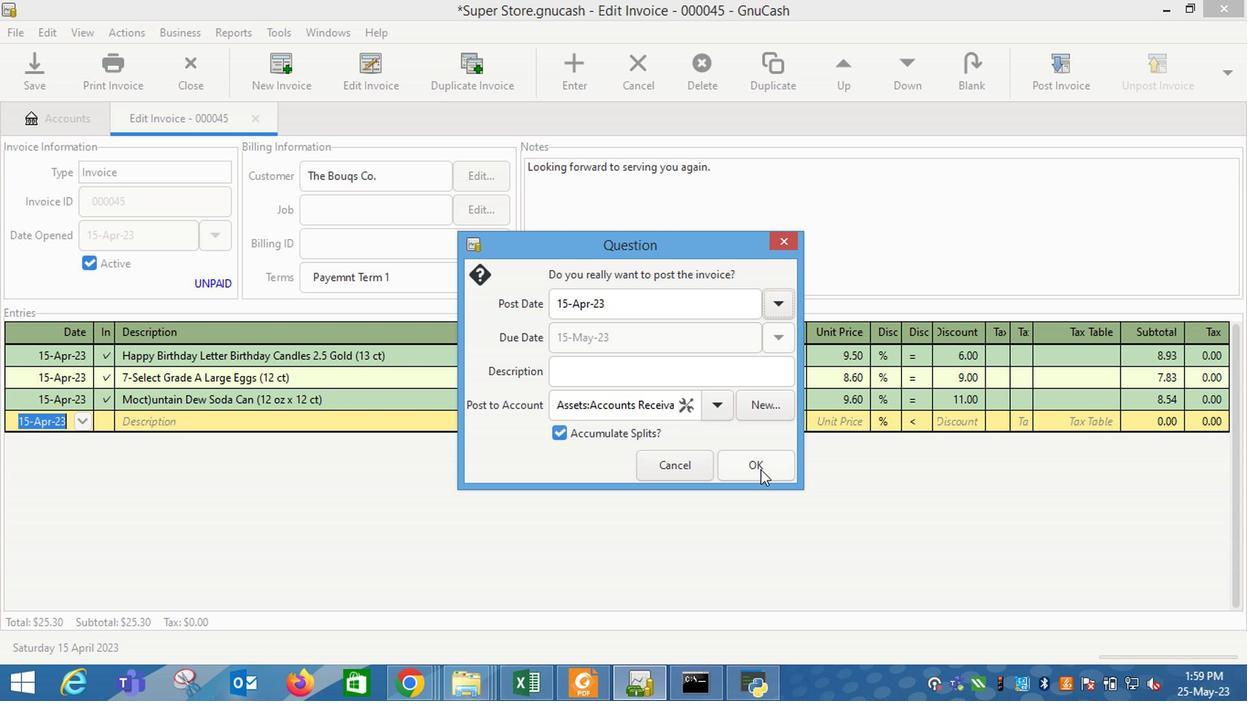 
Action: Mouse pressed left at (782, 458)
Screenshot: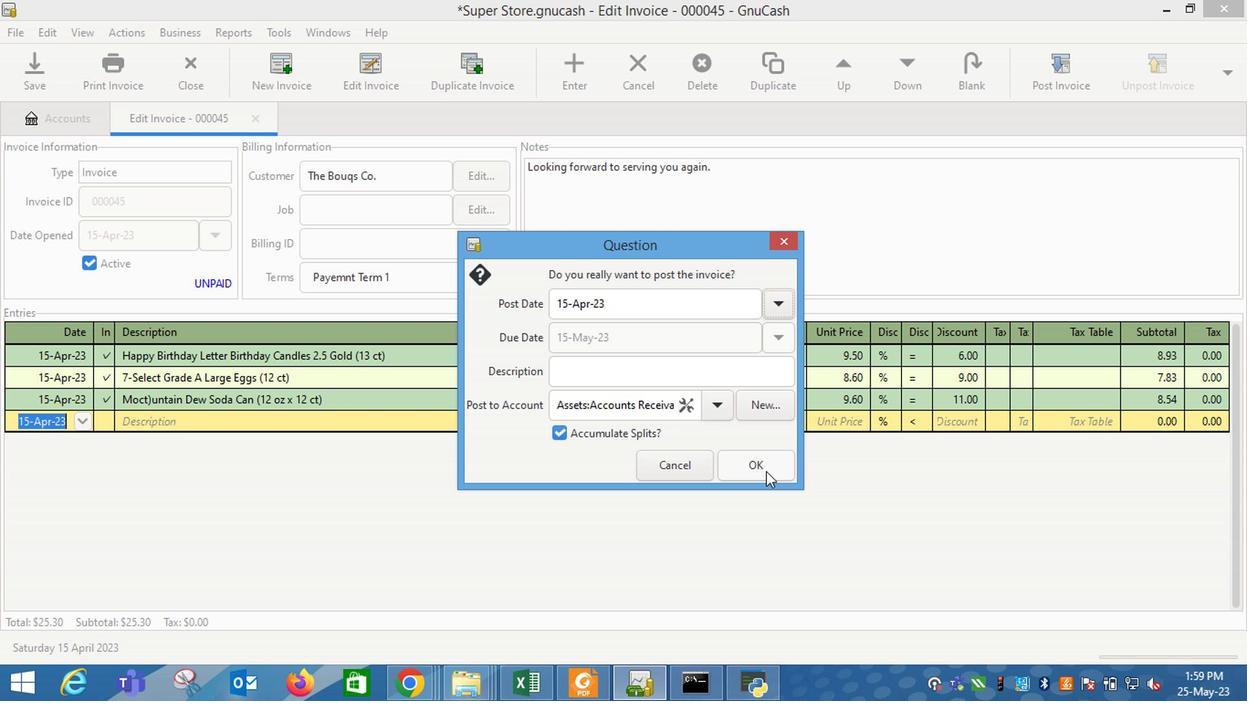 
Action: Mouse moved to (1210, 92)
Screenshot: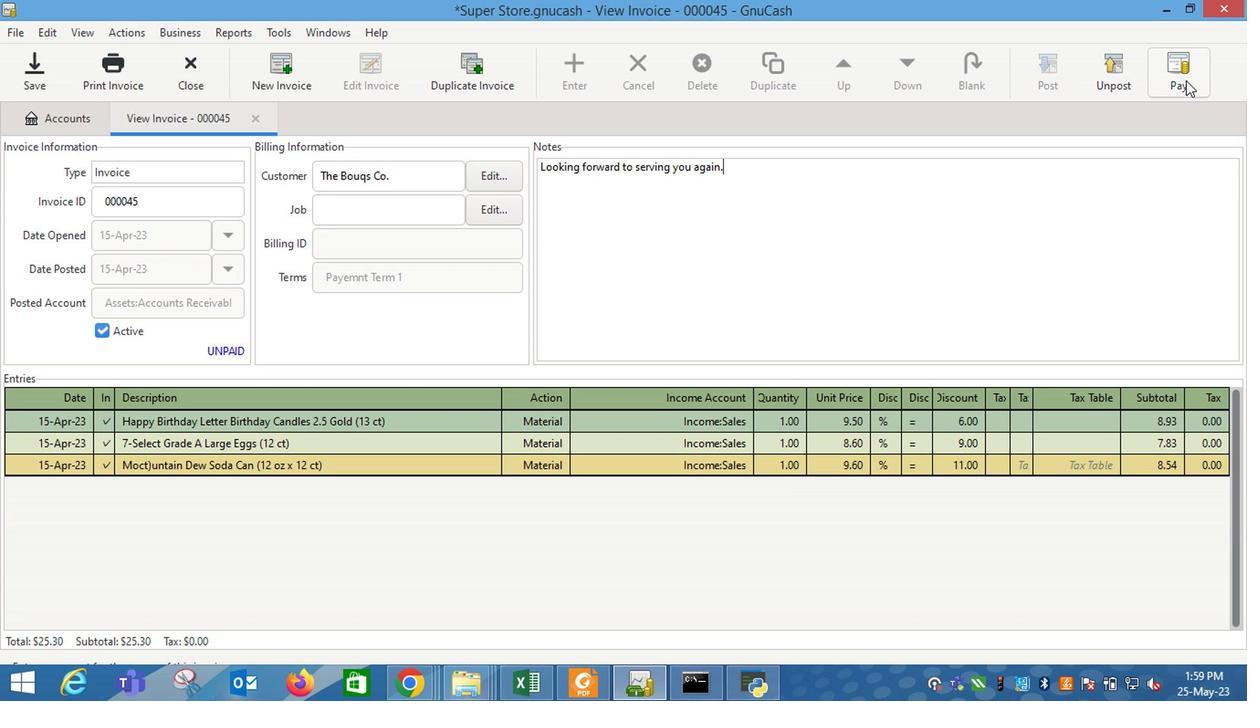 
Action: Mouse pressed left at (1210, 92)
Screenshot: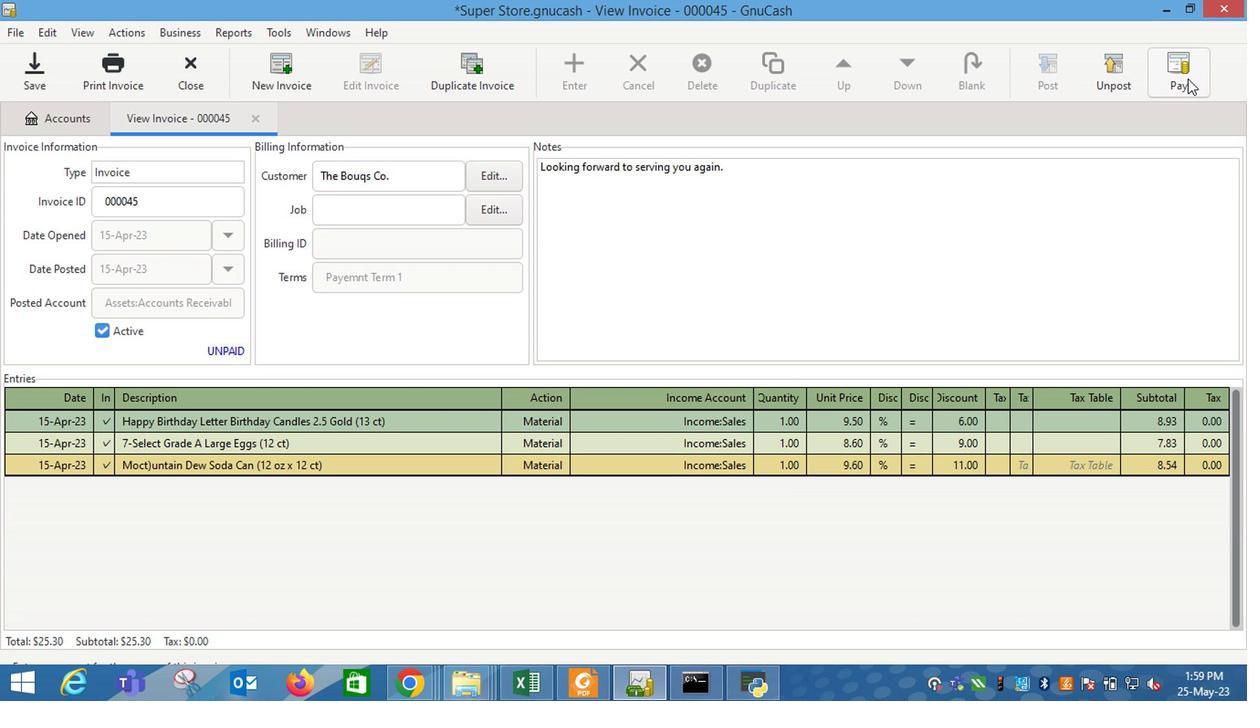 
Action: Mouse moved to (579, 360)
Screenshot: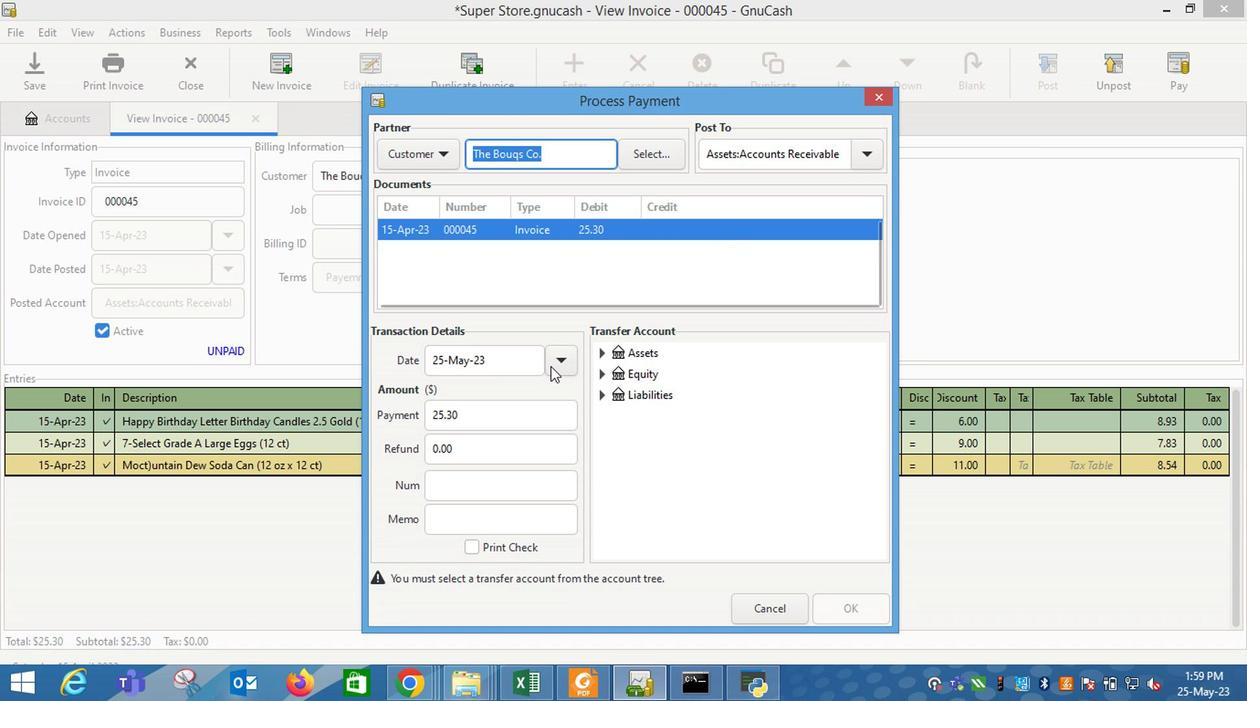 
Action: Mouse pressed left at (579, 360)
Screenshot: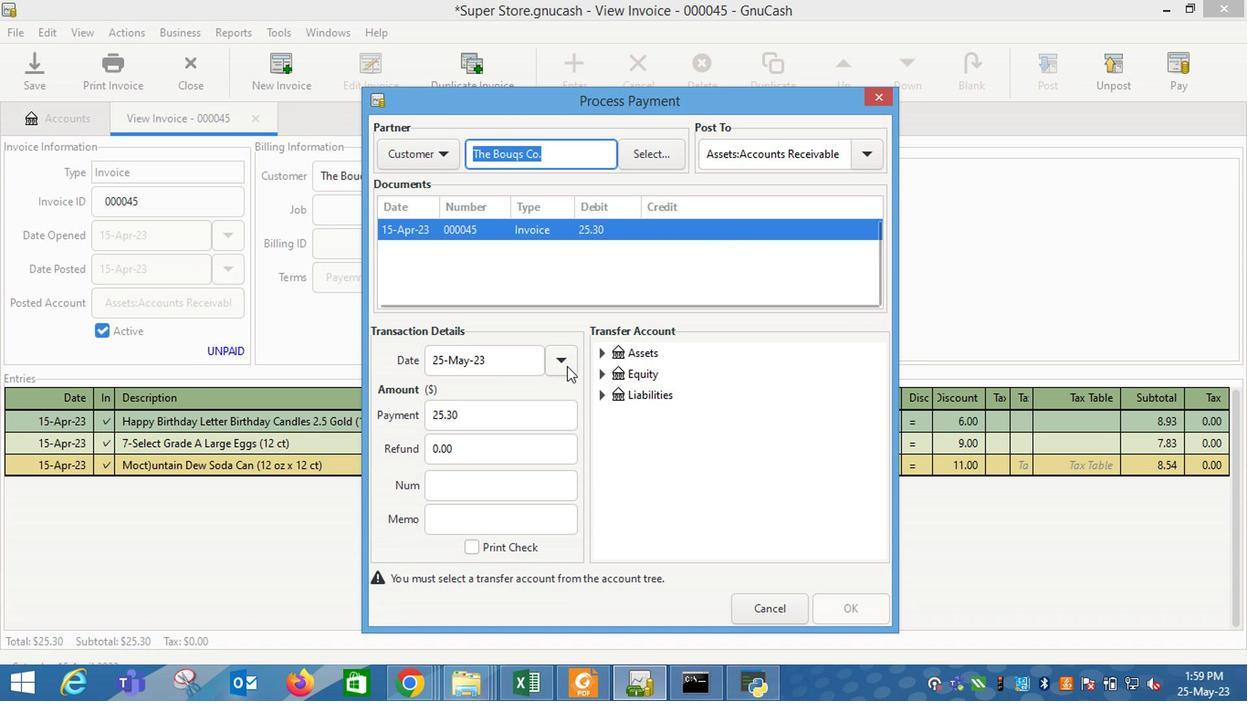 
Action: Mouse moved to (464, 445)
Screenshot: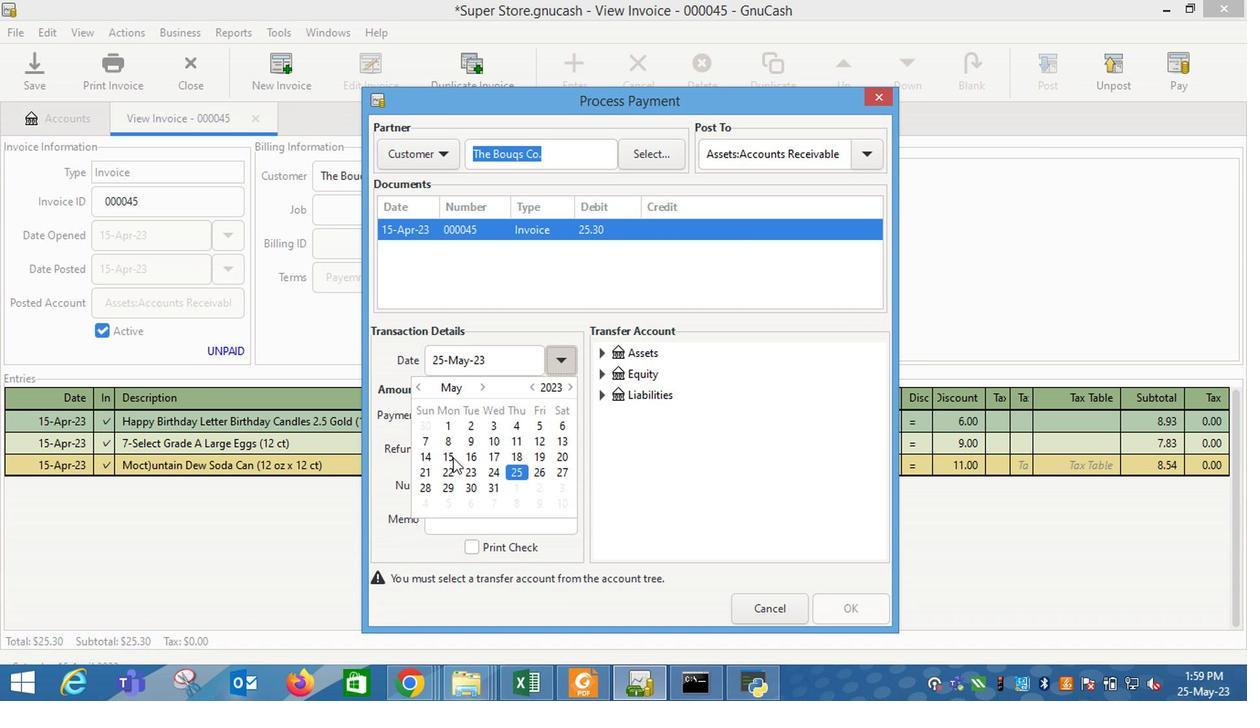 
Action: Mouse pressed left at (464, 445)
Screenshot: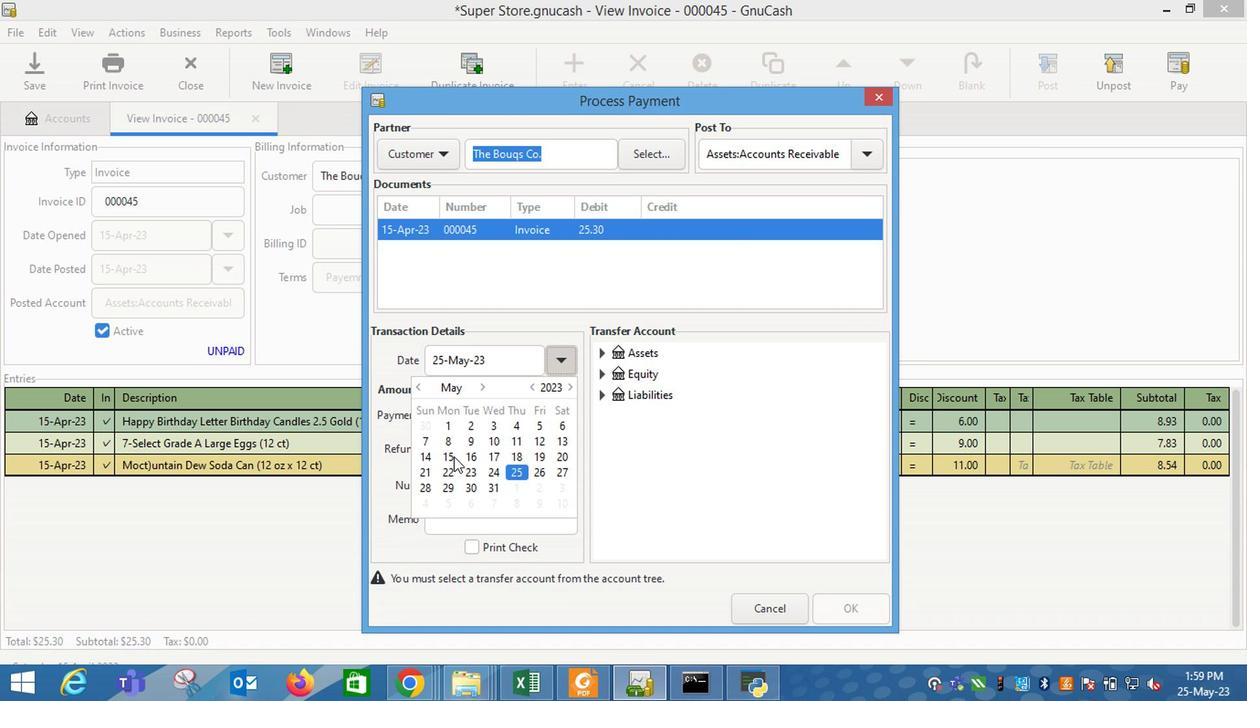 
Action: Mouse moved to (662, 455)
Screenshot: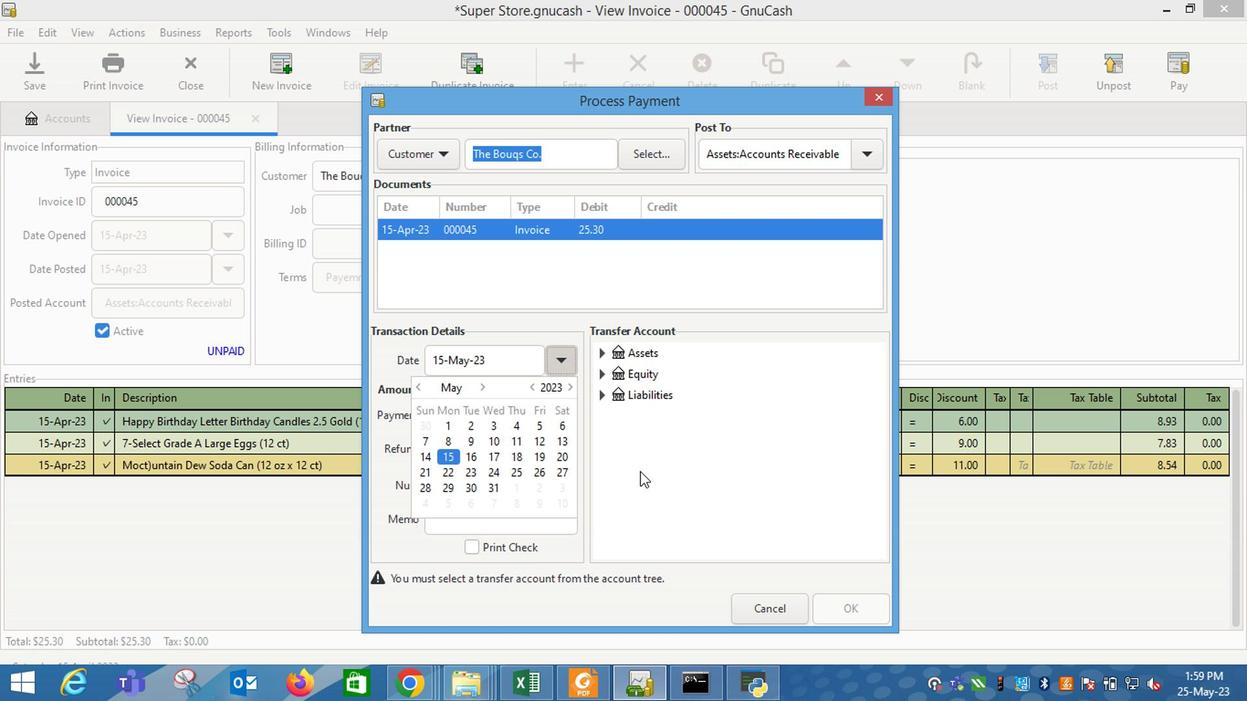 
Action: Mouse pressed left at (662, 455)
Screenshot: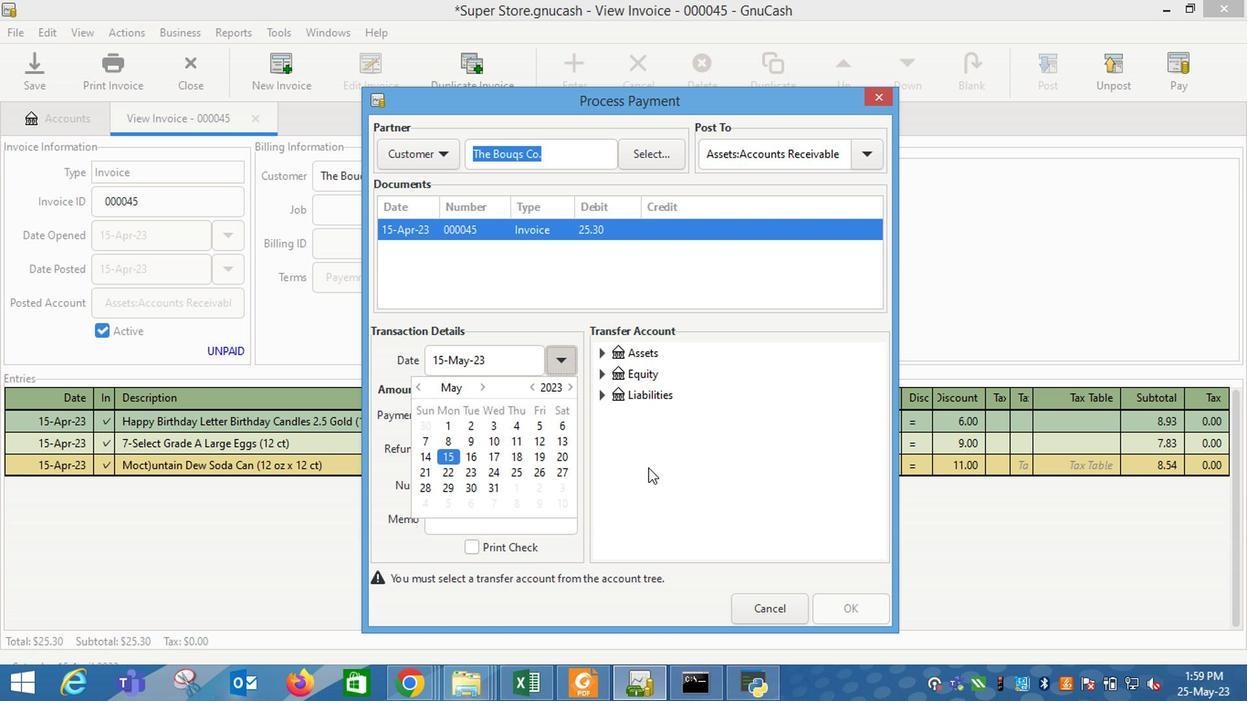 
Action: Mouse moved to (615, 351)
Screenshot: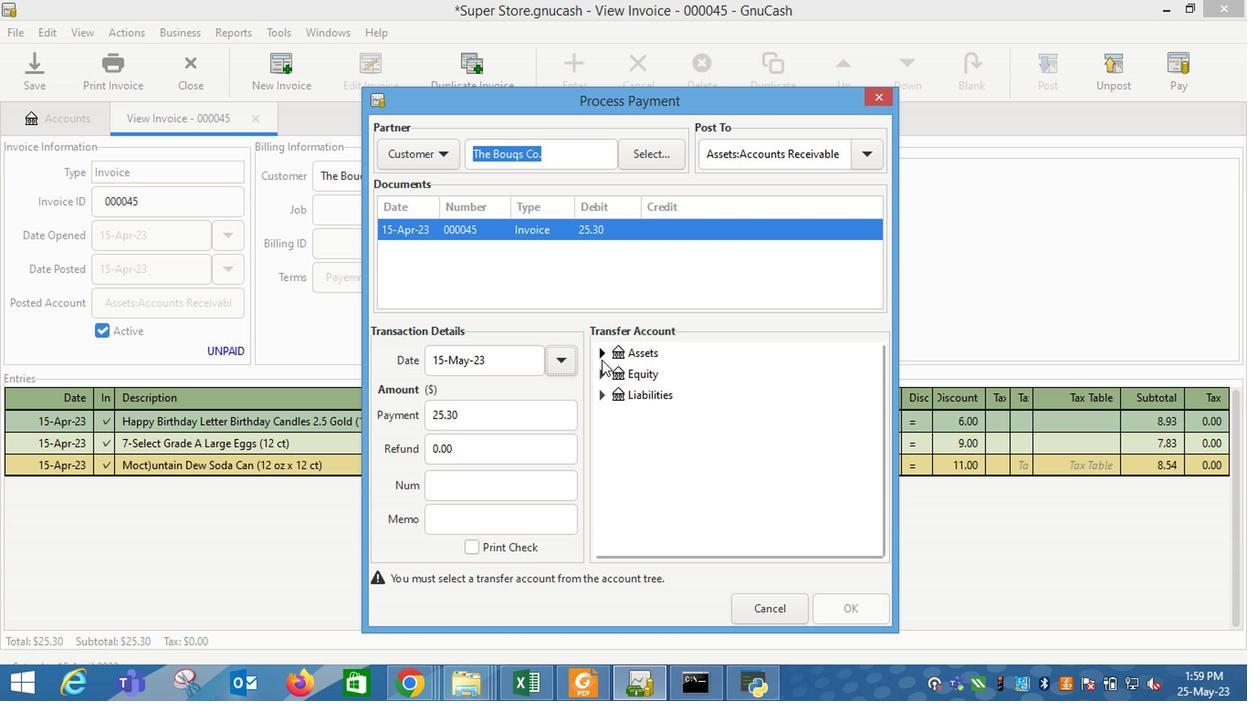 
Action: Mouse pressed left at (615, 351)
Screenshot: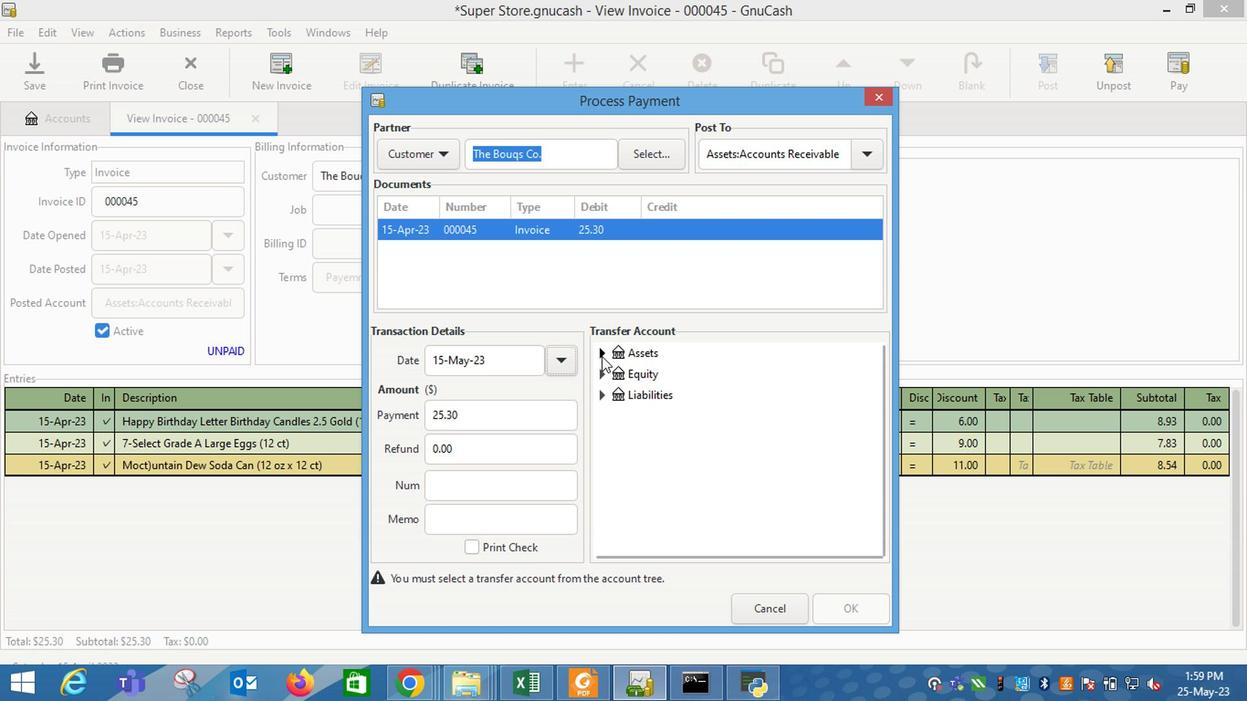 
Action: Mouse moved to (632, 366)
Screenshot: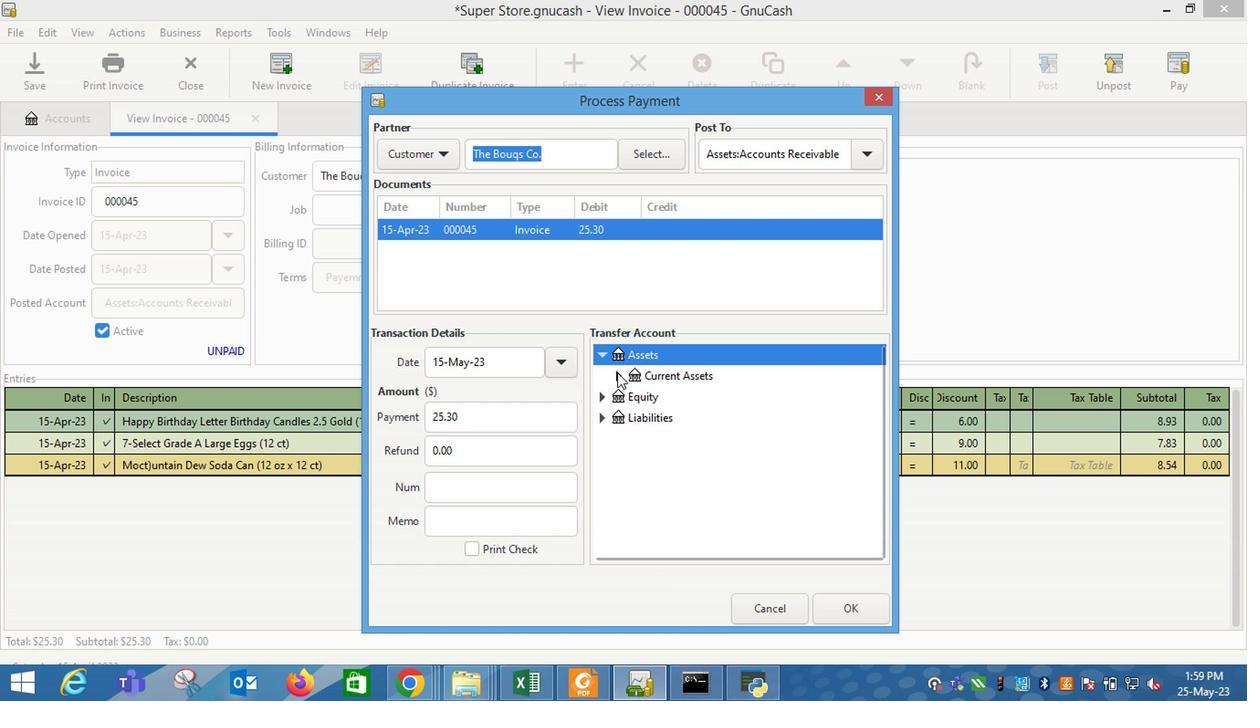 
Action: Mouse pressed left at (632, 366)
Screenshot: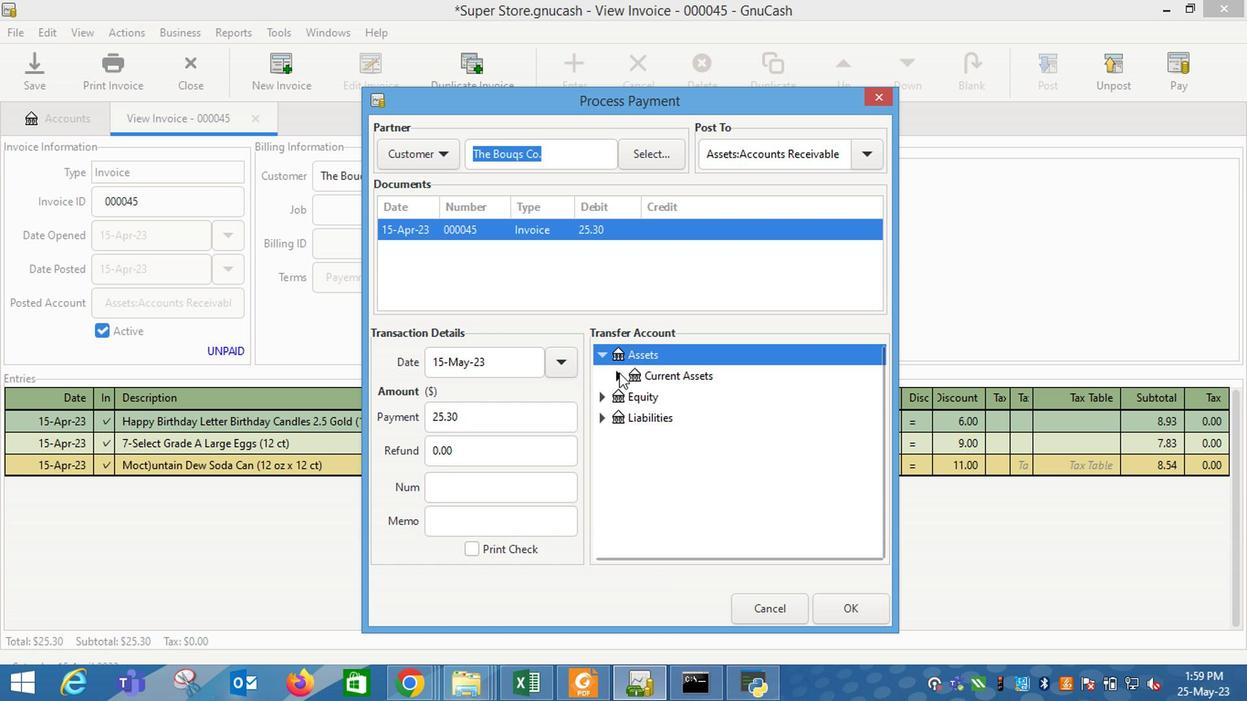 
Action: Mouse moved to (678, 387)
Screenshot: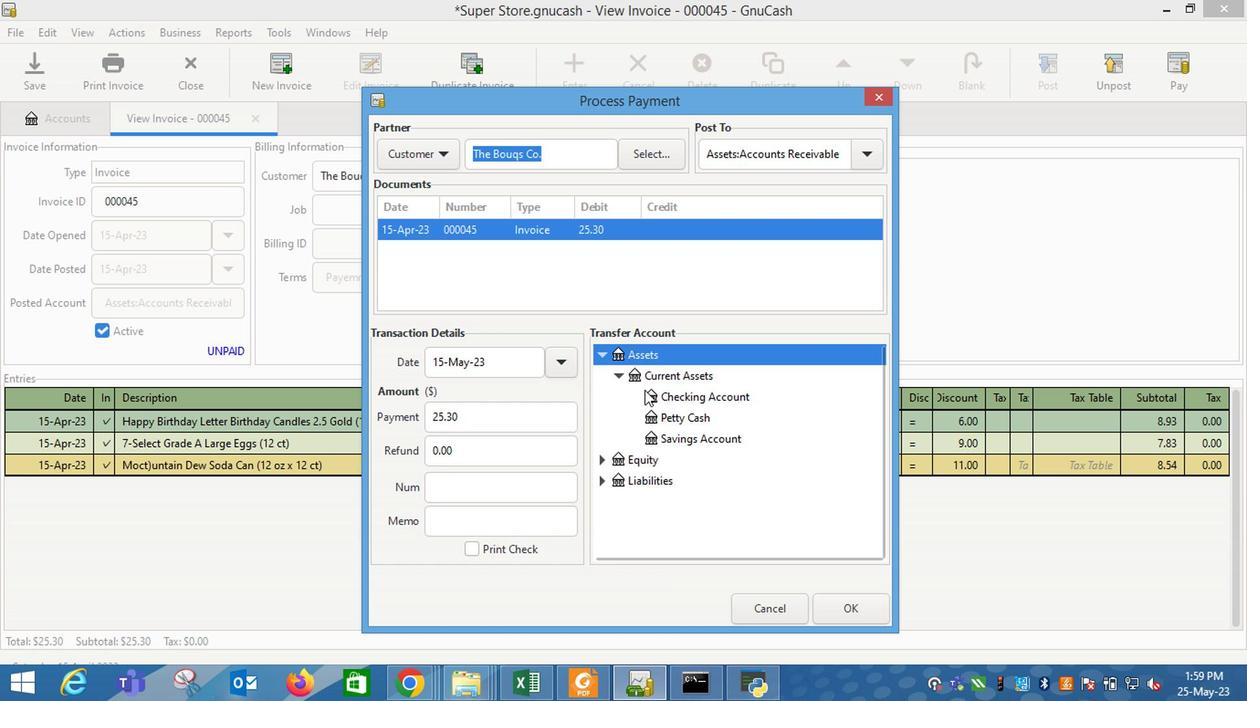 
Action: Mouse pressed left at (678, 387)
Screenshot: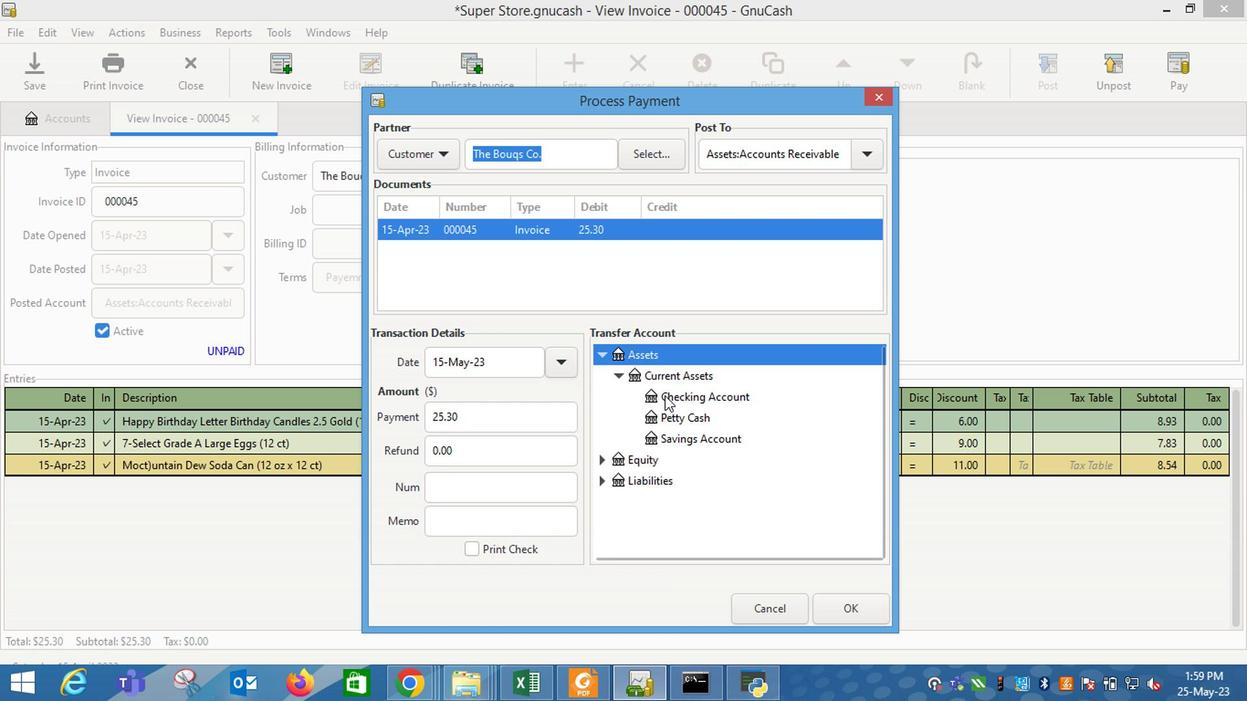
Action: Mouse moved to (849, 584)
Screenshot: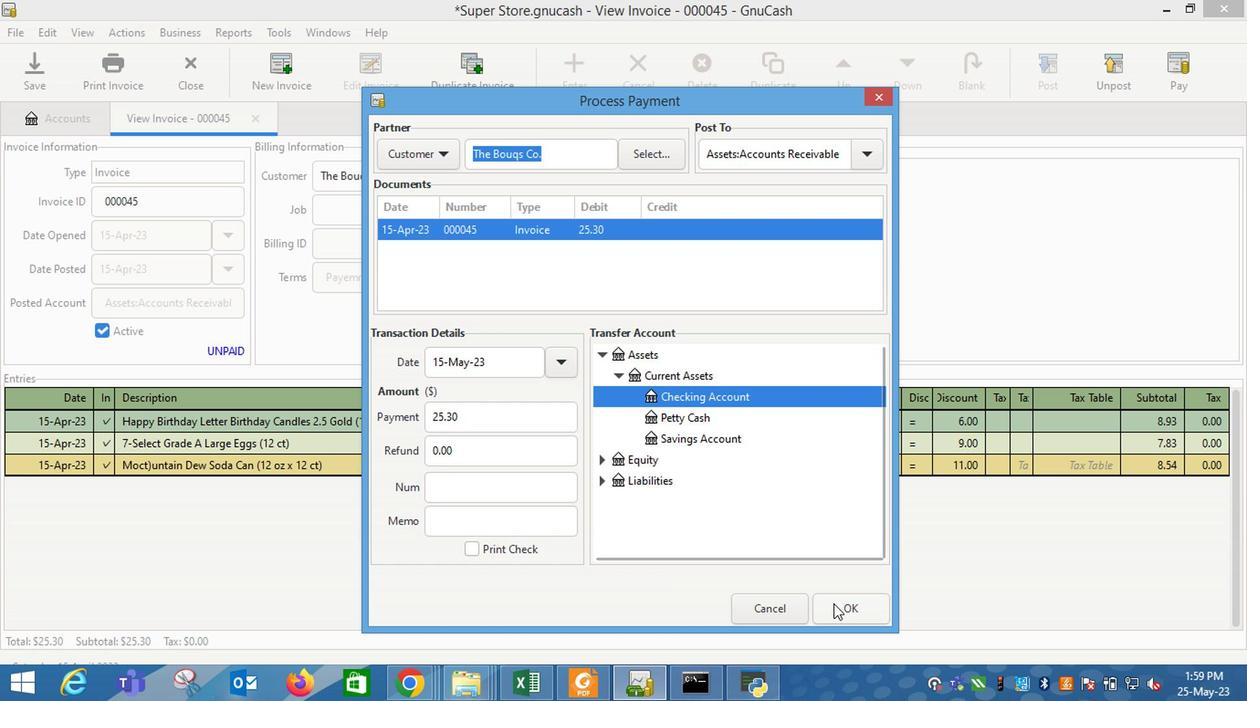 
Action: Mouse pressed left at (849, 584)
Screenshot: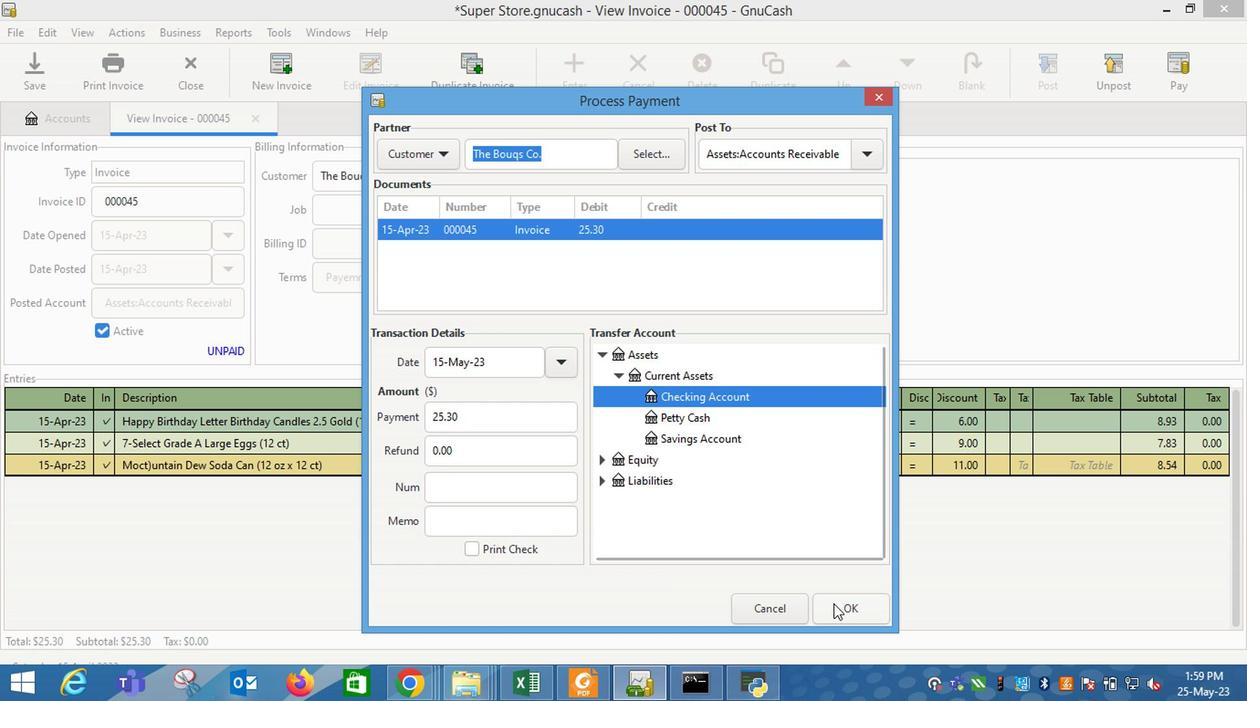 
Action: Mouse moved to (126, 85)
Screenshot: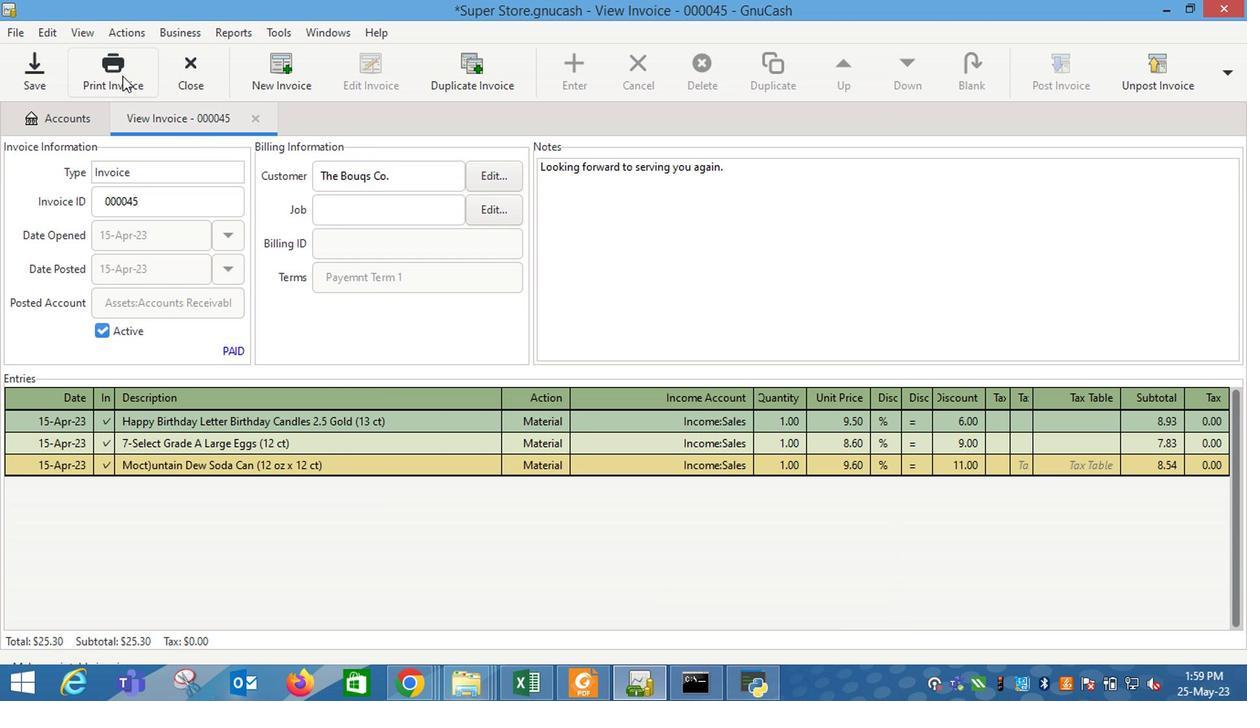 
Action: Mouse pressed left at (126, 85)
Screenshot: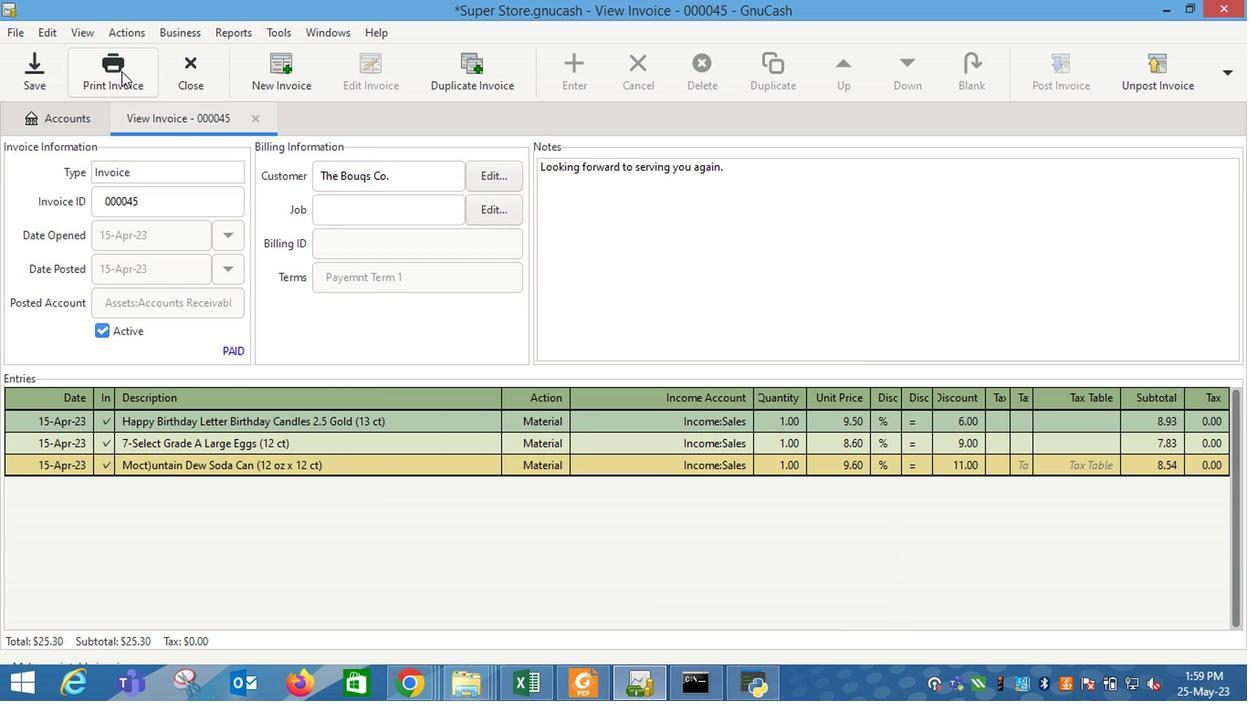 
Action: Mouse moved to (464, 82)
Screenshot: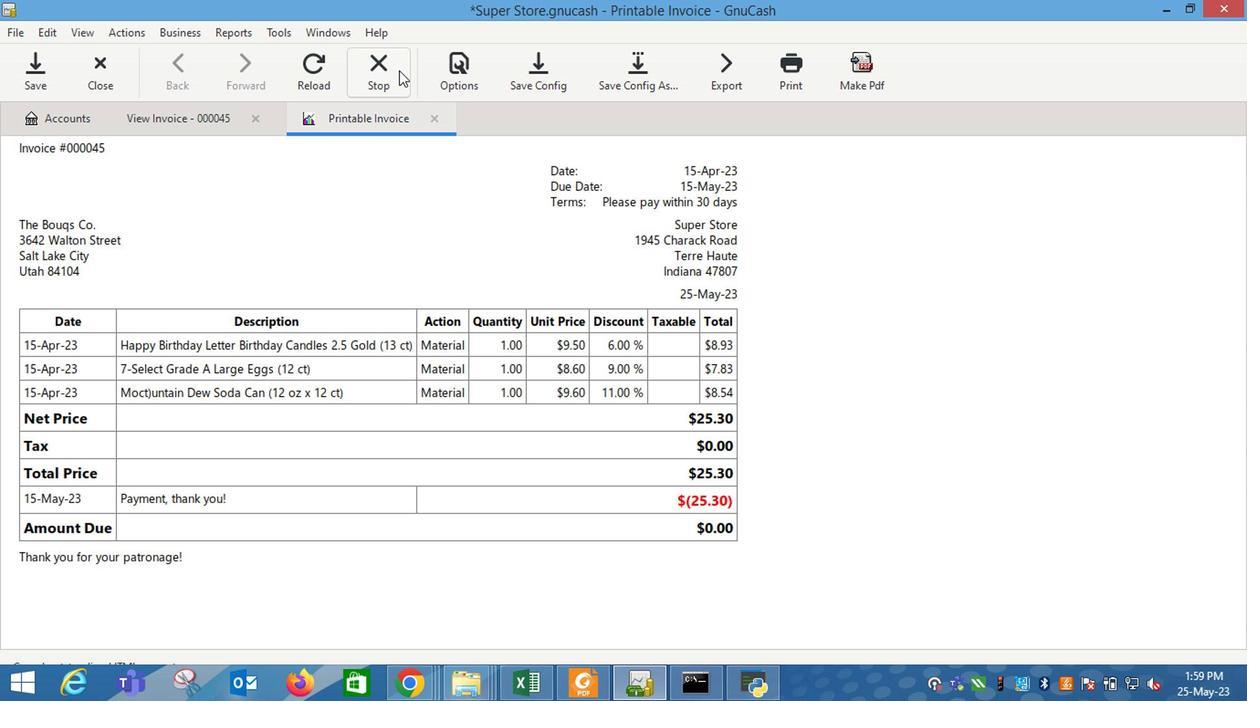 
Action: Mouse pressed left at (464, 82)
Screenshot: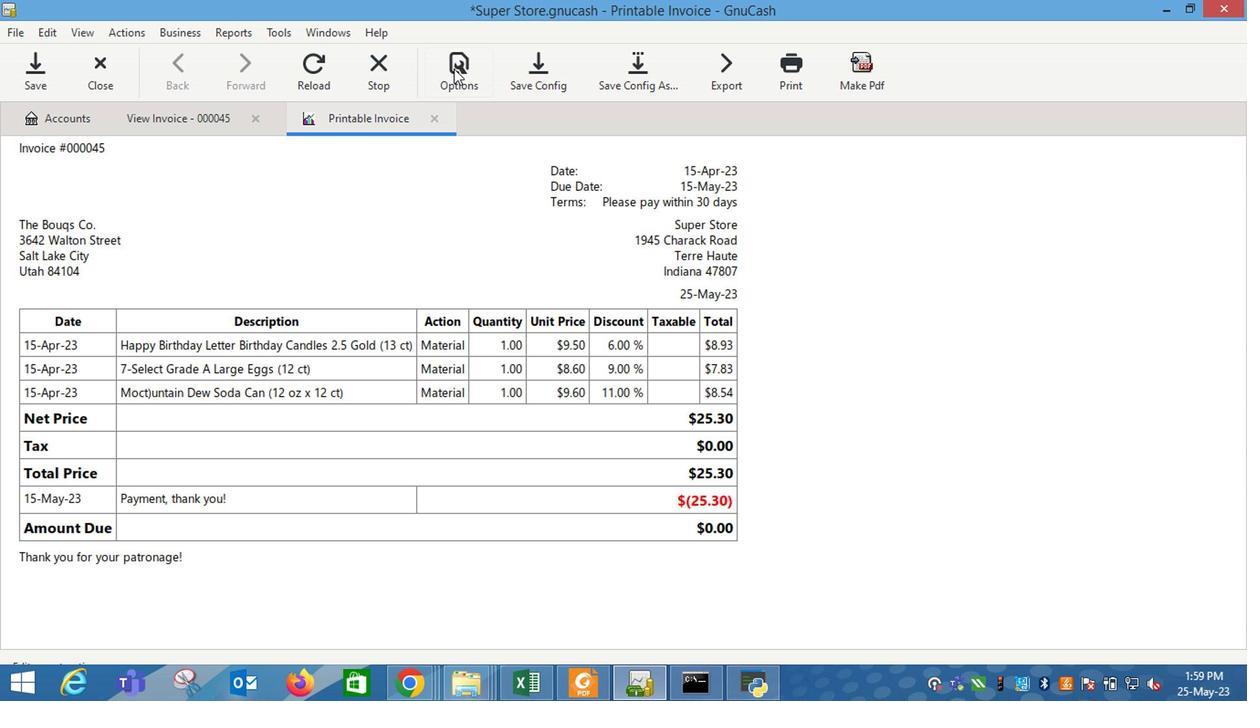 
Action: Mouse moved to (364, 185)
Screenshot: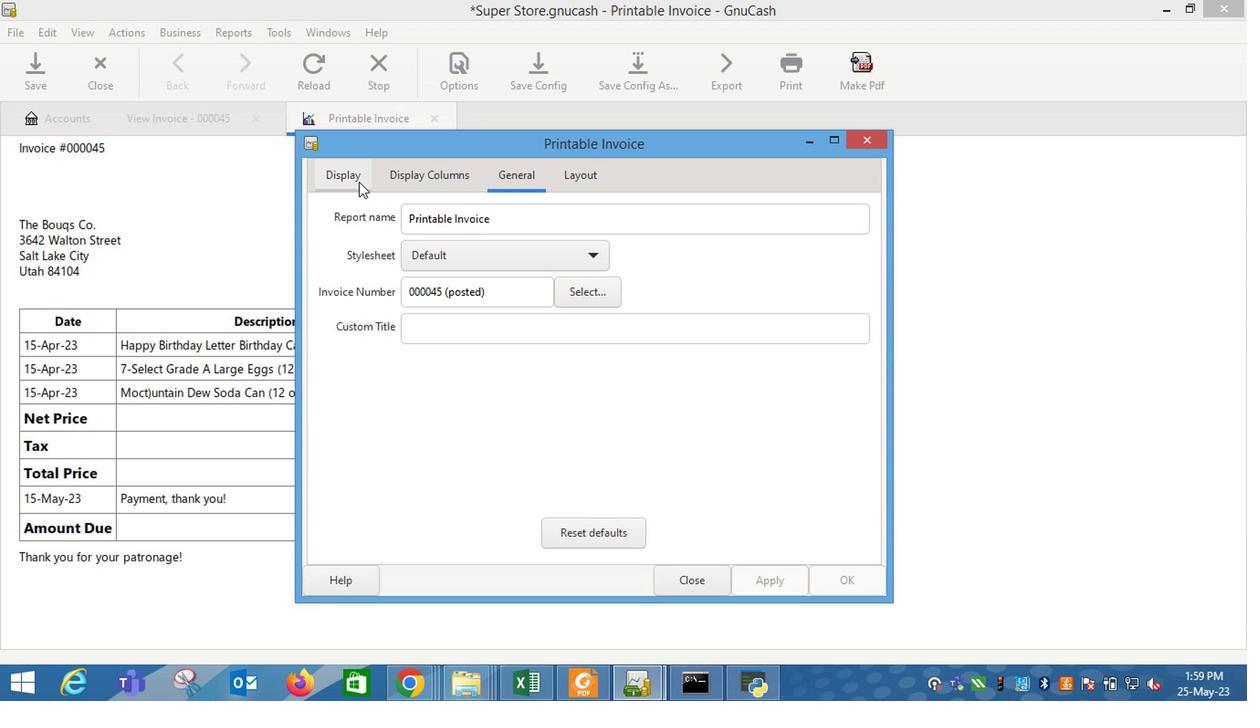 
Action: Mouse pressed left at (364, 185)
Screenshot: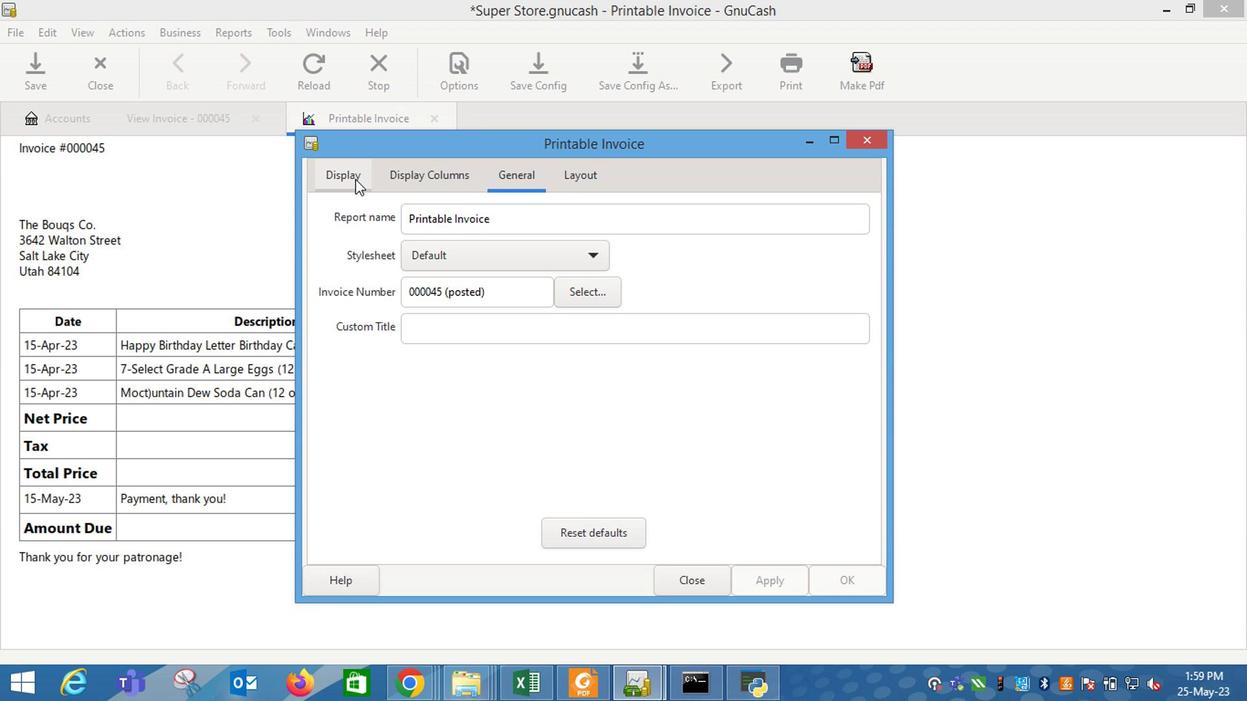 
Action: Mouse moved to (487, 376)
Screenshot: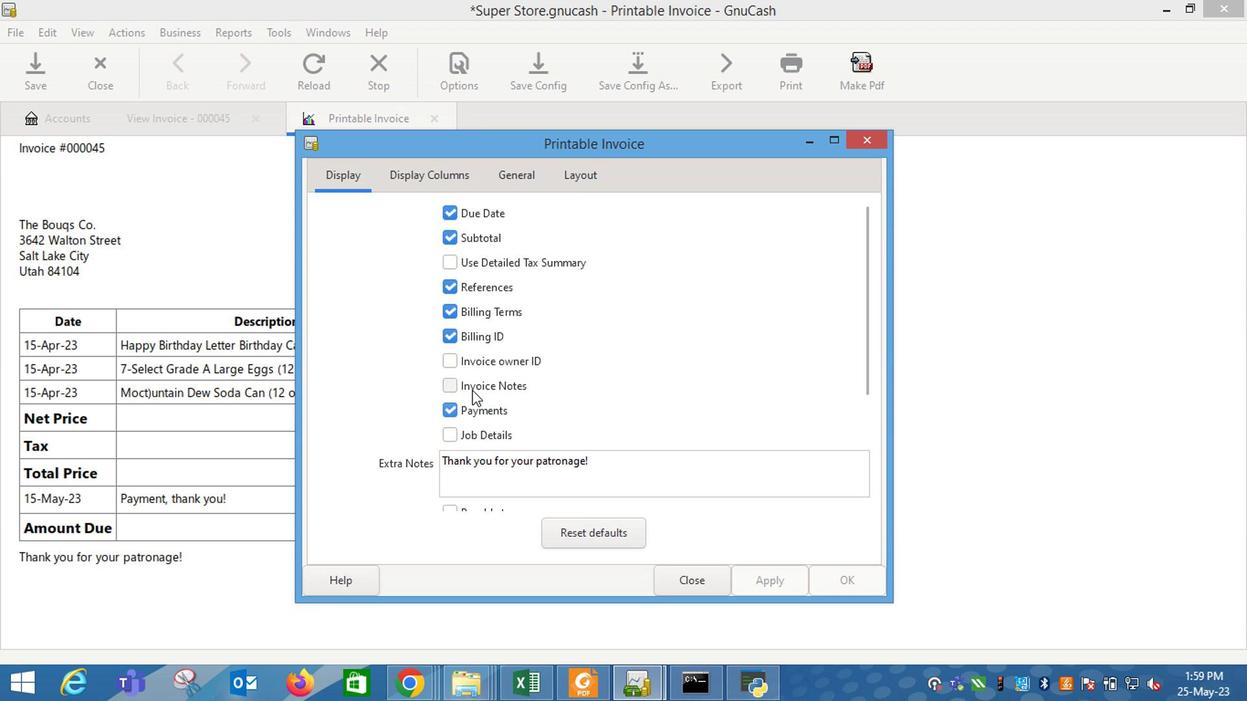 
Action: Mouse pressed left at (487, 376)
Screenshot: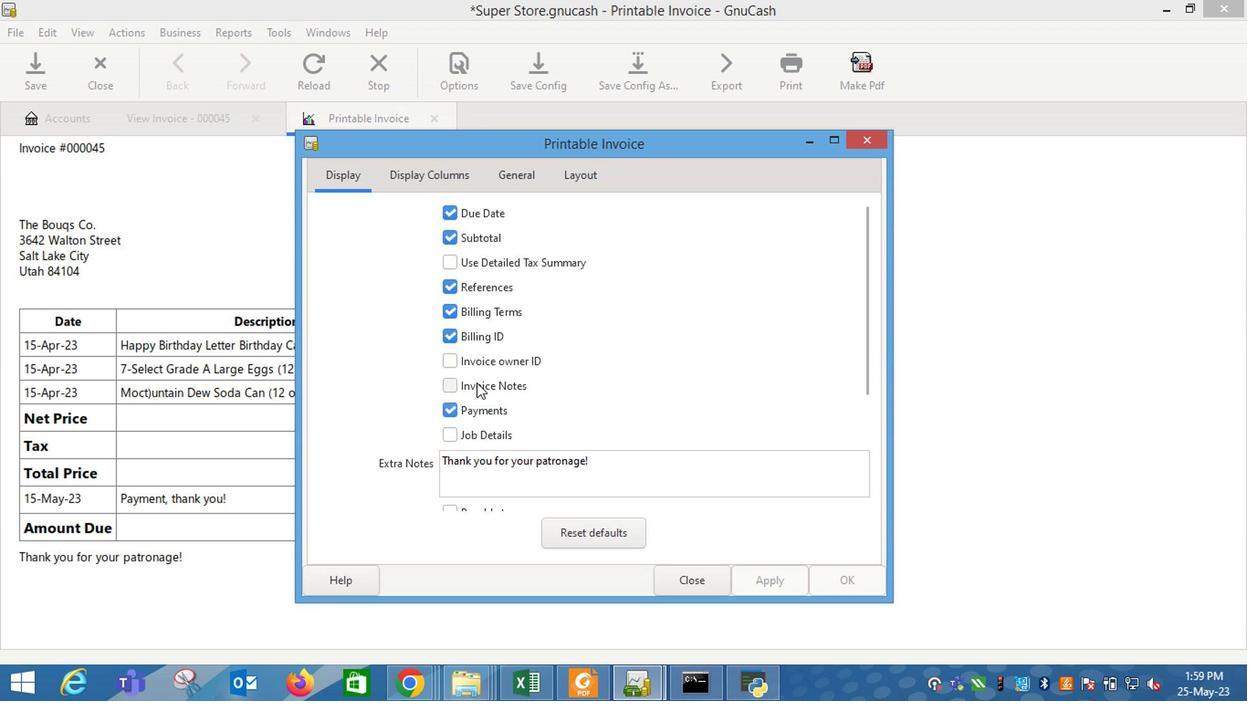 
Action: Mouse moved to (778, 556)
Screenshot: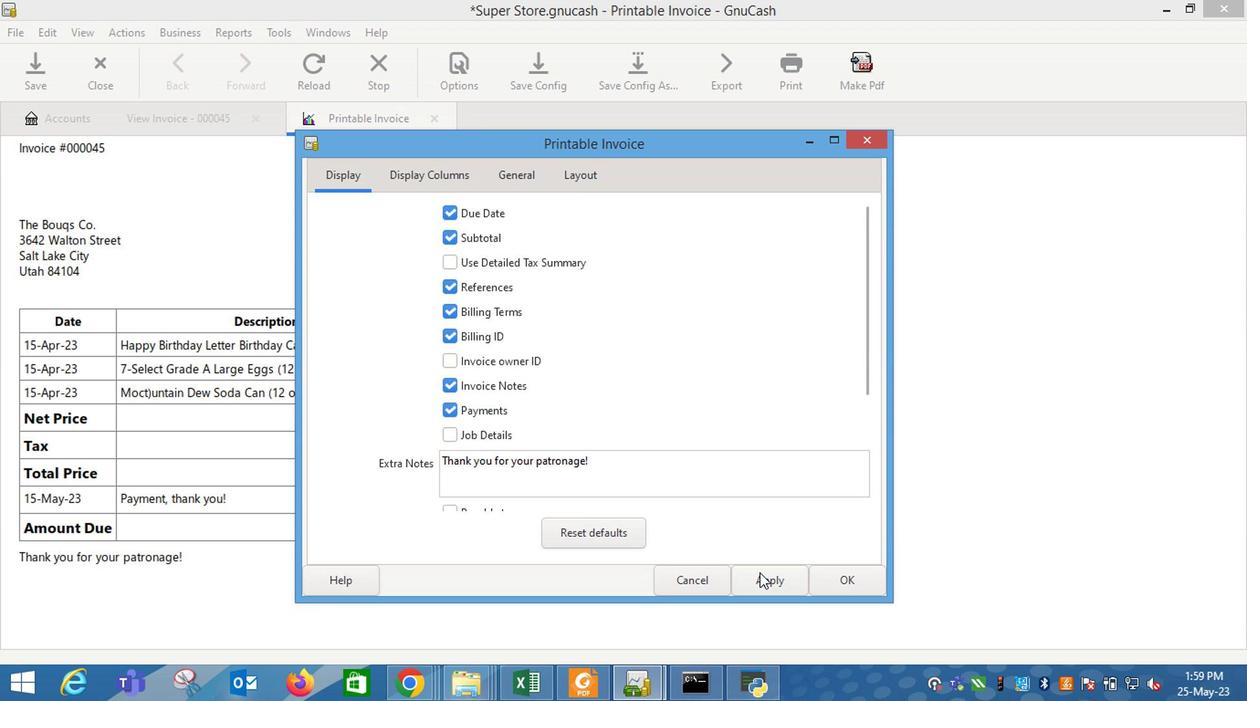 
Action: Mouse pressed left at (778, 556)
Screenshot: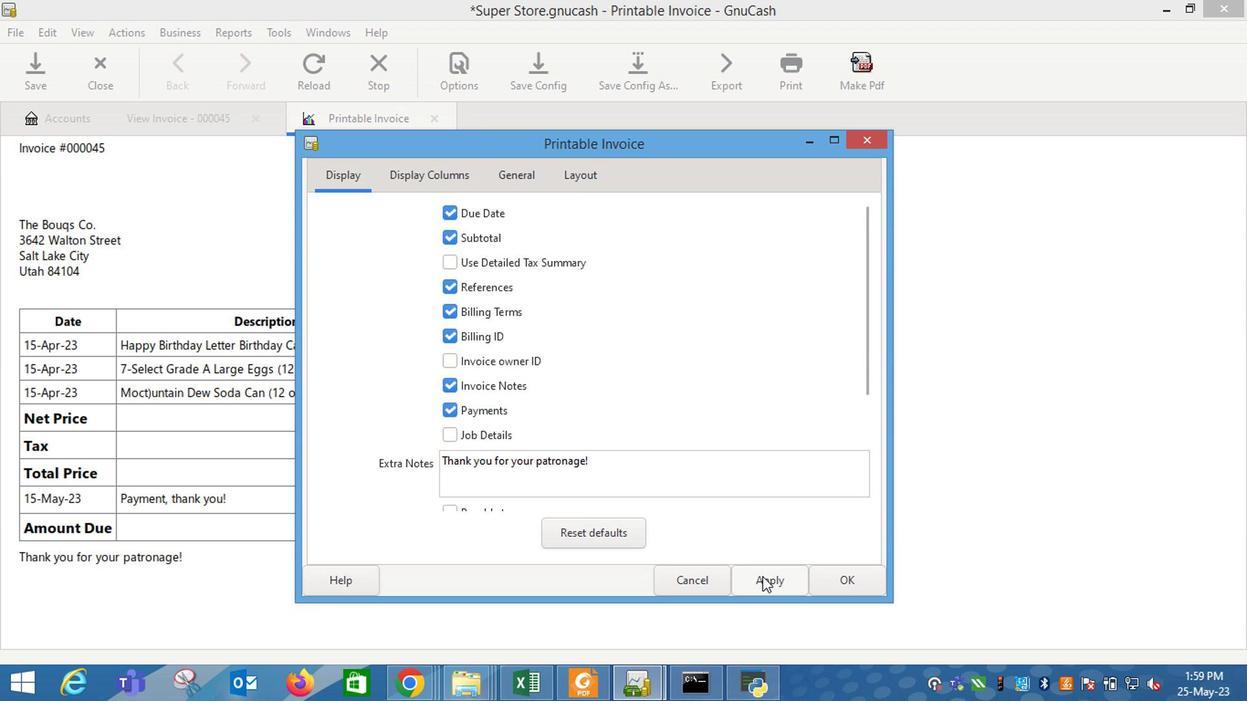 
Action: Mouse moved to (717, 557)
Screenshot: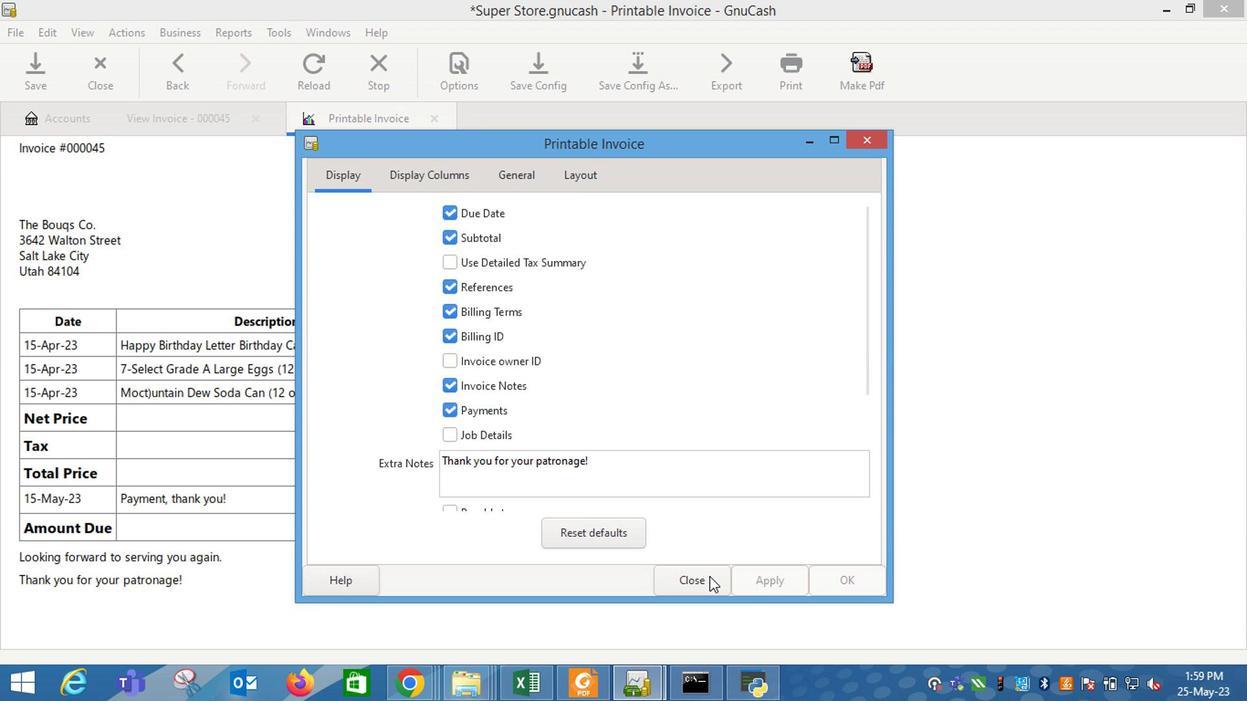 
Action: Mouse pressed left at (717, 557)
Screenshot: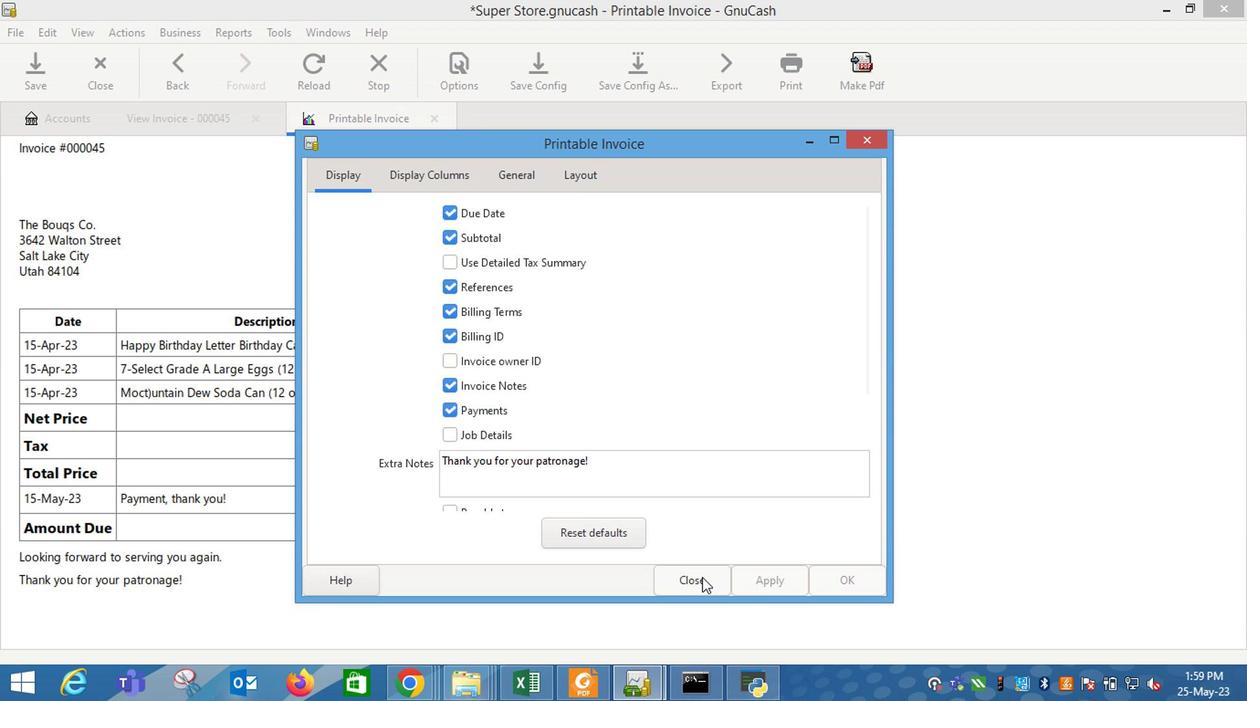 
Action: Mouse moved to (708, 557)
Screenshot: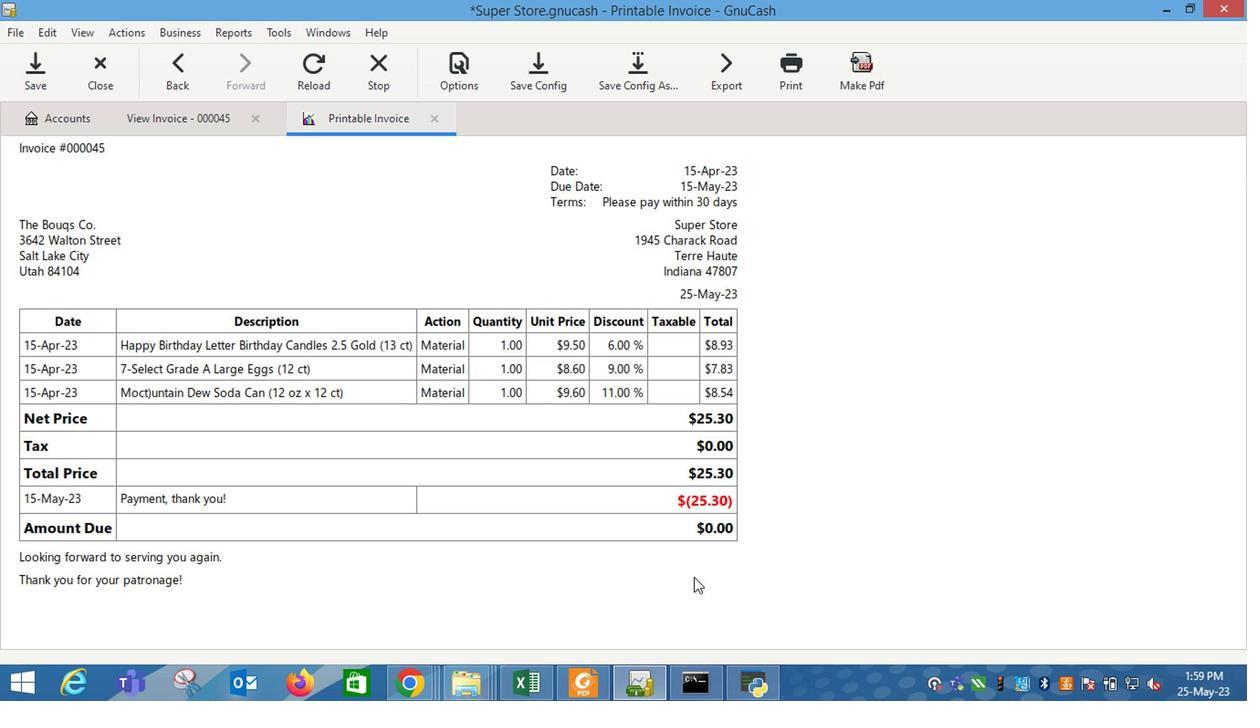 
